 Task: Research a luxury camping in glamping Airbnb in Ontario, California, United States.
Action: Mouse moved to (452, 81)
Screenshot: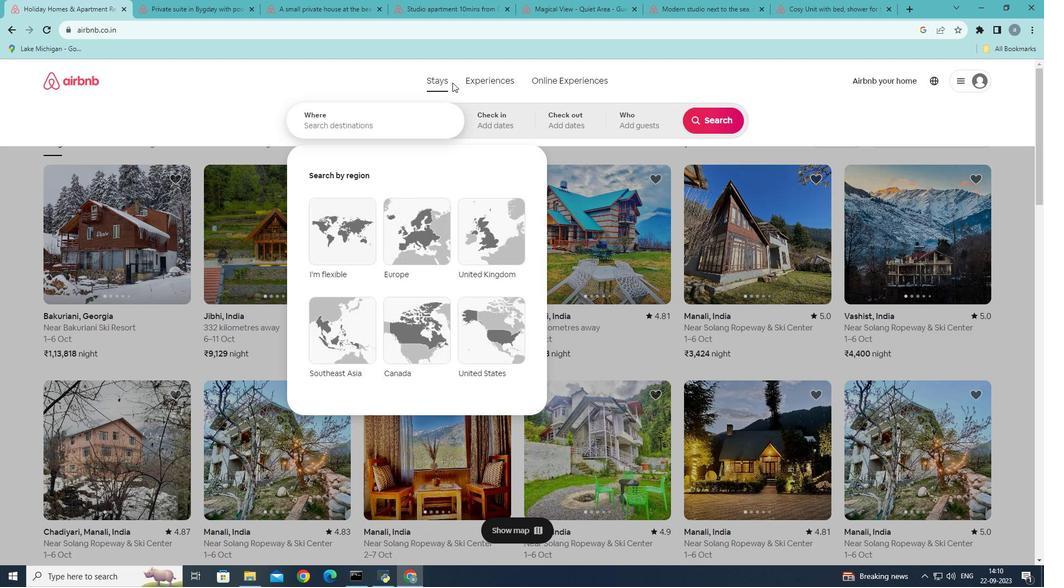 
Action: Mouse pressed left at (452, 81)
Screenshot: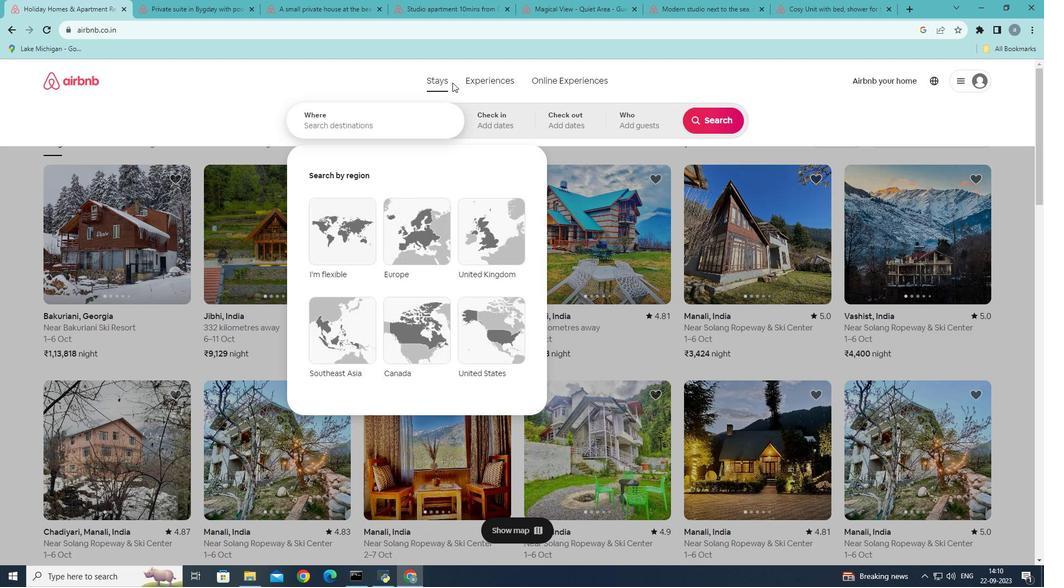 
Action: Mouse moved to (331, 126)
Screenshot: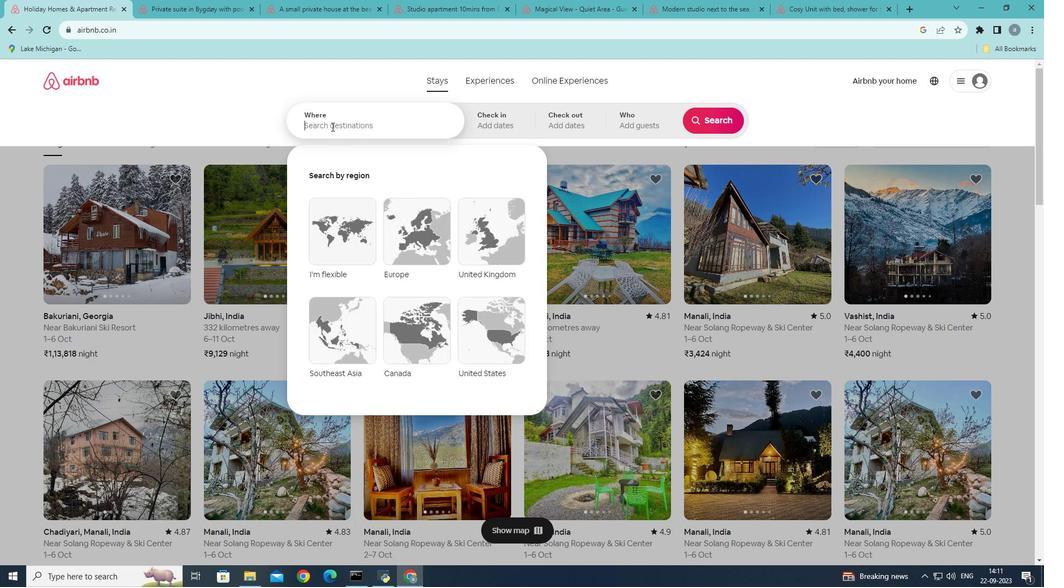 
Action: Mouse pressed left at (331, 126)
Screenshot: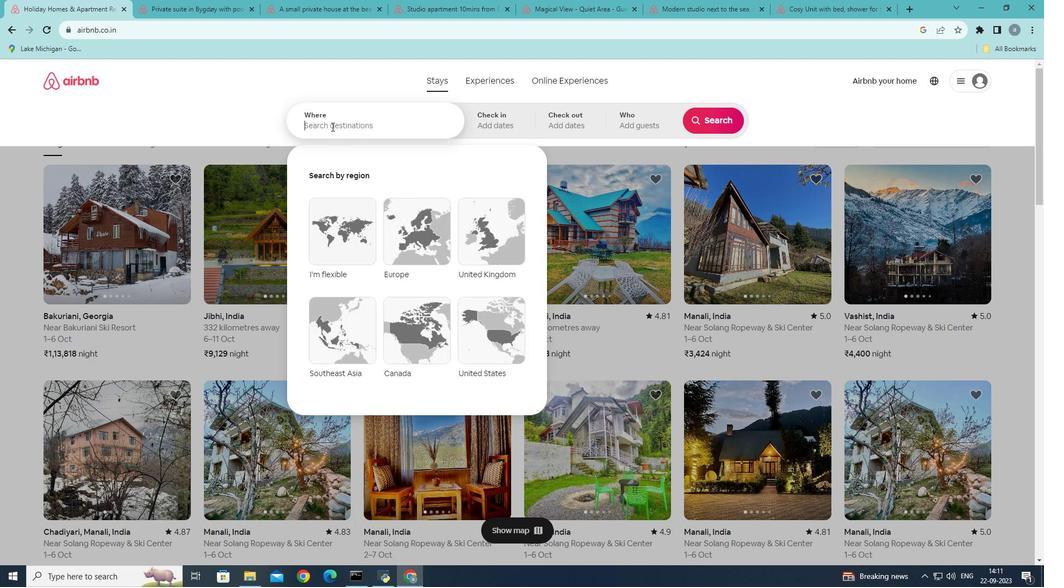 
Action: Key pressed on
Screenshot: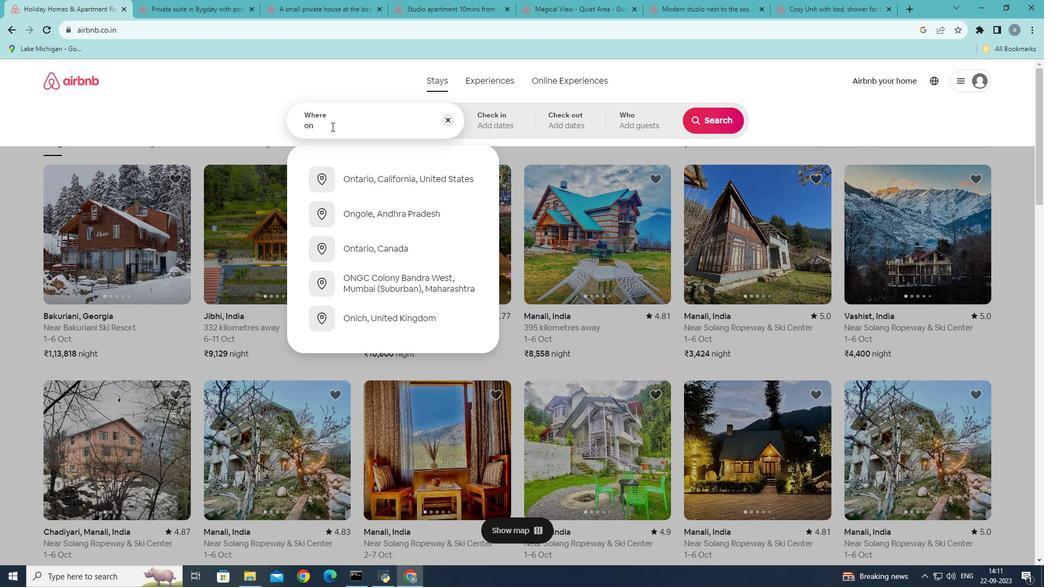
Action: Mouse moved to (406, 176)
Screenshot: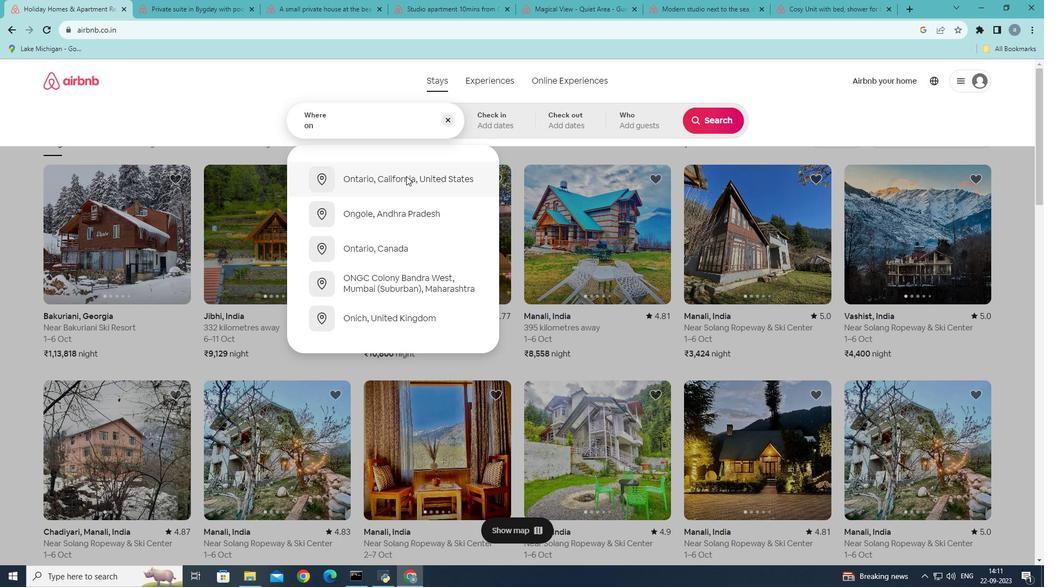 
Action: Mouse pressed left at (406, 176)
Screenshot: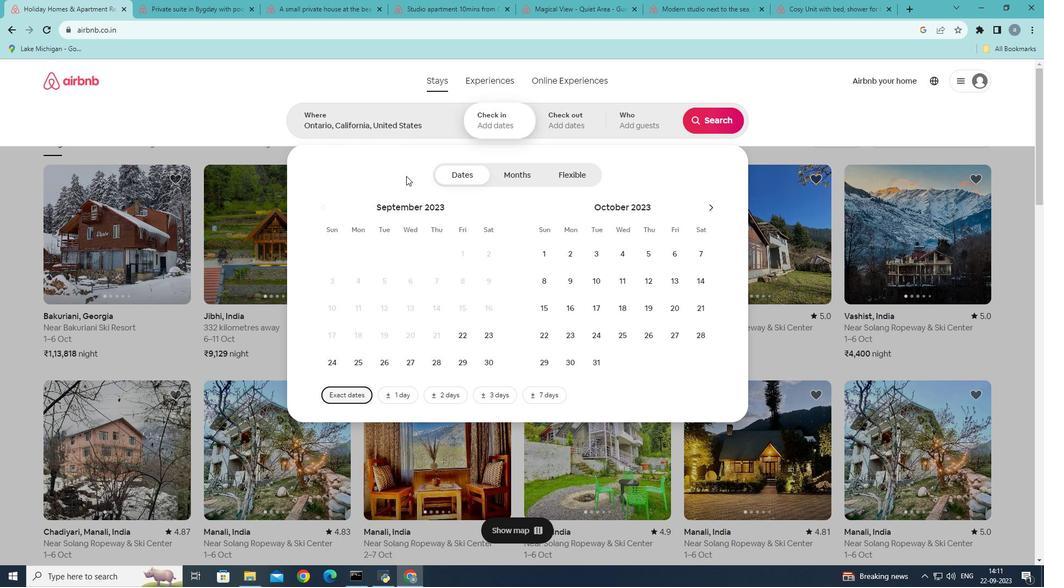 
Action: Mouse moved to (712, 115)
Screenshot: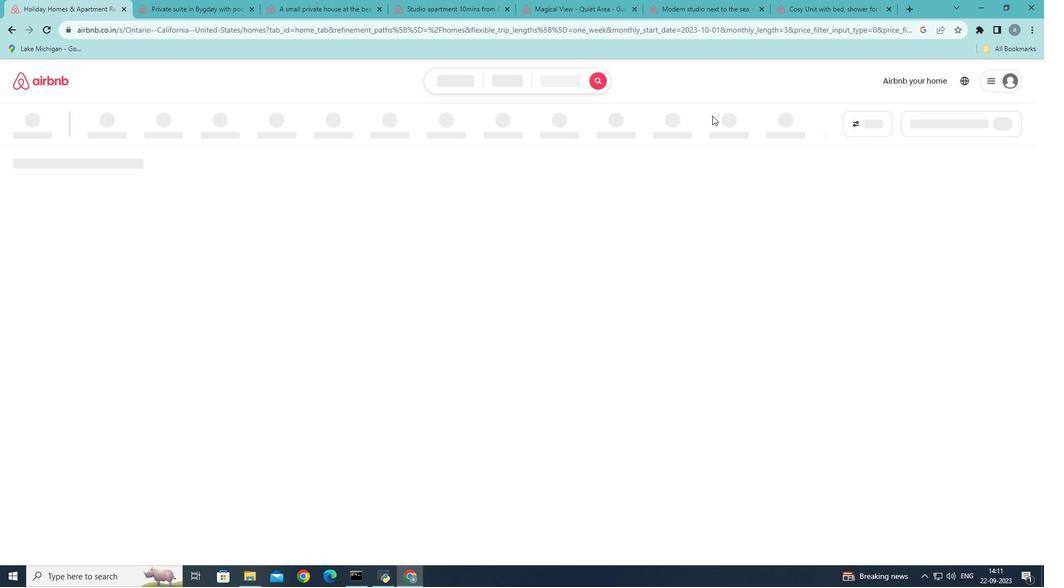 
Action: Mouse pressed left at (712, 115)
Screenshot: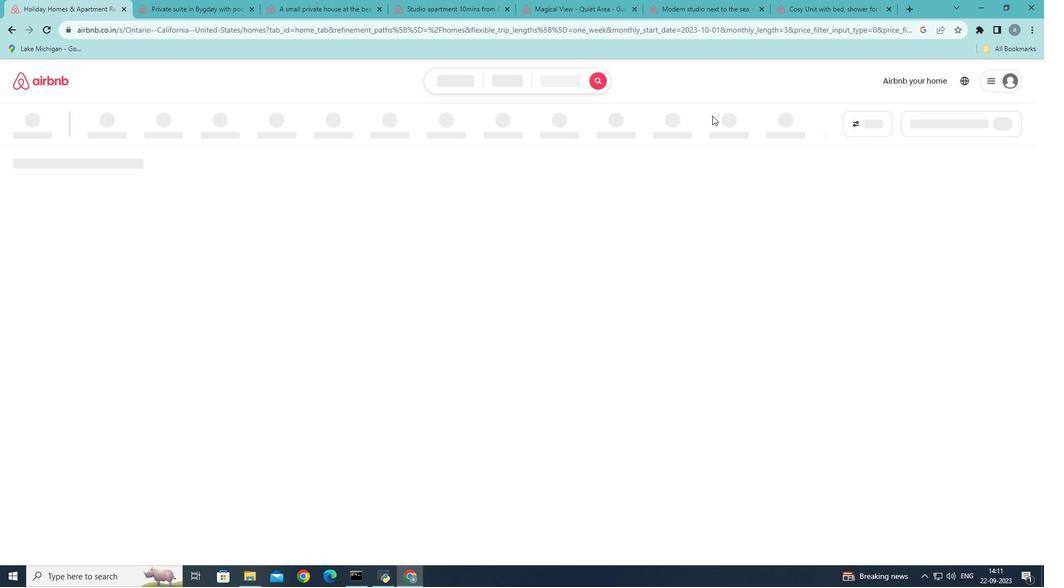 
Action: Mouse moved to (825, 122)
Screenshot: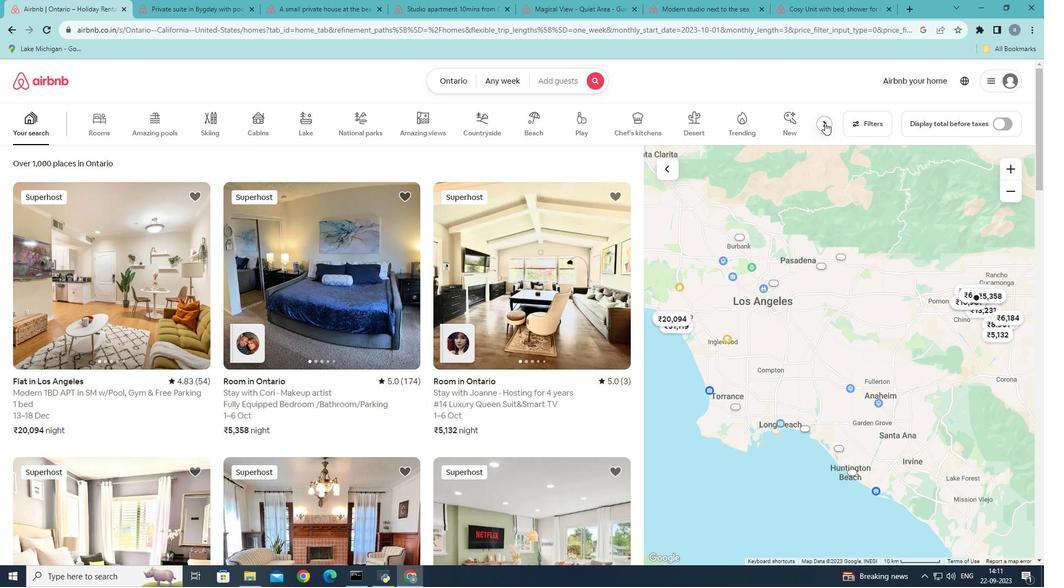 
Action: Mouse pressed left at (825, 122)
Screenshot: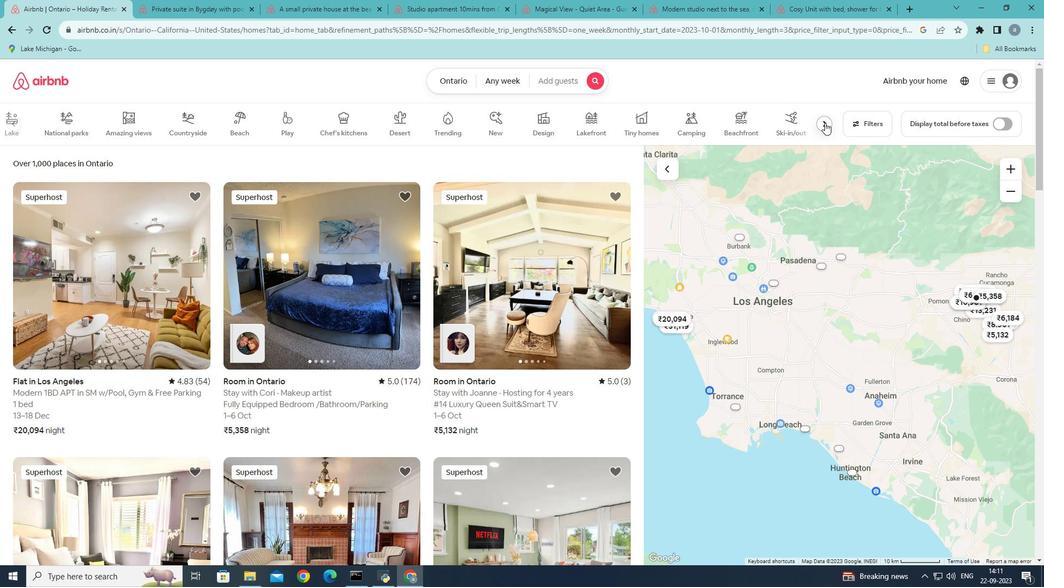 
Action: Mouse moved to (500, 126)
Screenshot: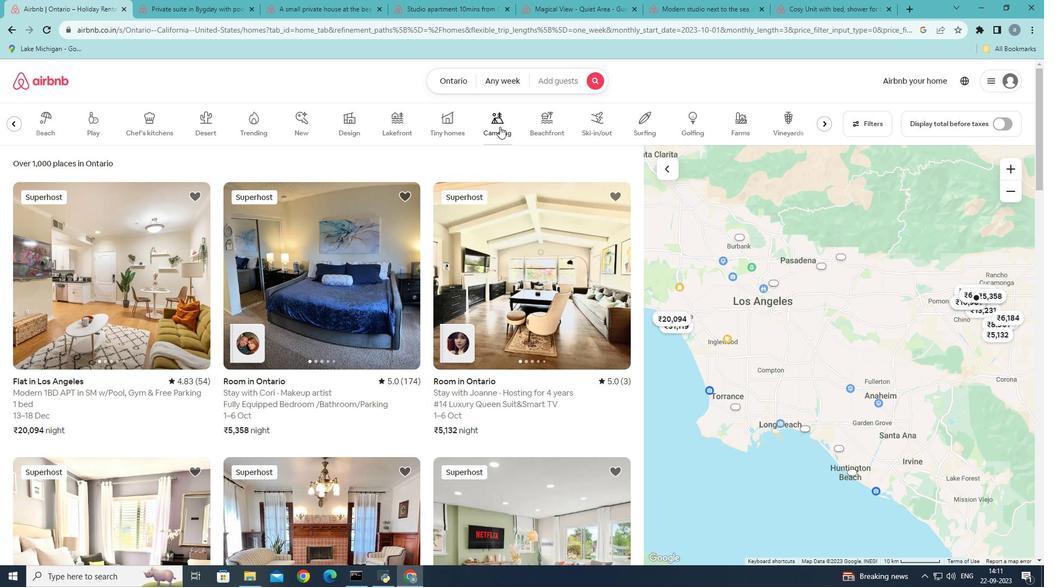 
Action: Mouse pressed left at (500, 126)
Screenshot: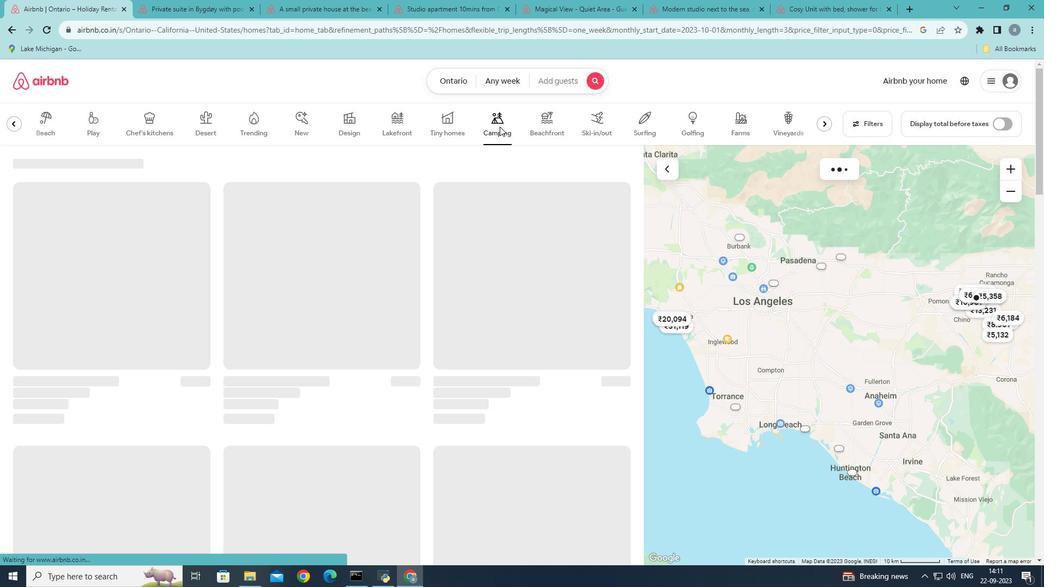 
Action: Mouse moved to (87, 260)
Screenshot: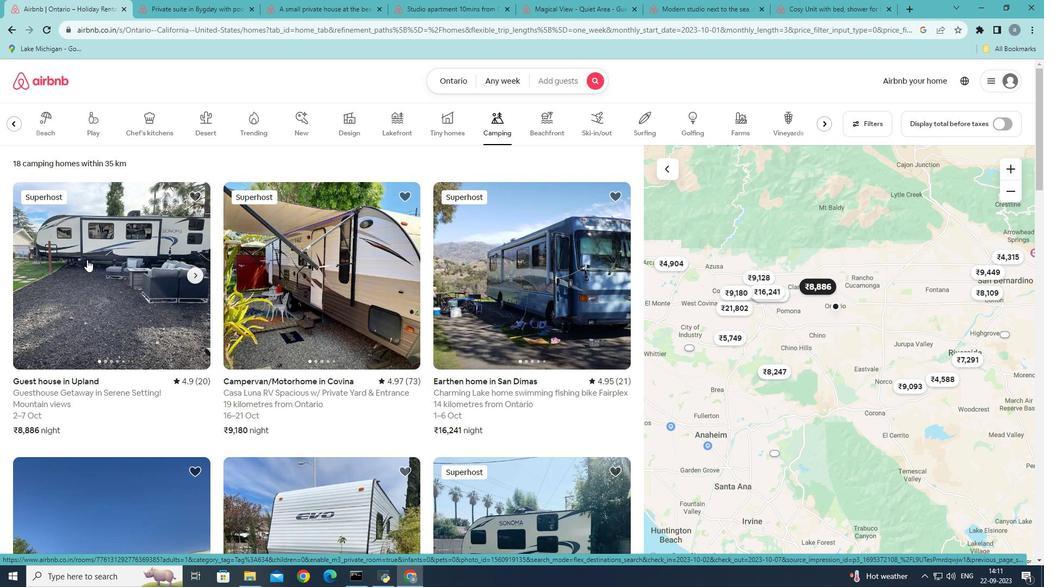 
Action: Mouse pressed left at (87, 260)
Screenshot: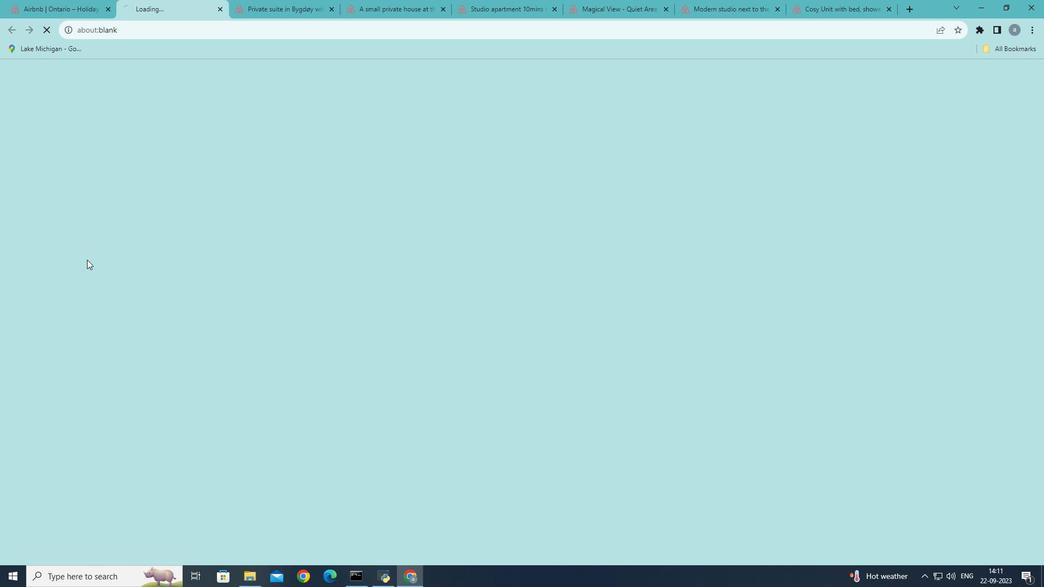 
Action: Mouse moved to (766, 390)
Screenshot: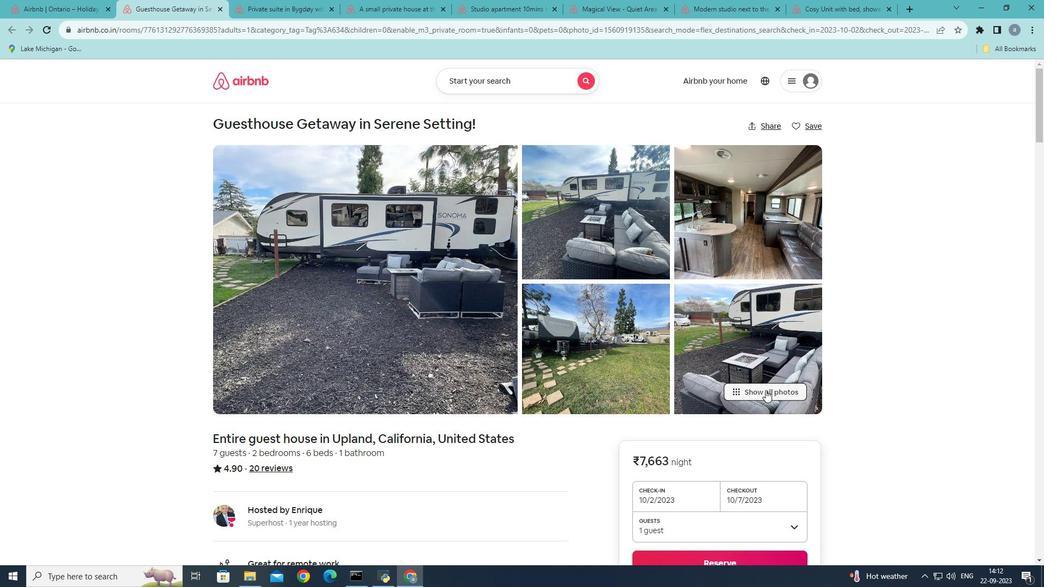 
Action: Mouse pressed left at (766, 390)
Screenshot: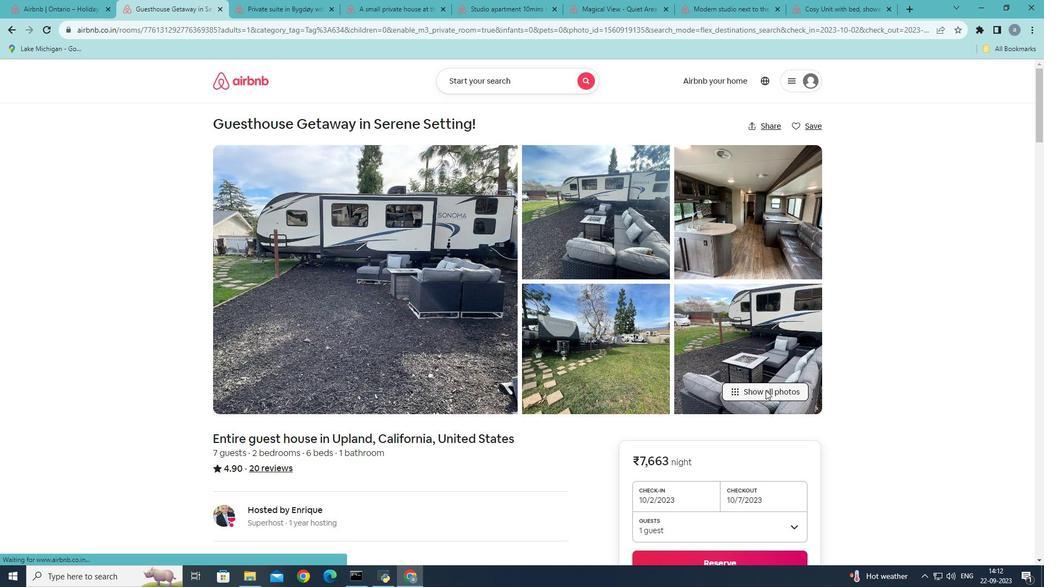 
Action: Mouse moved to (561, 363)
Screenshot: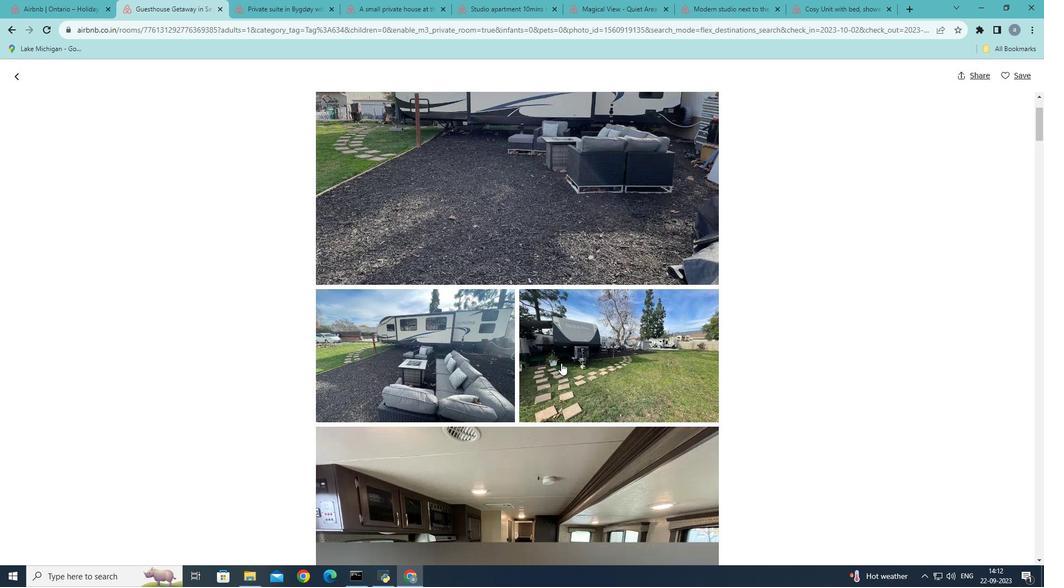 
Action: Mouse scrolled (561, 362) with delta (0, 0)
Screenshot: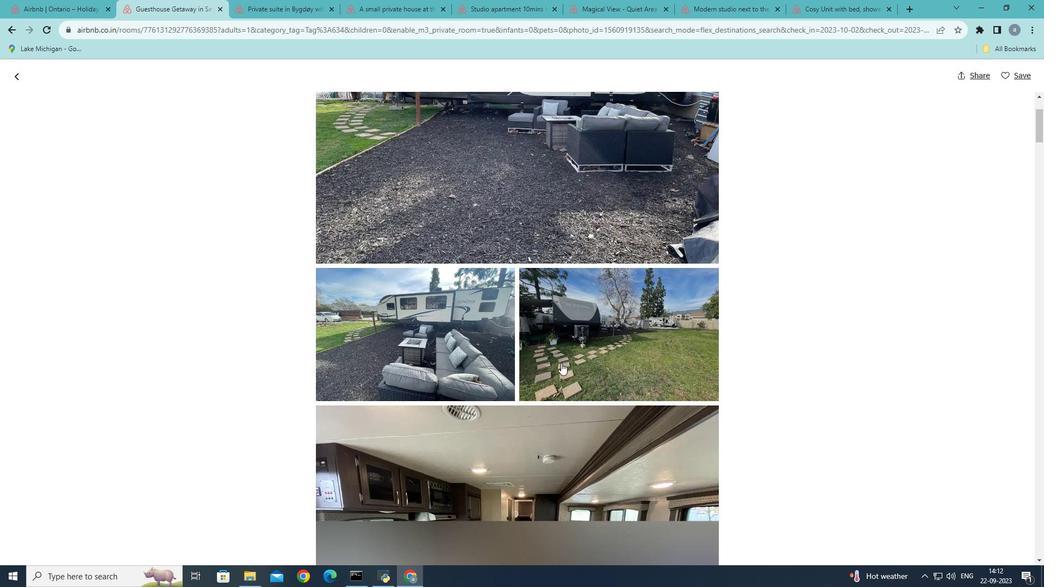 
Action: Mouse scrolled (561, 362) with delta (0, 0)
Screenshot: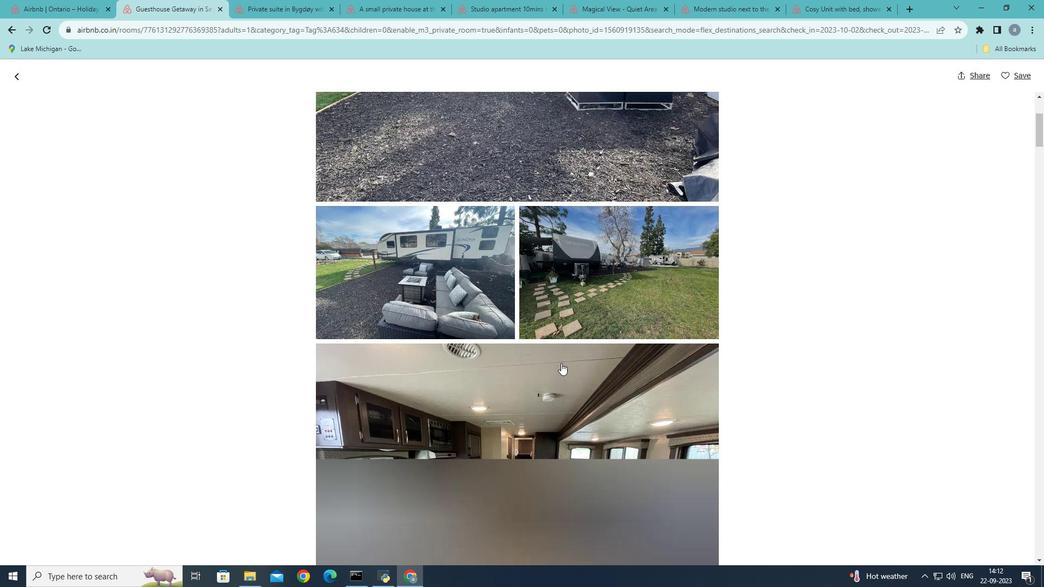 
Action: Mouse scrolled (561, 362) with delta (0, 0)
Screenshot: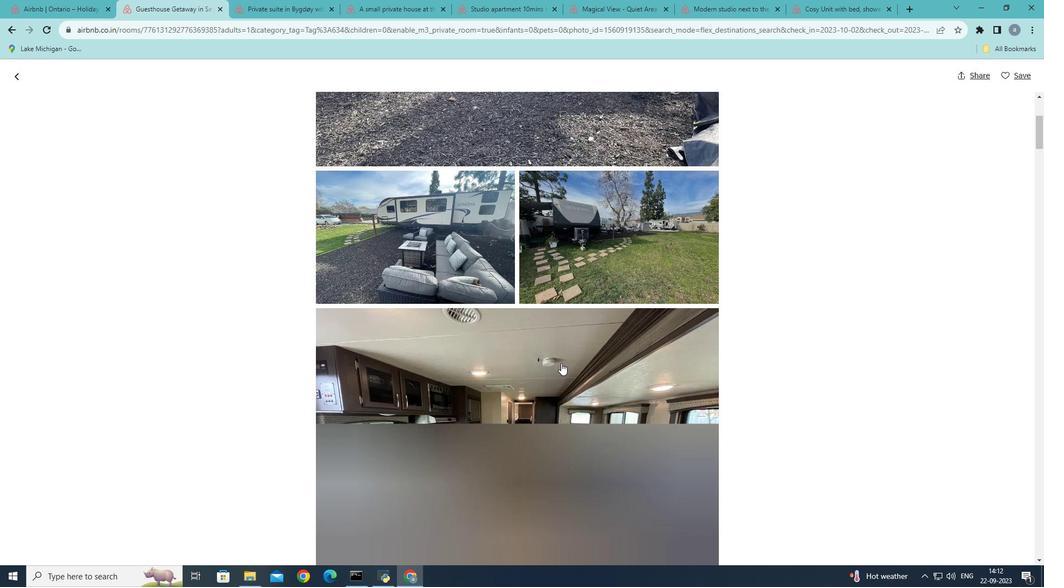 
Action: Mouse scrolled (561, 362) with delta (0, 0)
Screenshot: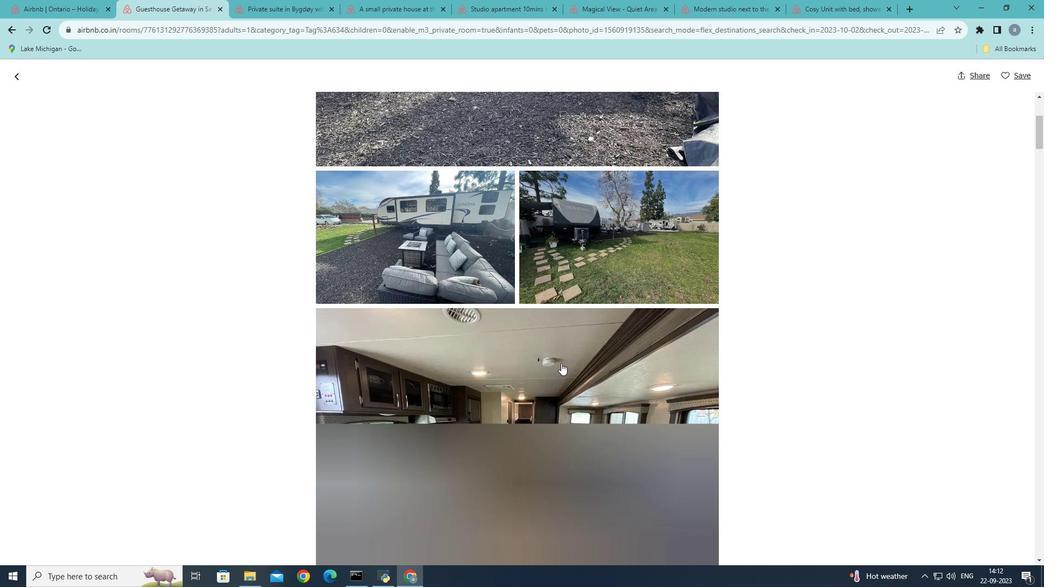 
Action: Mouse scrolled (561, 362) with delta (0, 0)
Screenshot: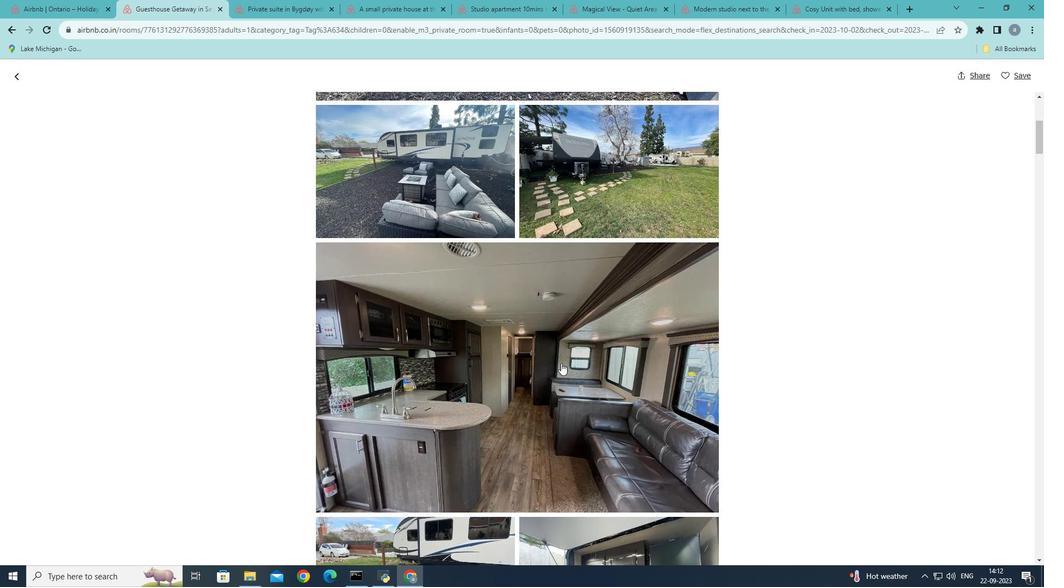 
Action: Mouse scrolled (561, 362) with delta (0, 0)
Screenshot: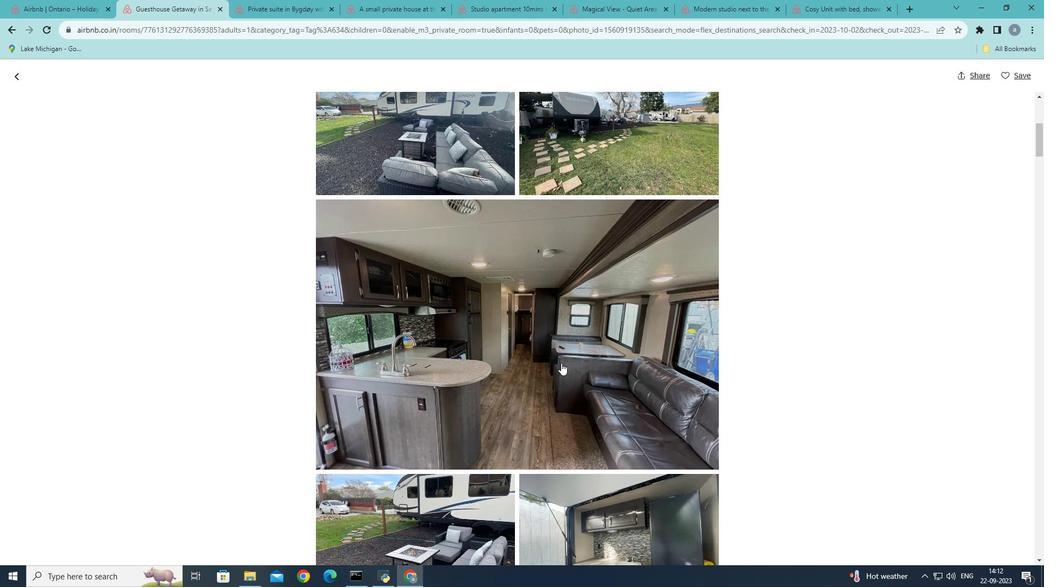 
Action: Mouse scrolled (561, 362) with delta (0, 0)
Screenshot: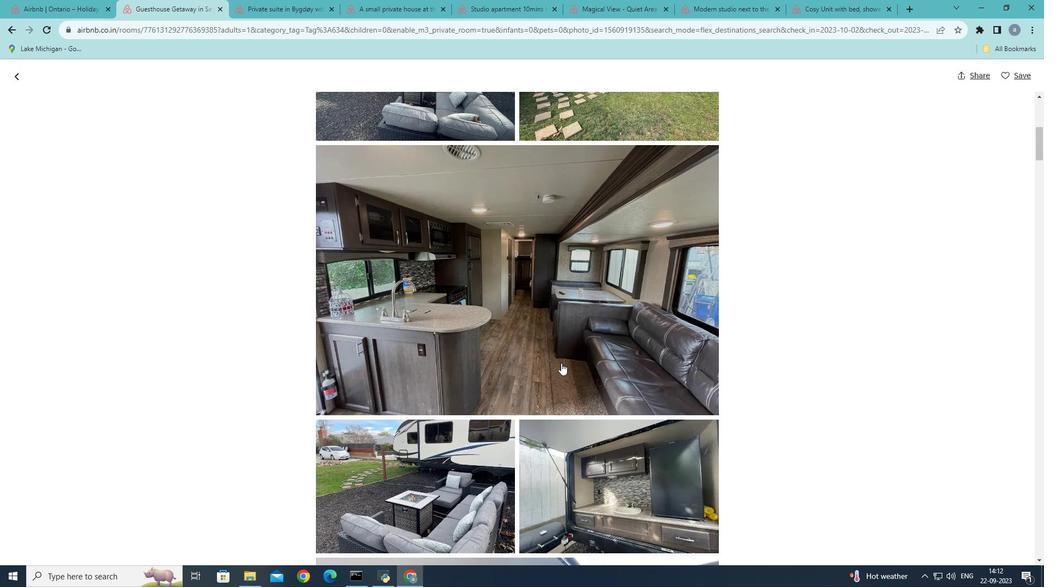 
Action: Mouse scrolled (561, 362) with delta (0, 0)
Screenshot: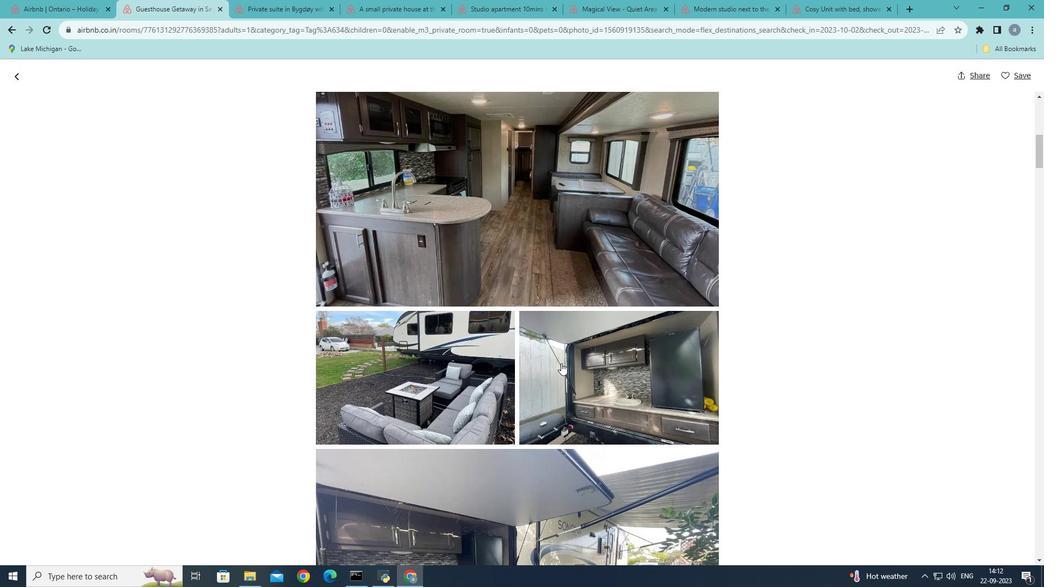 
Action: Mouse scrolled (561, 362) with delta (0, 0)
Screenshot: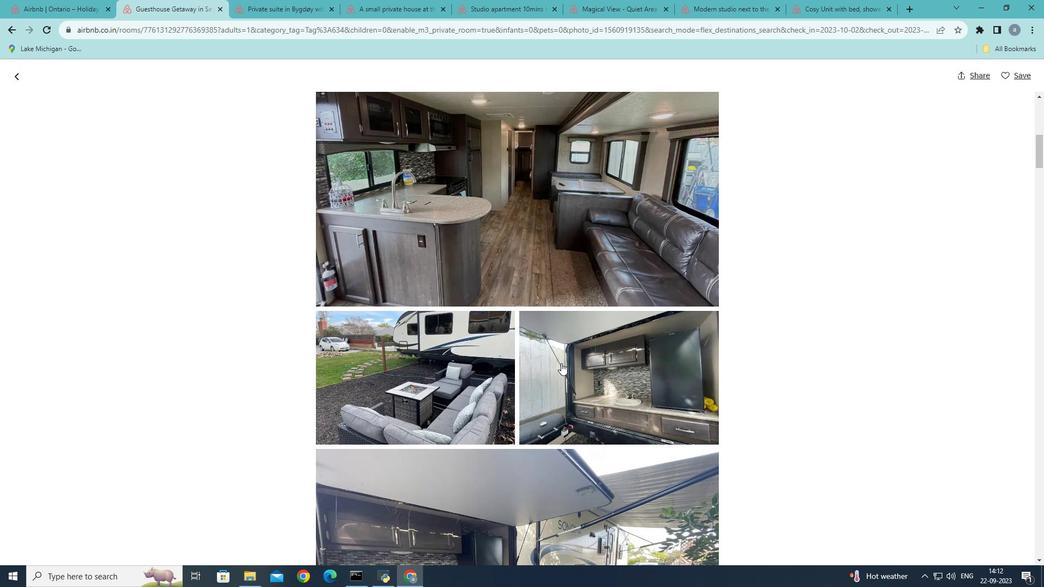 
Action: Mouse scrolled (561, 362) with delta (0, 0)
Screenshot: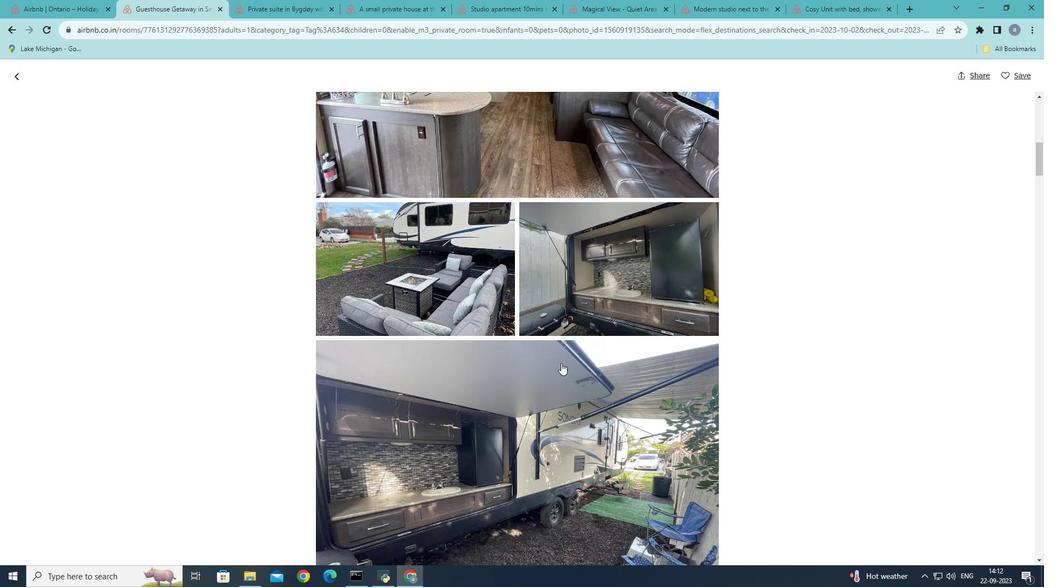 
Action: Mouse scrolled (561, 362) with delta (0, 0)
Screenshot: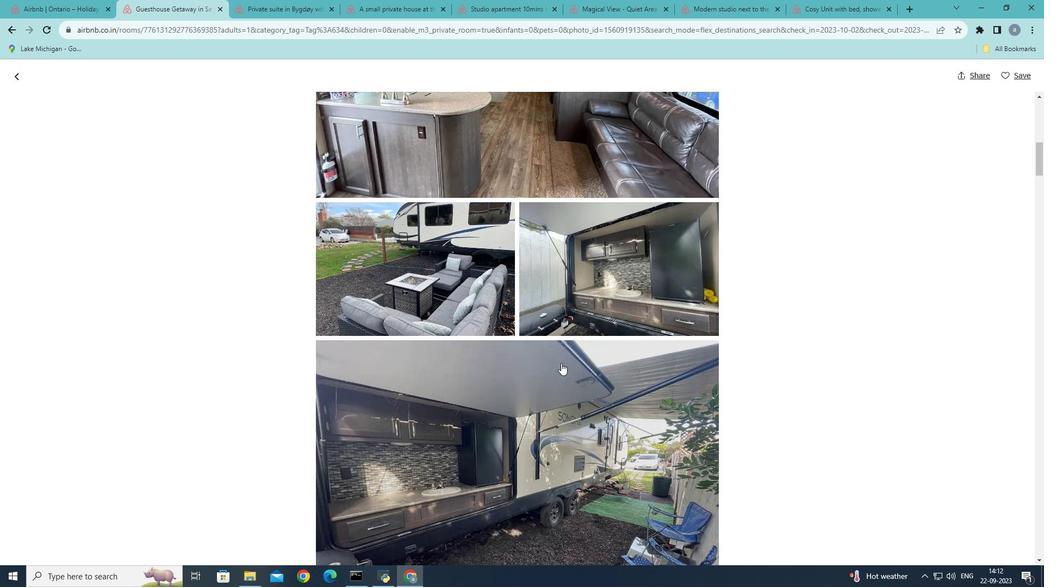 
Action: Mouse scrolled (561, 362) with delta (0, 0)
Screenshot: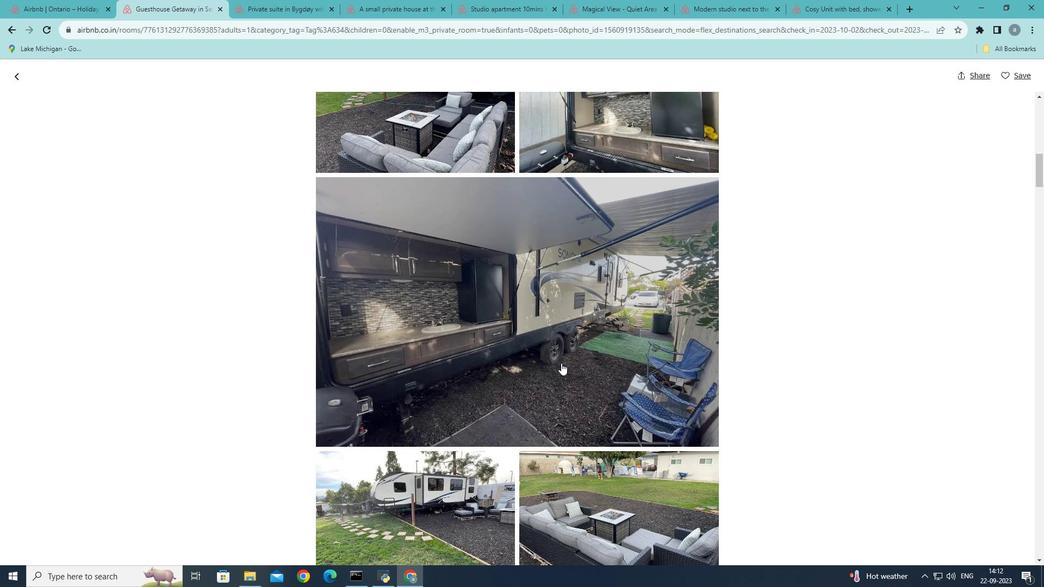 
Action: Mouse scrolled (561, 362) with delta (0, 0)
Screenshot: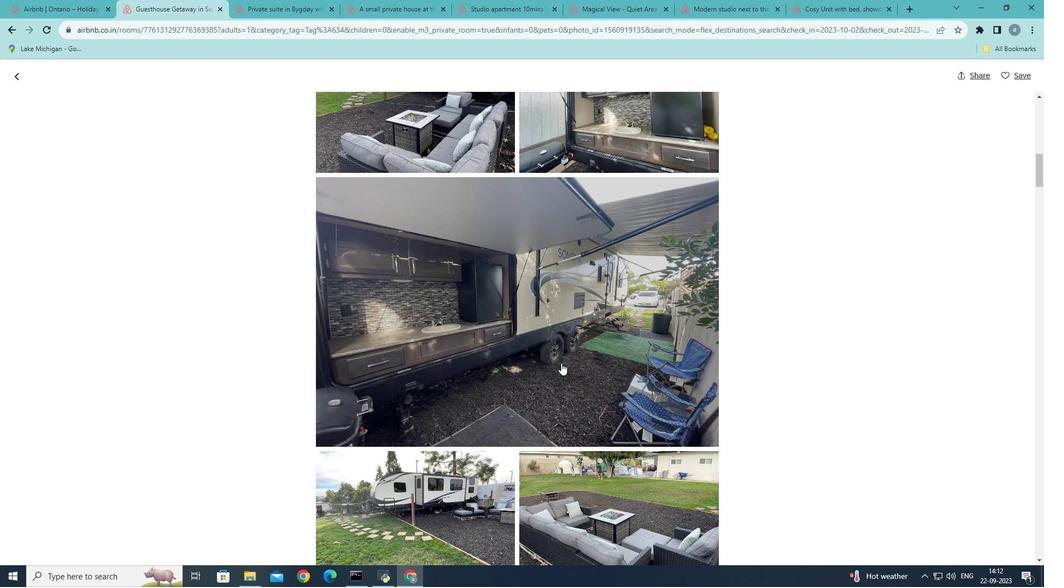 
Action: Mouse scrolled (561, 362) with delta (0, 0)
Screenshot: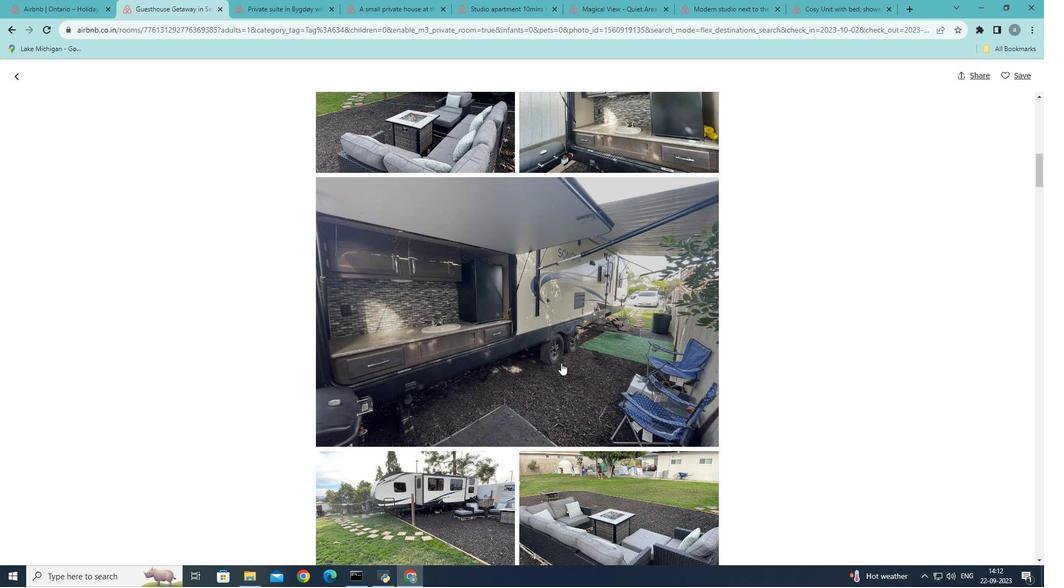 
Action: Mouse scrolled (561, 362) with delta (0, 0)
Screenshot: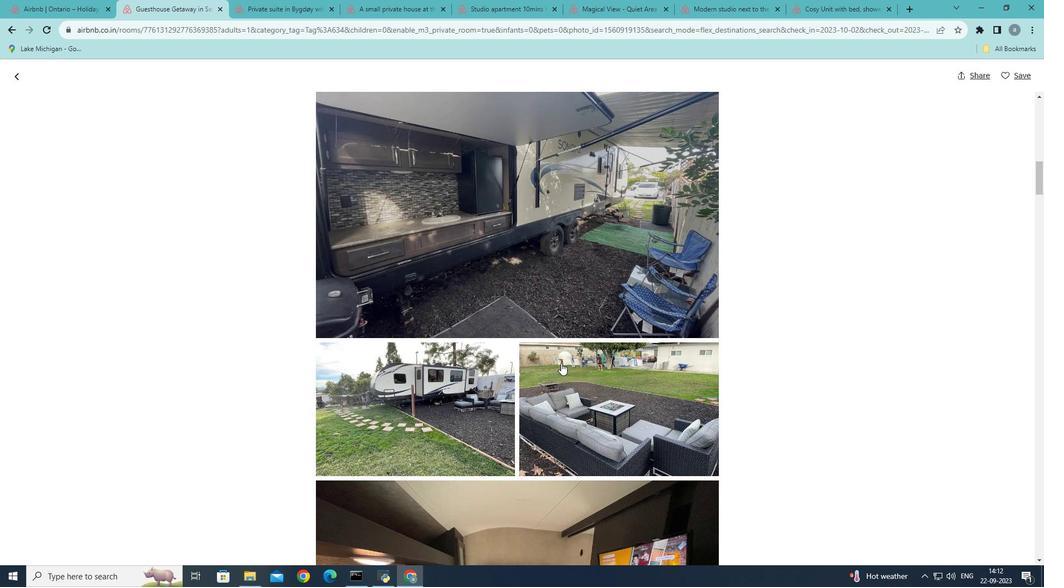 
Action: Mouse scrolled (561, 362) with delta (0, 0)
Screenshot: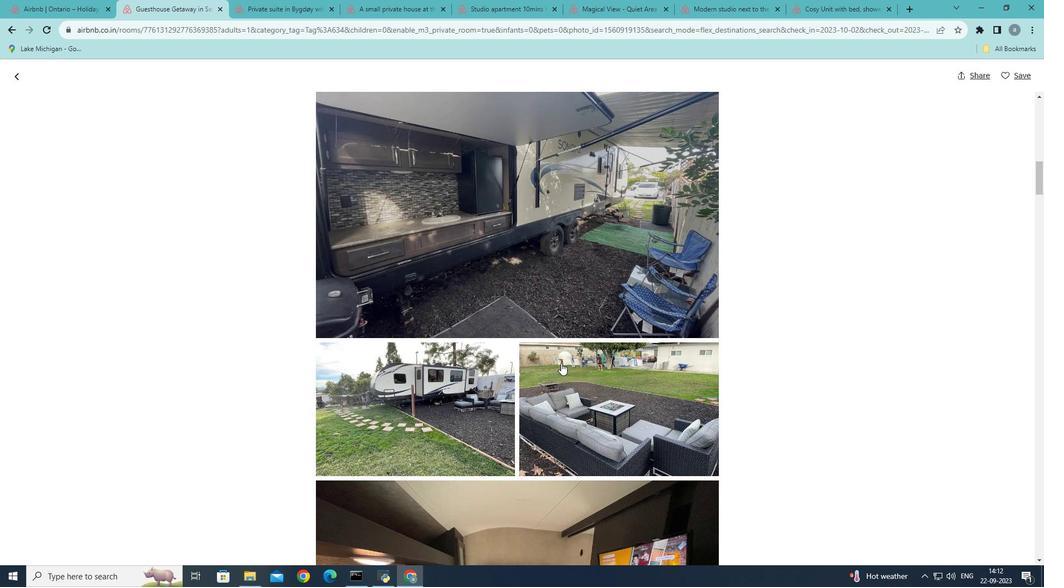 
Action: Mouse scrolled (561, 362) with delta (0, 0)
Screenshot: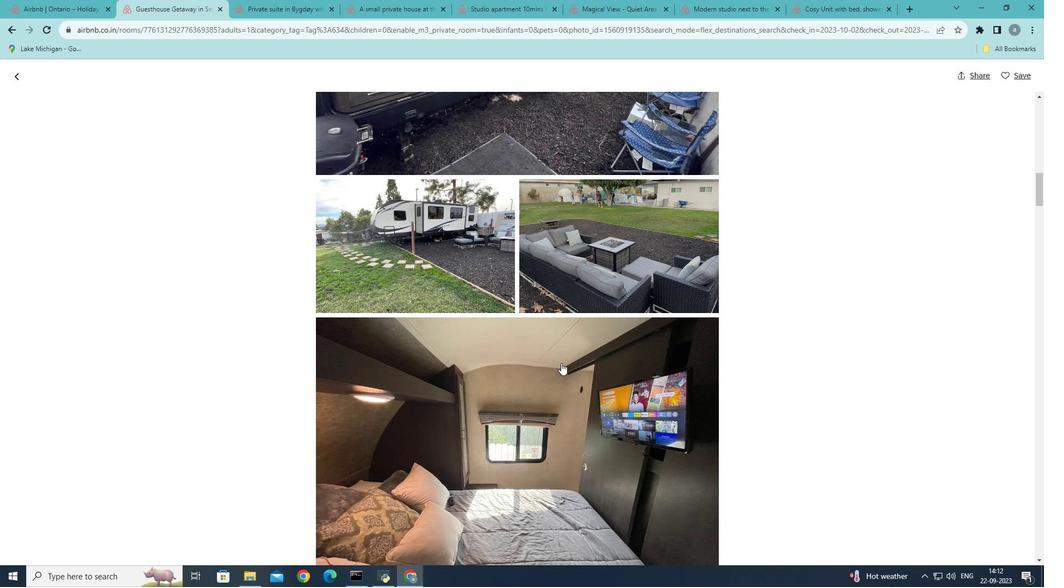 
Action: Mouse scrolled (561, 362) with delta (0, 0)
Screenshot: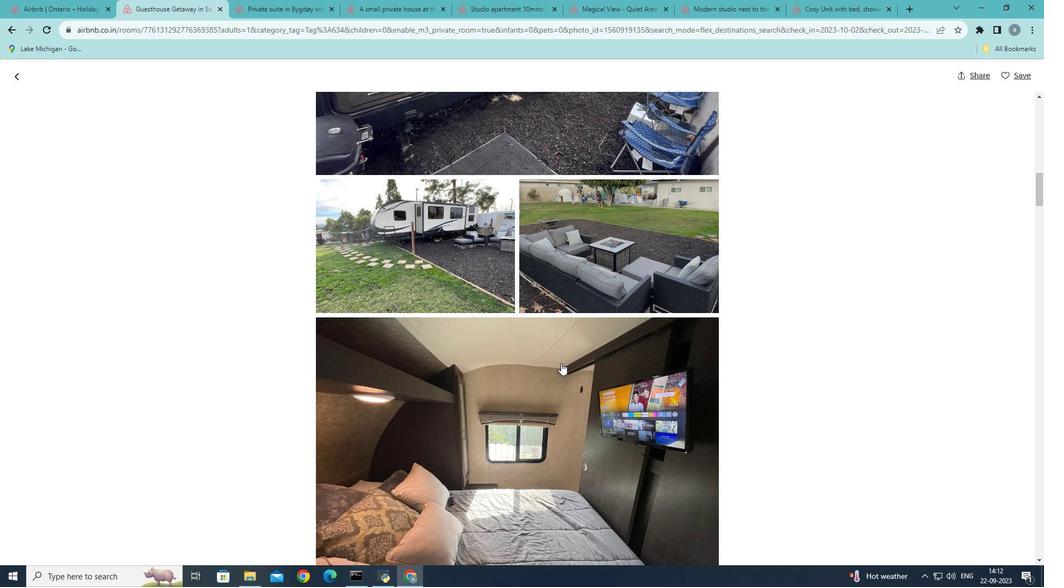 
Action: Mouse scrolled (561, 362) with delta (0, 0)
Screenshot: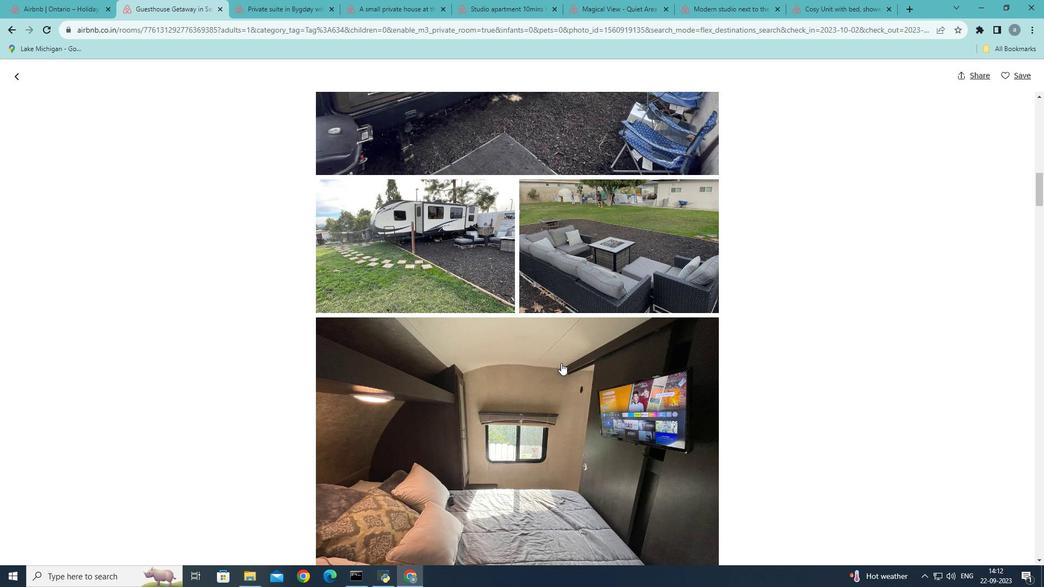 
Action: Mouse scrolled (561, 362) with delta (0, 0)
Screenshot: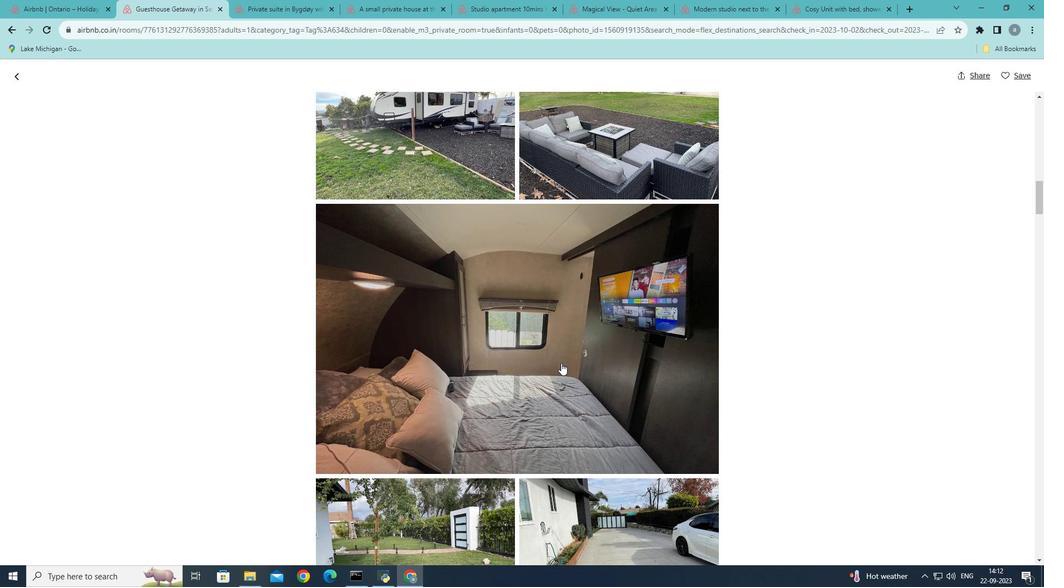 
Action: Mouse scrolled (561, 362) with delta (0, 0)
Screenshot: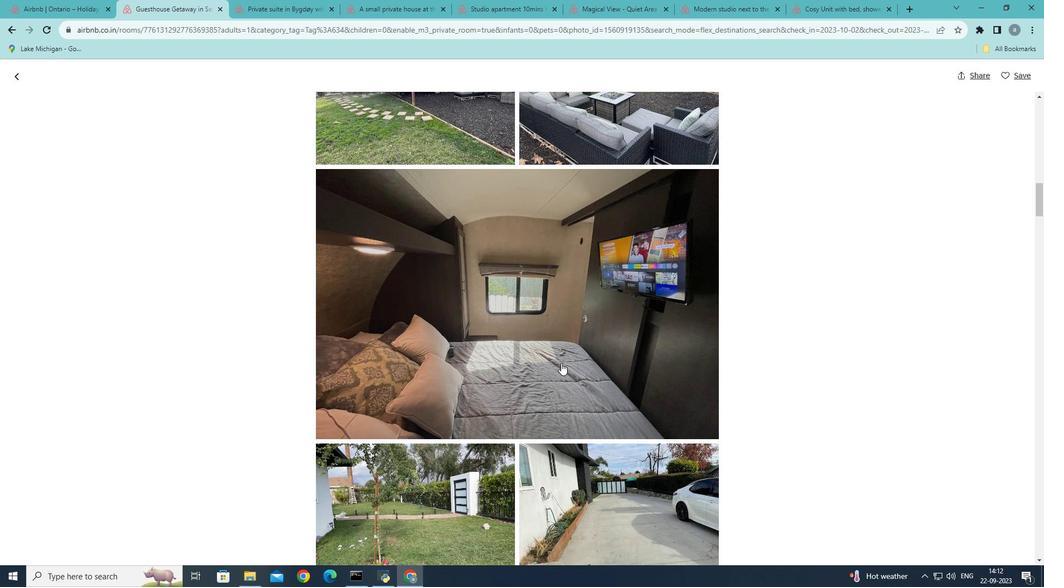 
Action: Mouse scrolled (561, 362) with delta (0, 0)
Screenshot: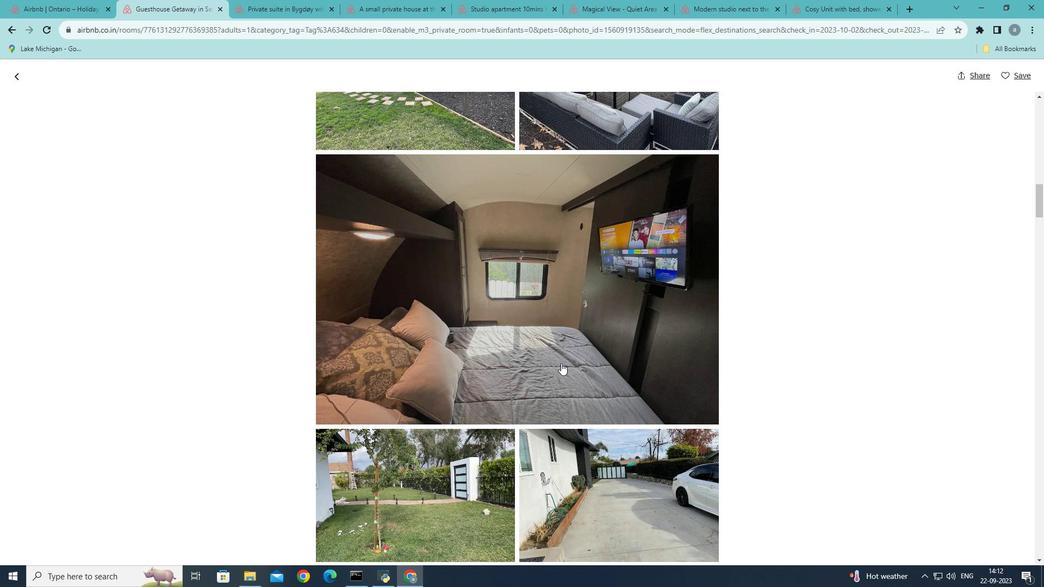 
Action: Mouse scrolled (561, 362) with delta (0, 0)
Screenshot: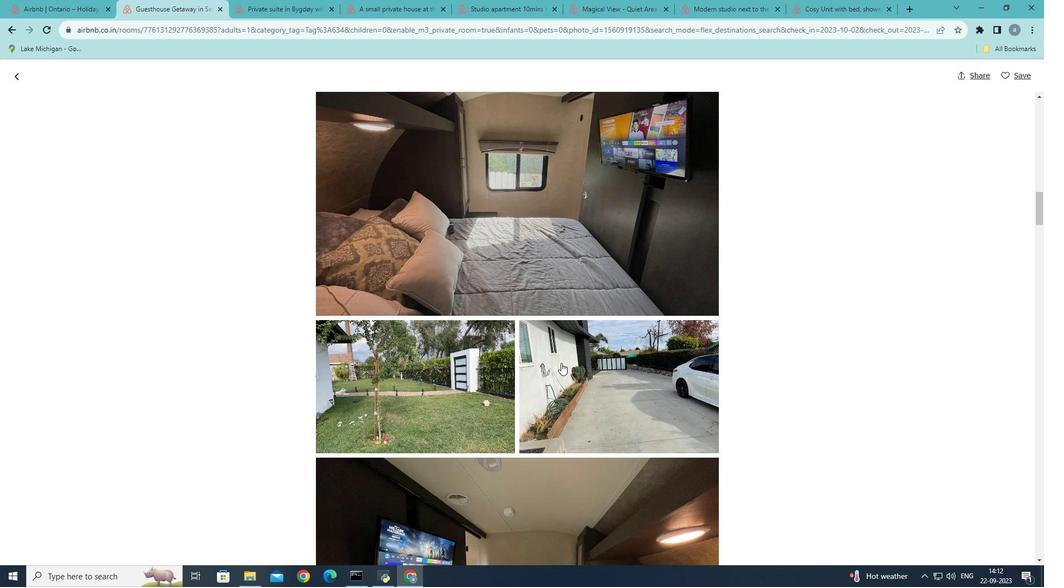 
Action: Mouse scrolled (561, 362) with delta (0, 0)
Screenshot: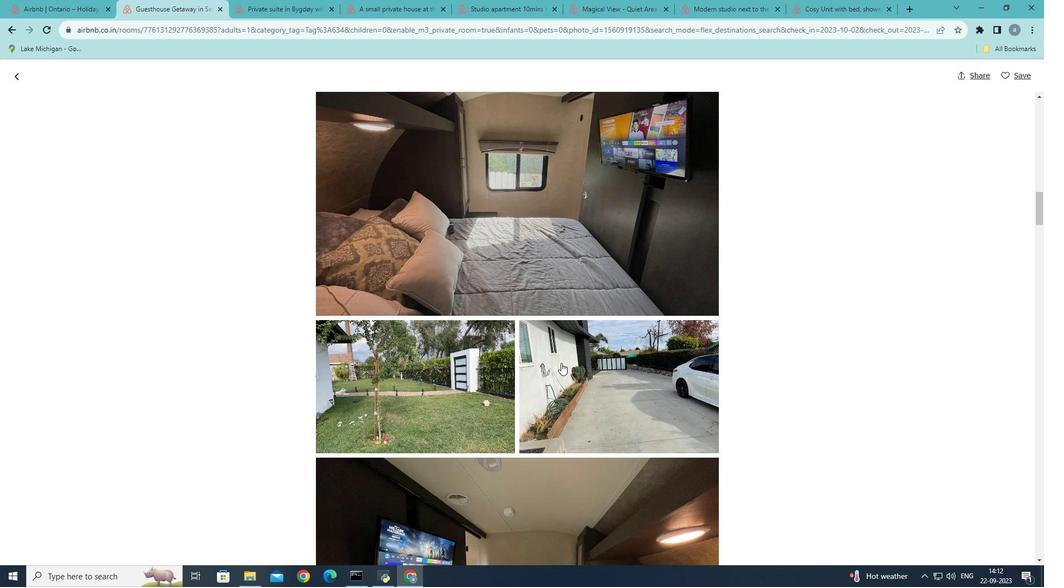 
Action: Mouse scrolled (561, 362) with delta (0, 0)
Screenshot: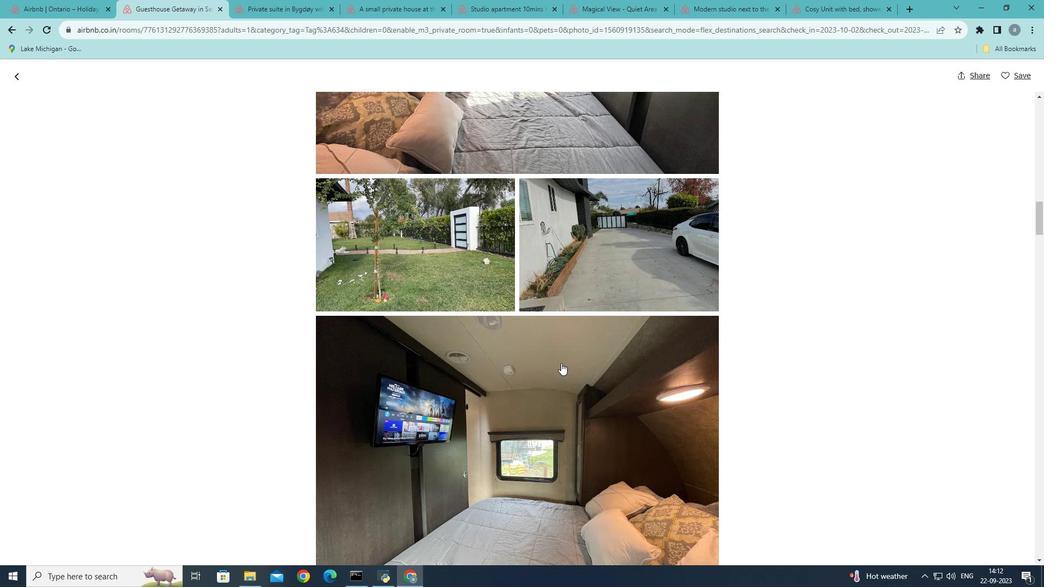 
Action: Mouse scrolled (561, 362) with delta (0, 0)
Screenshot: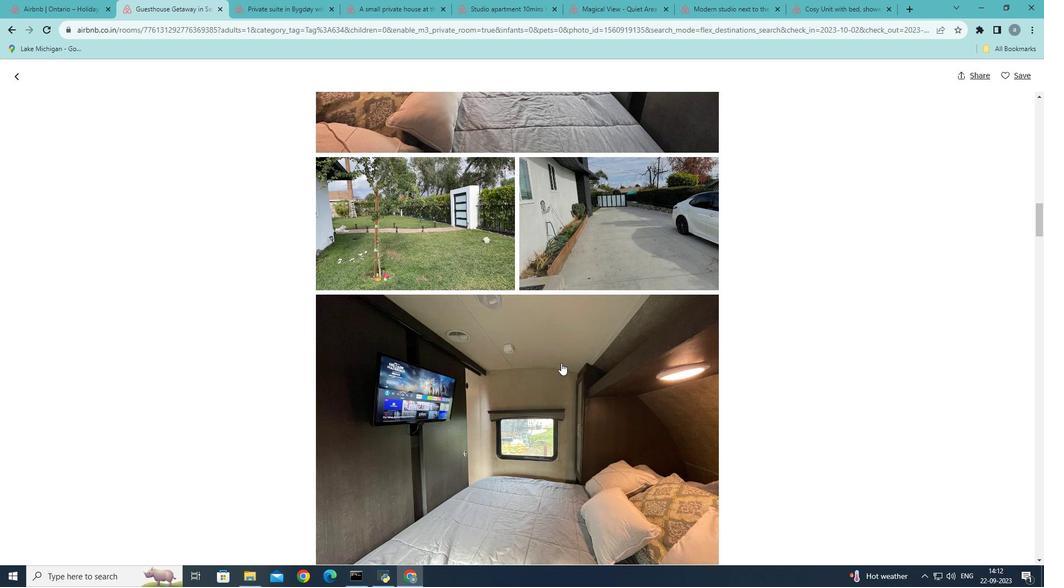 
Action: Mouse scrolled (561, 362) with delta (0, 0)
Screenshot: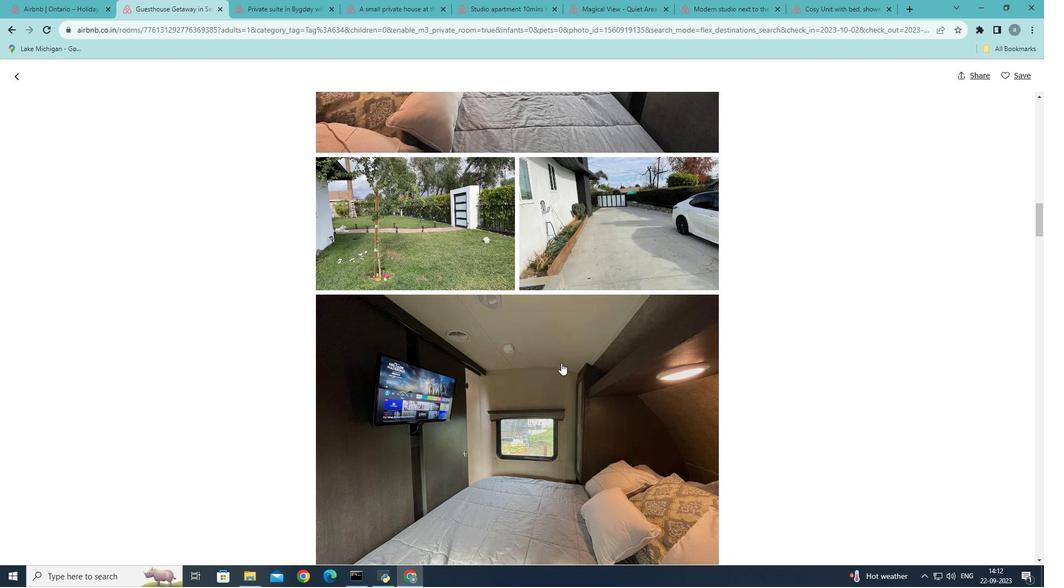 
Action: Mouse scrolled (561, 362) with delta (0, 0)
Screenshot: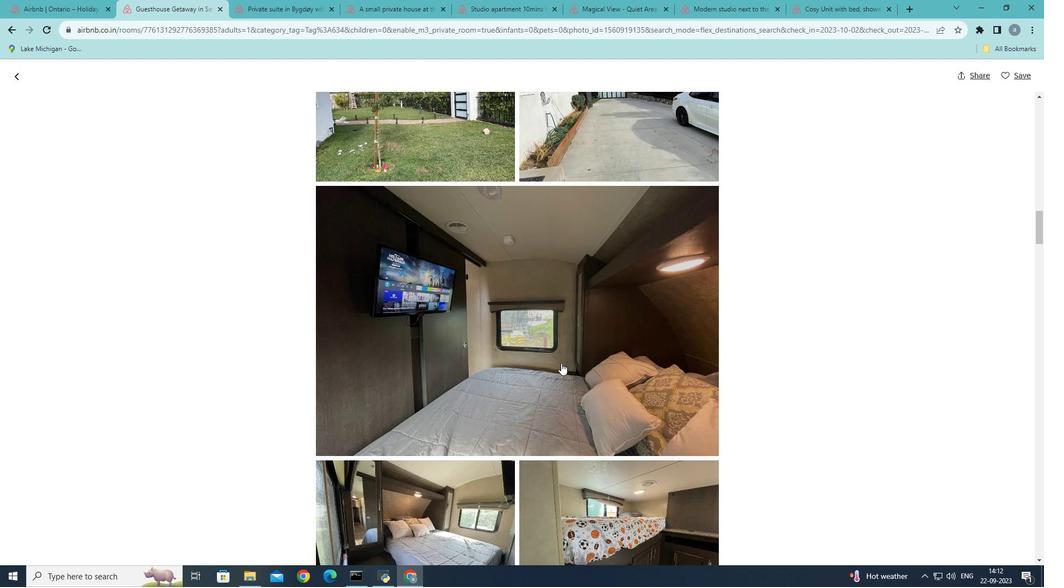 
Action: Mouse scrolled (561, 362) with delta (0, 0)
Screenshot: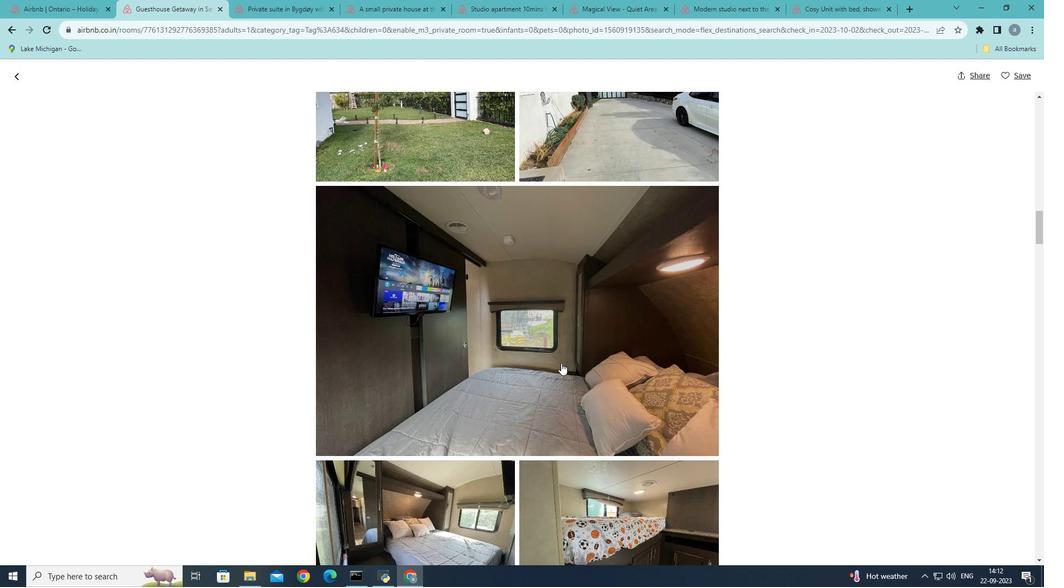 
Action: Mouse scrolled (561, 362) with delta (0, 0)
Screenshot: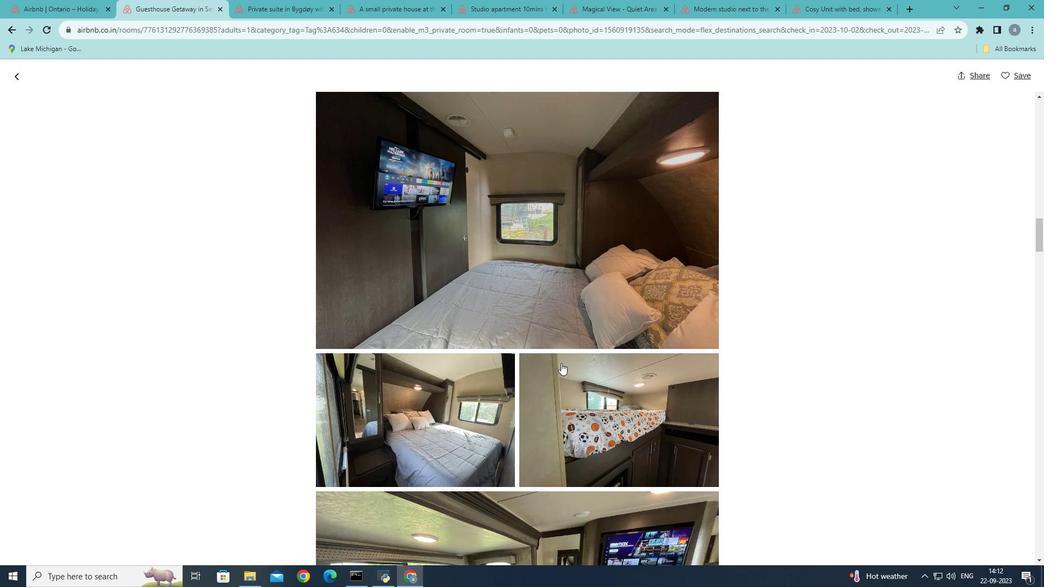
Action: Mouse scrolled (561, 362) with delta (0, 0)
Screenshot: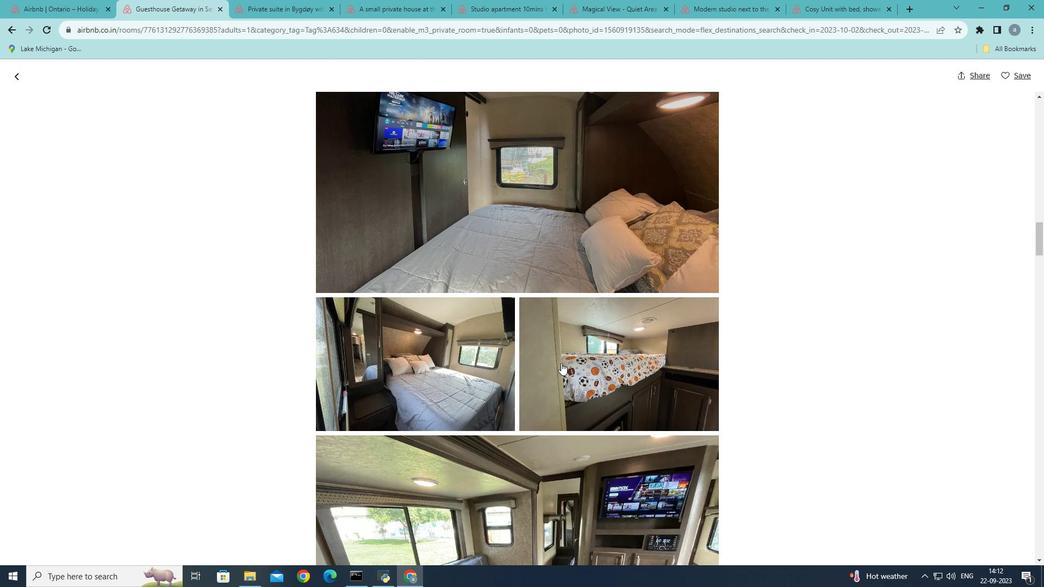 
Action: Mouse scrolled (561, 362) with delta (0, 0)
Screenshot: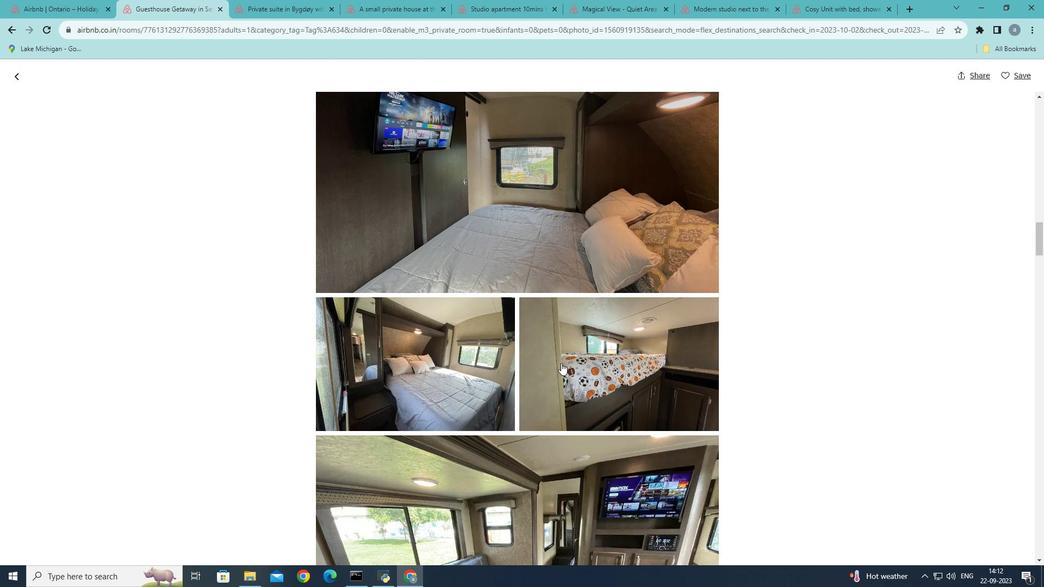 
Action: Mouse scrolled (561, 362) with delta (0, 0)
Screenshot: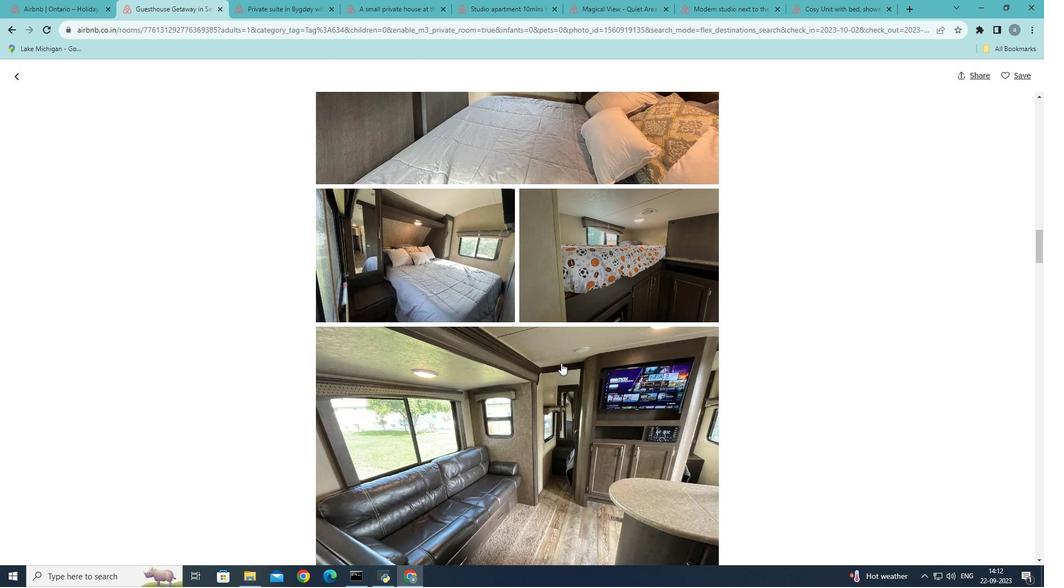 
Action: Mouse scrolled (561, 362) with delta (0, 0)
Screenshot: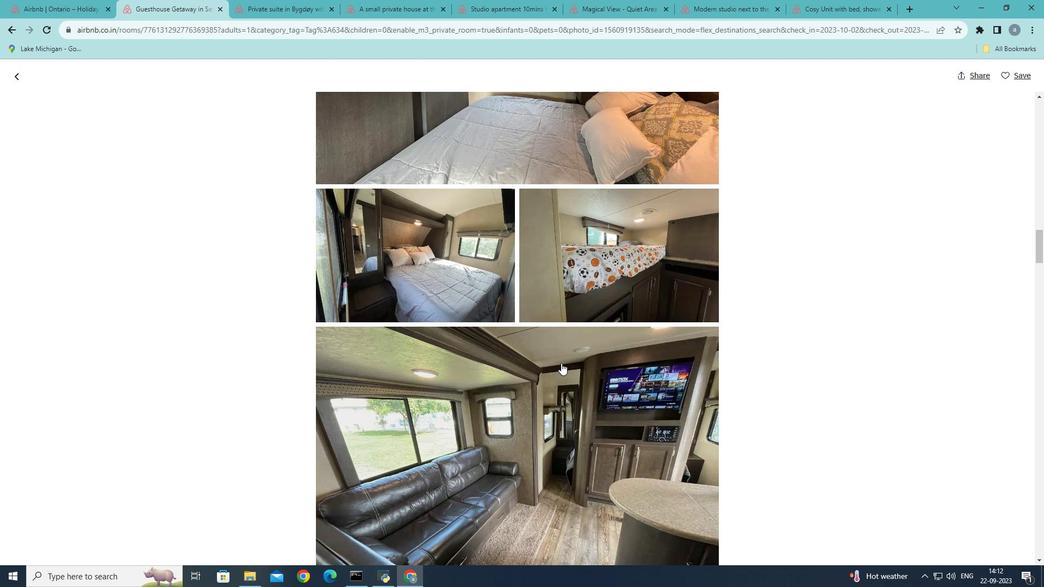 
Action: Mouse scrolled (561, 362) with delta (0, 0)
Screenshot: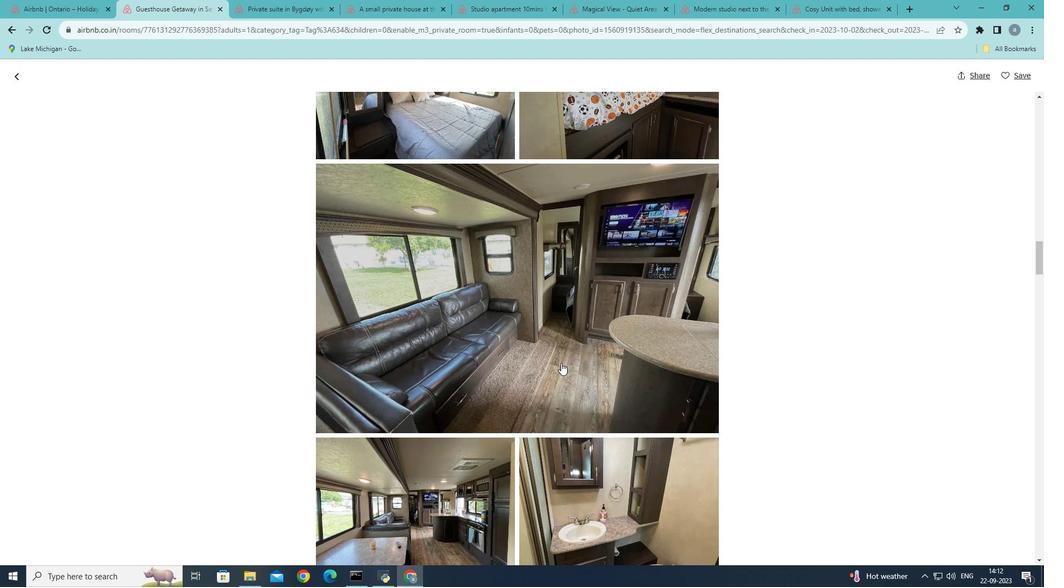 
Action: Mouse scrolled (561, 362) with delta (0, 0)
Screenshot: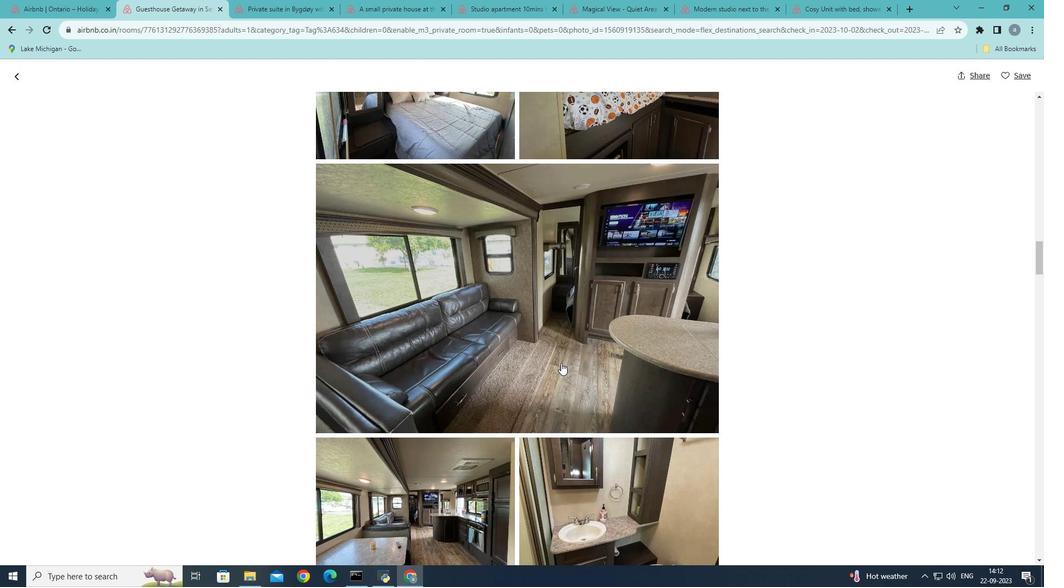 
Action: Mouse scrolled (561, 362) with delta (0, 0)
Screenshot: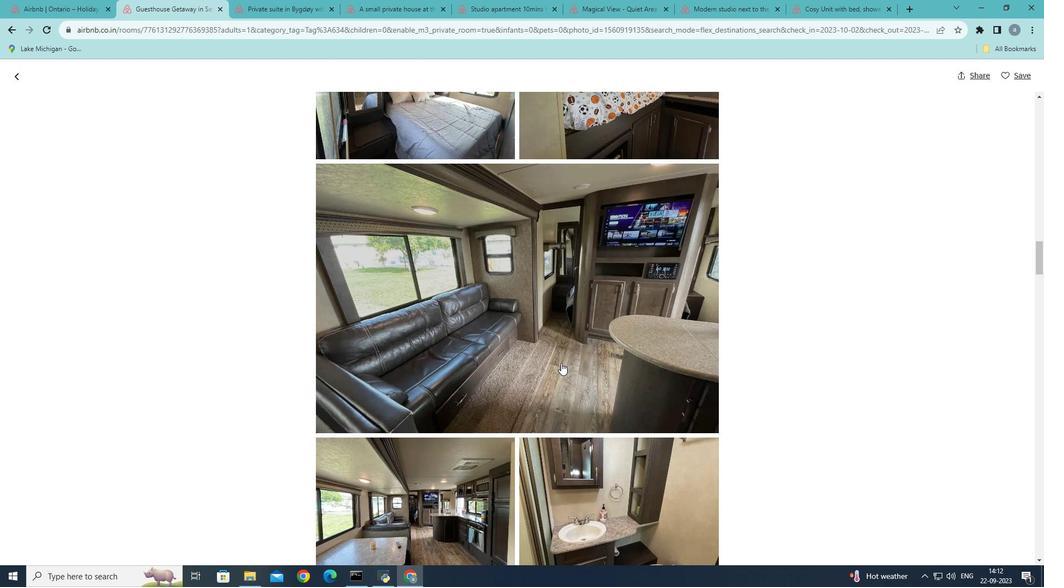 
Action: Mouse scrolled (561, 362) with delta (0, 0)
Screenshot: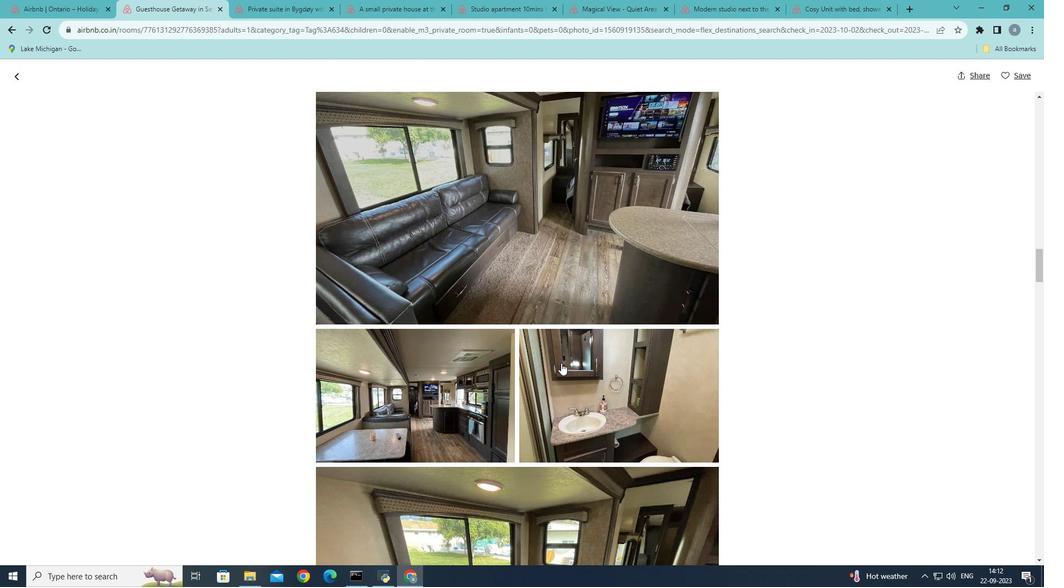 
Action: Mouse scrolled (561, 362) with delta (0, 0)
Screenshot: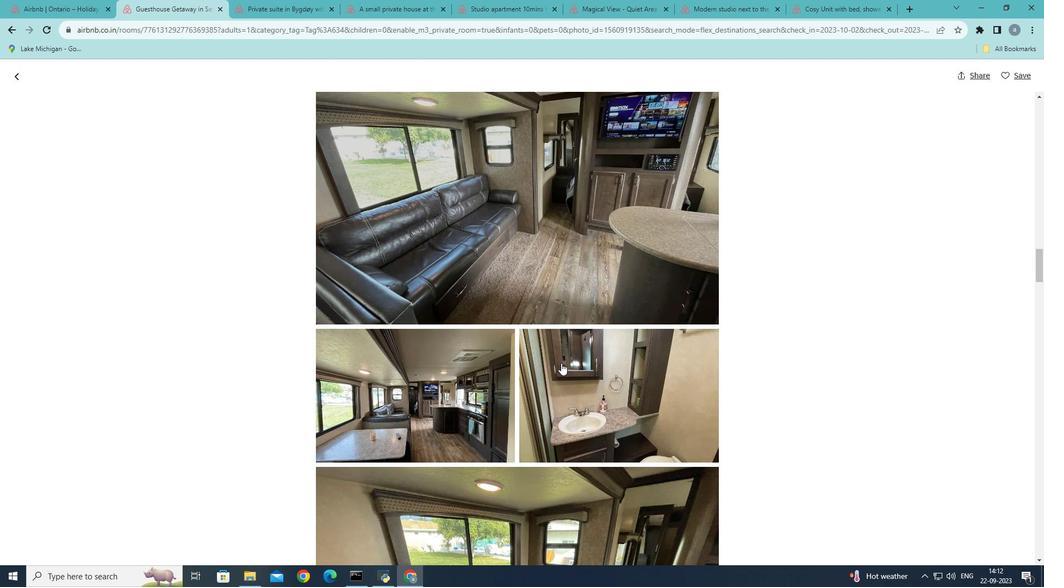 
Action: Mouse scrolled (561, 362) with delta (0, 0)
Screenshot: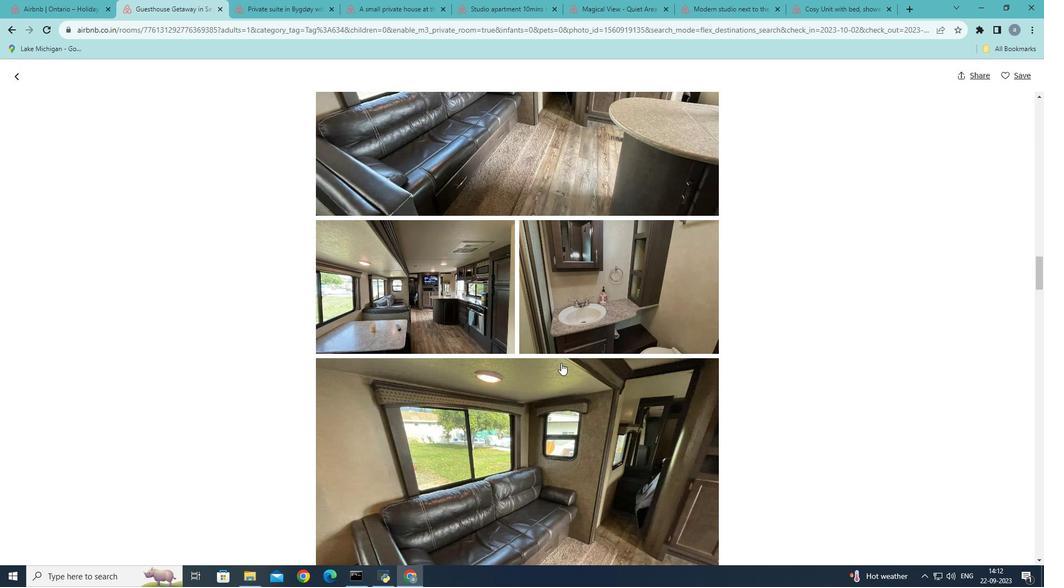 
Action: Mouse scrolled (561, 362) with delta (0, 0)
Screenshot: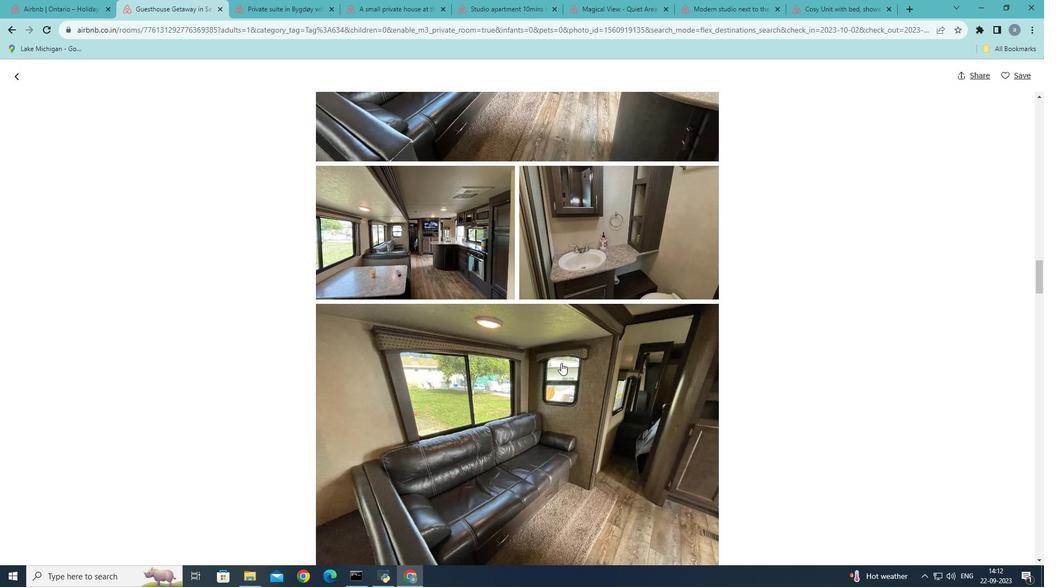 
Action: Mouse scrolled (561, 362) with delta (0, 0)
Screenshot: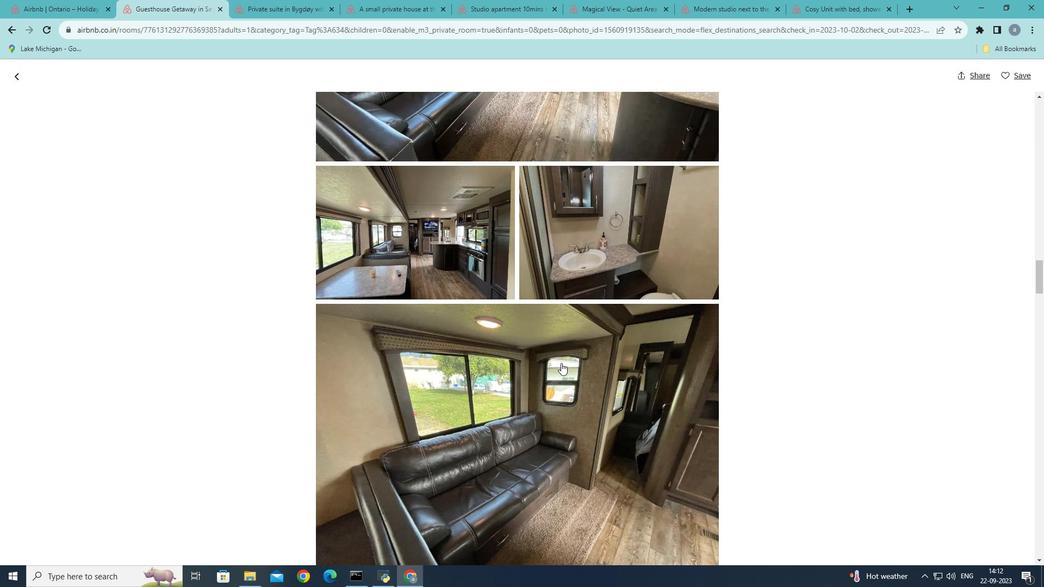 
Action: Mouse scrolled (561, 362) with delta (0, 0)
Screenshot: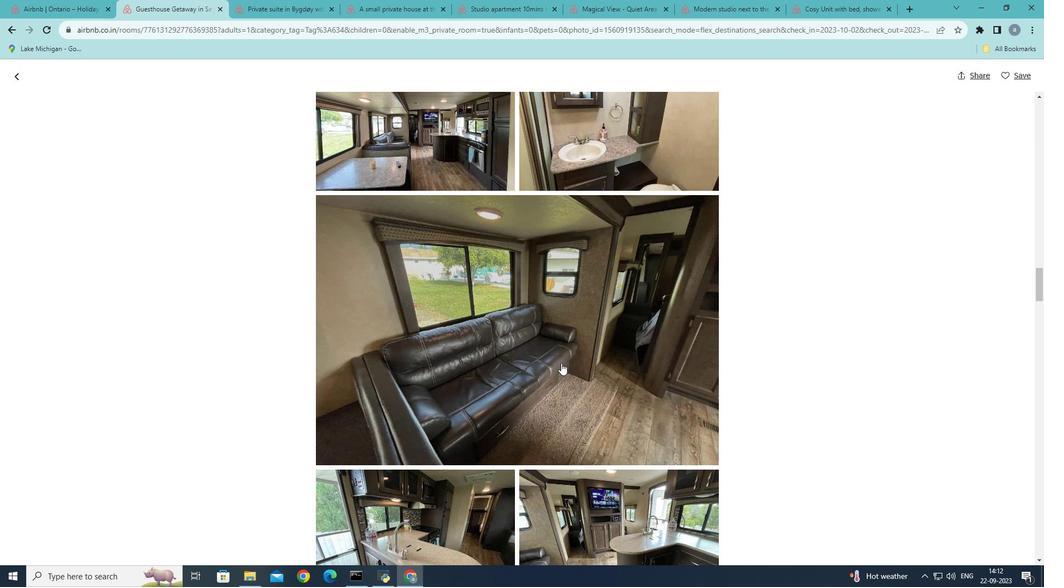 
Action: Mouse scrolled (561, 362) with delta (0, 0)
Screenshot: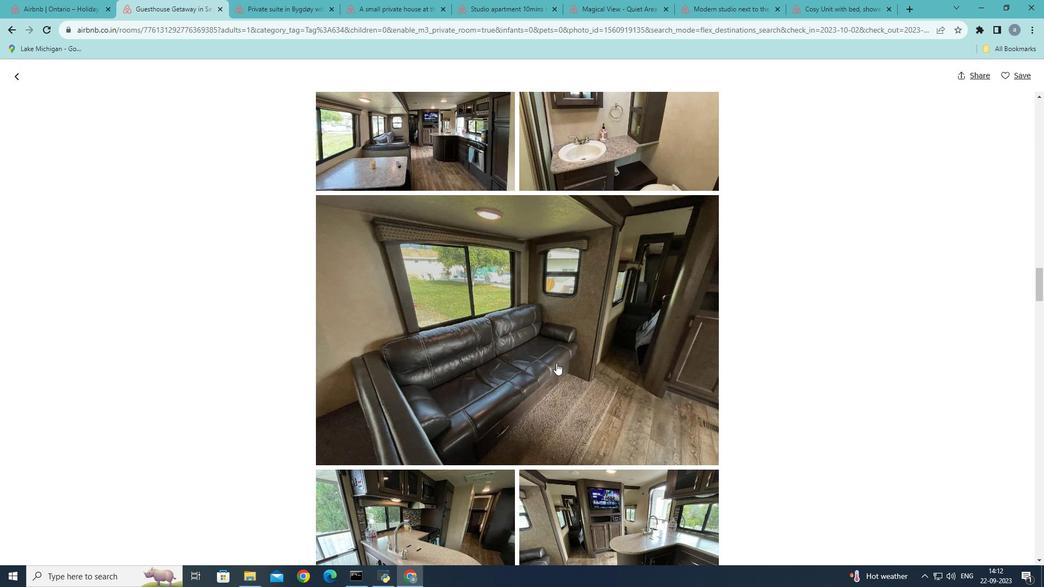 
Action: Mouse moved to (555, 363)
Screenshot: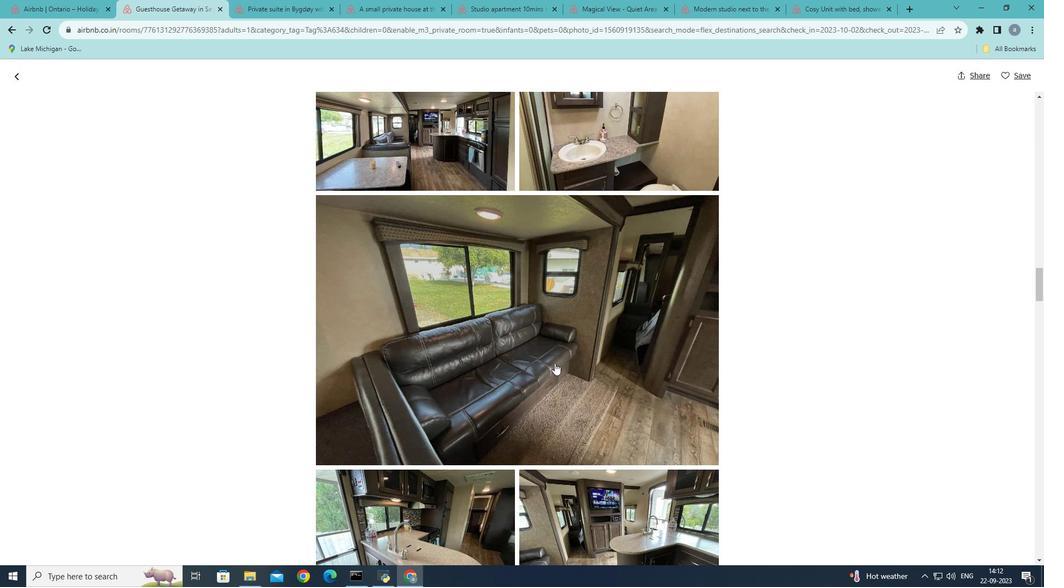 
Action: Mouse scrolled (555, 362) with delta (0, 0)
Screenshot: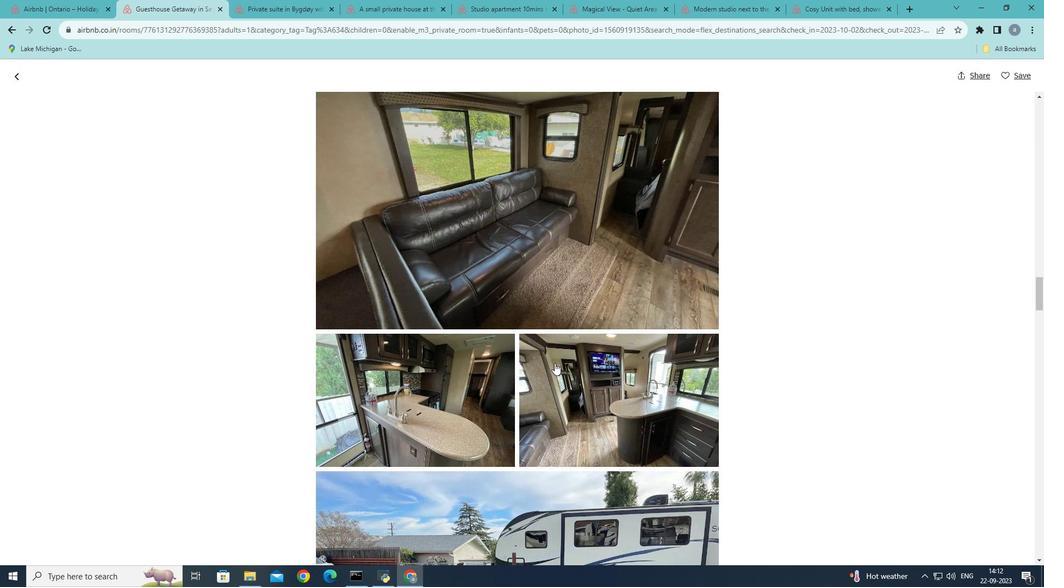 
Action: Mouse scrolled (555, 362) with delta (0, 0)
Screenshot: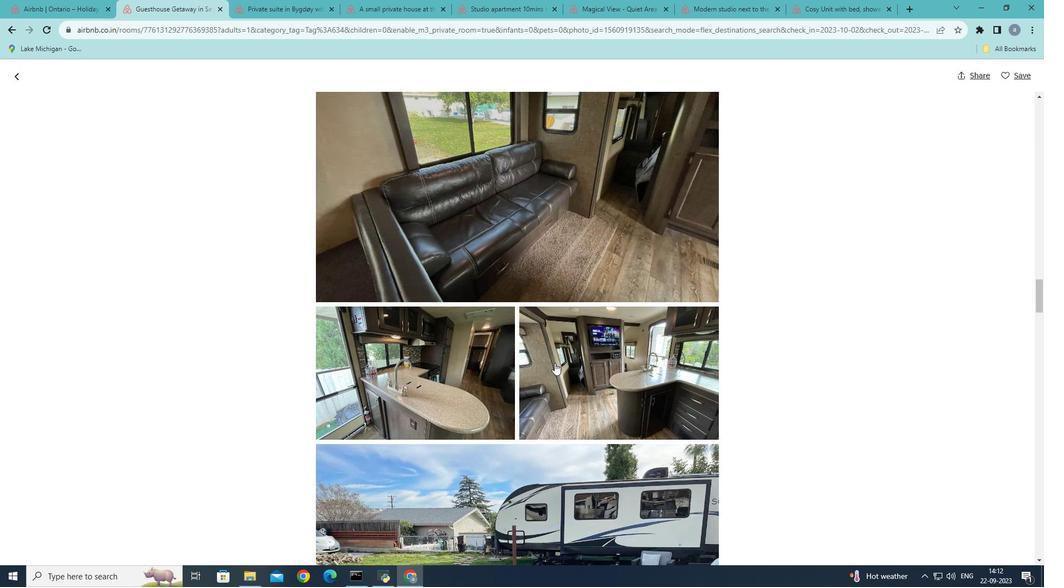 
Action: Mouse scrolled (555, 362) with delta (0, 0)
Screenshot: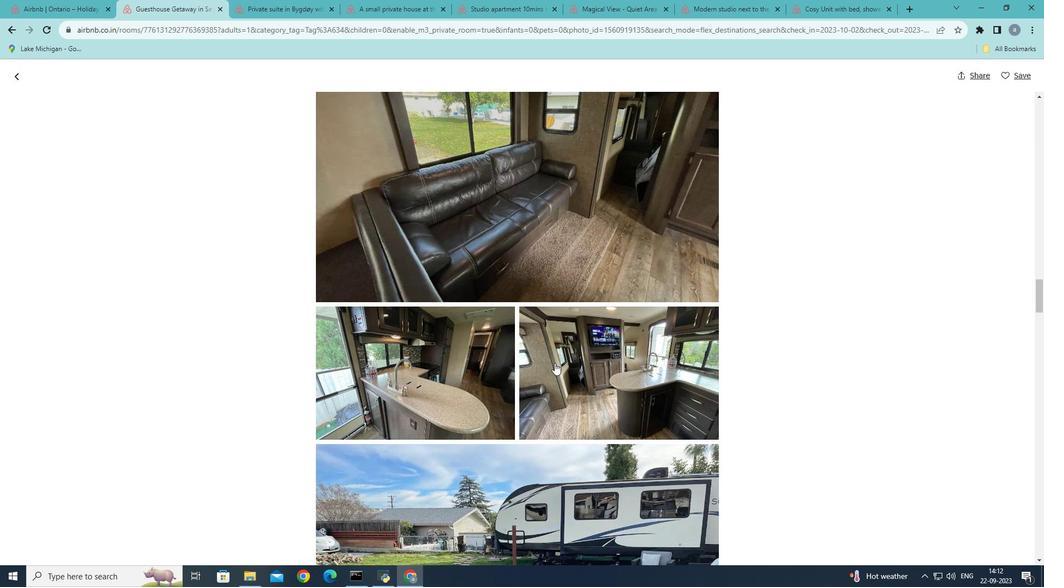 
Action: Mouse scrolled (555, 362) with delta (0, 0)
Screenshot: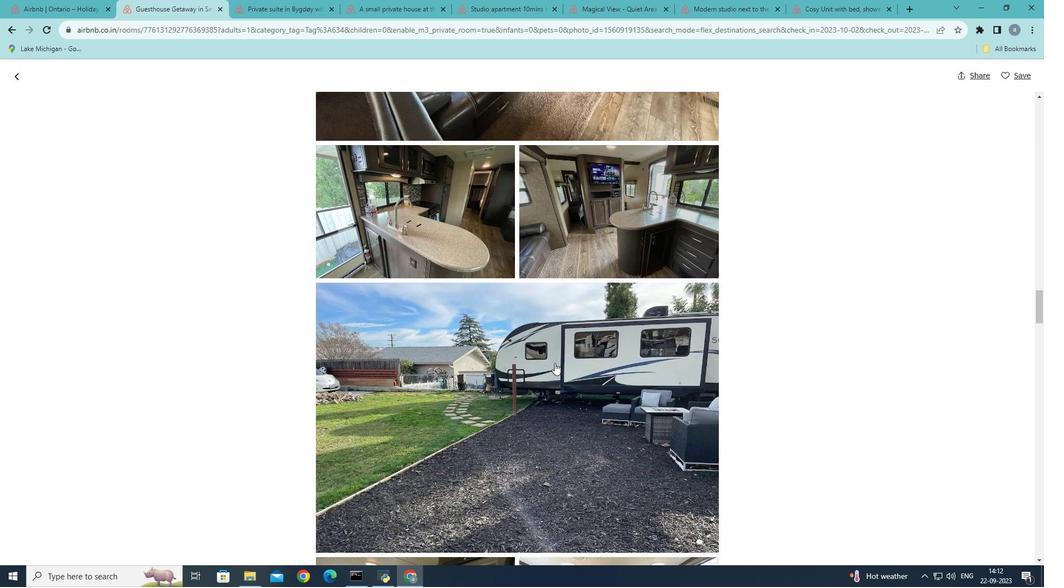 
Action: Mouse scrolled (555, 362) with delta (0, 0)
Screenshot: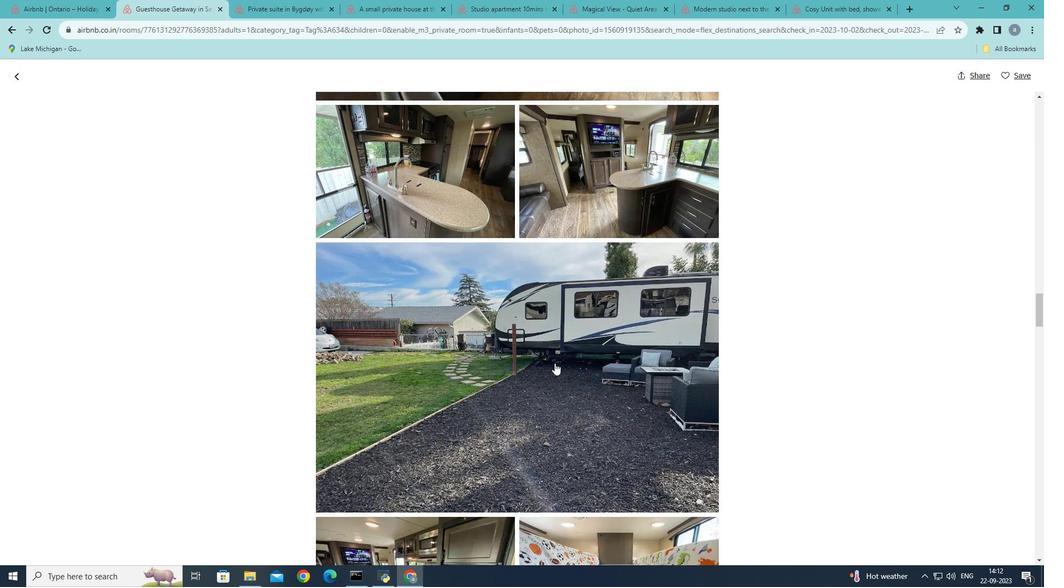 
Action: Mouse scrolled (555, 362) with delta (0, 0)
Screenshot: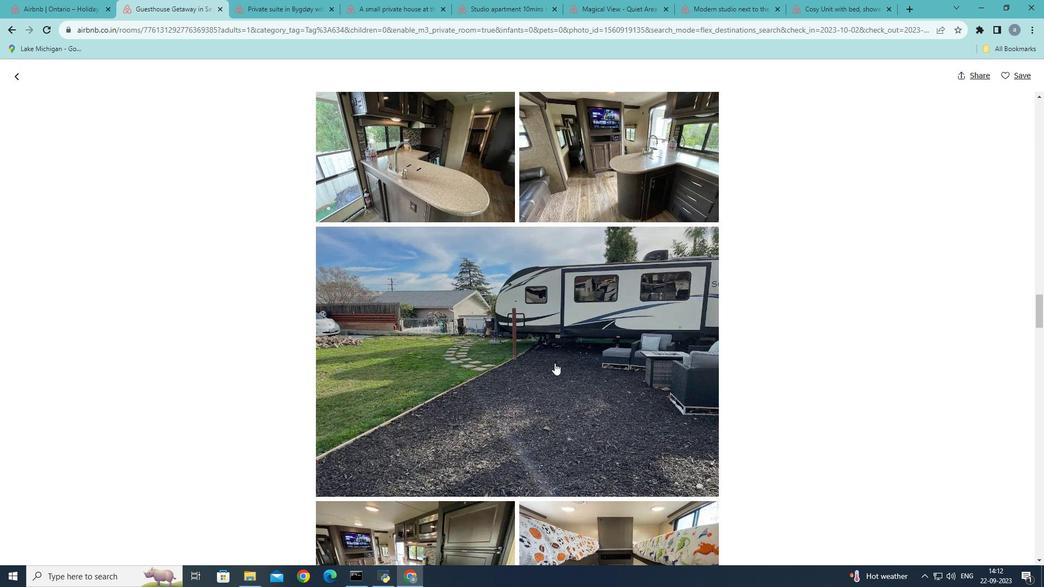 
Action: Mouse scrolled (555, 362) with delta (0, 0)
Screenshot: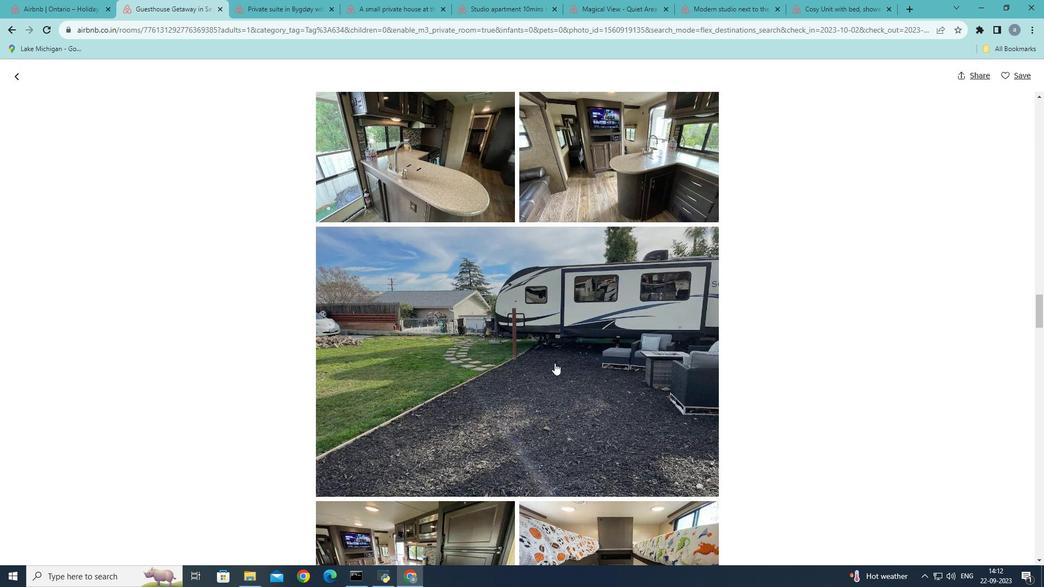 
Action: Mouse scrolled (555, 362) with delta (0, 0)
Screenshot: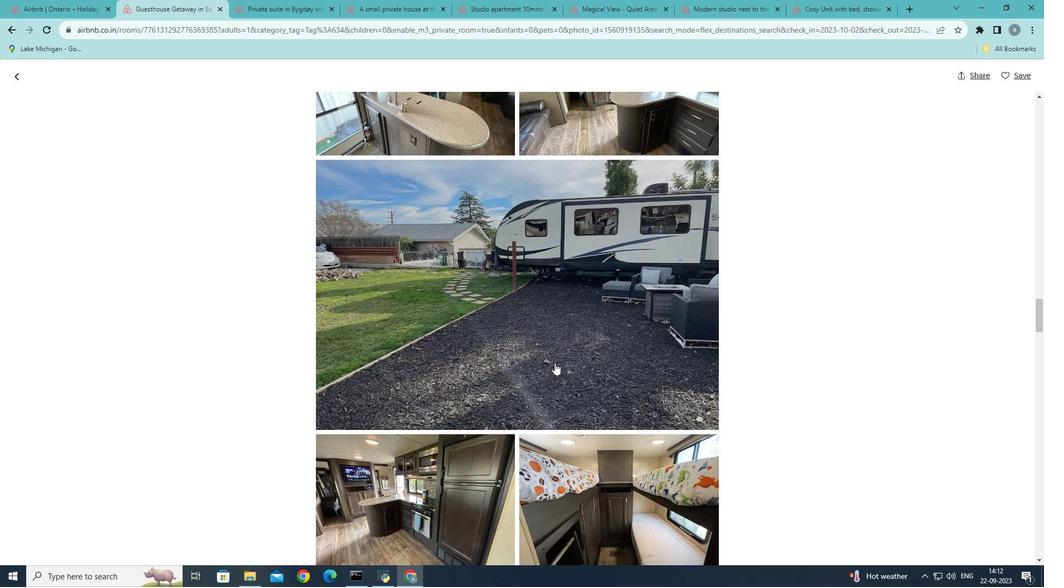 
Action: Mouse scrolled (555, 362) with delta (0, 0)
Screenshot: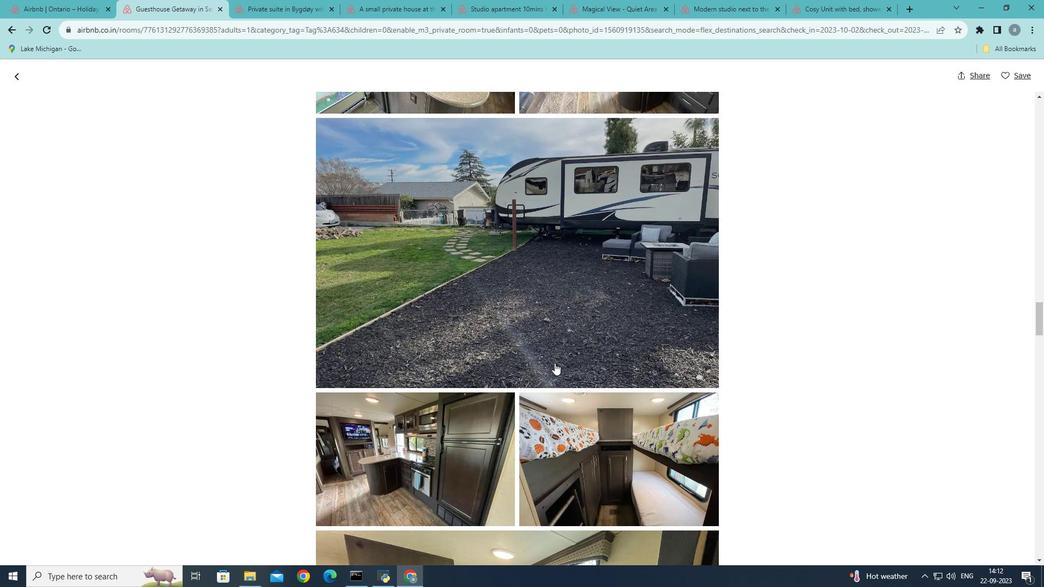 
Action: Mouse scrolled (555, 362) with delta (0, 0)
Screenshot: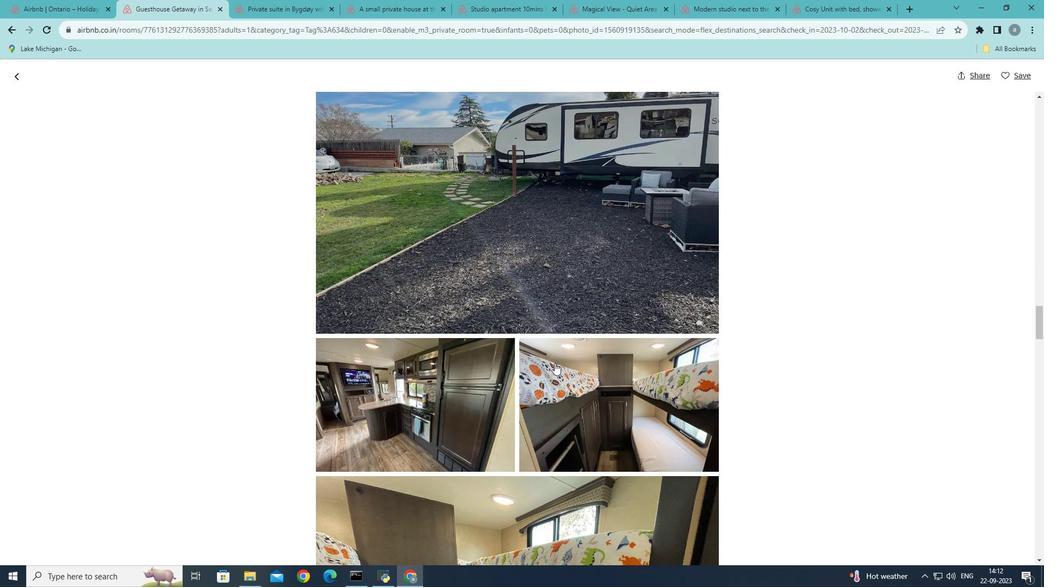 
Action: Mouse scrolled (555, 362) with delta (0, 0)
Screenshot: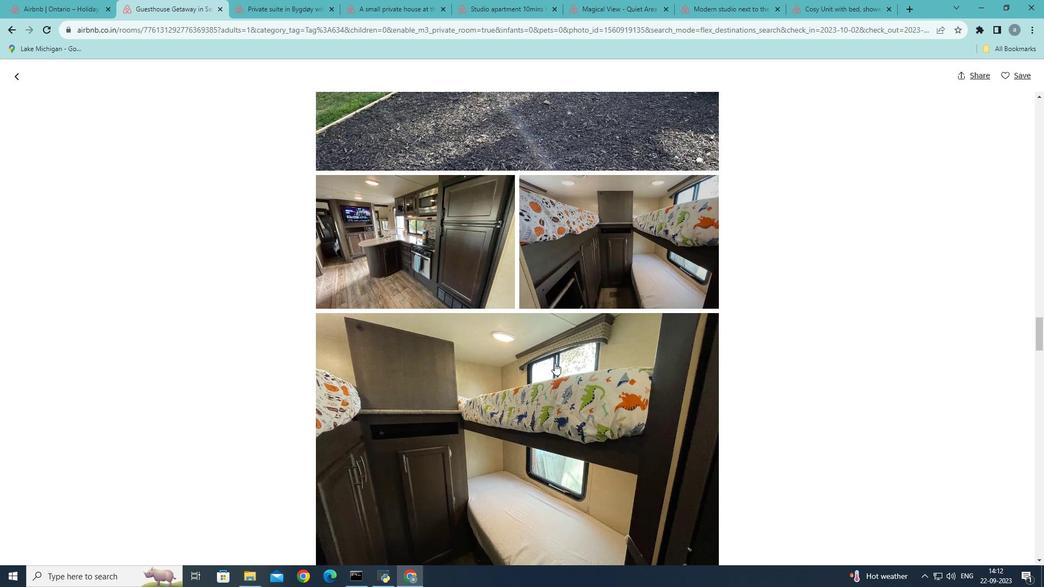 
Action: Mouse scrolled (555, 362) with delta (0, 0)
Screenshot: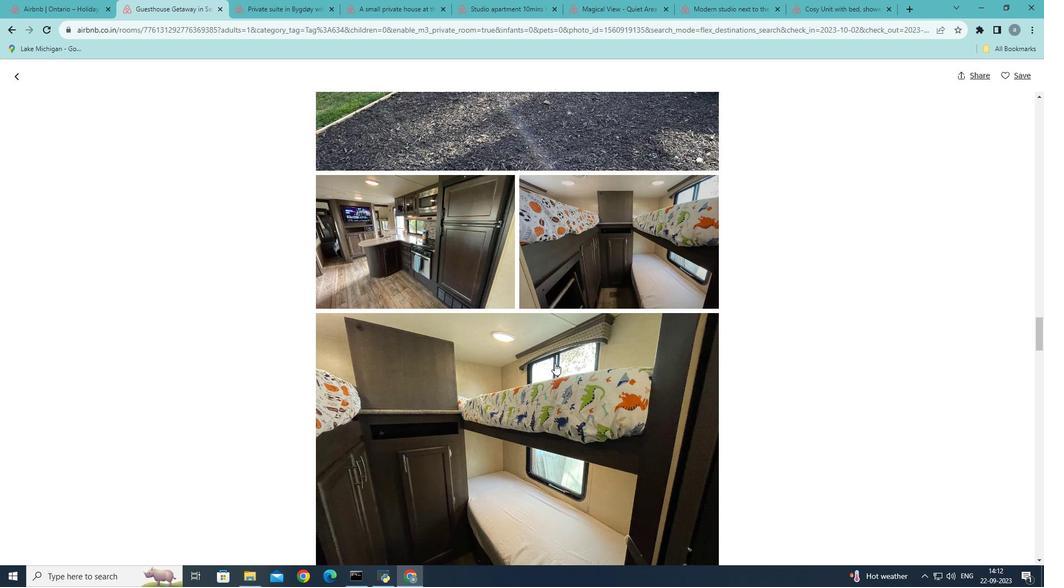 
Action: Mouse scrolled (555, 362) with delta (0, 0)
Screenshot: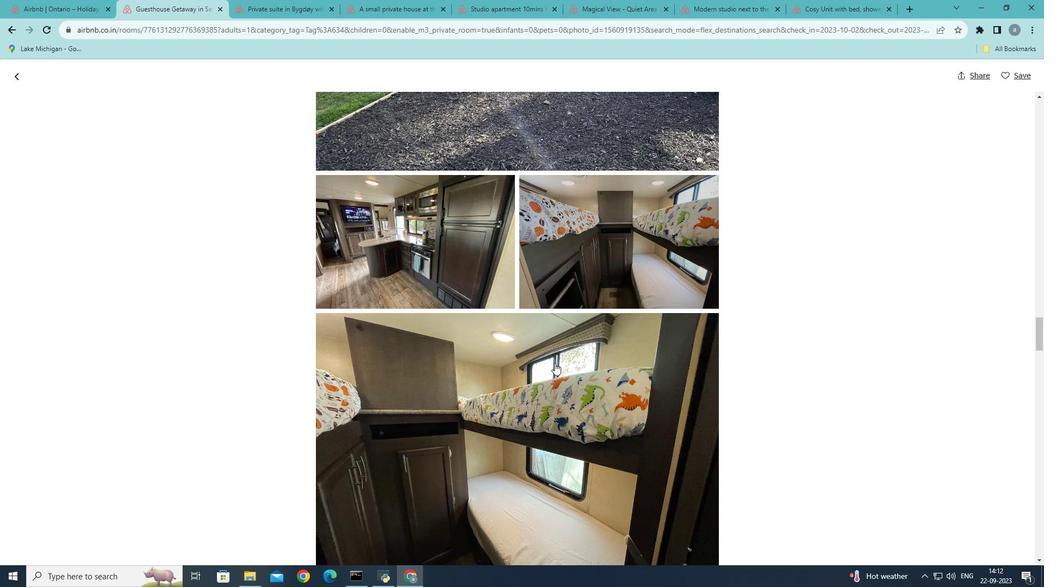 
Action: Mouse scrolled (555, 362) with delta (0, 0)
Screenshot: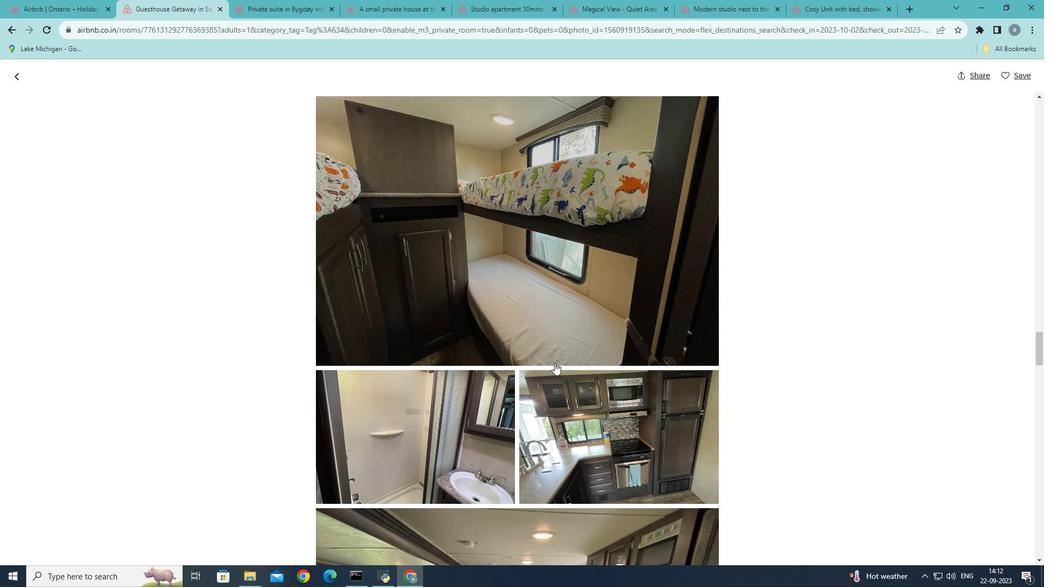 
Action: Mouse scrolled (555, 362) with delta (0, 0)
Screenshot: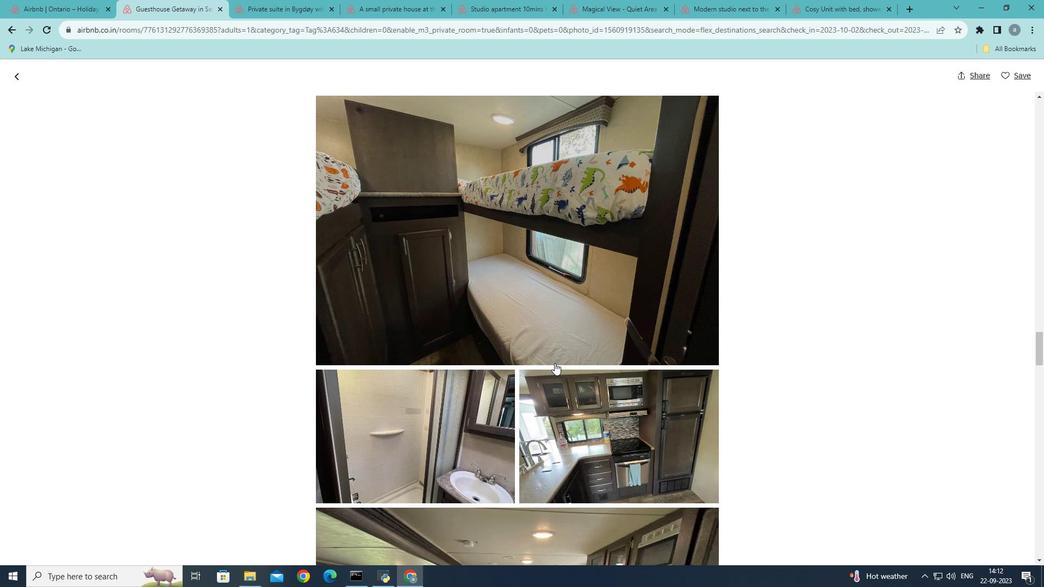 
Action: Mouse scrolled (555, 362) with delta (0, 0)
Screenshot: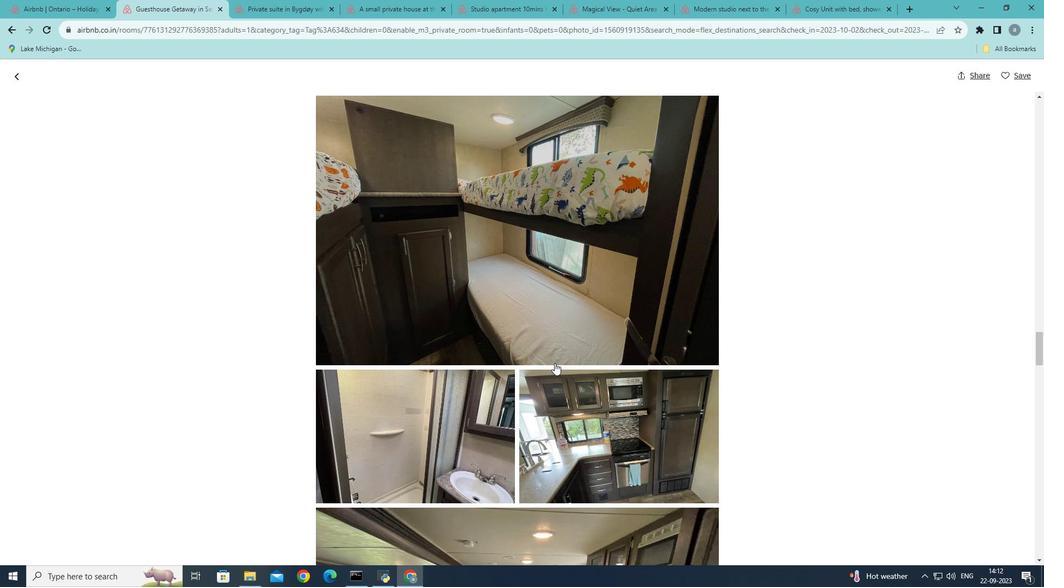
Action: Mouse scrolled (555, 362) with delta (0, 0)
Screenshot: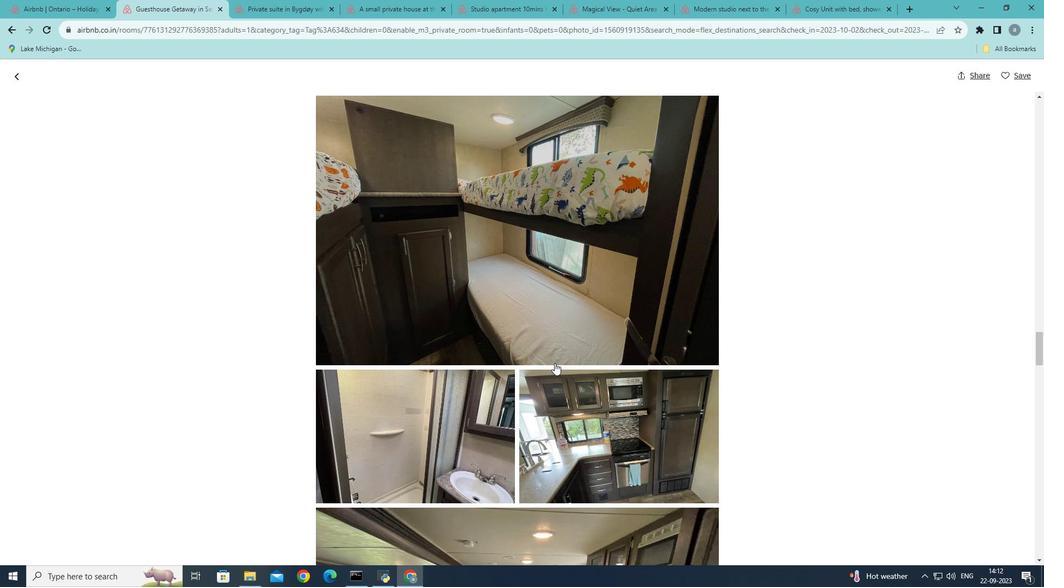 
Action: Mouse scrolled (555, 362) with delta (0, 0)
Screenshot: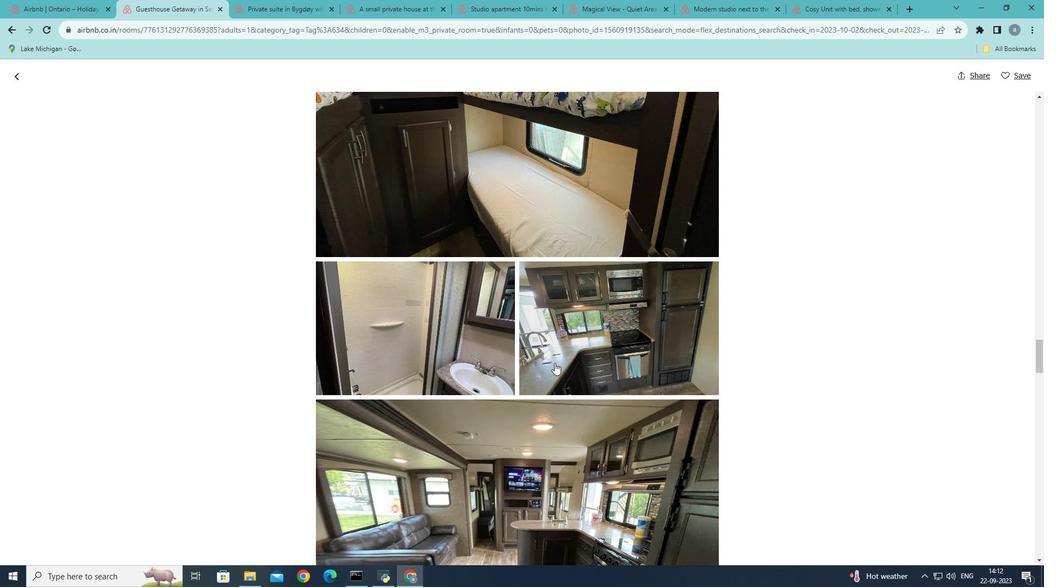 
Action: Mouse scrolled (555, 362) with delta (0, 0)
Screenshot: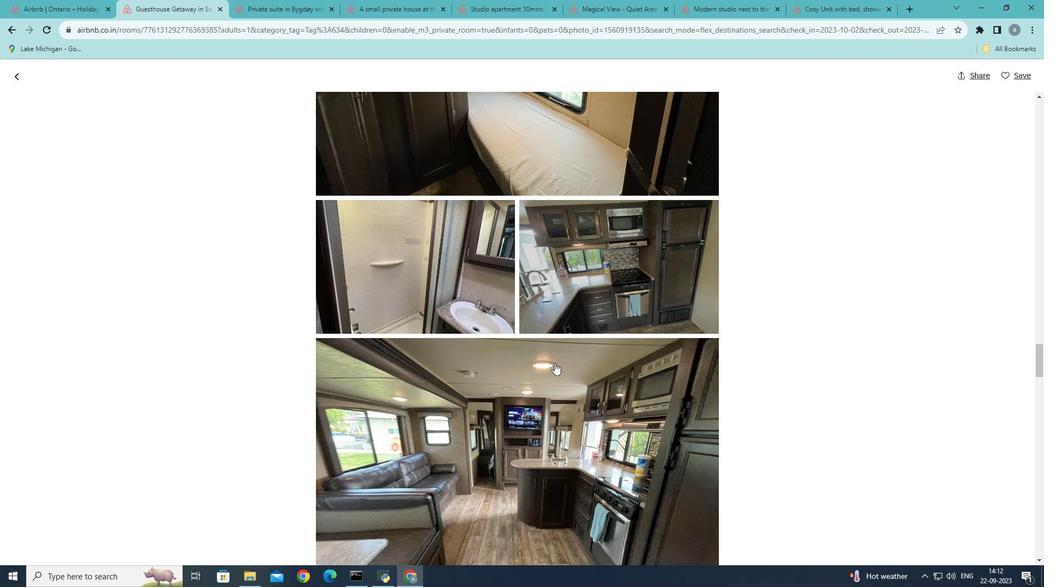 
Action: Mouse scrolled (555, 362) with delta (0, 0)
Screenshot: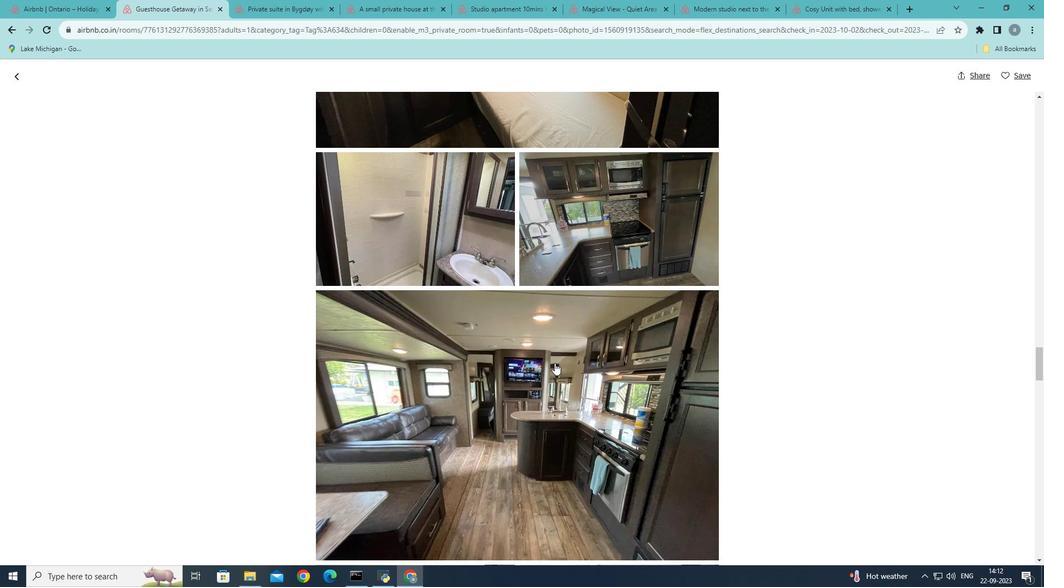 
Action: Mouse scrolled (555, 362) with delta (0, 0)
Screenshot: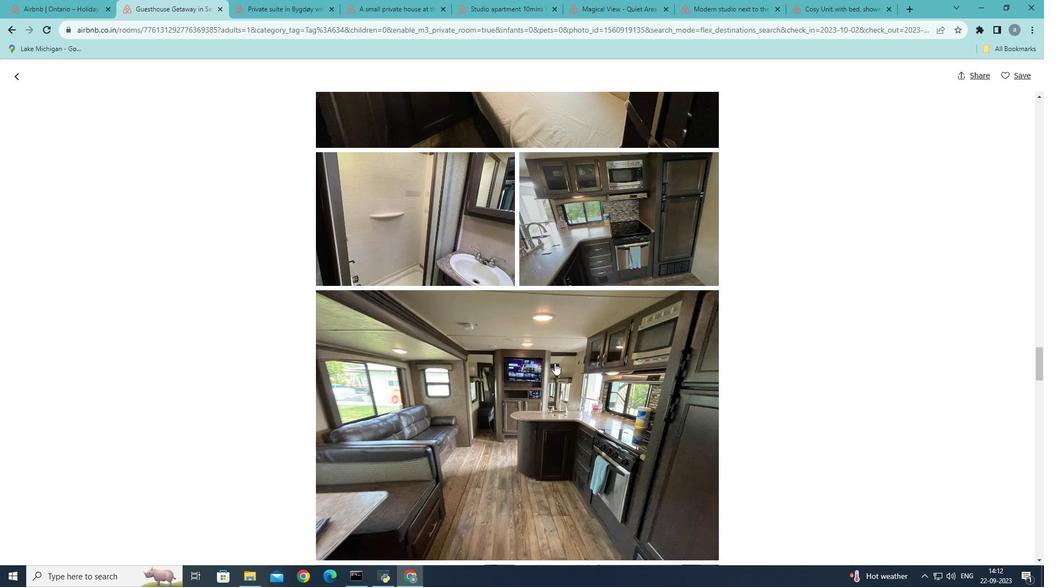 
Action: Mouse scrolled (555, 362) with delta (0, 0)
Screenshot: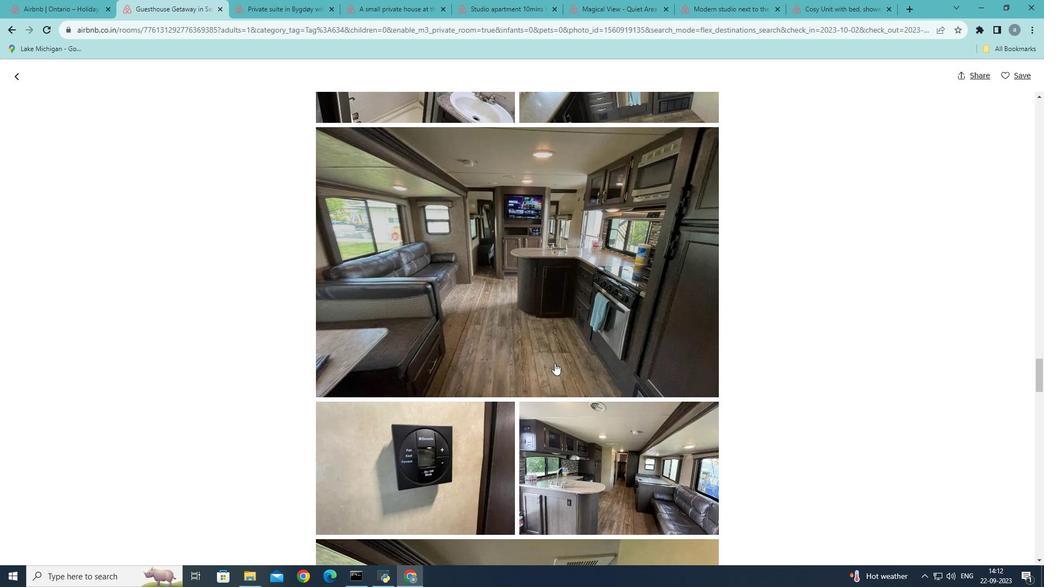 
Action: Mouse scrolled (555, 362) with delta (0, 0)
Screenshot: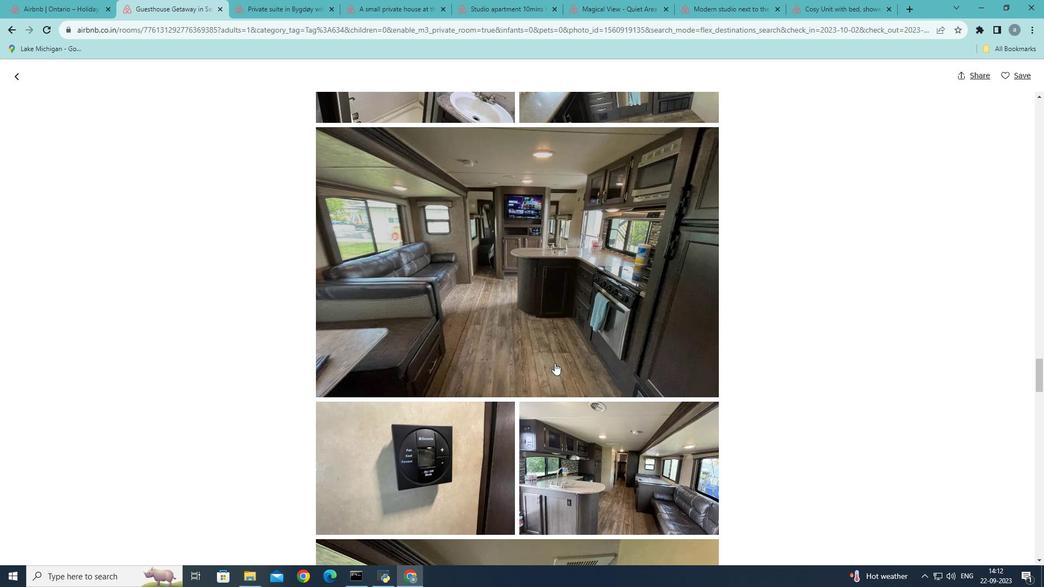 
Action: Mouse scrolled (555, 362) with delta (0, 0)
Screenshot: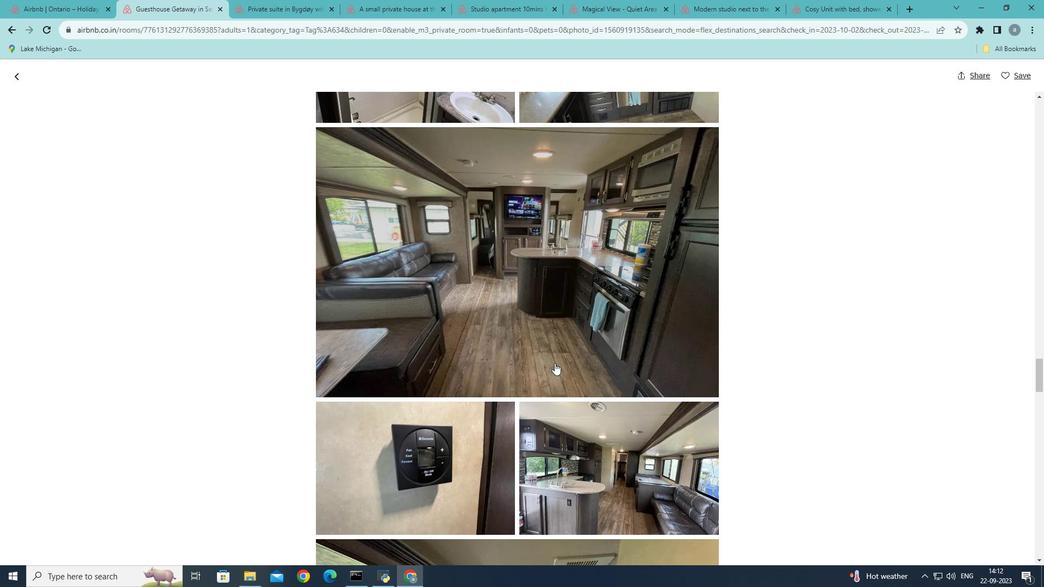 
Action: Mouse scrolled (555, 362) with delta (0, 0)
Screenshot: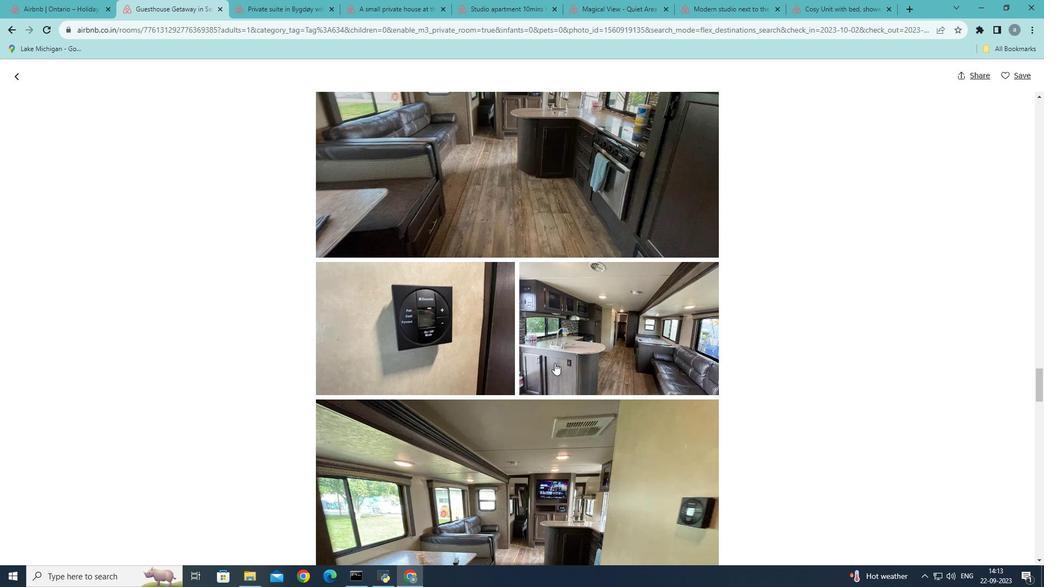 
Action: Mouse scrolled (555, 362) with delta (0, 0)
Screenshot: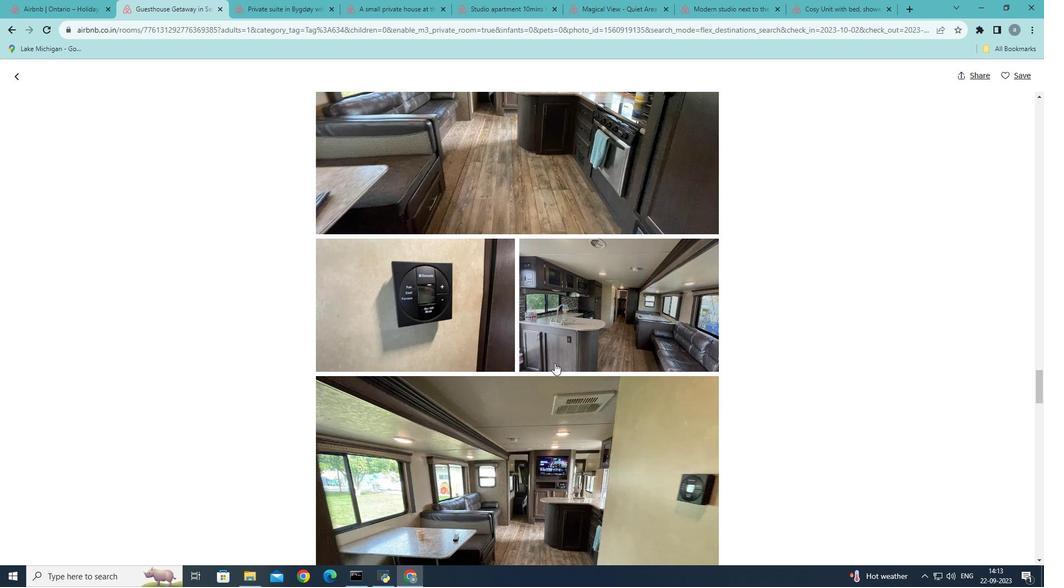 
Action: Mouse scrolled (555, 362) with delta (0, 0)
Screenshot: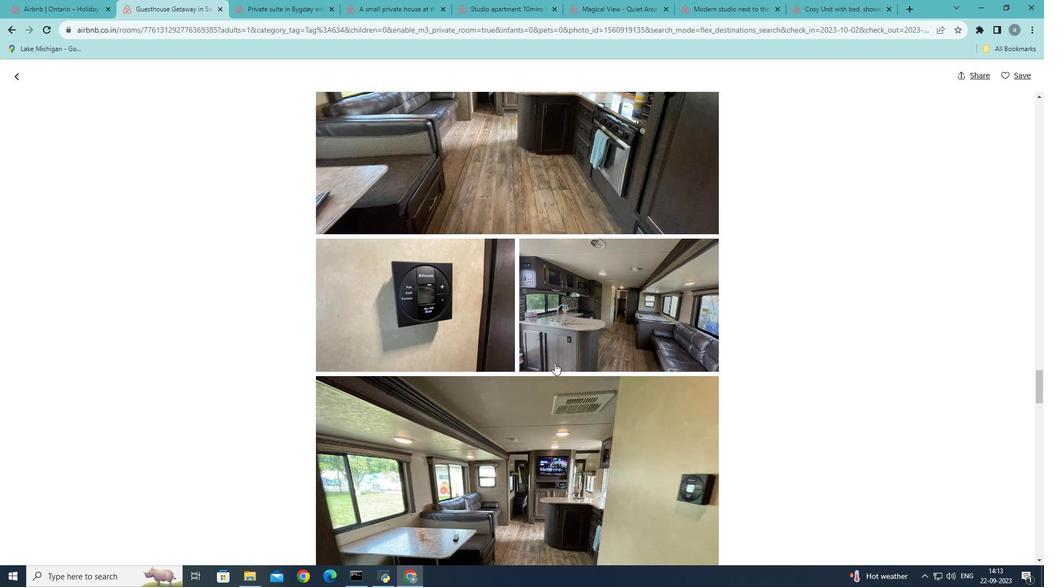 
Action: Mouse scrolled (555, 362) with delta (0, 0)
Screenshot: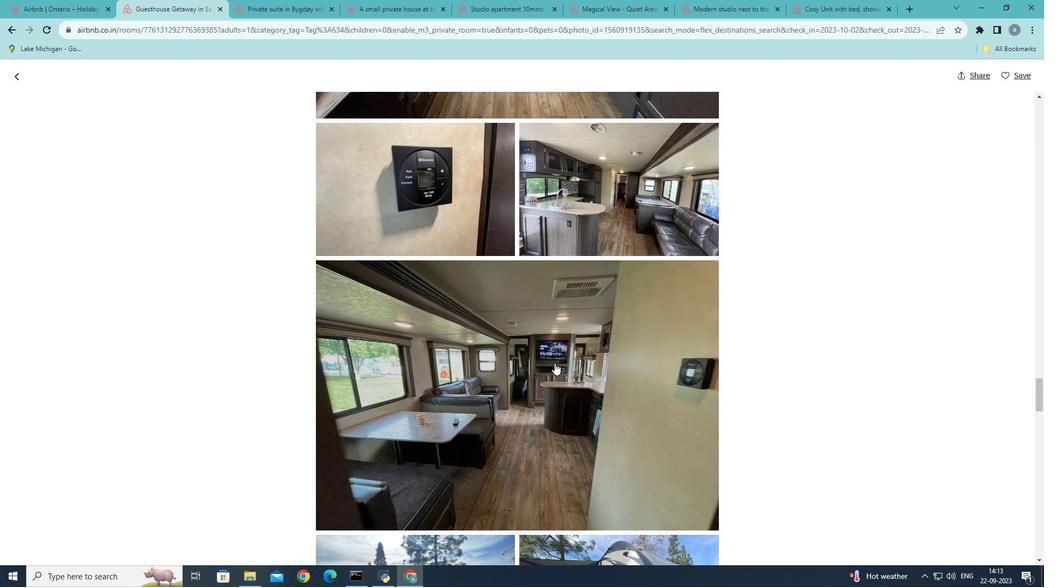 
Action: Mouse scrolled (555, 362) with delta (0, 0)
Screenshot: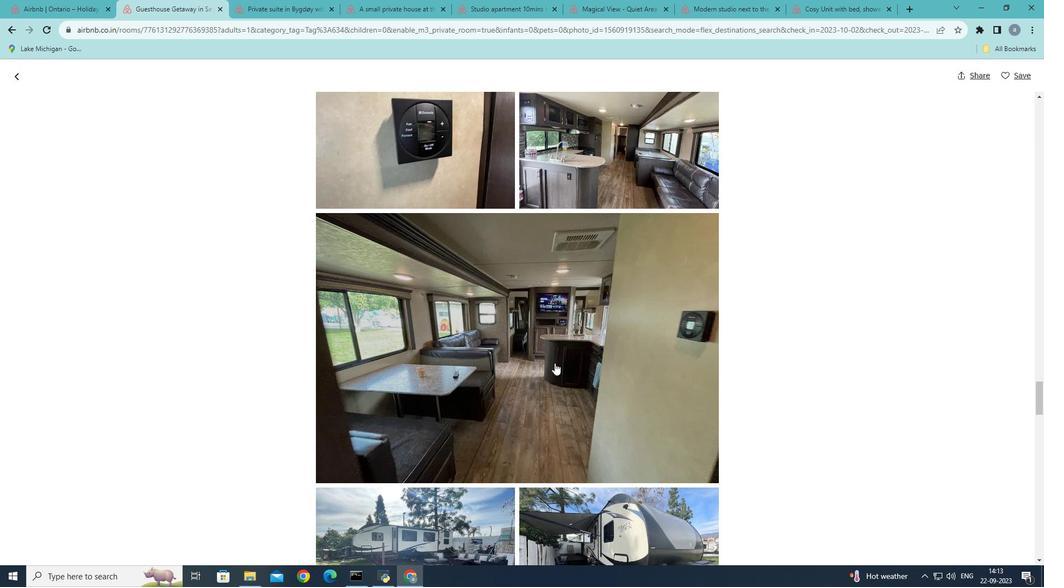 
Action: Mouse scrolled (555, 362) with delta (0, 0)
Screenshot: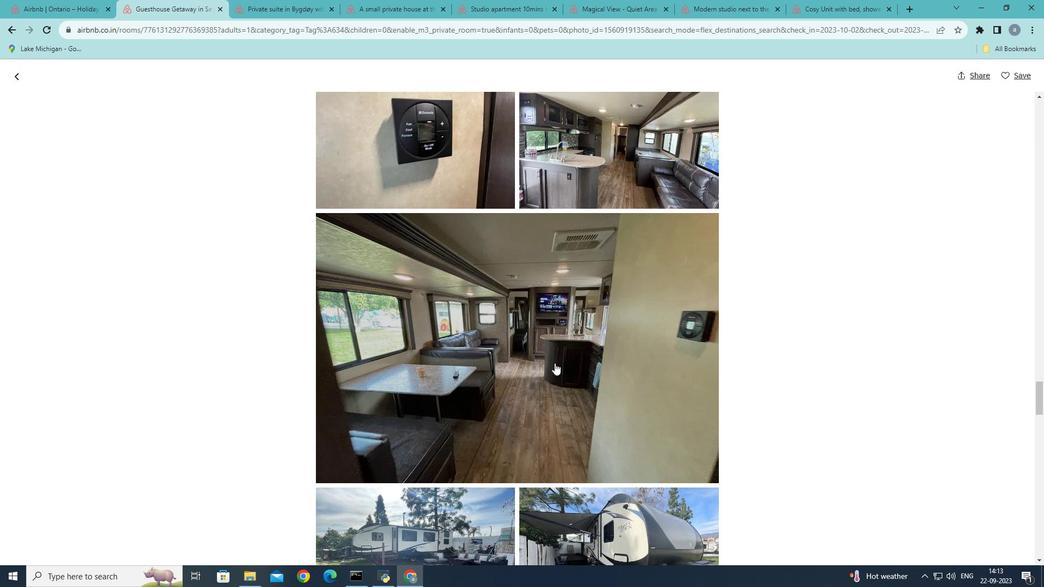 
Action: Mouse scrolled (555, 362) with delta (0, 0)
Screenshot: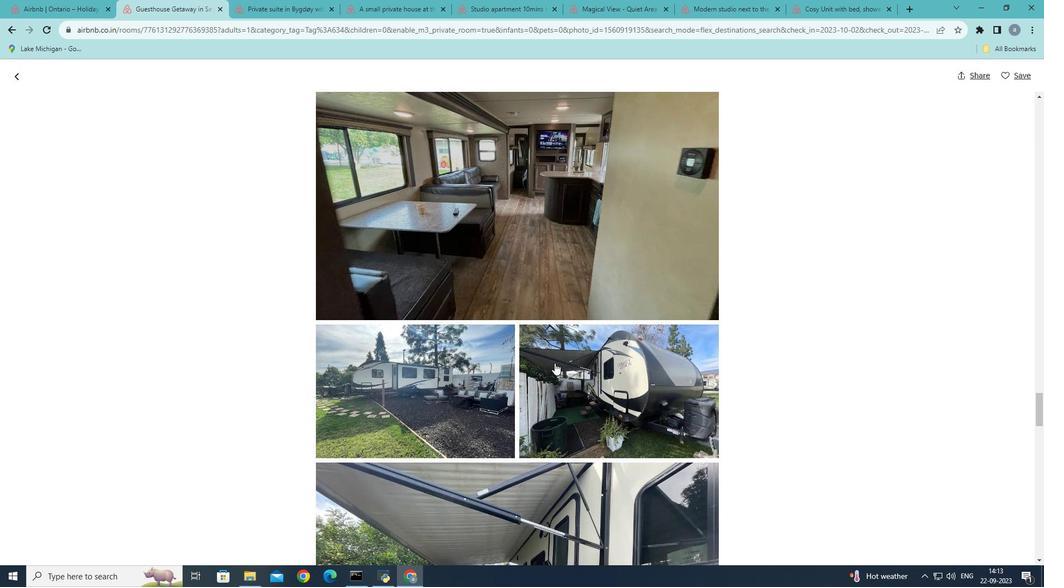 
Action: Mouse scrolled (555, 362) with delta (0, 0)
Screenshot: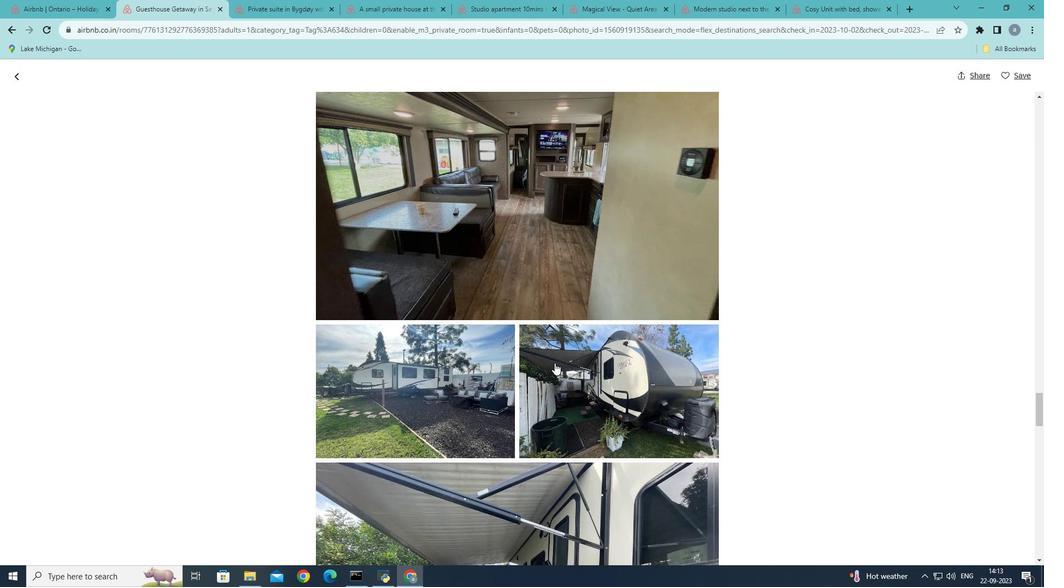 
Action: Mouse scrolled (555, 362) with delta (0, 0)
Screenshot: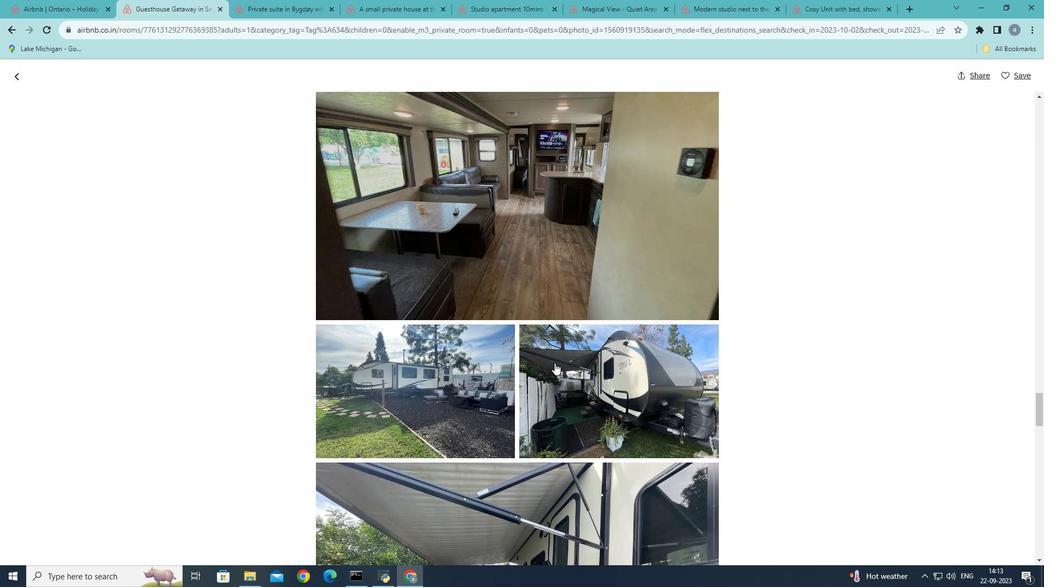 
Action: Mouse scrolled (555, 362) with delta (0, 0)
Screenshot: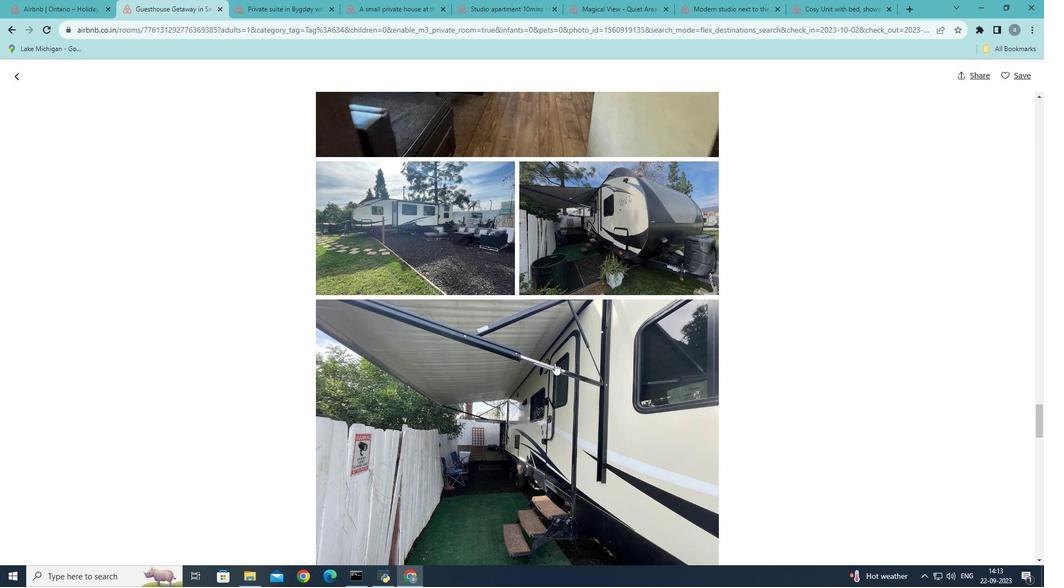
Action: Mouse scrolled (555, 362) with delta (0, 0)
Screenshot: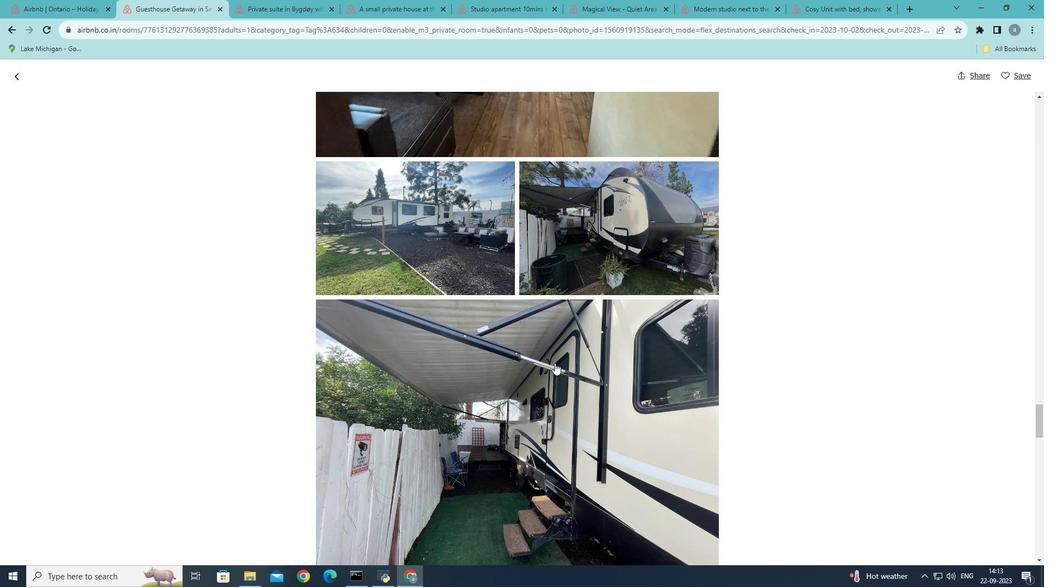 
Action: Mouse scrolled (555, 362) with delta (0, 0)
Screenshot: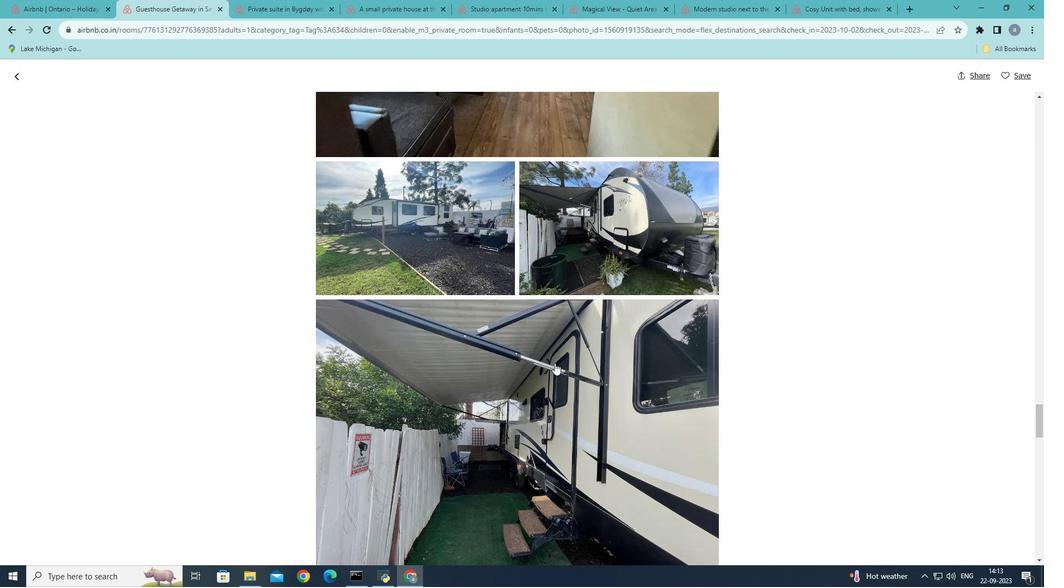 
Action: Mouse scrolled (555, 362) with delta (0, 0)
Screenshot: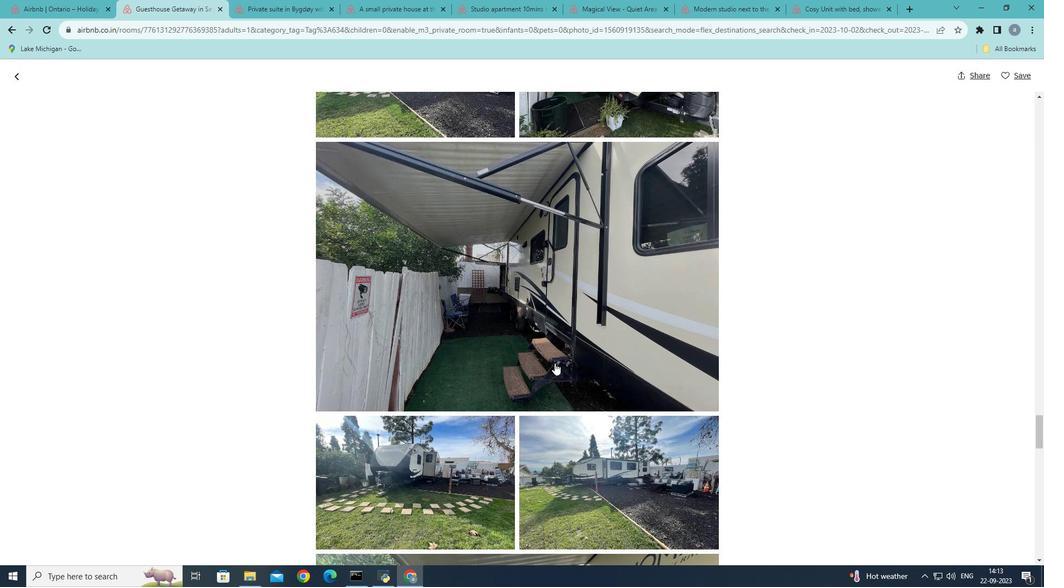 
Action: Mouse scrolled (555, 362) with delta (0, 0)
Screenshot: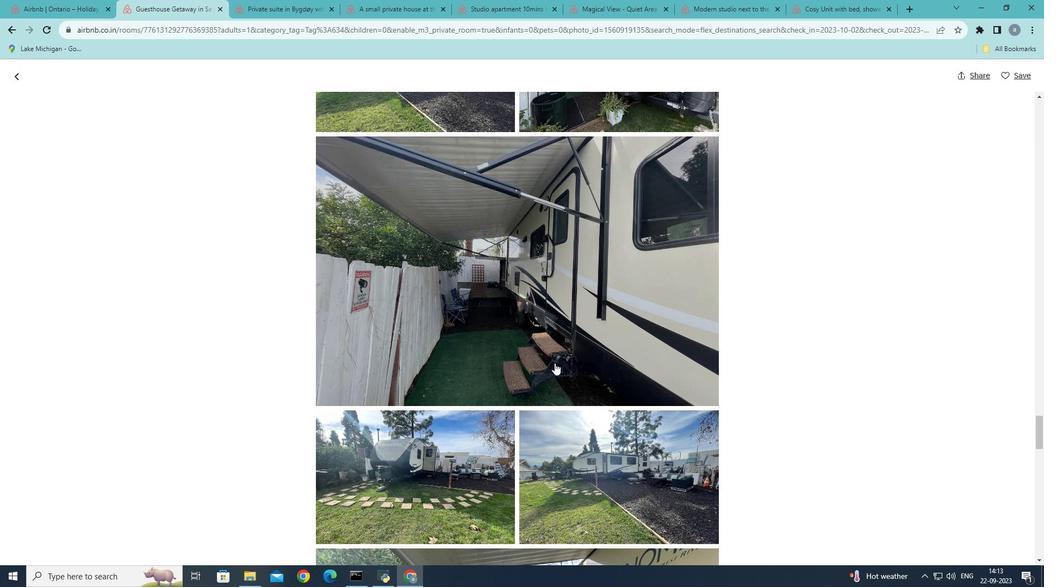 
Action: Mouse scrolled (555, 362) with delta (0, 0)
Screenshot: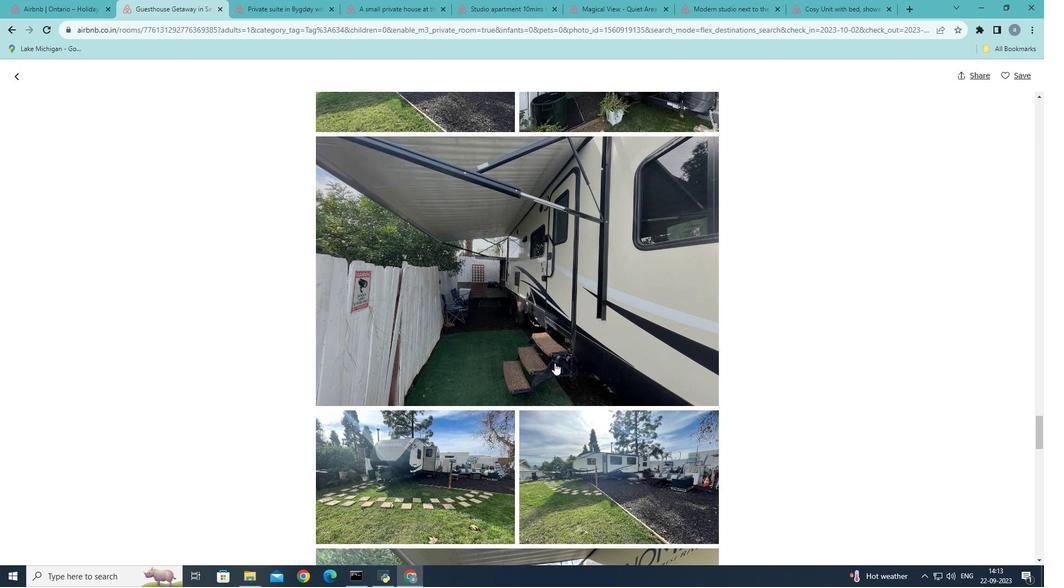 
Action: Mouse scrolled (555, 362) with delta (0, 0)
Screenshot: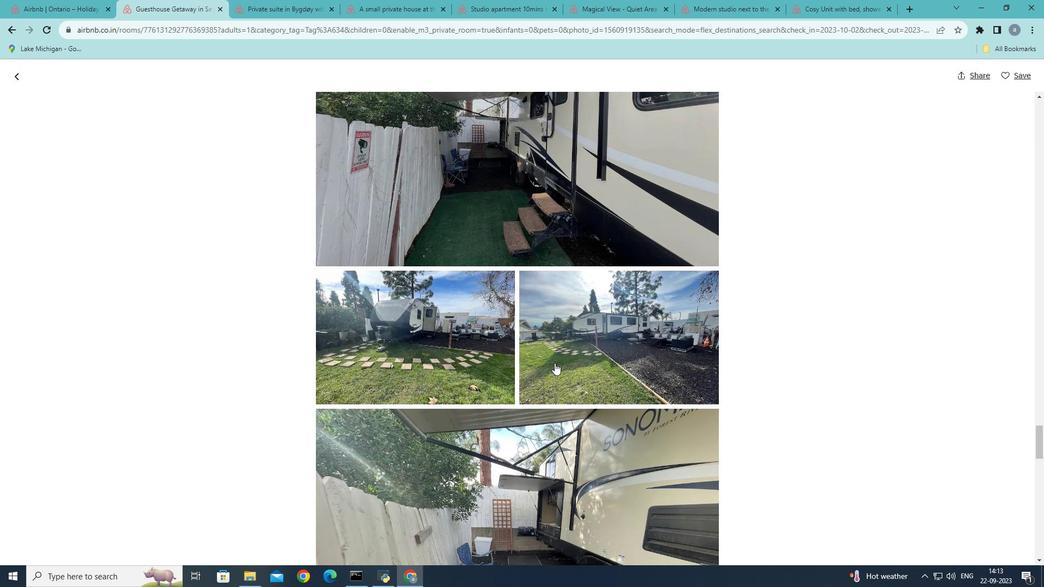 
Action: Mouse scrolled (555, 362) with delta (0, 0)
Screenshot: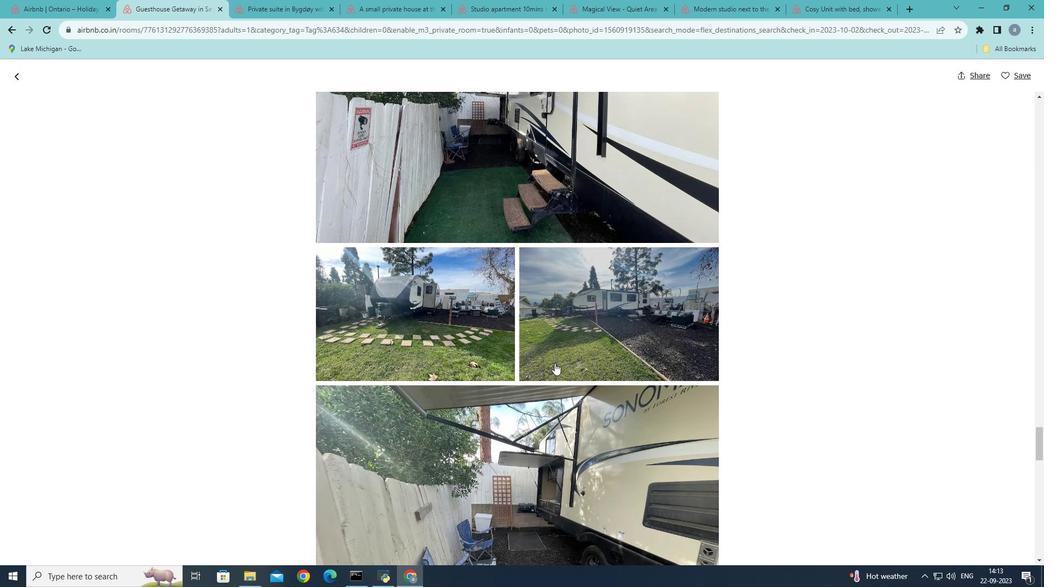 
Action: Mouse scrolled (555, 362) with delta (0, 0)
Screenshot: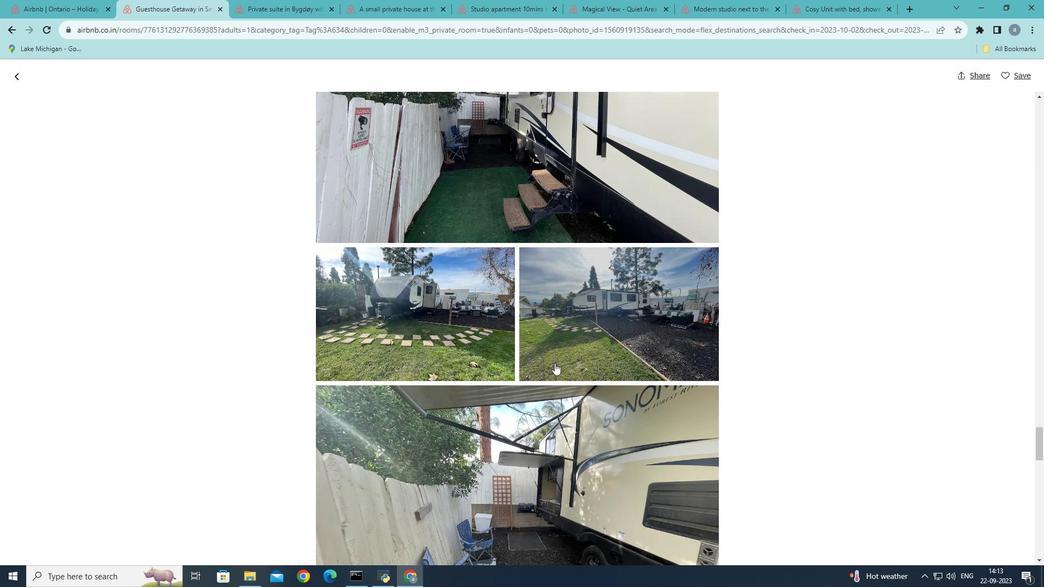 
Action: Mouse scrolled (555, 362) with delta (0, 0)
Screenshot: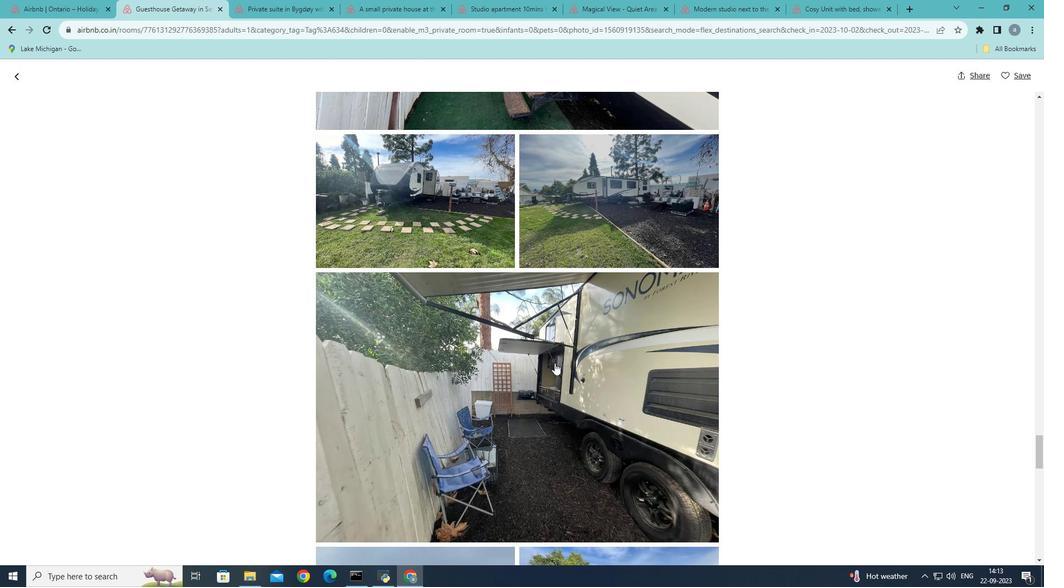 
Action: Mouse scrolled (555, 362) with delta (0, 0)
Screenshot: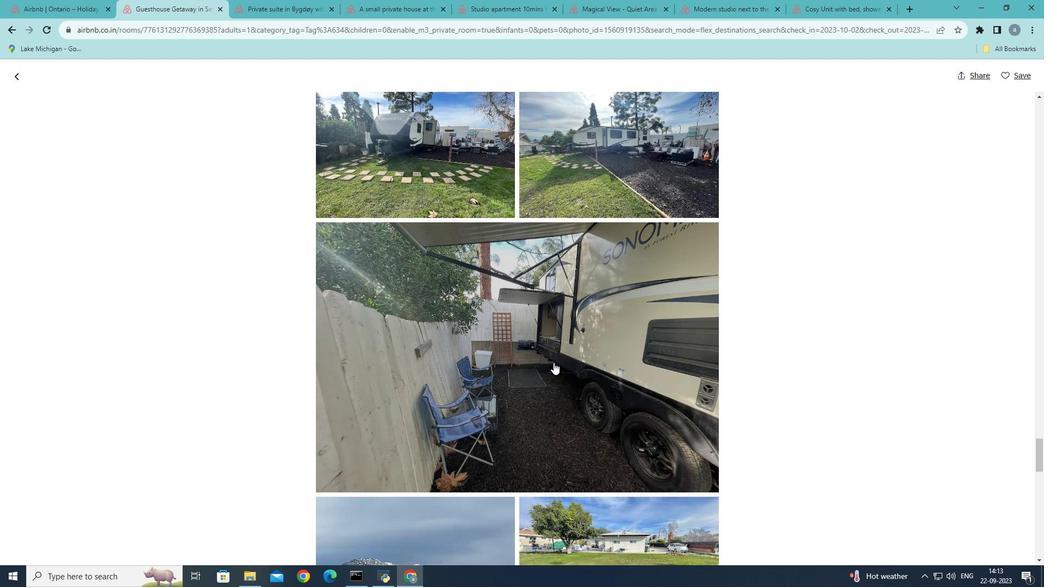 
Action: Mouse scrolled (555, 362) with delta (0, 0)
Screenshot: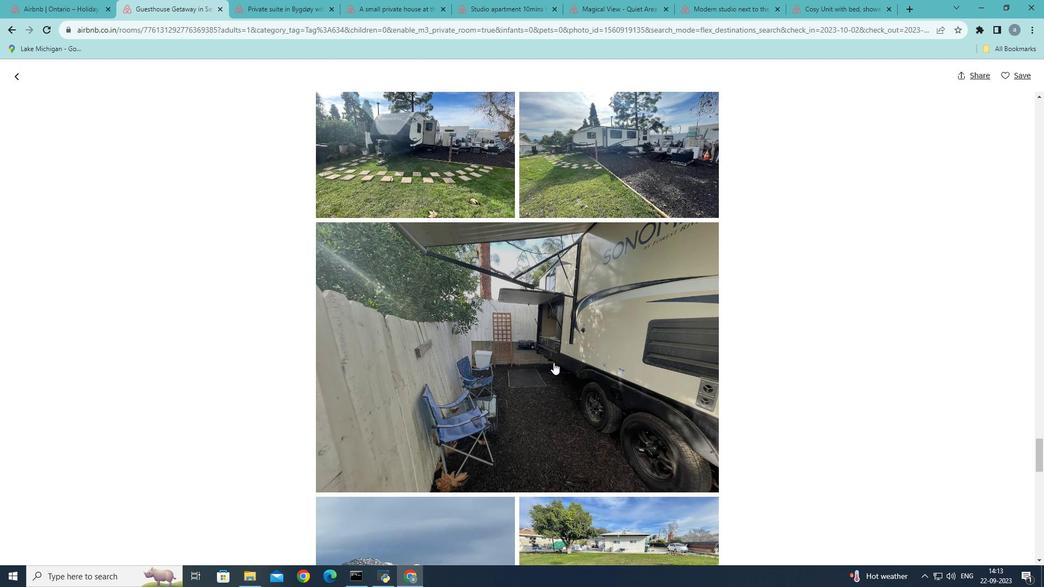 
Action: Mouse moved to (554, 362)
Screenshot: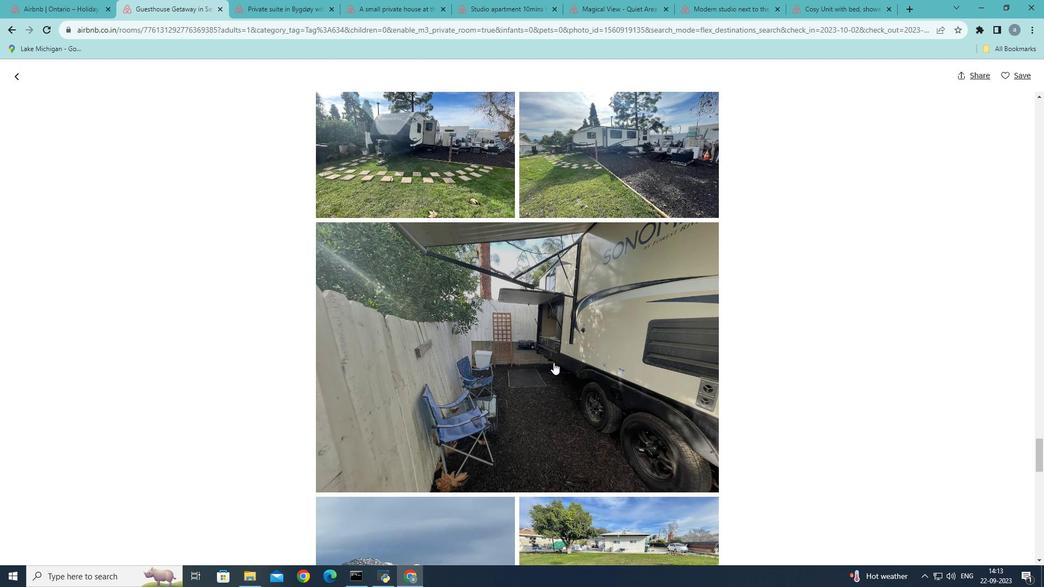 
Action: Mouse scrolled (554, 362) with delta (0, 0)
Screenshot: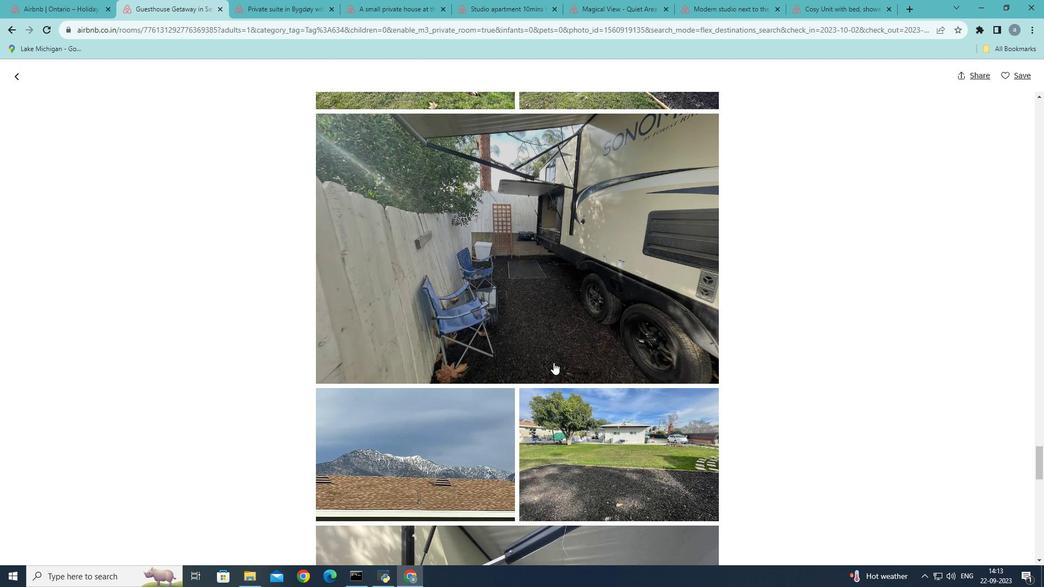 
Action: Mouse scrolled (554, 362) with delta (0, 0)
Screenshot: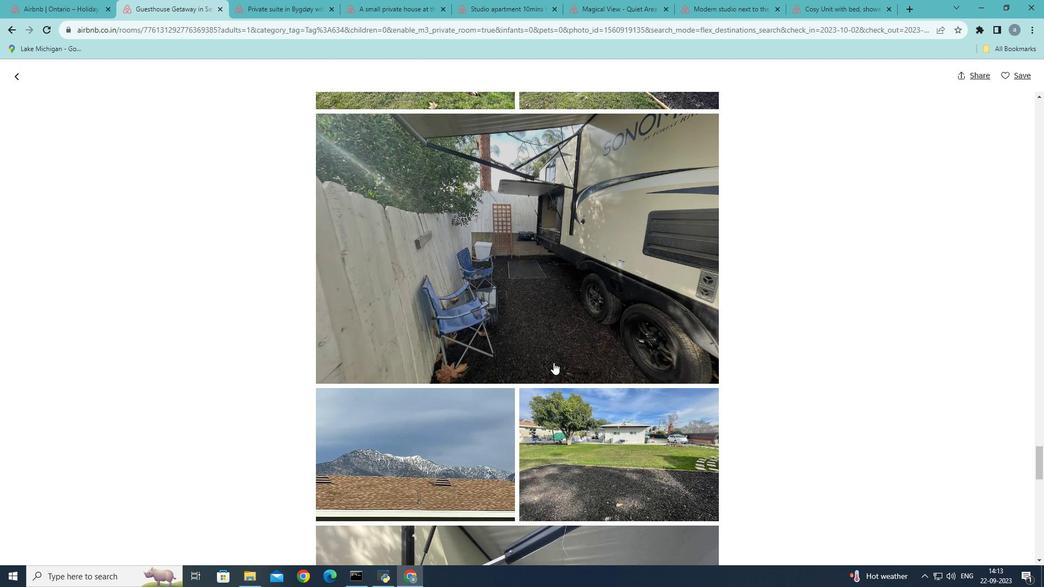 
Action: Mouse scrolled (554, 362) with delta (0, 0)
Screenshot: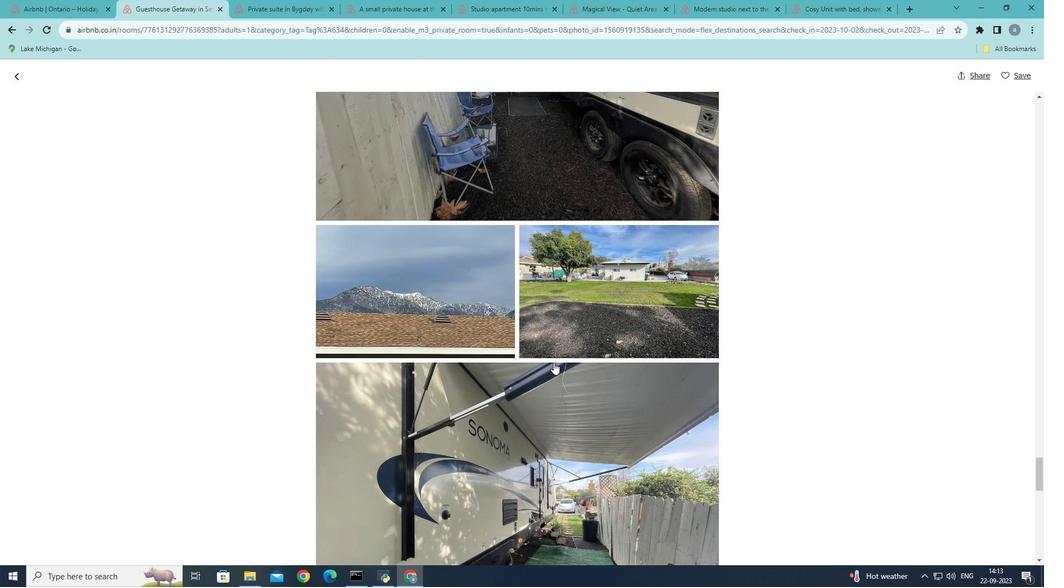 
Action: Mouse scrolled (554, 362) with delta (0, 0)
Screenshot: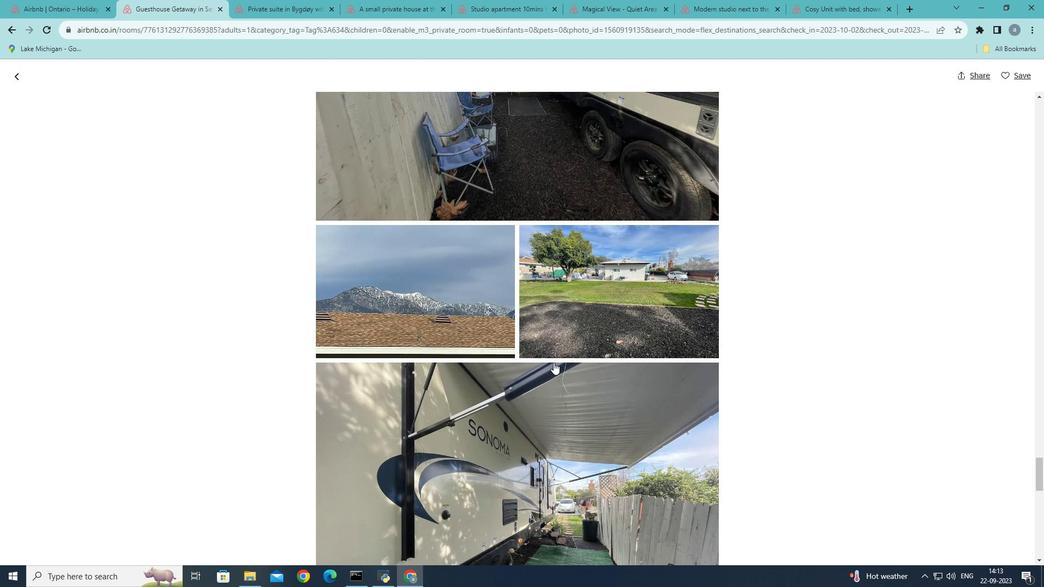 
Action: Mouse scrolled (554, 362) with delta (0, 0)
Screenshot: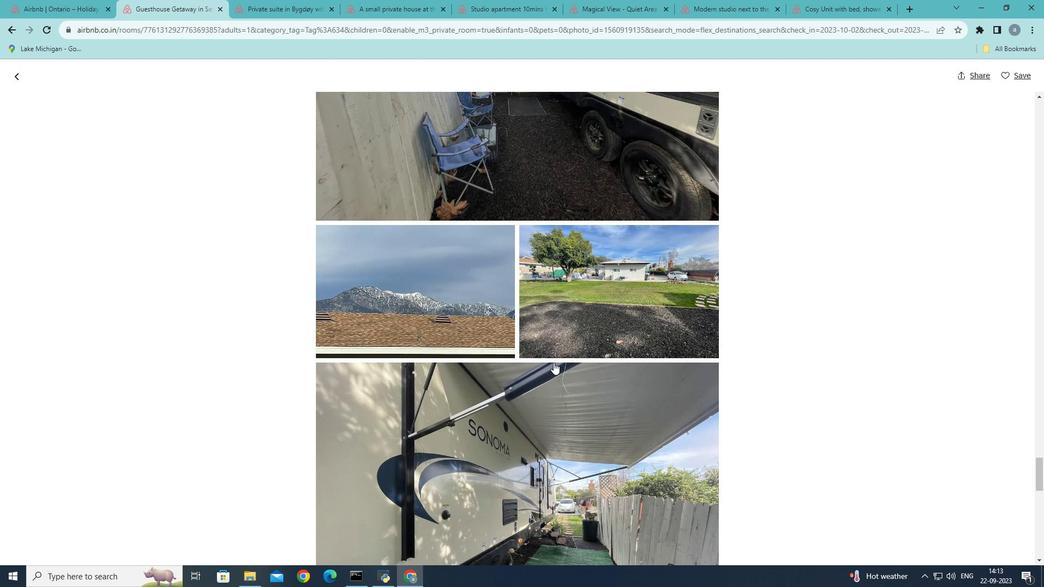 
Action: Mouse moved to (551, 361)
Screenshot: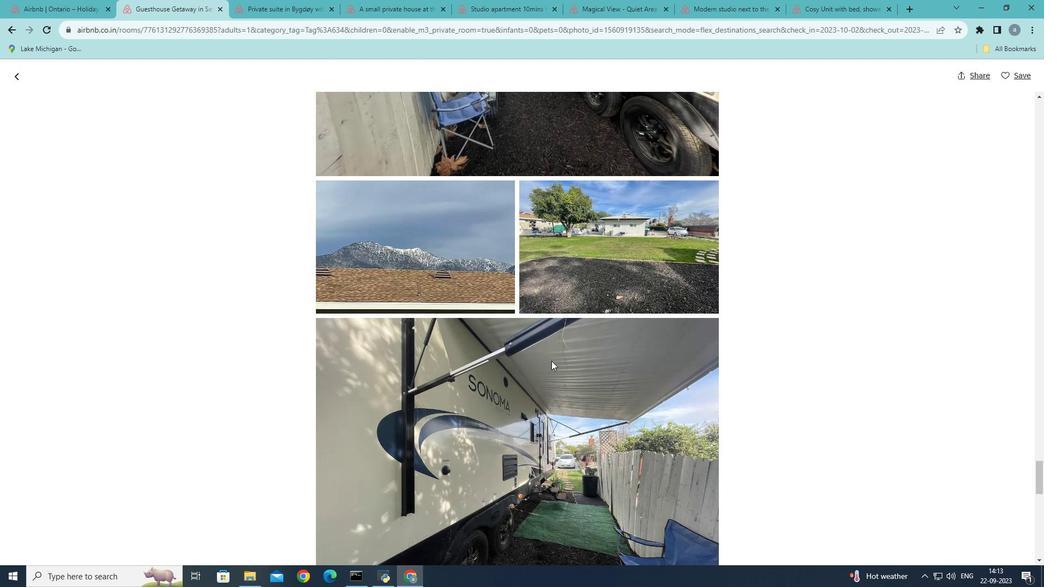 
Action: Mouse scrolled (551, 360) with delta (0, 0)
Screenshot: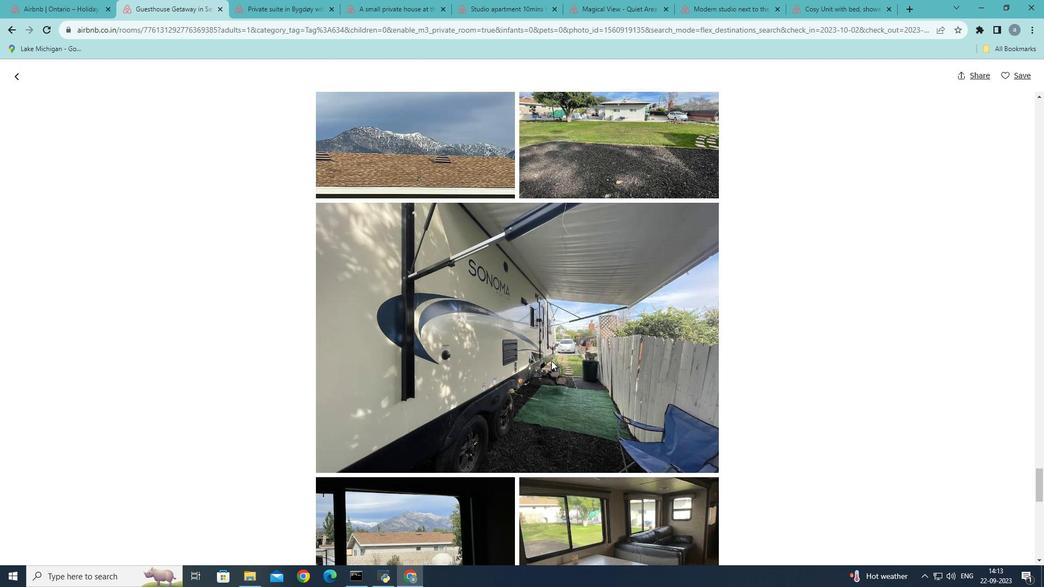 
Action: Mouse scrolled (551, 360) with delta (0, 0)
Screenshot: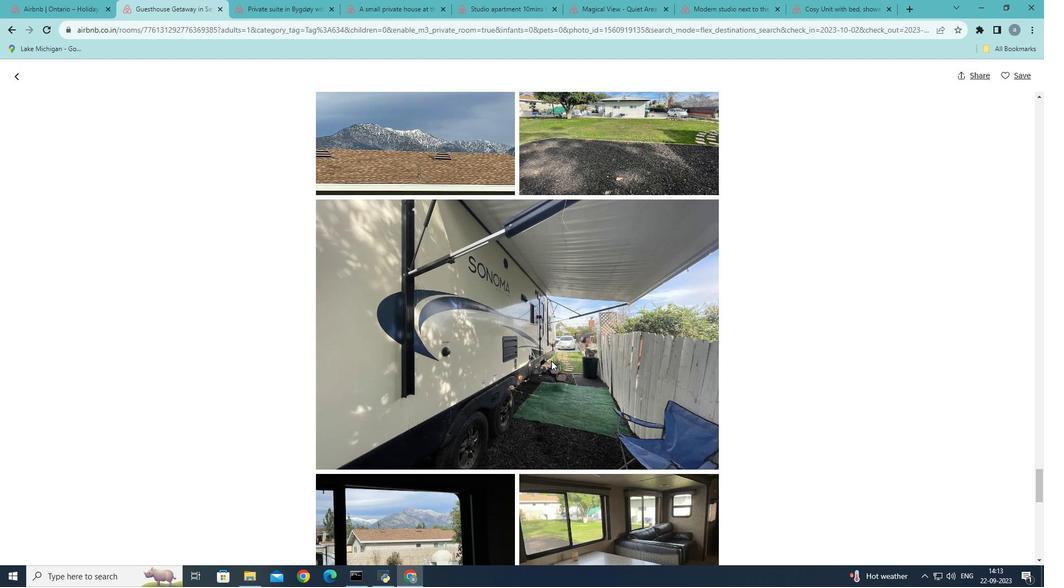 
Action: Mouse scrolled (551, 360) with delta (0, 0)
Screenshot: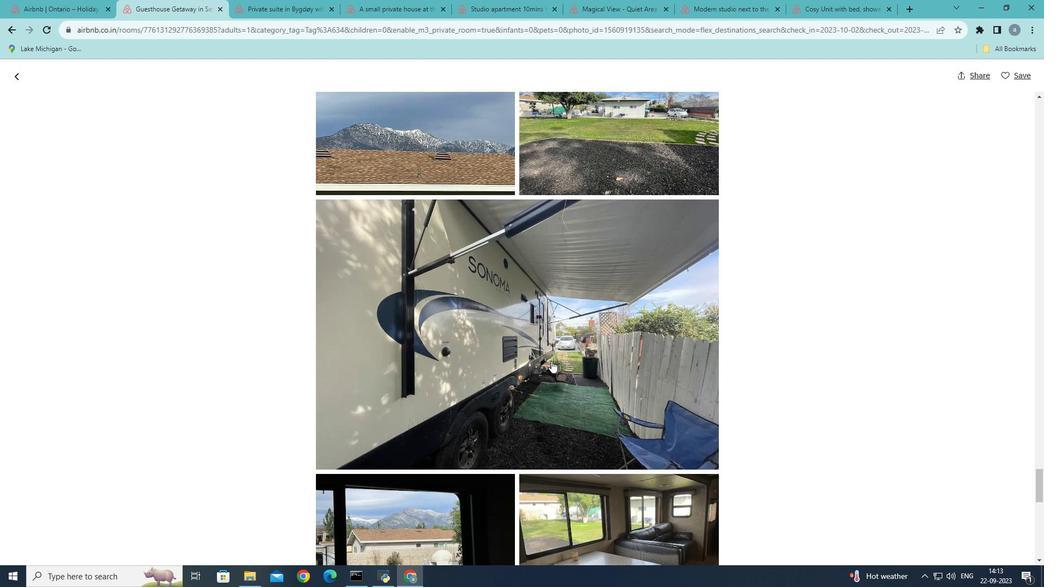 
Action: Mouse scrolled (551, 360) with delta (0, 0)
Screenshot: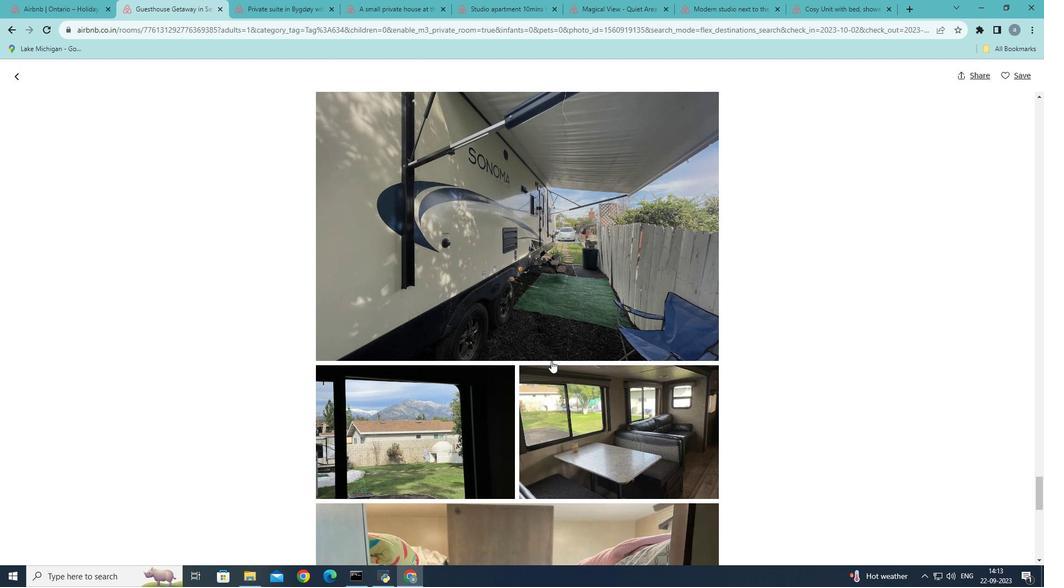 
Action: Mouse scrolled (551, 360) with delta (0, 0)
Screenshot: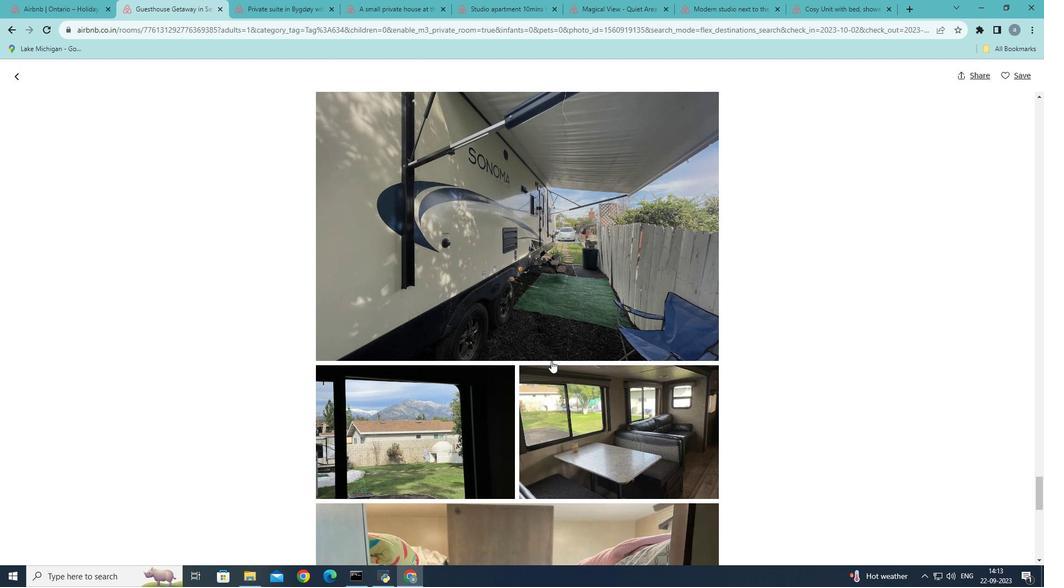 
Action: Mouse scrolled (551, 360) with delta (0, 0)
Screenshot: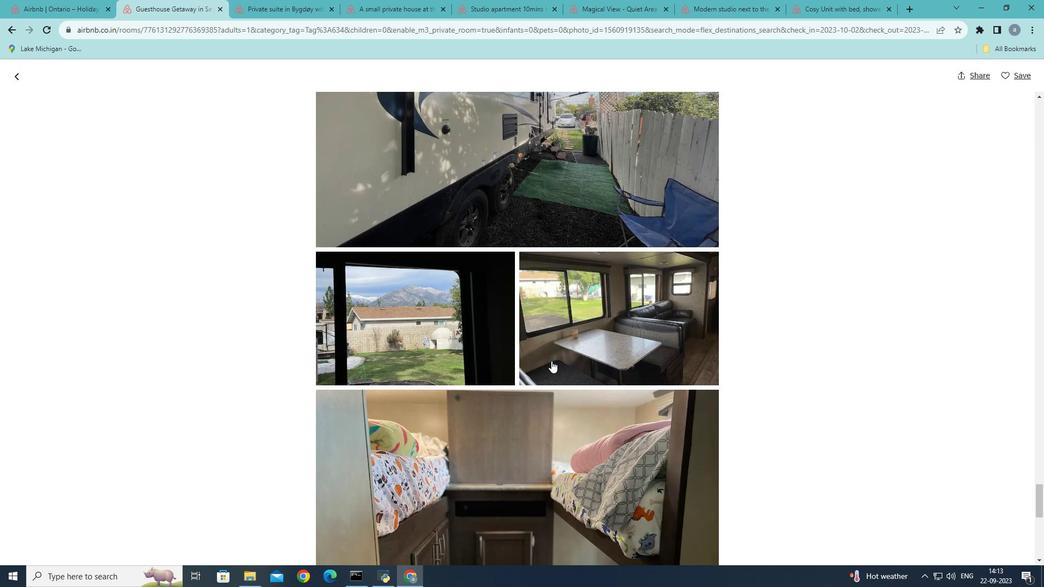 
Action: Mouse scrolled (551, 360) with delta (0, 0)
Screenshot: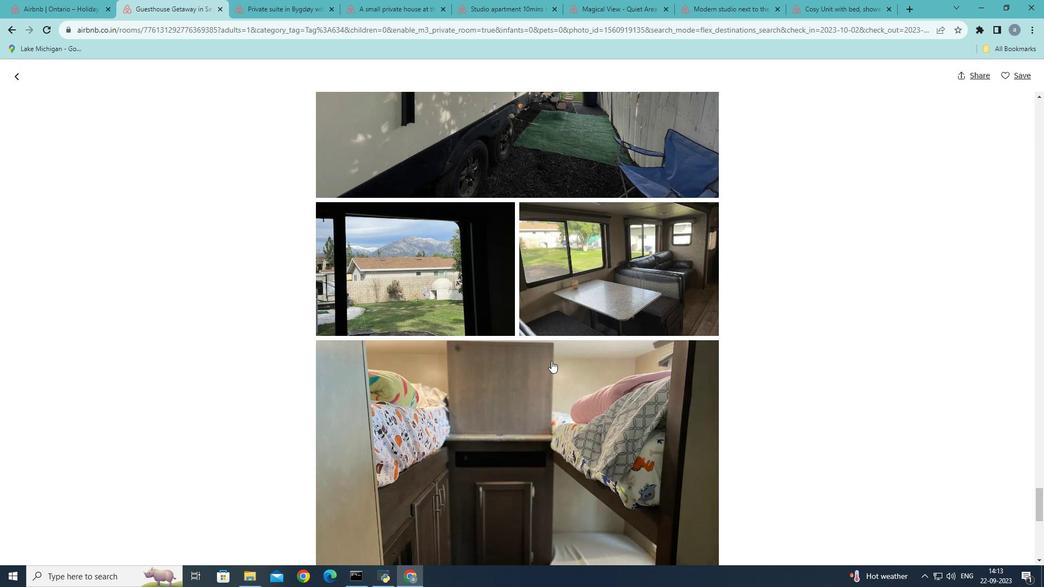
Action: Mouse scrolled (551, 360) with delta (0, 0)
Screenshot: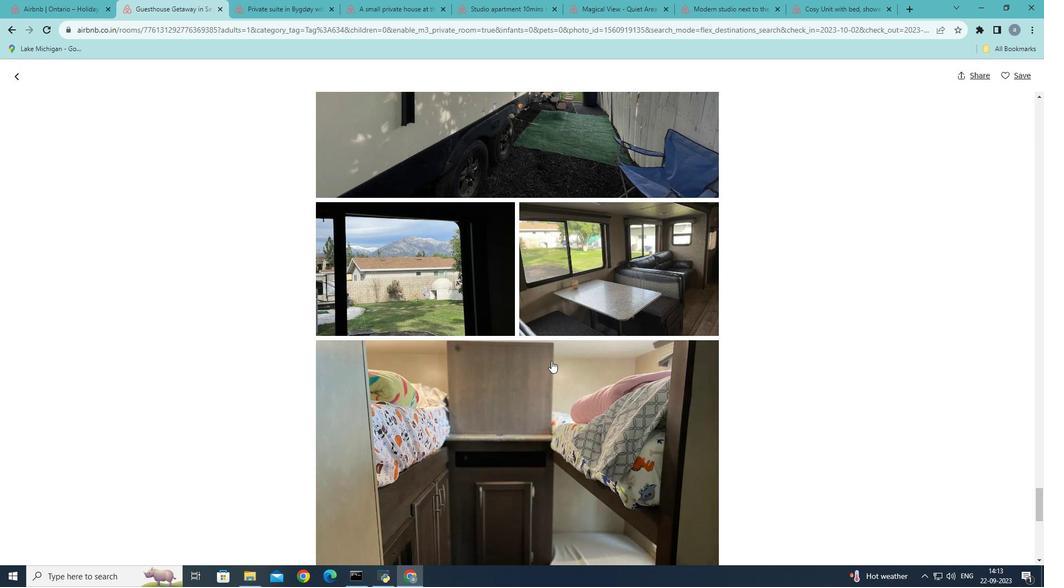 
Action: Mouse scrolled (551, 360) with delta (0, 0)
Screenshot: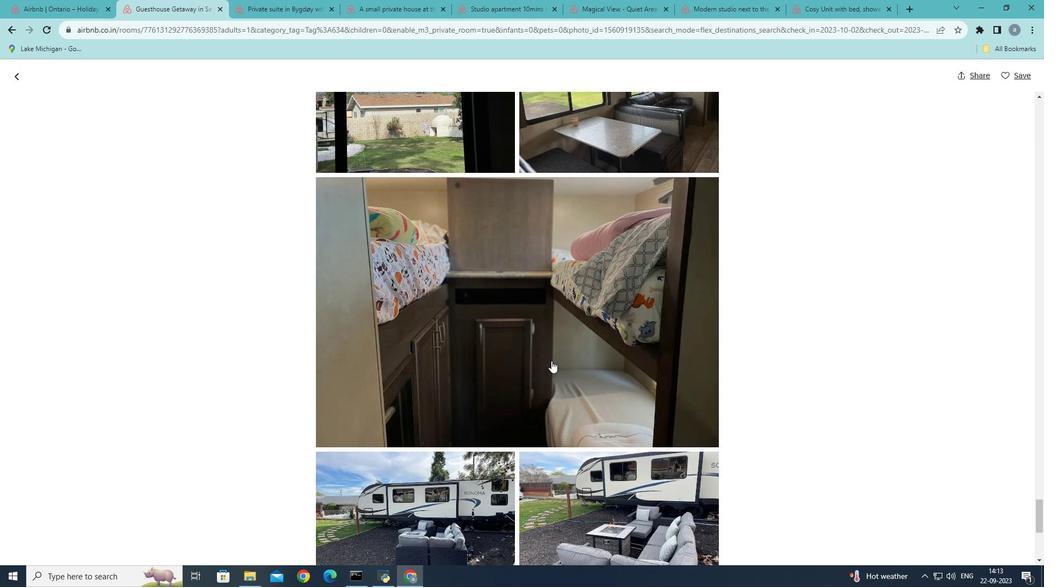 
Action: Mouse scrolled (551, 360) with delta (0, 0)
Screenshot: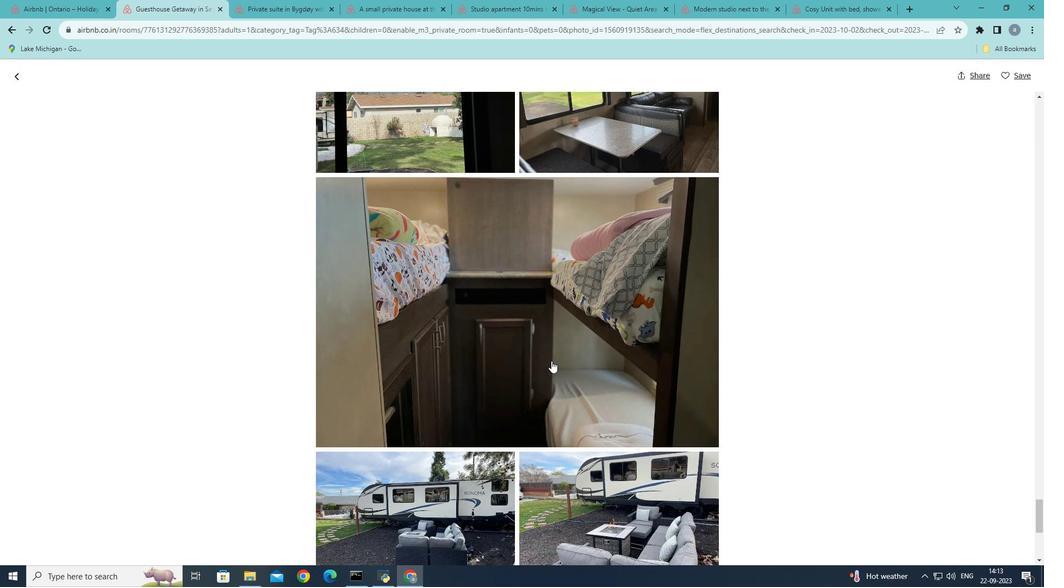 
Action: Mouse scrolled (551, 360) with delta (0, 0)
Screenshot: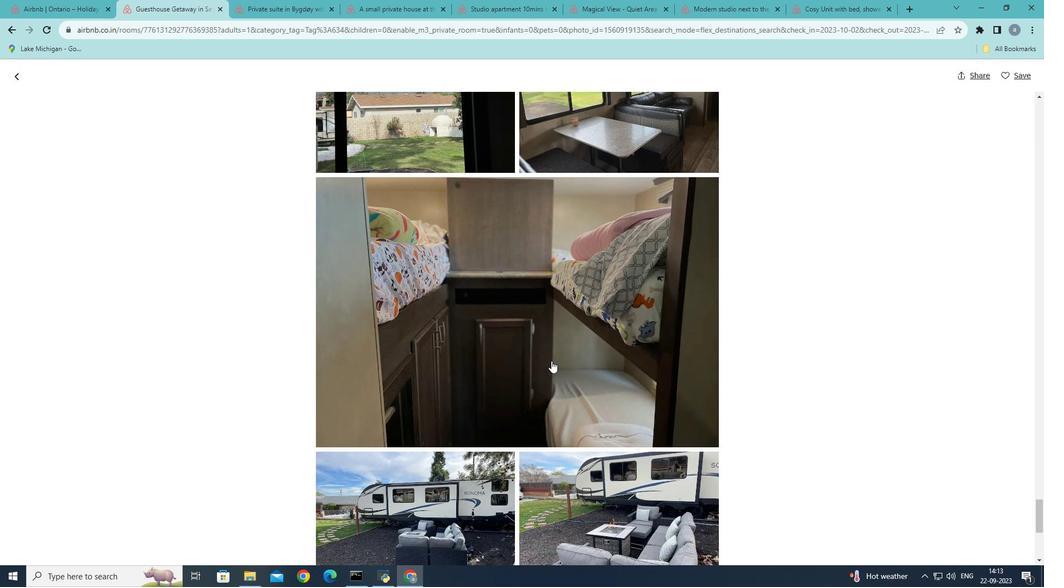 
Action: Mouse scrolled (551, 360) with delta (0, 0)
Screenshot: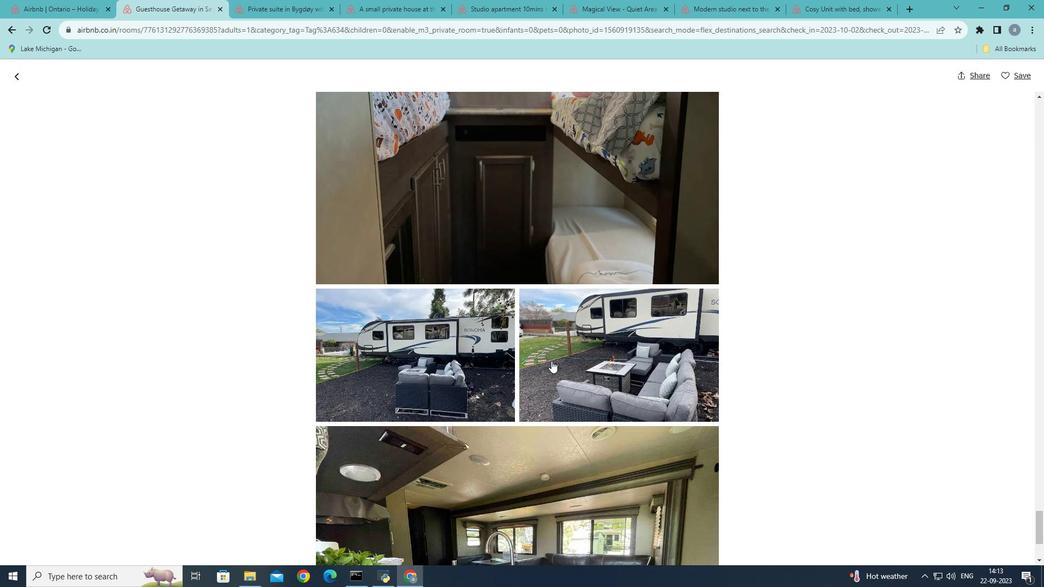 
Action: Mouse scrolled (551, 360) with delta (0, 0)
Screenshot: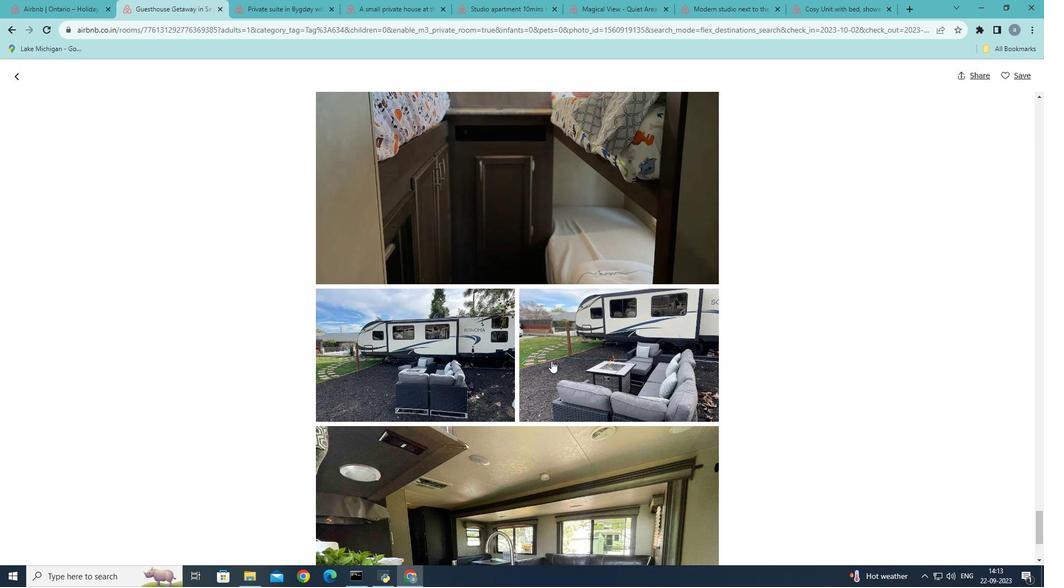 
Action: Mouse scrolled (551, 360) with delta (0, 0)
Screenshot: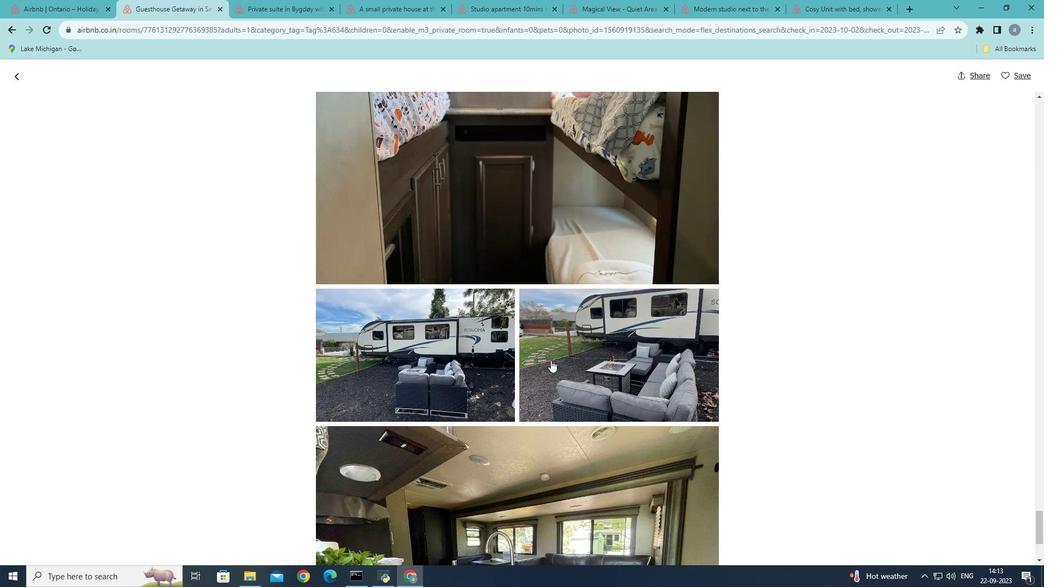 
Action: Mouse moved to (537, 349)
Screenshot: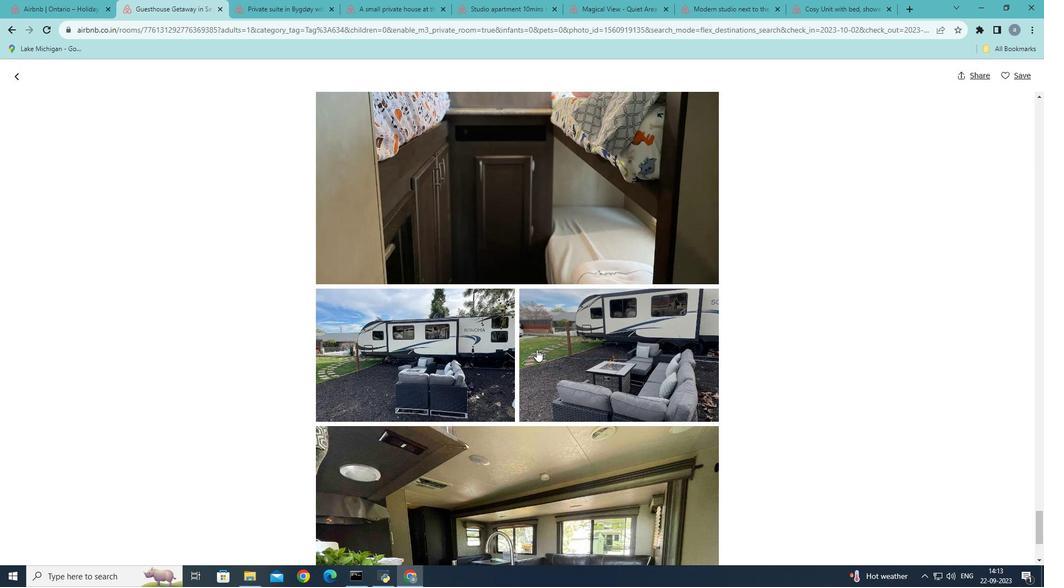
Action: Mouse scrolled (537, 349) with delta (0, 0)
Screenshot: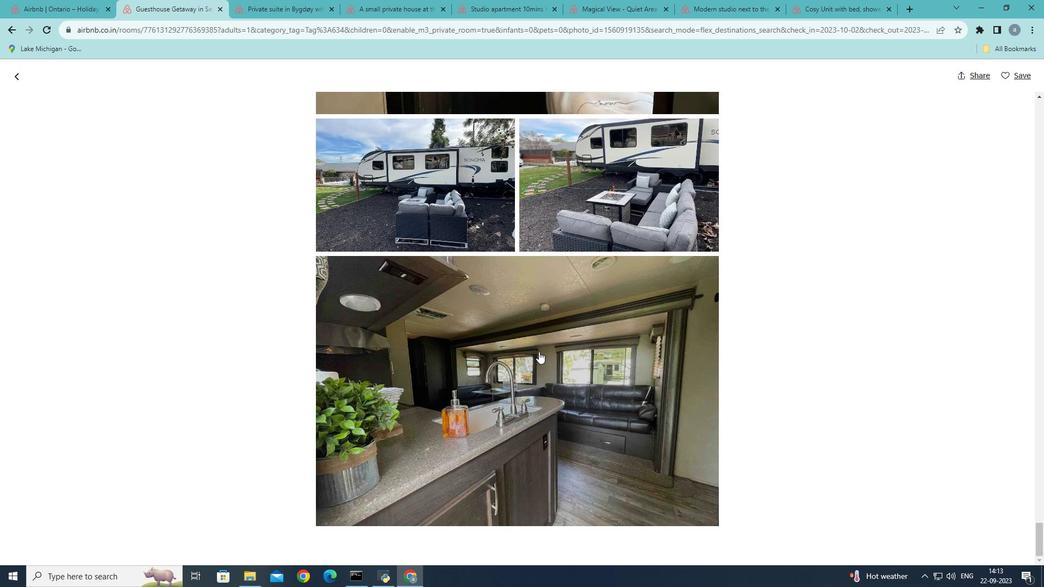 
Action: Mouse scrolled (537, 349) with delta (0, 0)
Screenshot: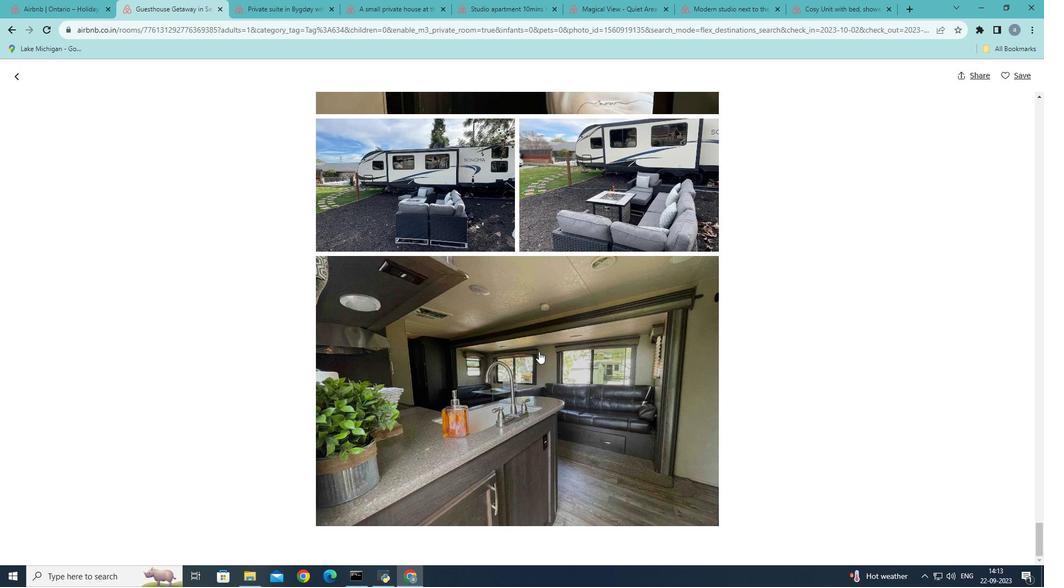 
Action: Mouse moved to (537, 349)
Screenshot: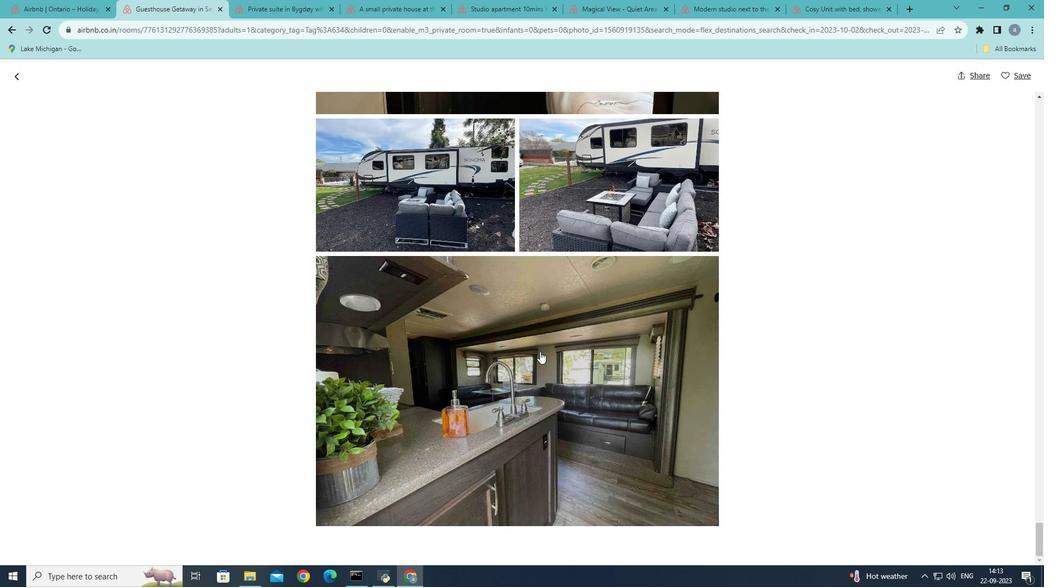 
Action: Mouse scrolled (537, 349) with delta (0, 0)
Screenshot: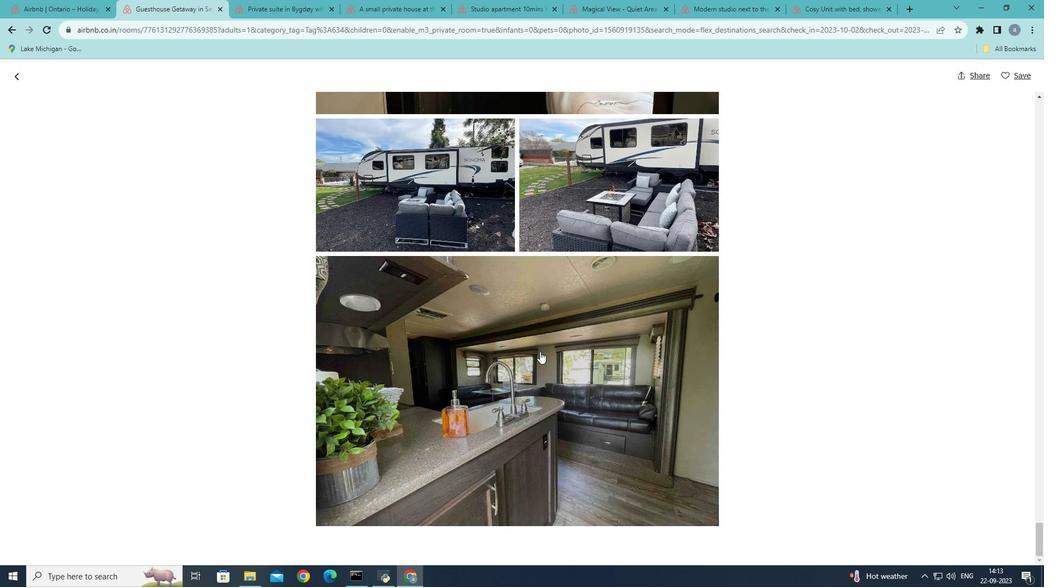 
Action: Mouse moved to (537, 350)
Screenshot: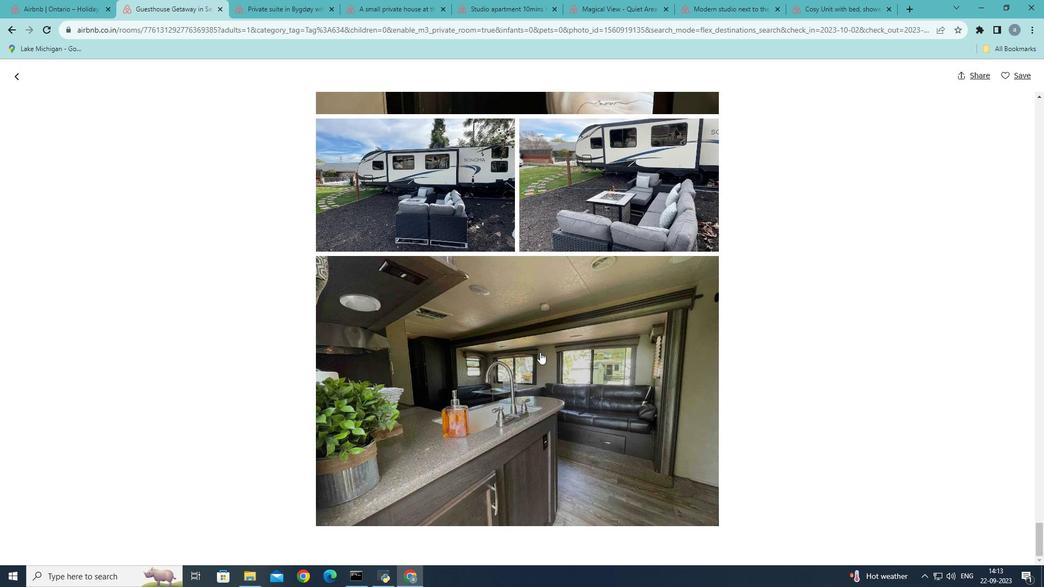 
Action: Mouse scrolled (537, 349) with delta (0, 0)
Screenshot: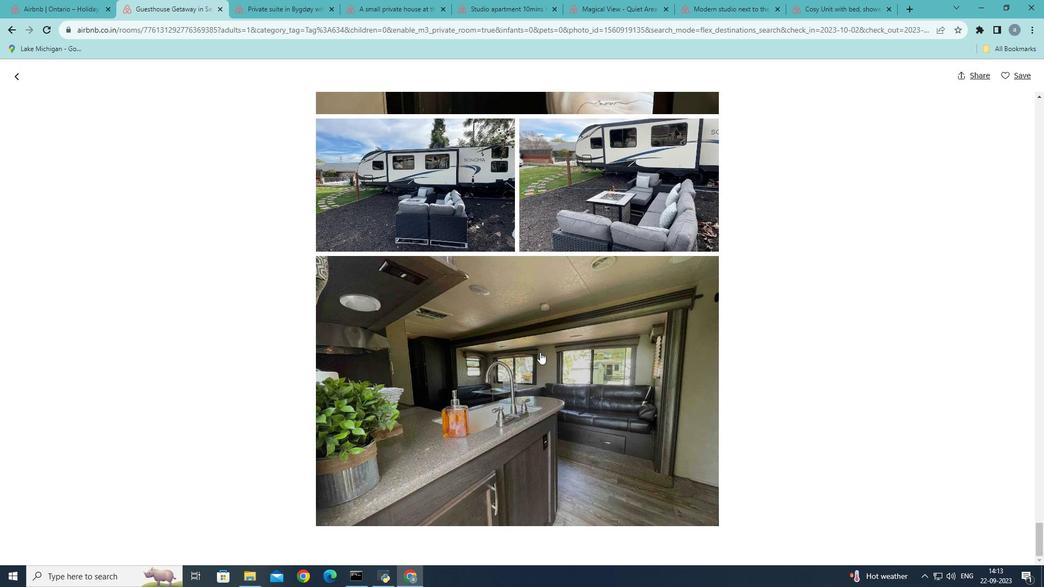
Action: Mouse moved to (540, 352)
Screenshot: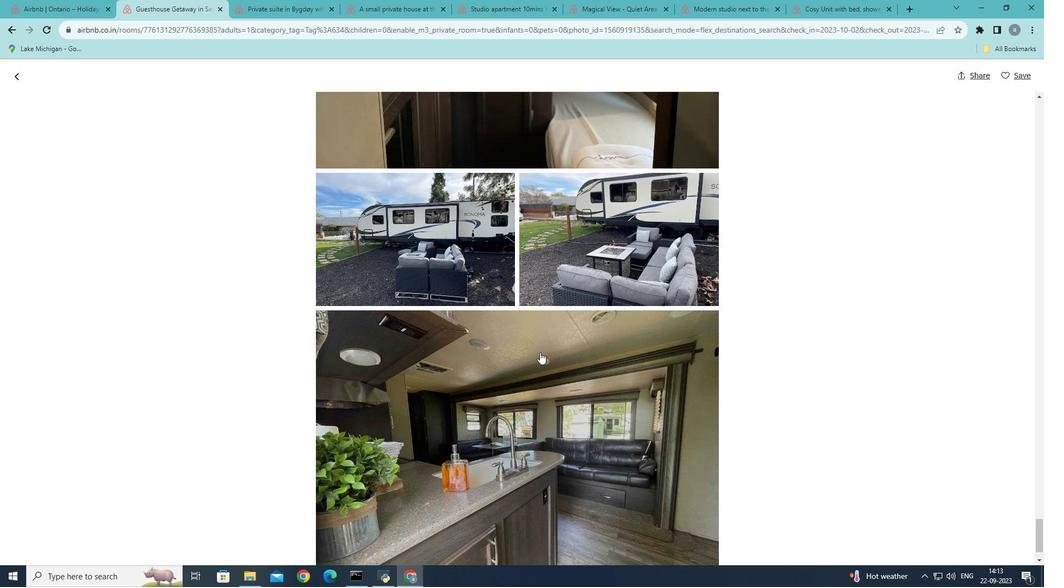 
Action: Mouse scrolled (540, 353) with delta (0, 0)
Screenshot: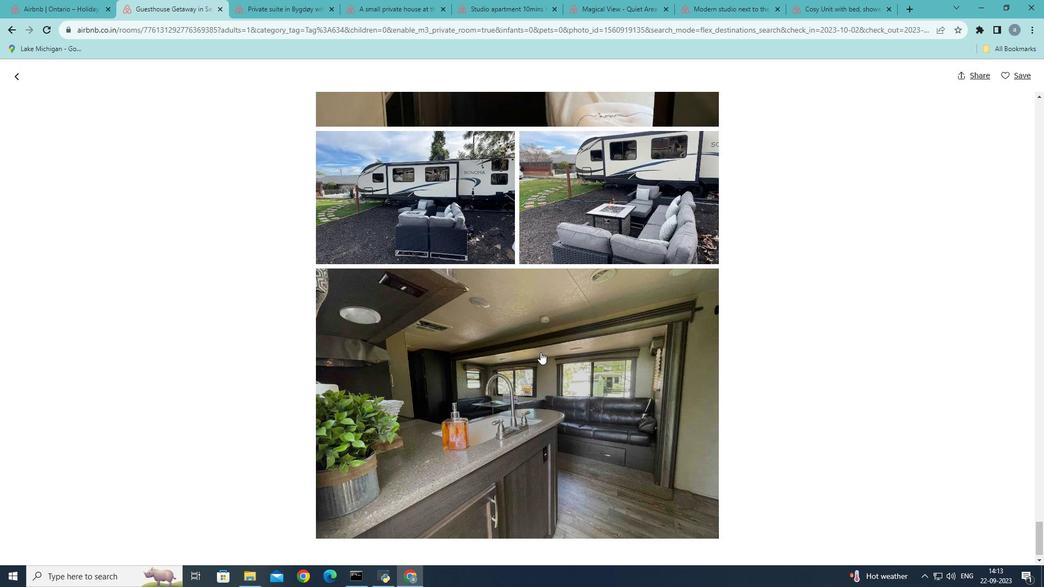 
Action: Mouse scrolled (540, 352) with delta (0, 0)
Screenshot: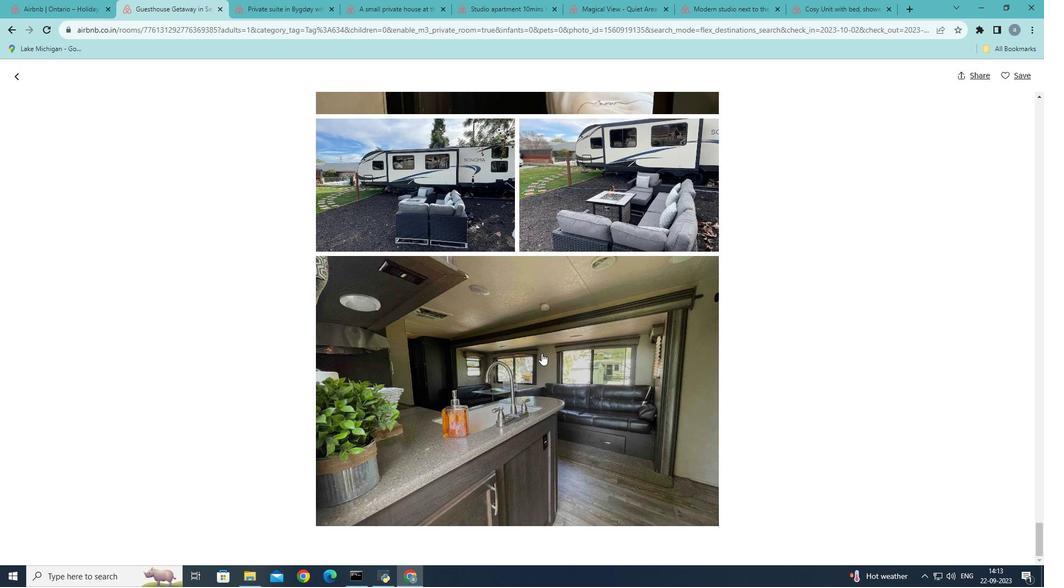 
Action: Mouse scrolled (540, 352) with delta (0, 0)
Screenshot: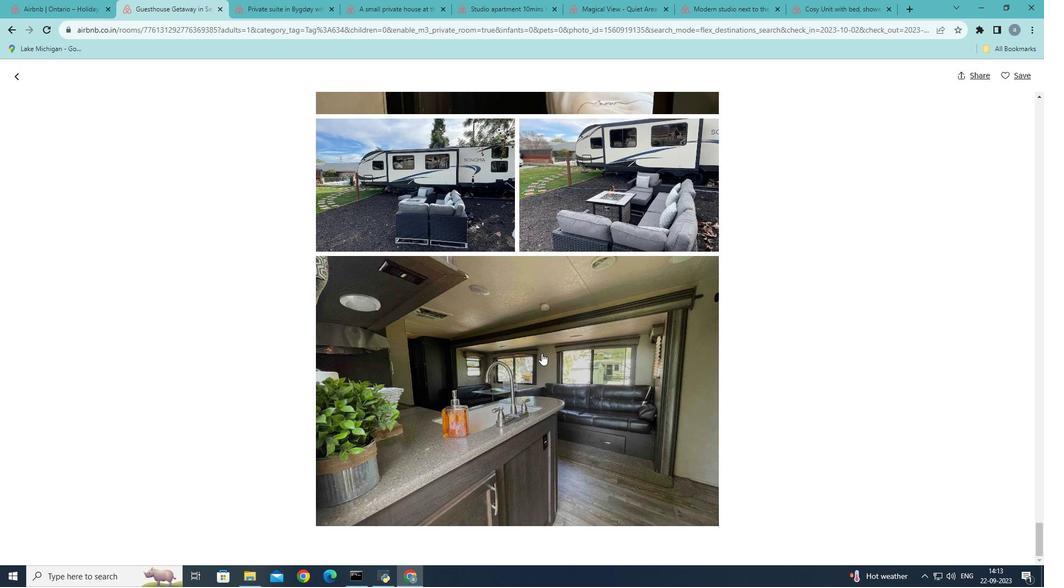 
Action: Mouse moved to (543, 355)
Screenshot: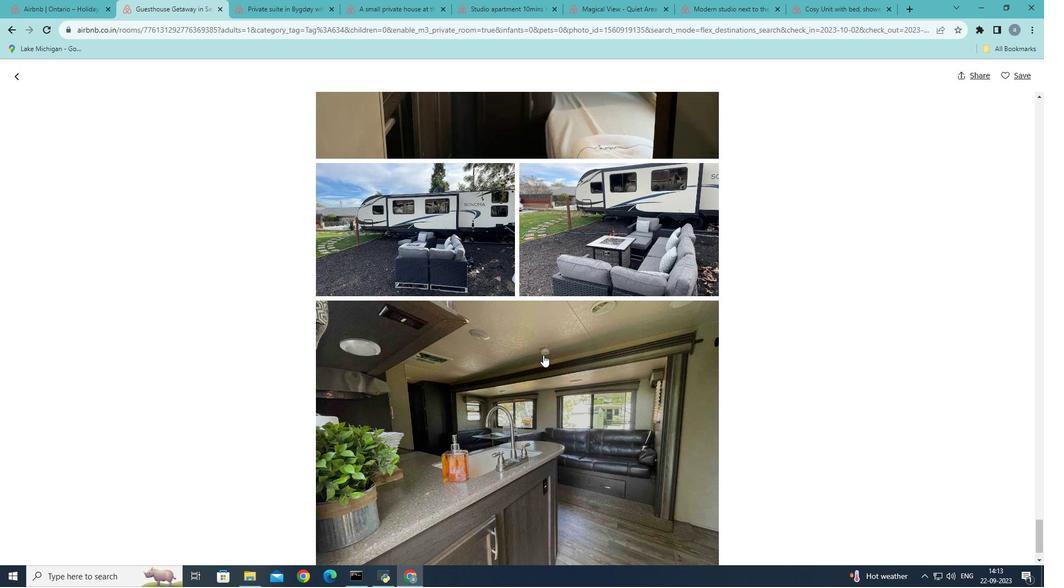 
Action: Mouse scrolled (543, 355) with delta (0, 0)
Screenshot: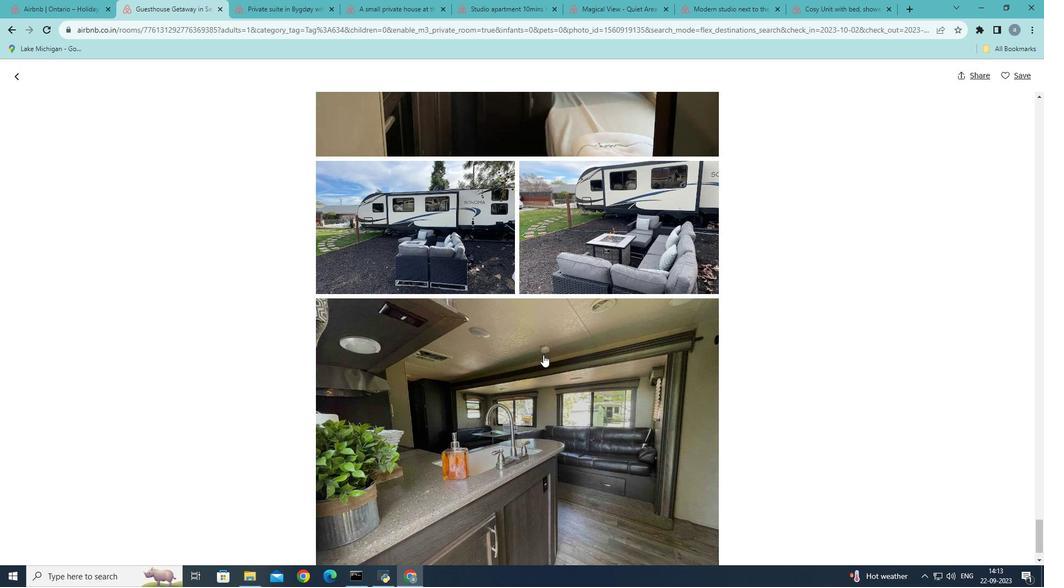
Action: Mouse scrolled (543, 354) with delta (0, 0)
Screenshot: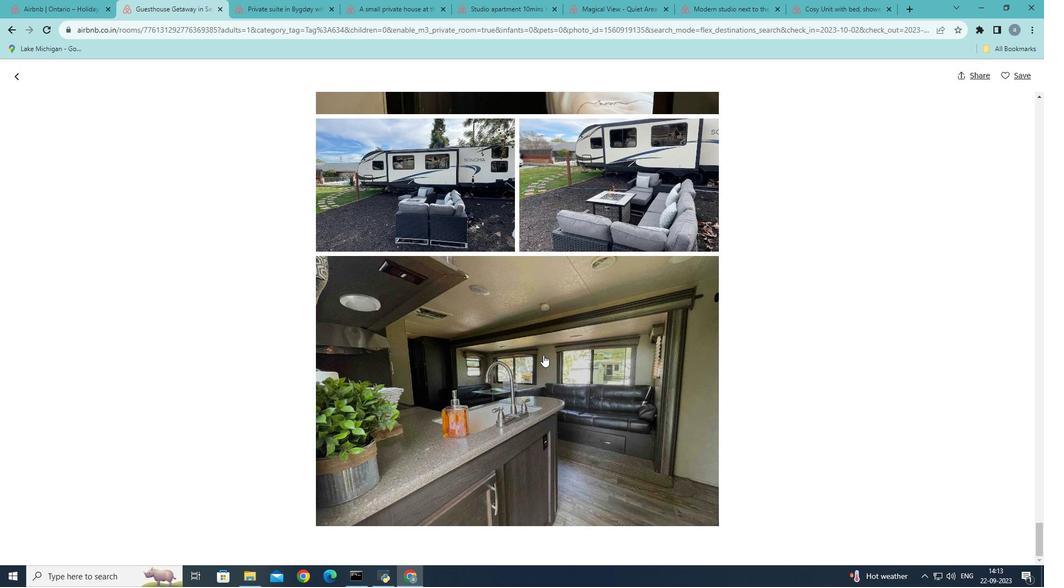 
Action: Mouse scrolled (543, 354) with delta (0, 0)
Screenshot: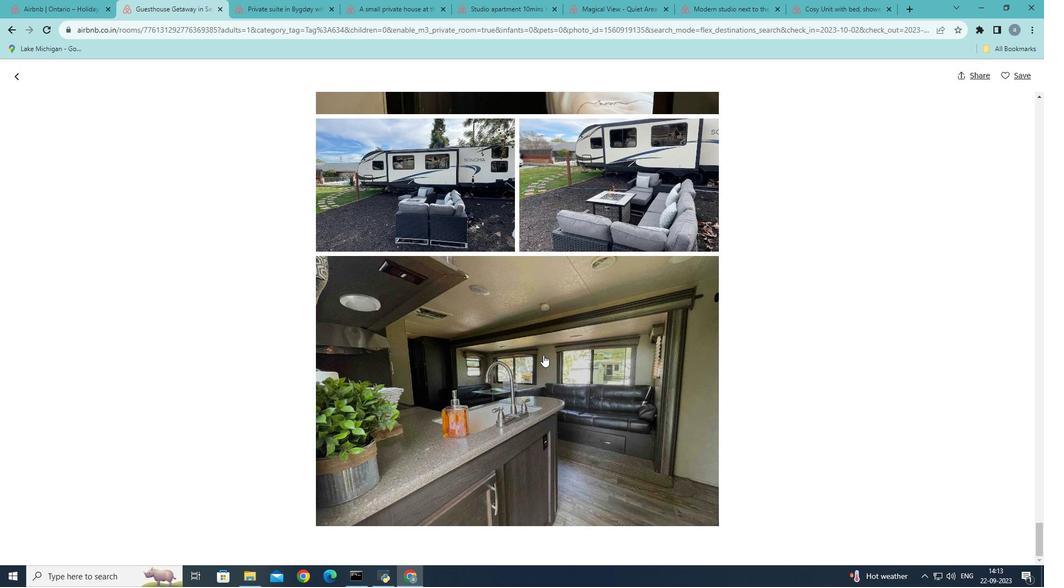 
Action: Mouse scrolled (543, 354) with delta (0, 0)
Screenshot: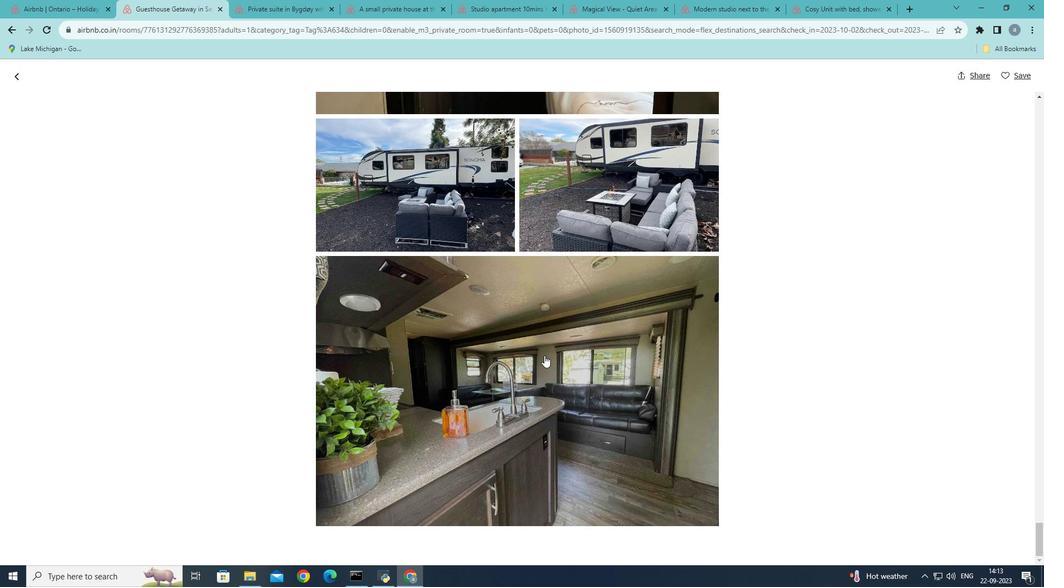 
Action: Mouse scrolled (543, 354) with delta (0, 0)
Screenshot: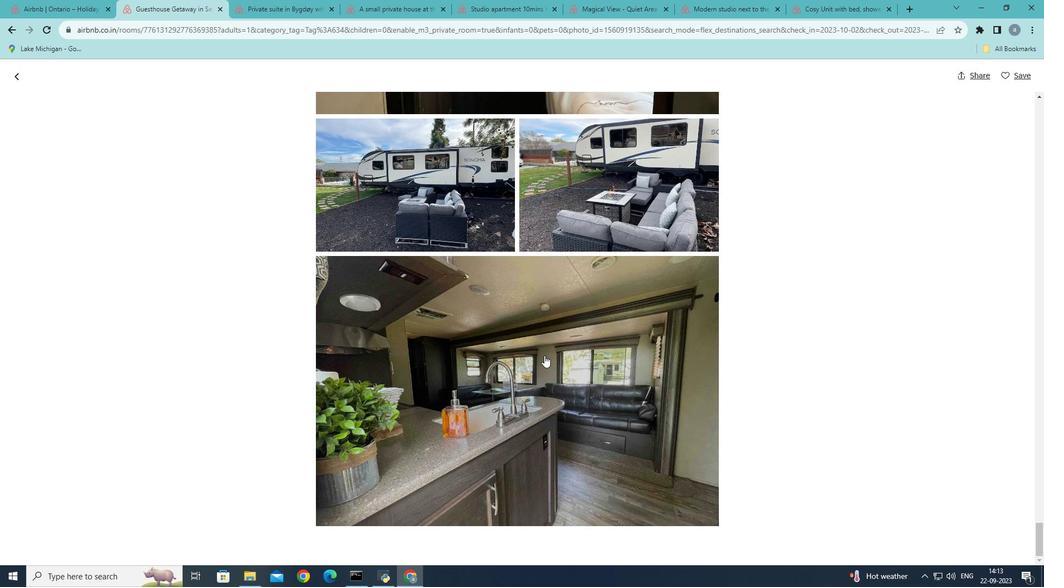 
Action: Mouse scrolled (543, 354) with delta (0, 0)
Screenshot: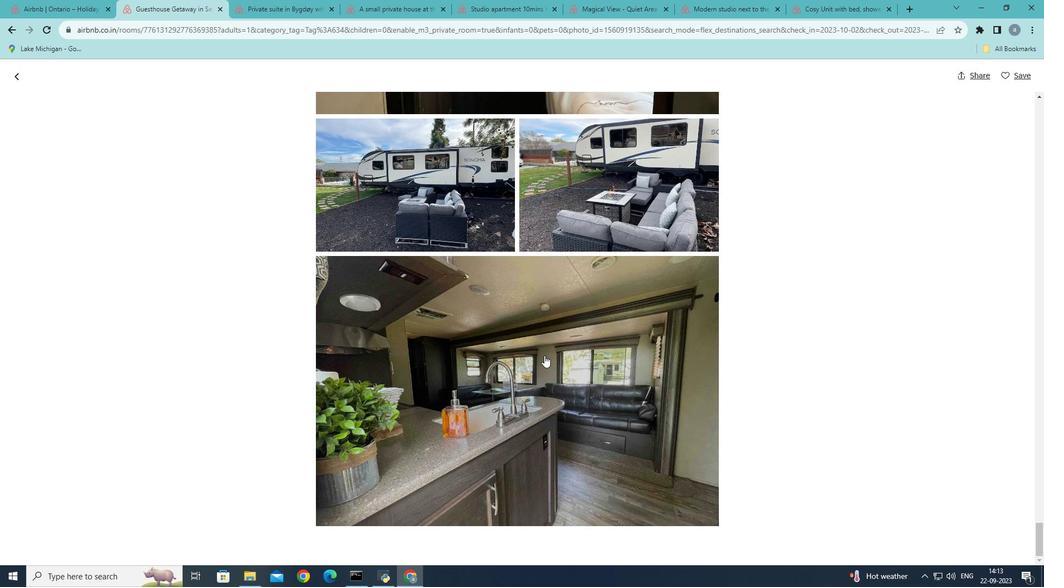 
Action: Mouse moved to (544, 355)
Screenshot: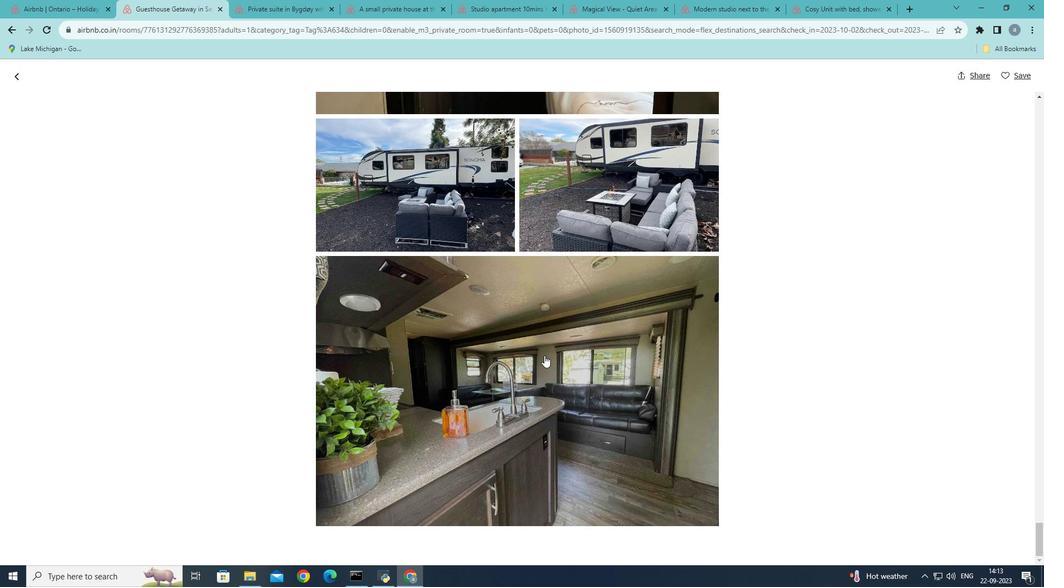 
Action: Mouse scrolled (544, 354) with delta (0, 0)
Screenshot: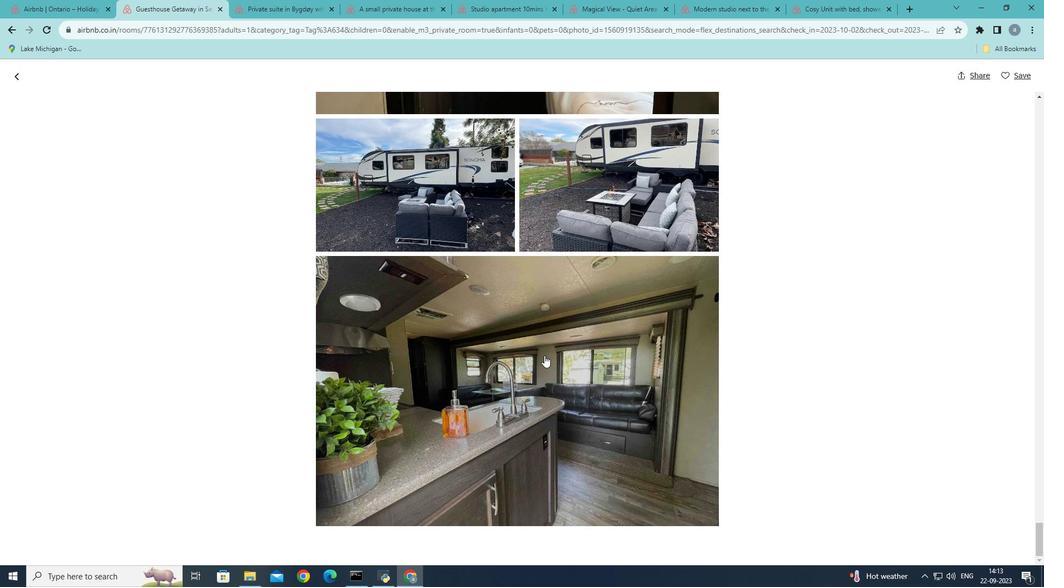 
Action: Mouse moved to (544, 355)
Screenshot: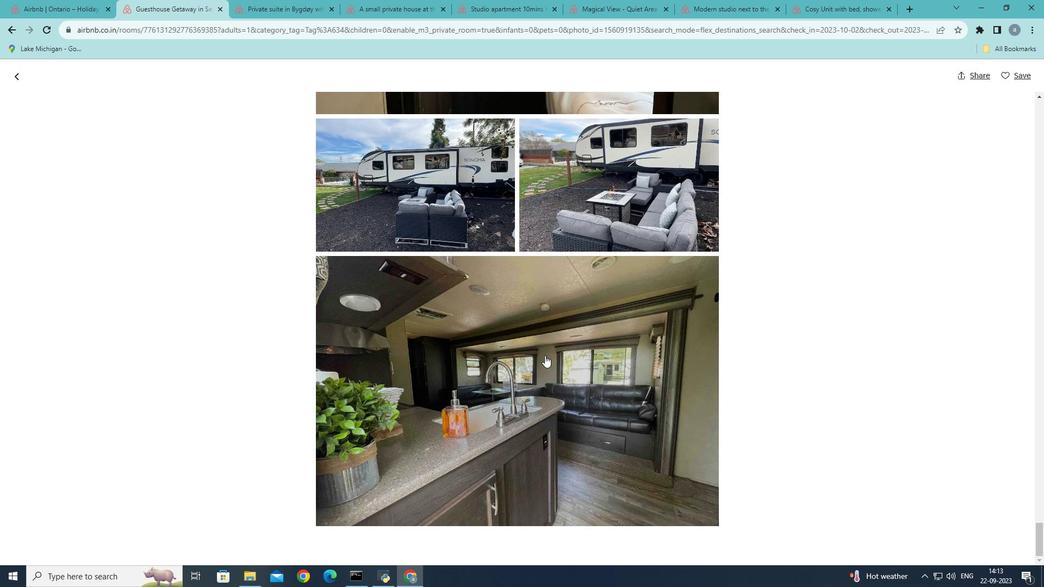 
Action: Mouse scrolled (544, 355) with delta (0, 0)
Screenshot: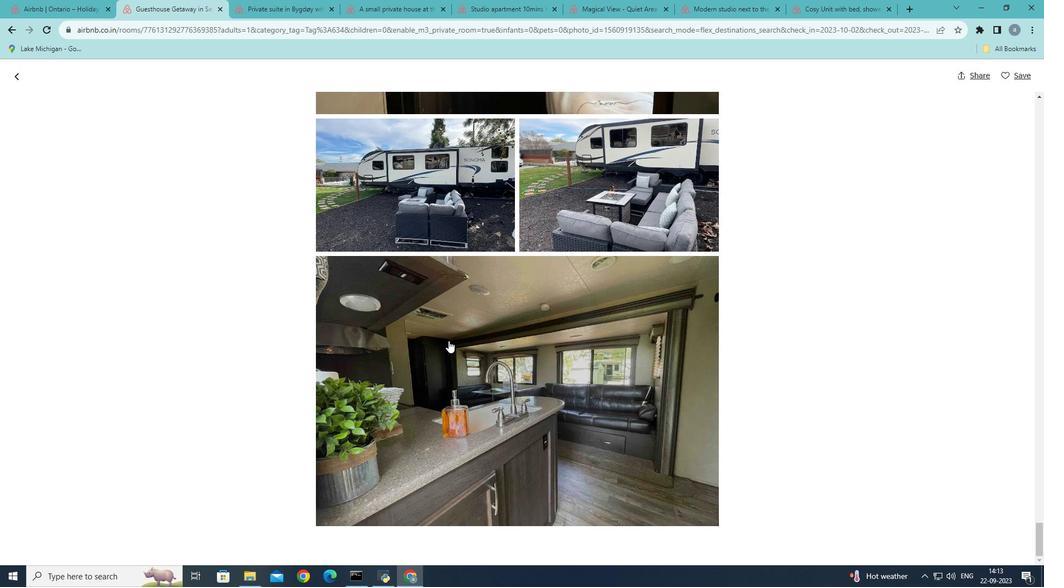 
Action: Mouse moved to (545, 355)
Screenshot: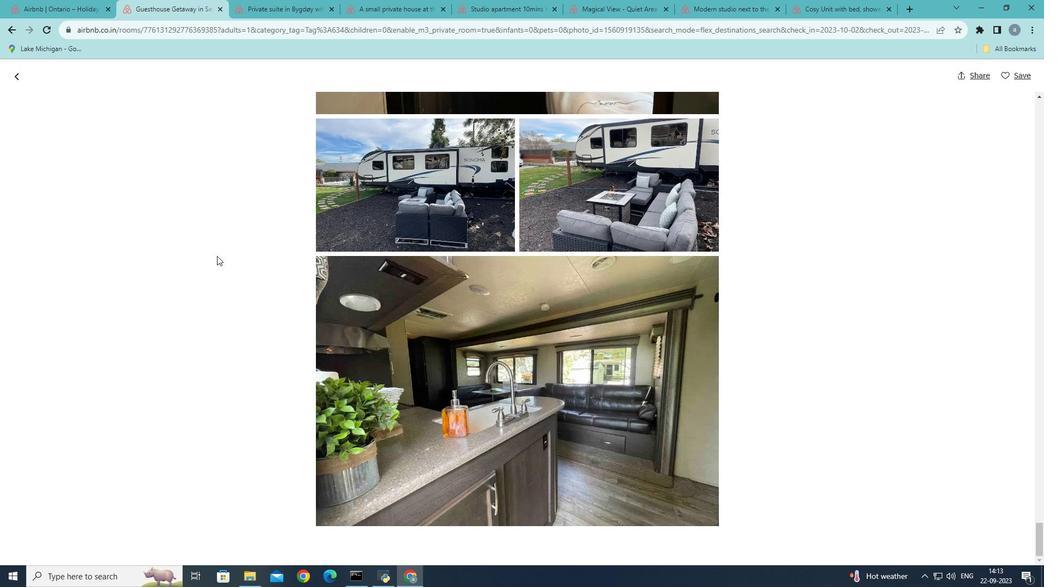 
Action: Mouse scrolled (545, 355) with delta (0, 0)
Screenshot: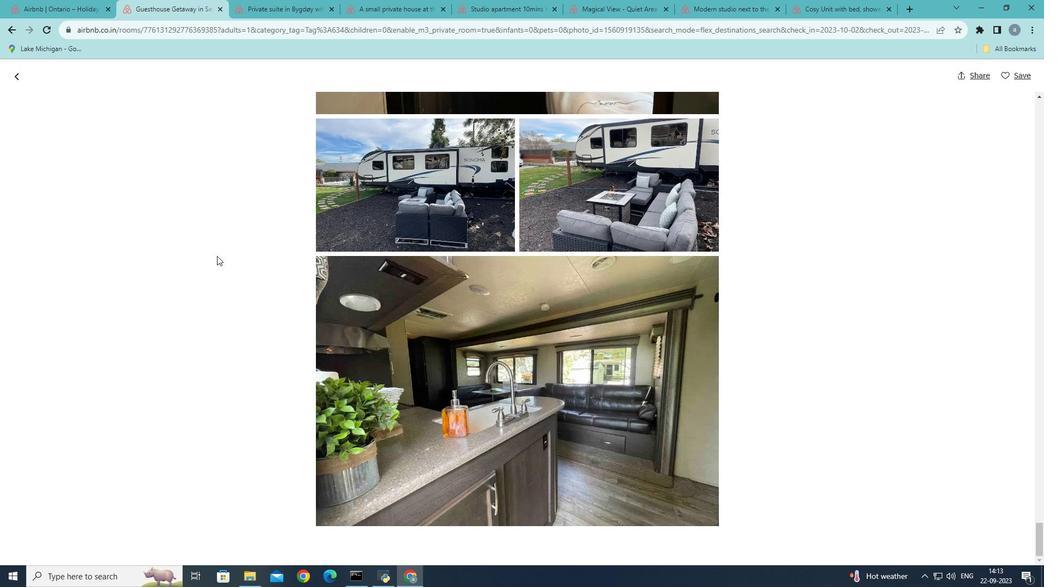 
Action: Mouse moved to (545, 356)
Screenshot: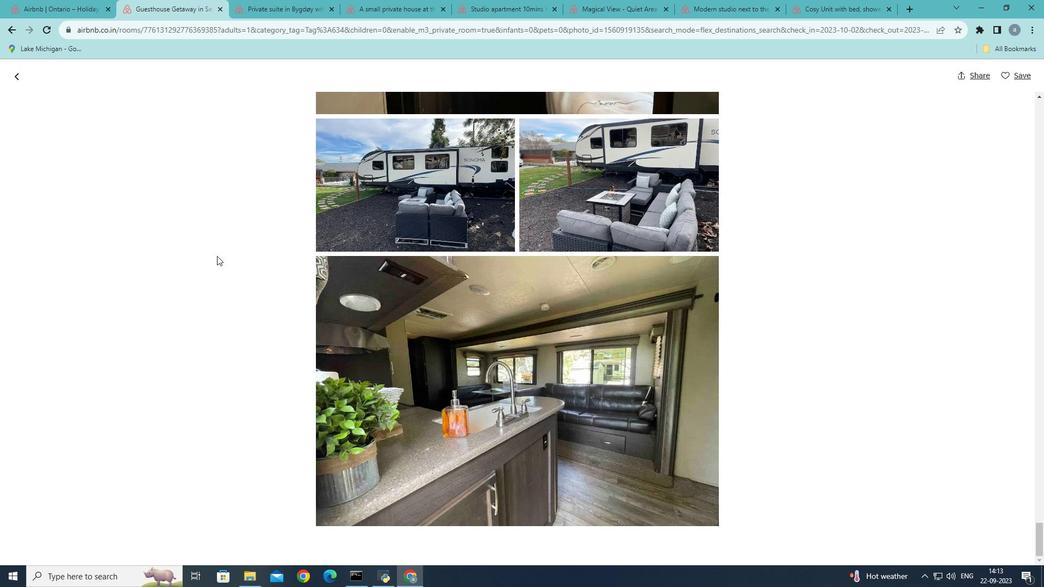 
Action: Mouse scrolled (545, 355) with delta (0, 0)
Screenshot: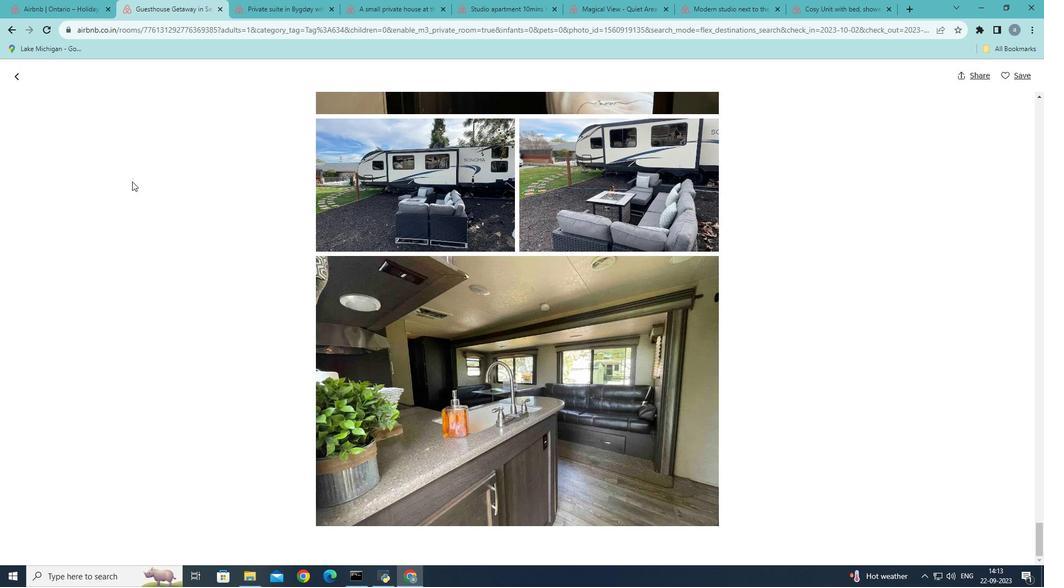 
Action: Mouse scrolled (545, 355) with delta (0, 0)
Screenshot: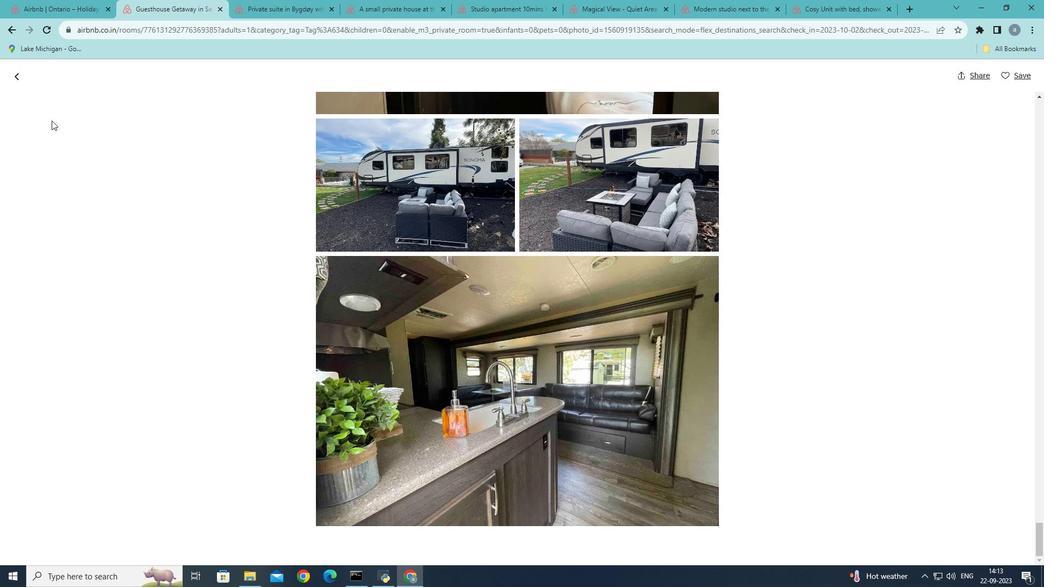 
Action: Mouse moved to (19, 76)
Screenshot: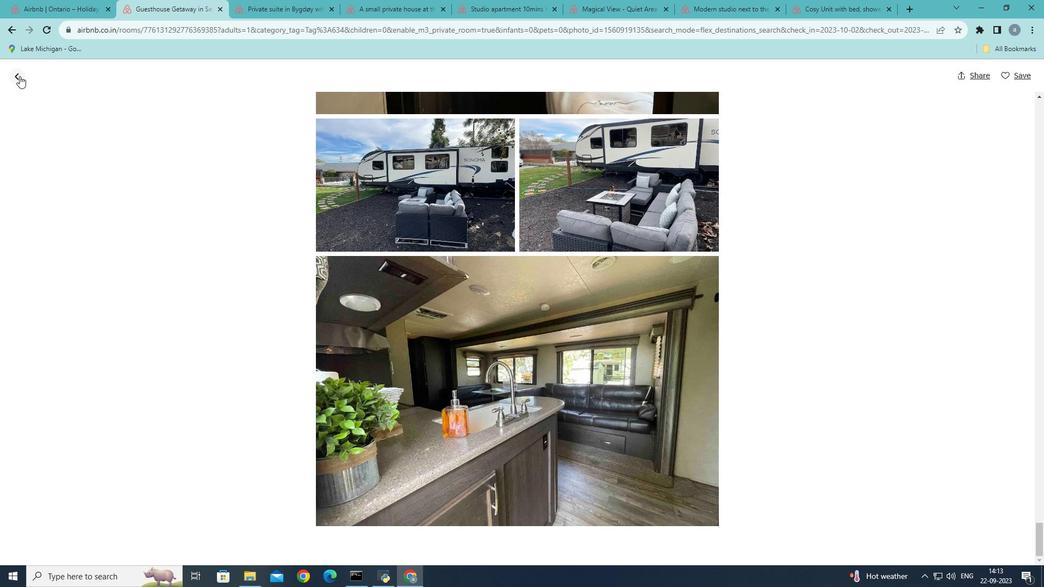 
Action: Mouse pressed left at (19, 76)
Screenshot: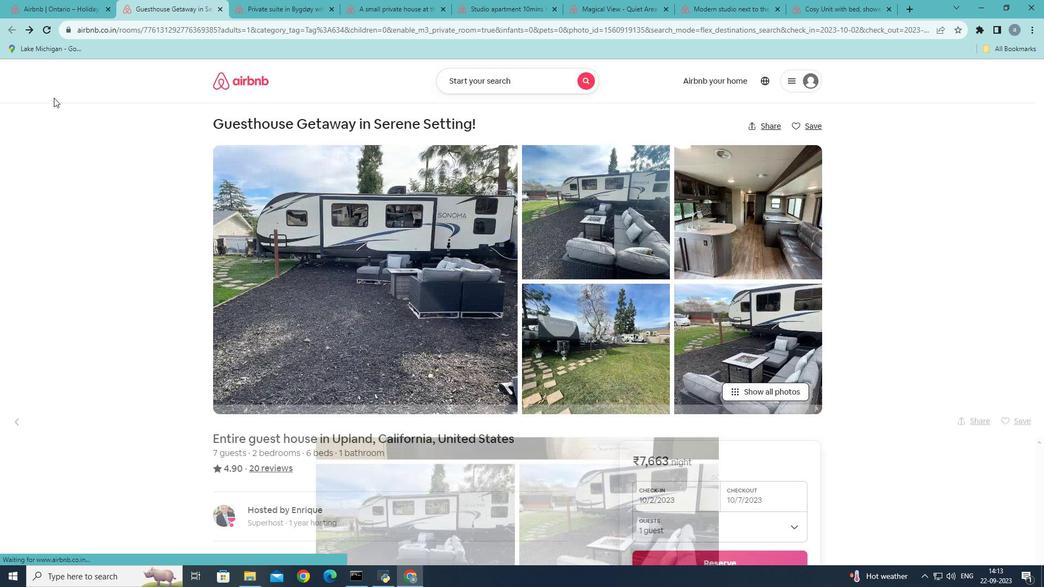 
Action: Mouse moved to (409, 214)
Screenshot: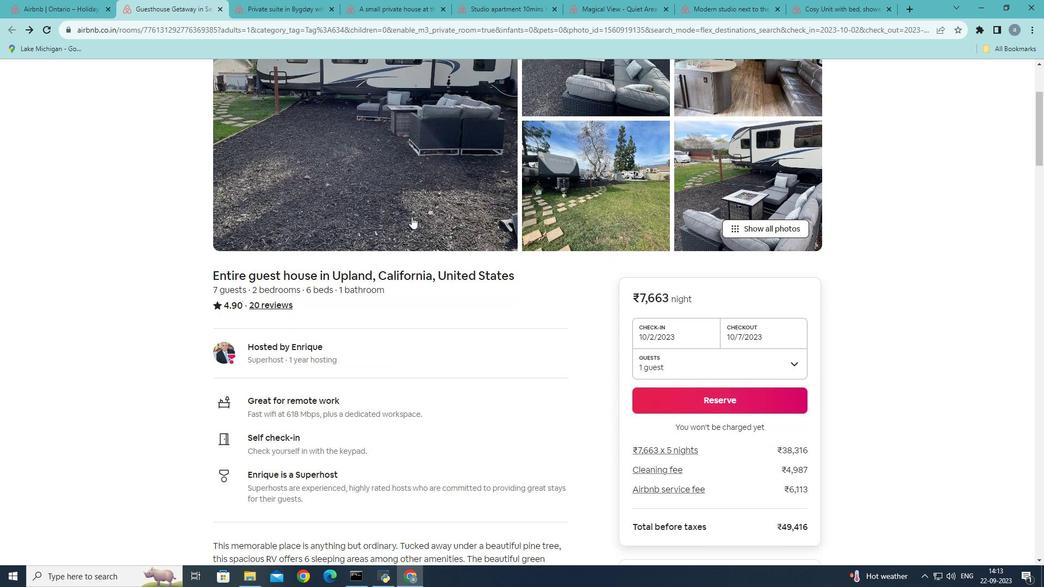 
Action: Mouse scrolled (409, 213) with delta (0, 0)
Screenshot: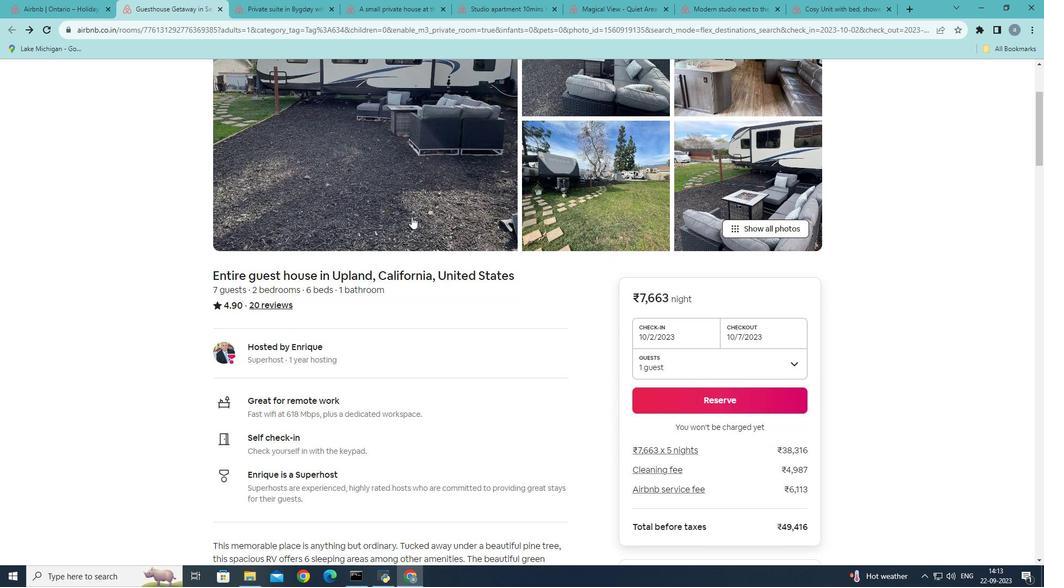 
Action: Mouse moved to (409, 214)
Screenshot: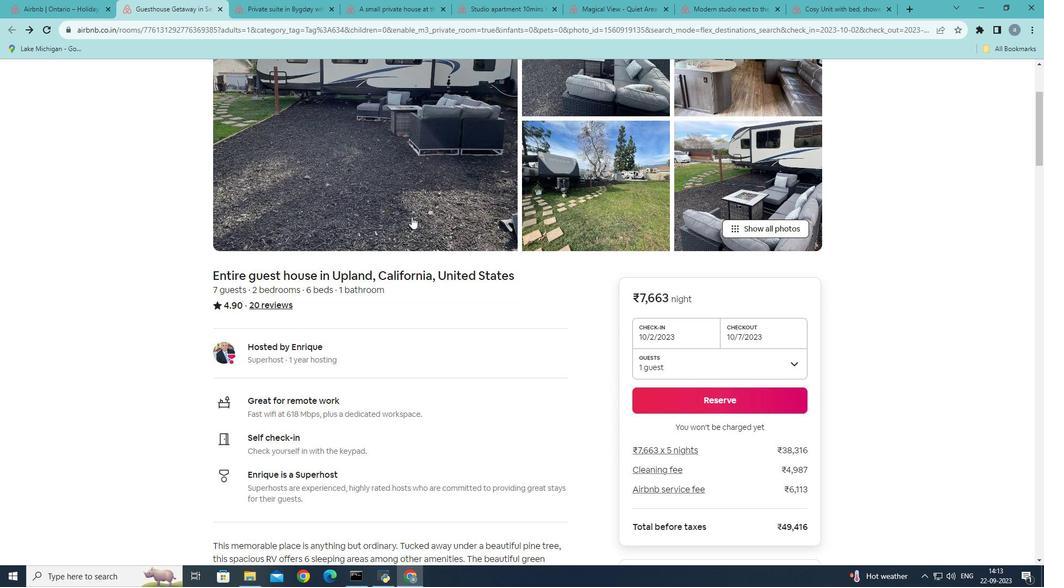 
Action: Mouse scrolled (409, 213) with delta (0, 0)
Screenshot: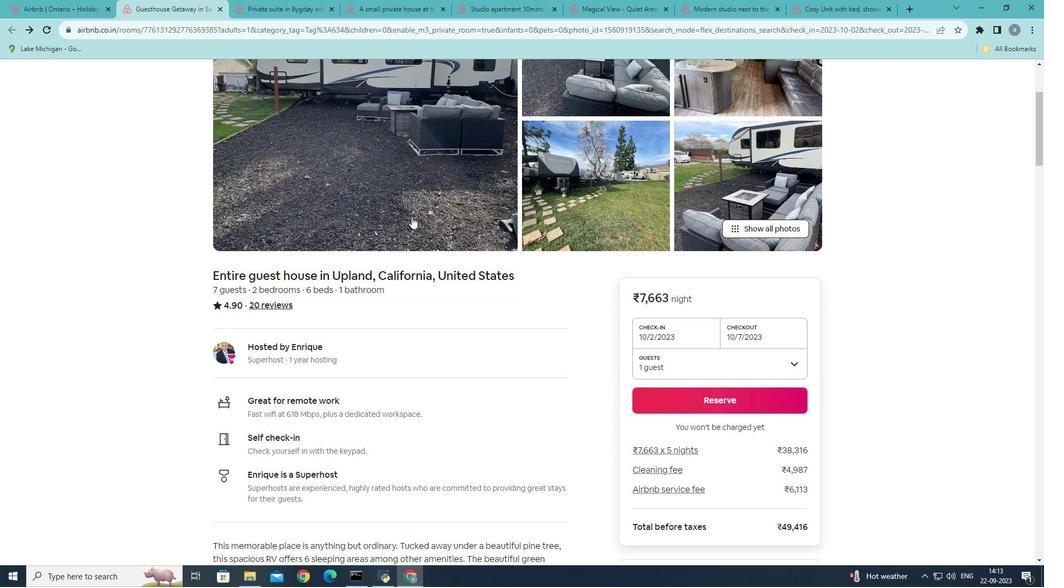 
Action: Mouse moved to (410, 216)
Screenshot: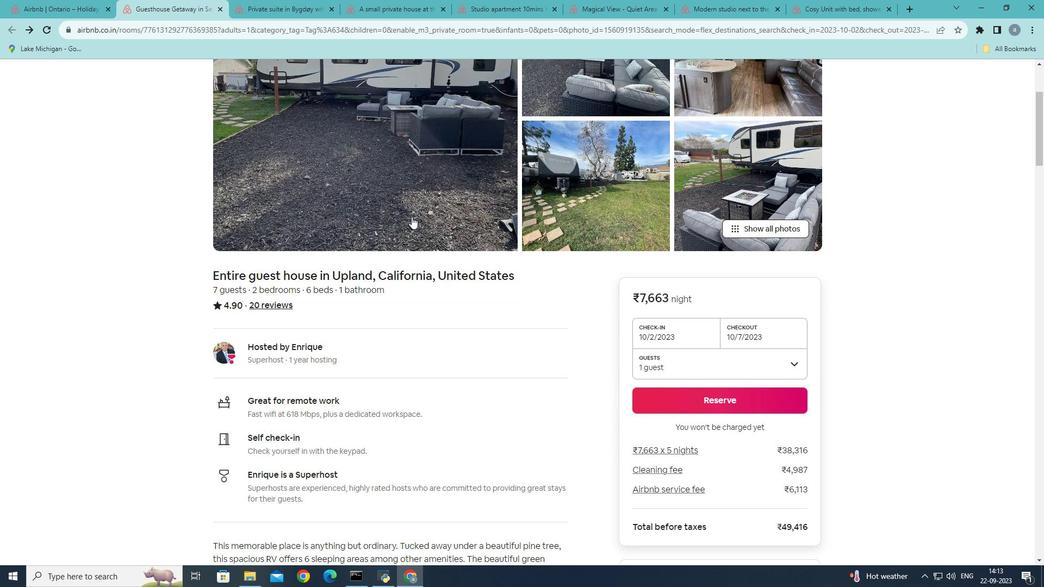 
Action: Mouse scrolled (410, 215) with delta (0, 0)
Screenshot: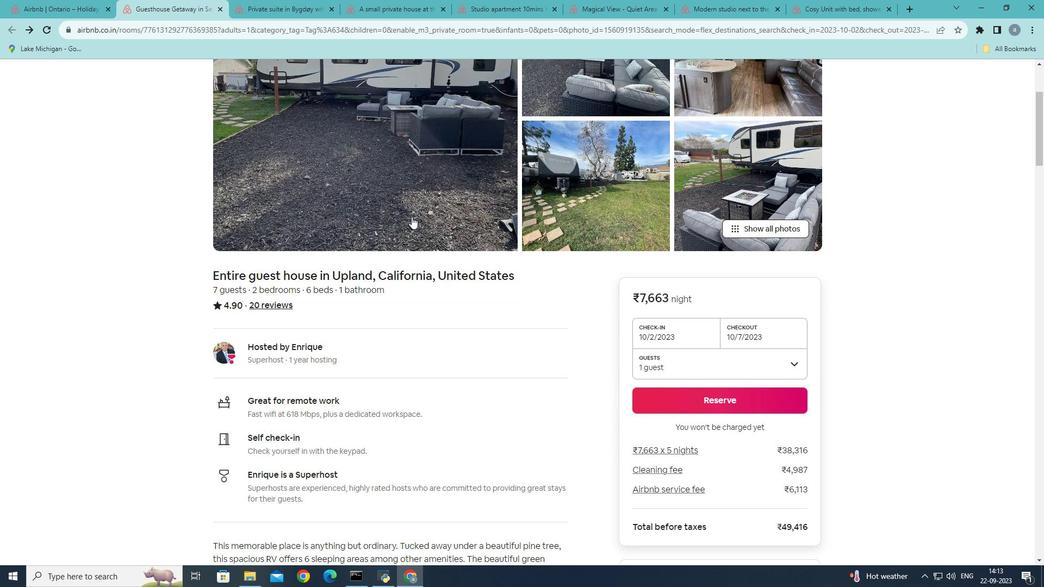 
Action: Mouse moved to (411, 217)
Screenshot: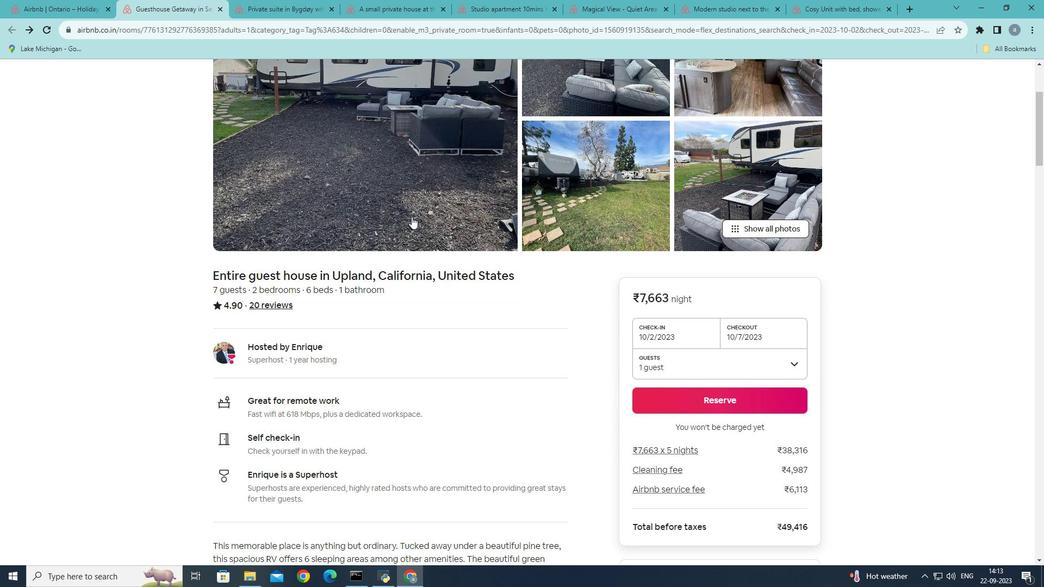 
Action: Mouse scrolled (411, 216) with delta (0, 0)
Screenshot: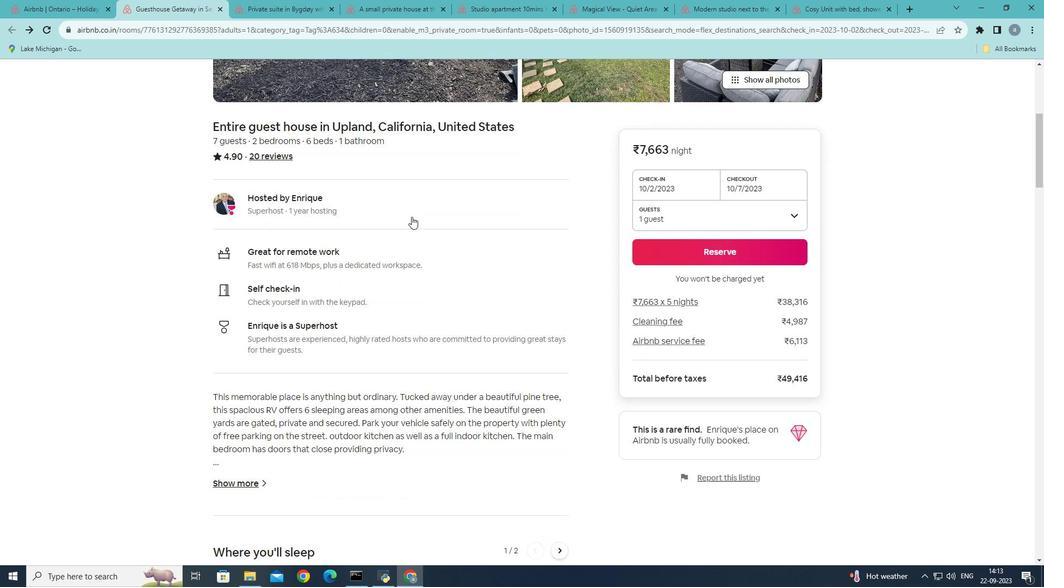 
Action: Mouse scrolled (411, 216) with delta (0, 0)
Screenshot: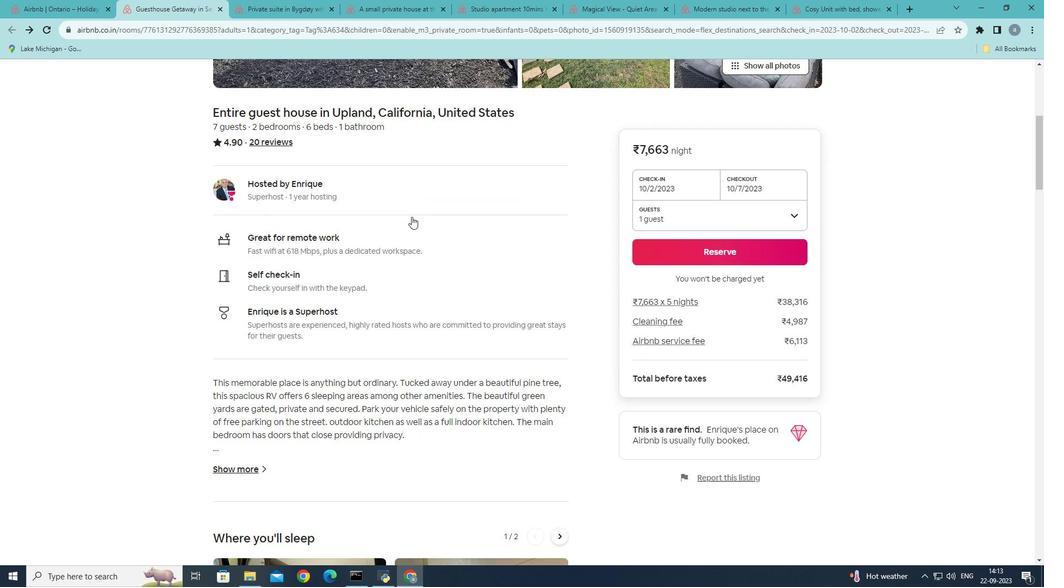 
Action: Mouse scrolled (411, 216) with delta (0, 0)
Screenshot: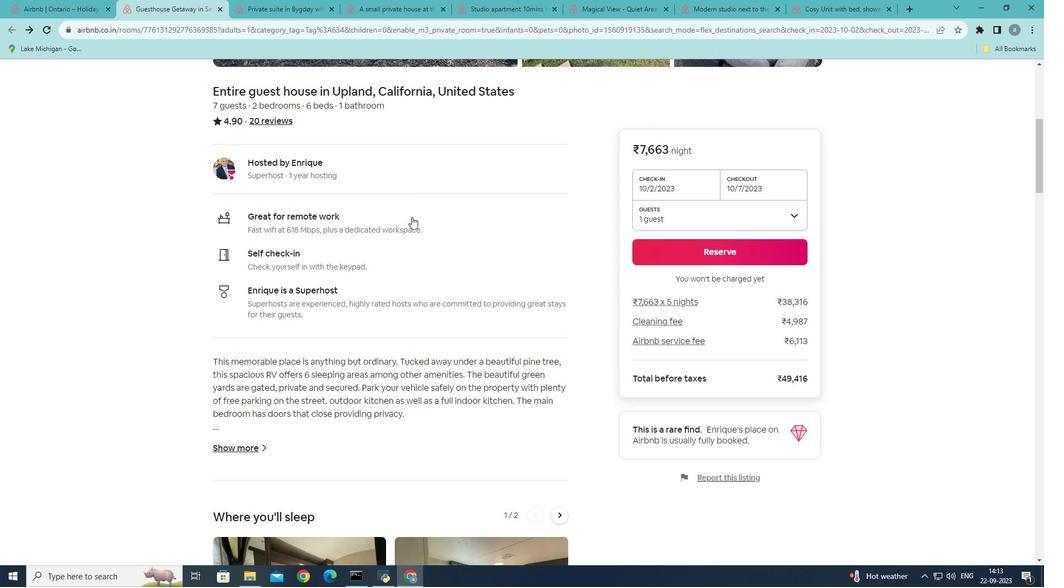 
Action: Mouse scrolled (411, 216) with delta (0, 0)
Screenshot: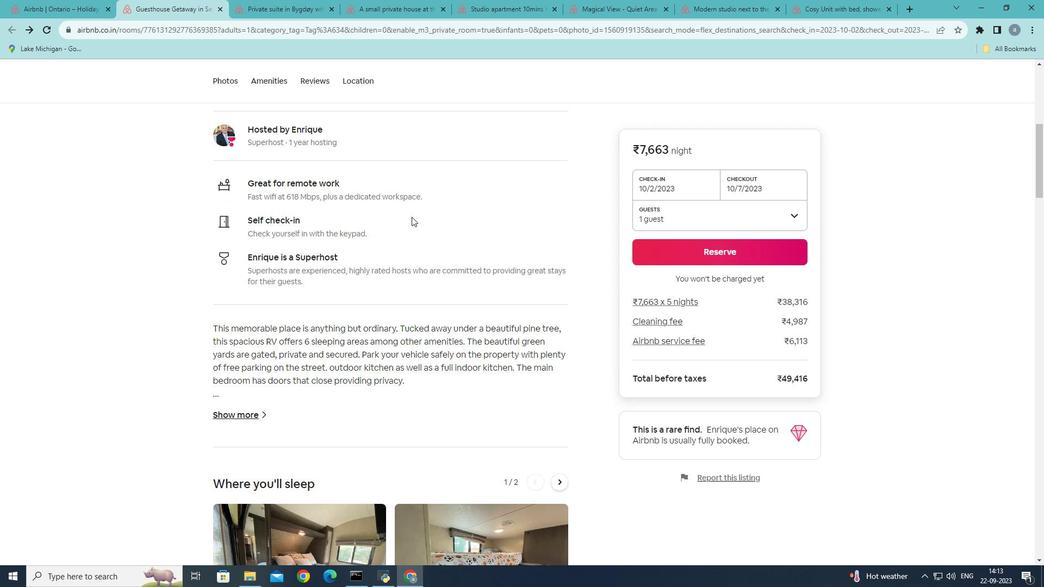 
Action: Mouse moved to (411, 217)
Screenshot: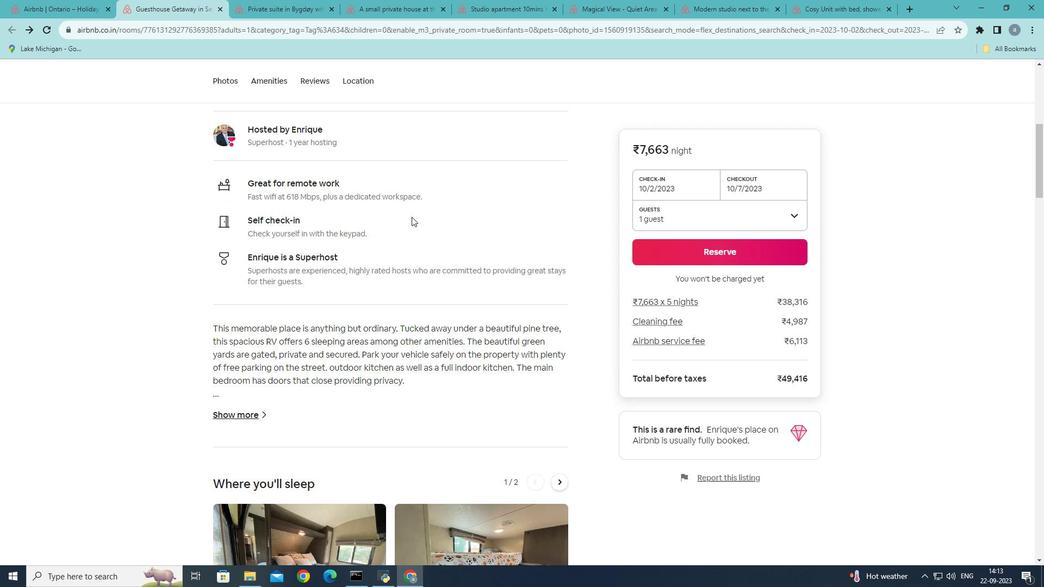 
Action: Mouse scrolled (411, 216) with delta (0, 0)
Screenshot: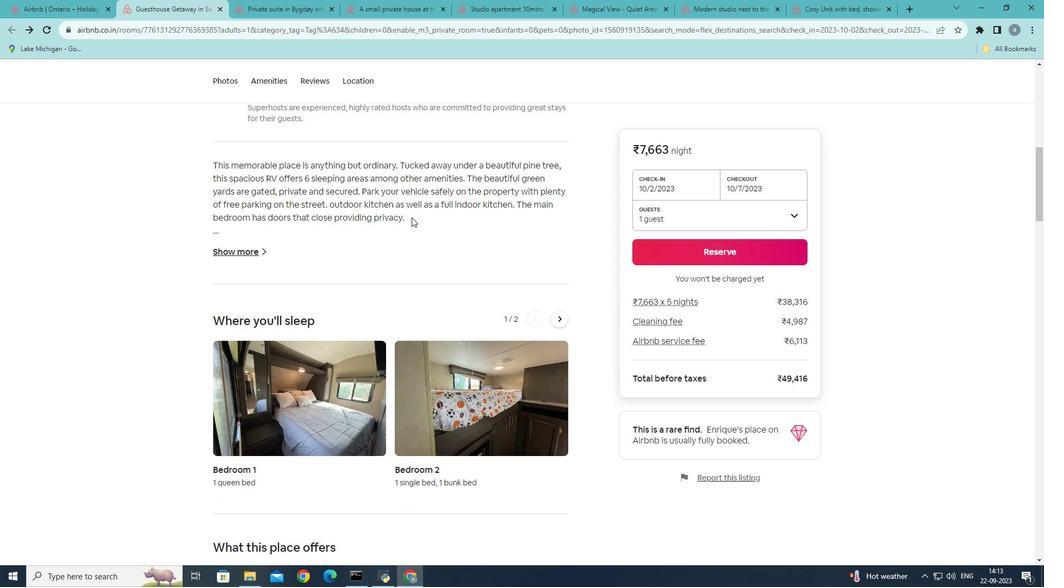 
Action: Mouse scrolled (411, 216) with delta (0, 0)
Screenshot: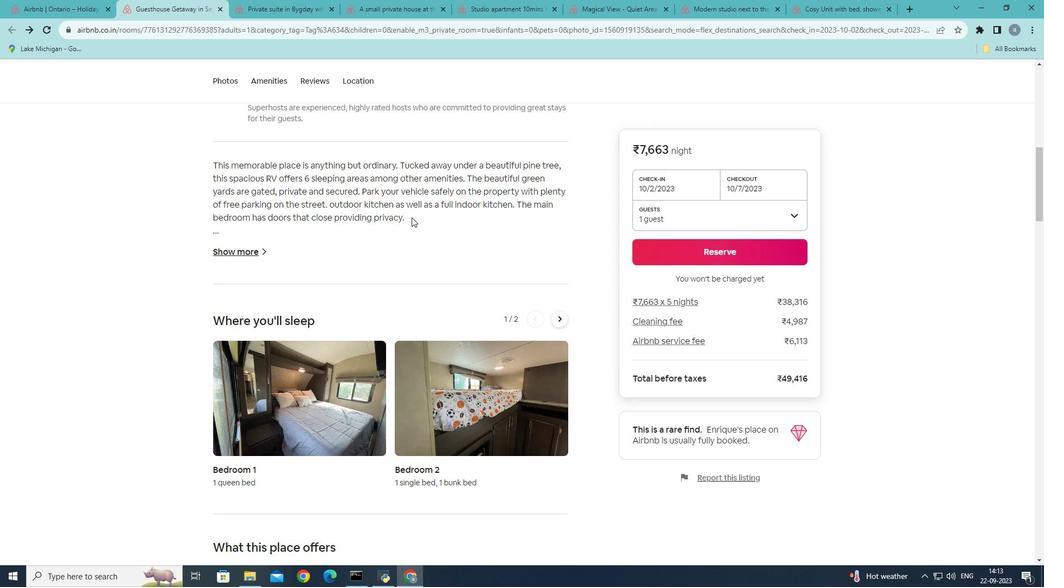 
Action: Mouse moved to (411, 217)
Screenshot: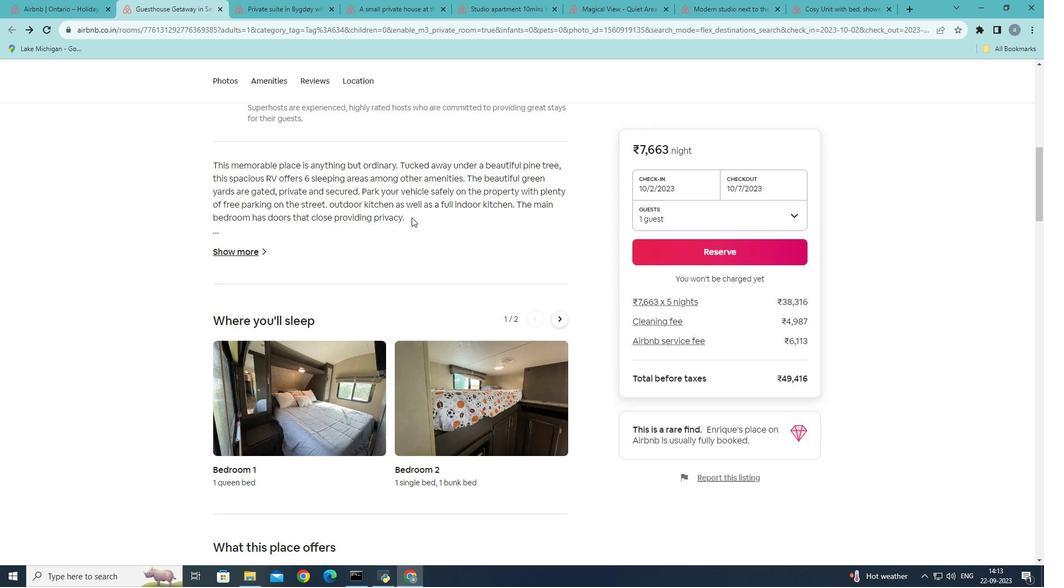 
Action: Mouse scrolled (411, 217) with delta (0, 0)
Screenshot: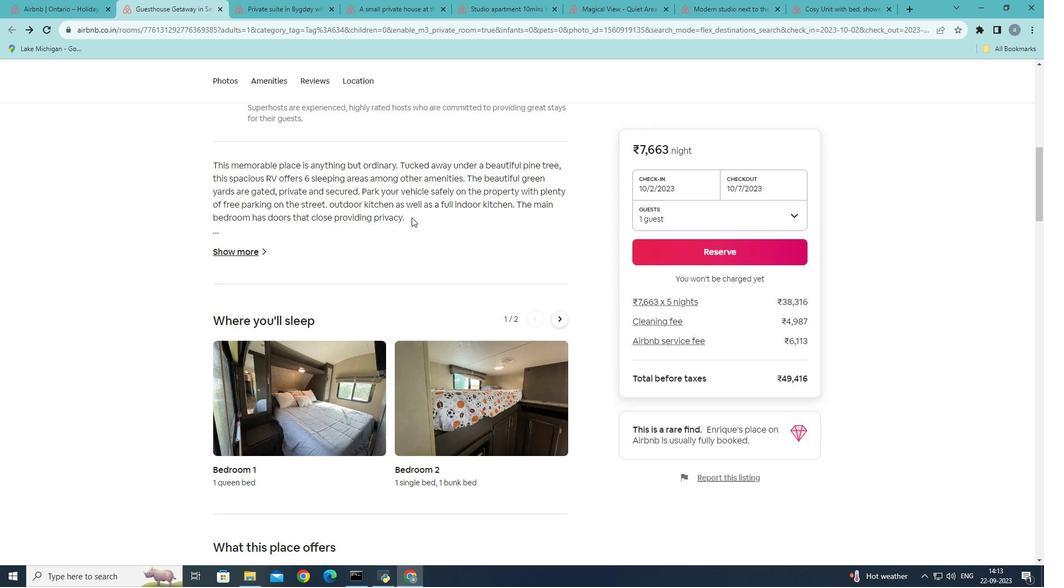 
Action: Mouse scrolled (411, 217) with delta (0, 0)
Screenshot: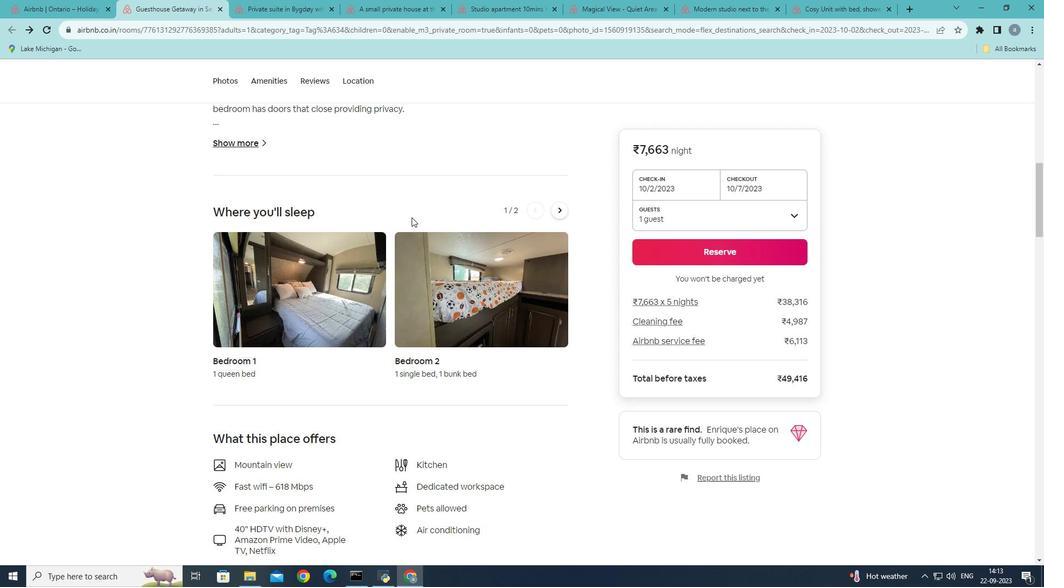
Action: Mouse scrolled (411, 217) with delta (0, 0)
Screenshot: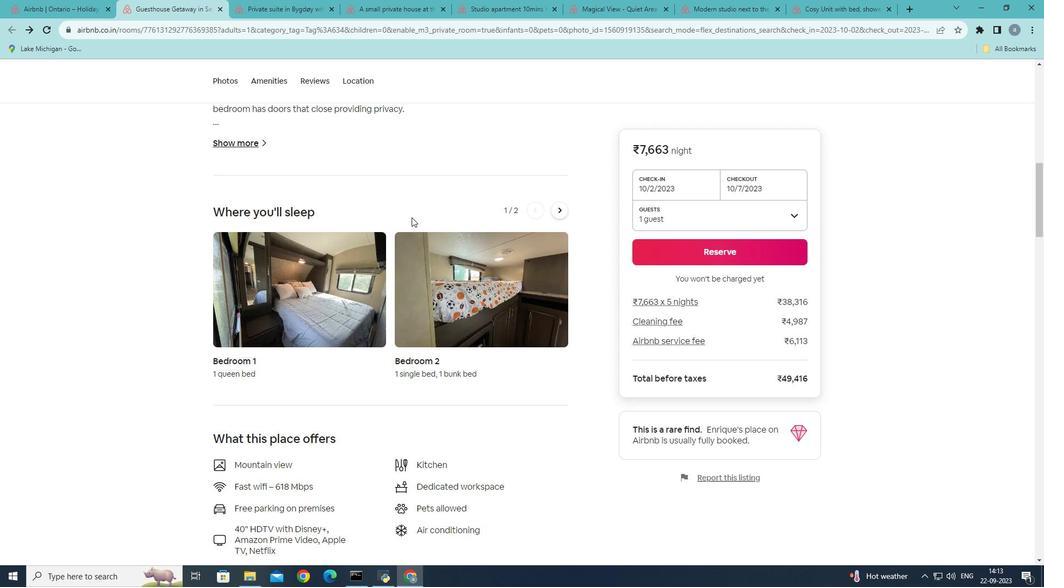
Action: Mouse scrolled (411, 217) with delta (0, 0)
Screenshot: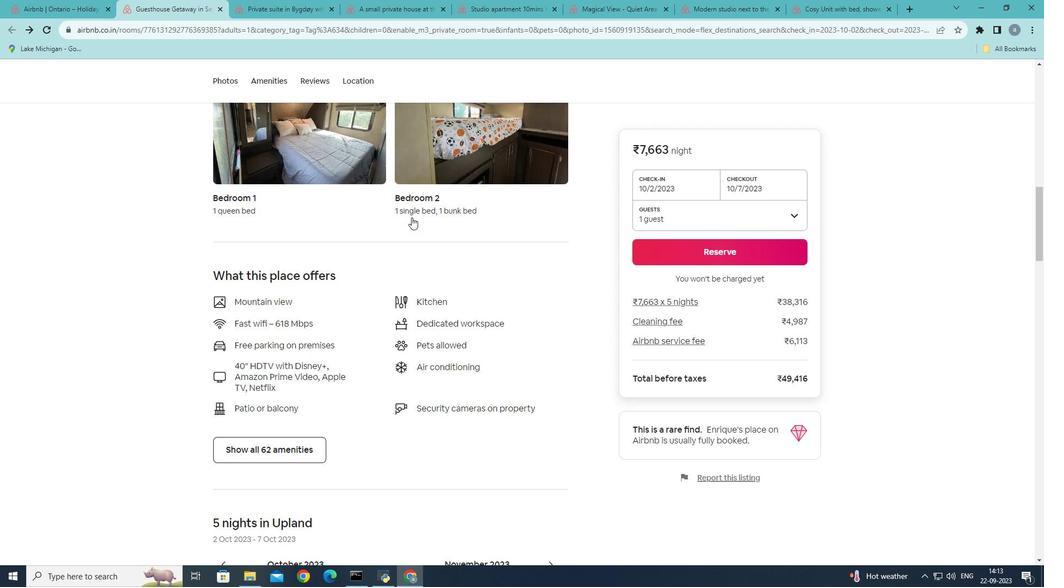 
Action: Mouse scrolled (411, 217) with delta (0, 0)
Screenshot: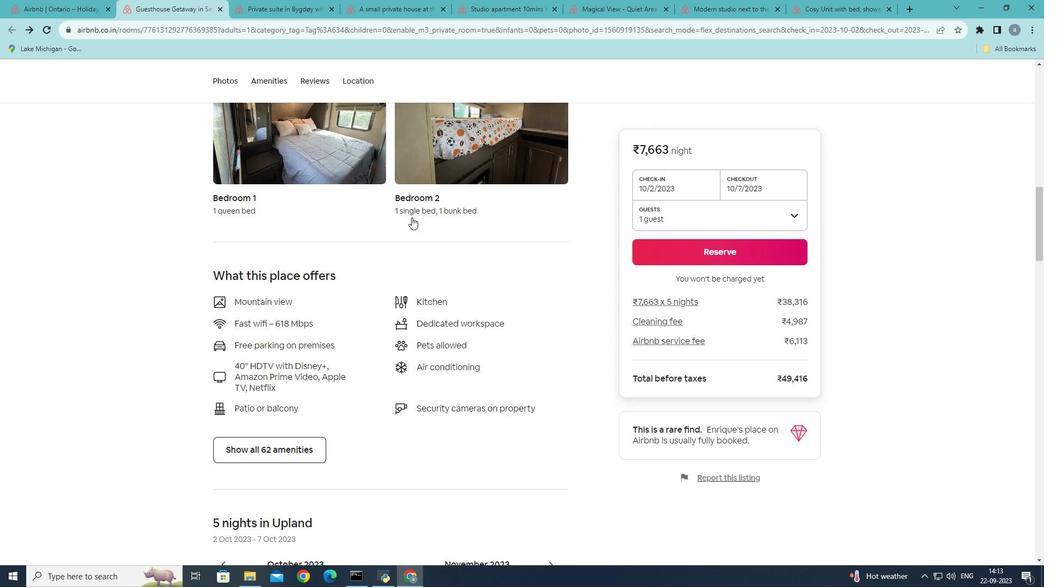
Action: Mouse scrolled (411, 217) with delta (0, 0)
Screenshot: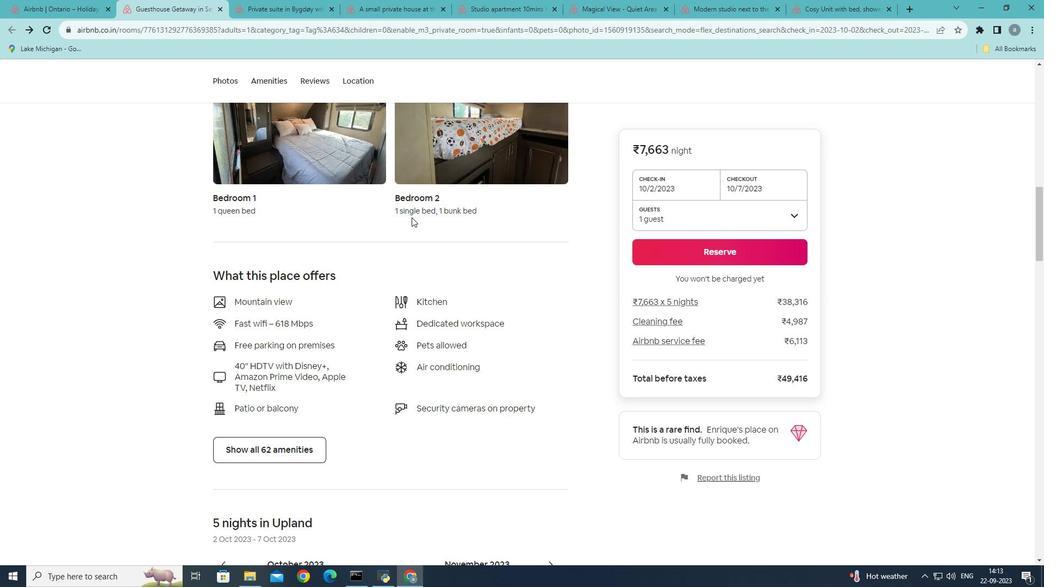 
Action: Mouse scrolled (411, 217) with delta (0, 0)
Screenshot: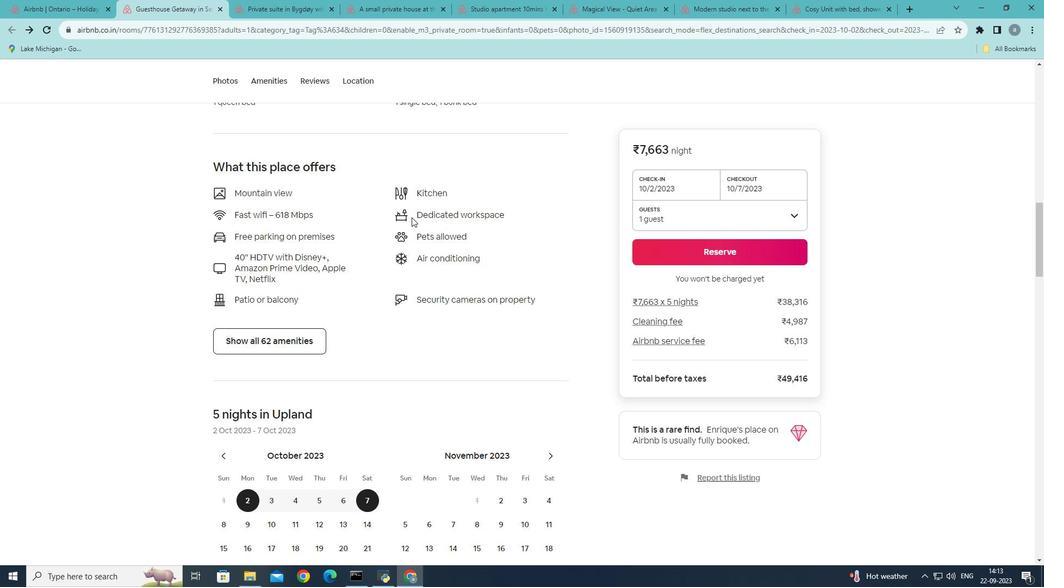 
Action: Mouse scrolled (411, 217) with delta (0, 0)
Screenshot: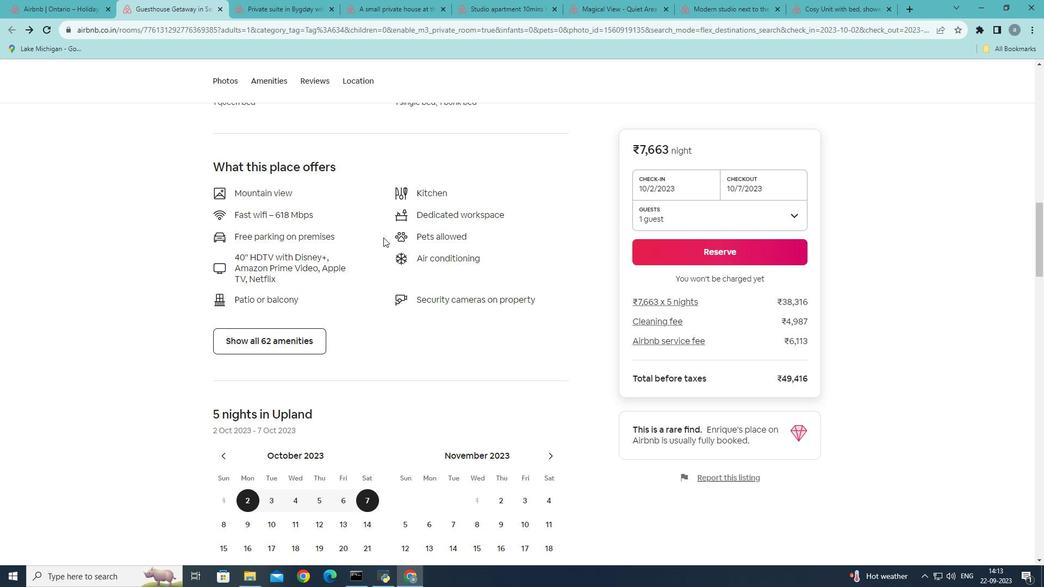 
Action: Mouse moved to (345, 287)
Screenshot: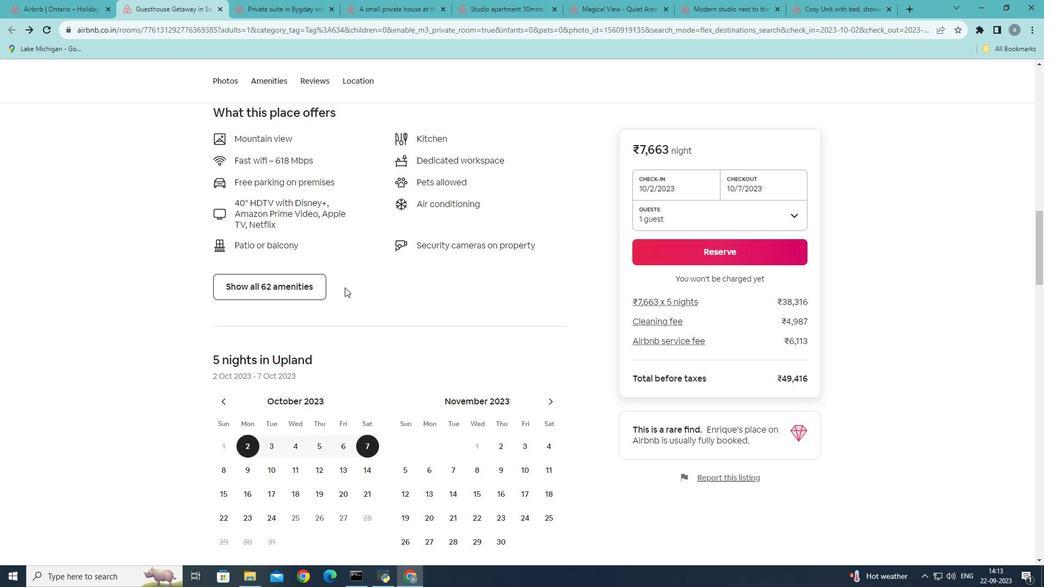 
Action: Mouse scrolled (345, 287) with delta (0, 0)
Screenshot: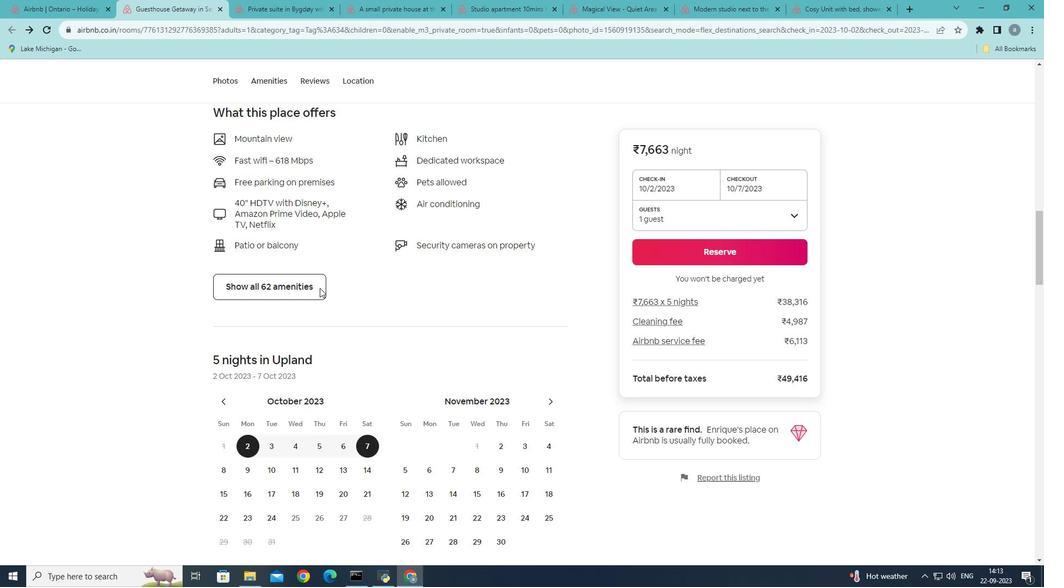 
Action: Mouse moved to (263, 284)
Screenshot: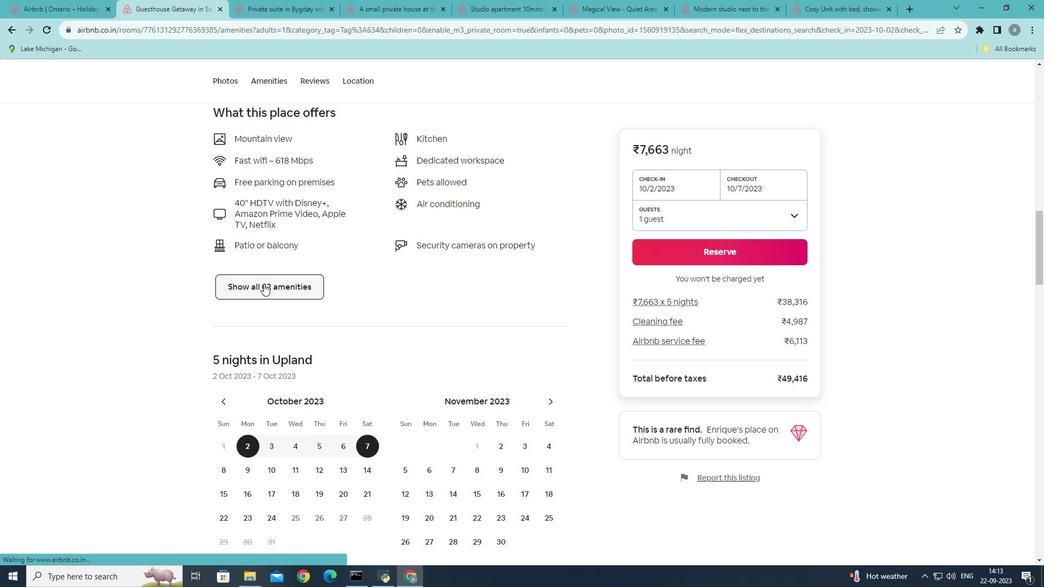 
Action: Mouse pressed left at (263, 284)
Screenshot: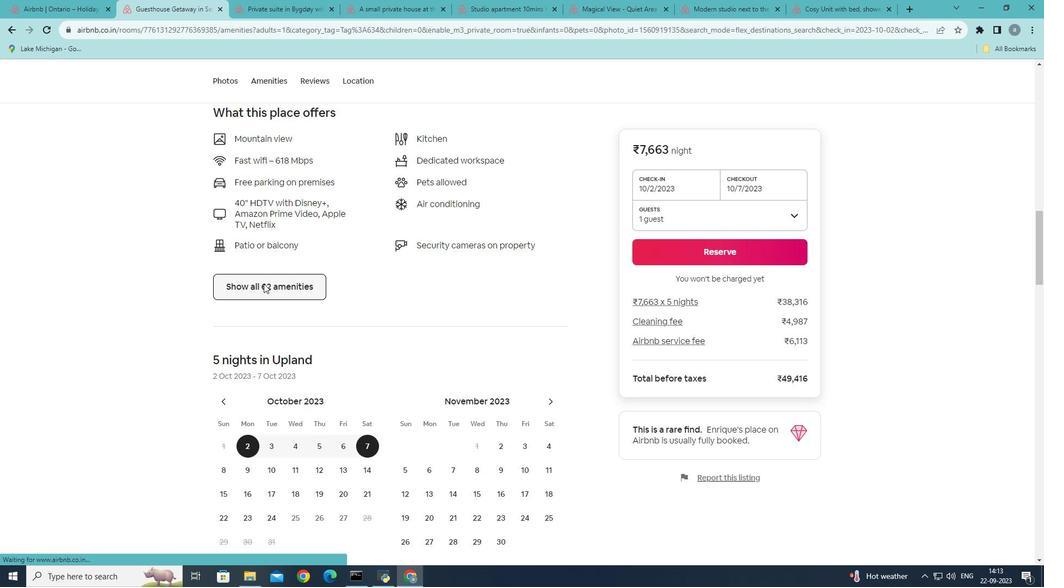 
Action: Mouse moved to (488, 176)
Screenshot: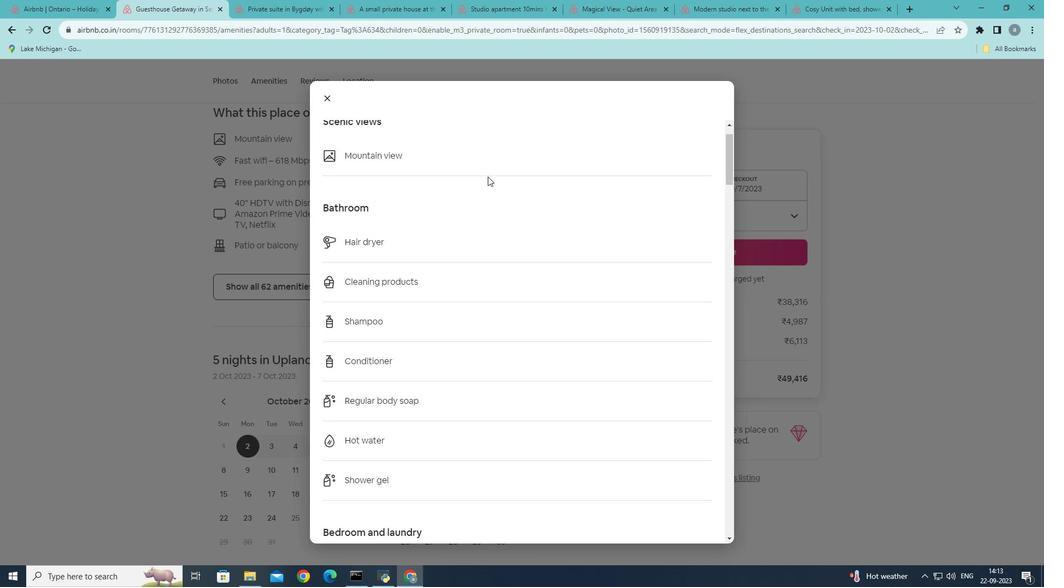 
Action: Mouse scrolled (488, 176) with delta (0, 0)
Screenshot: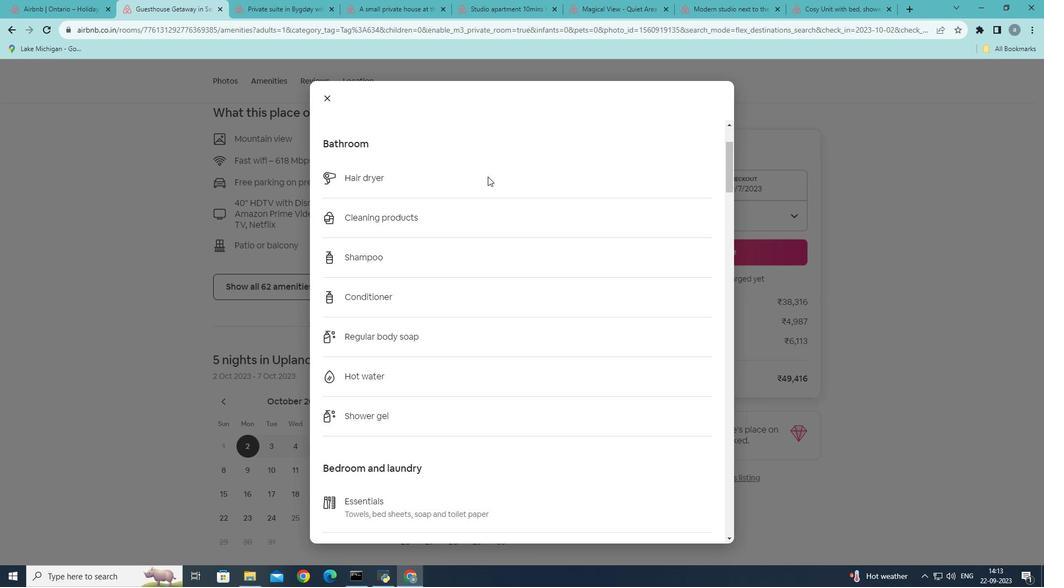 
Action: Mouse scrolled (488, 176) with delta (0, 0)
Screenshot: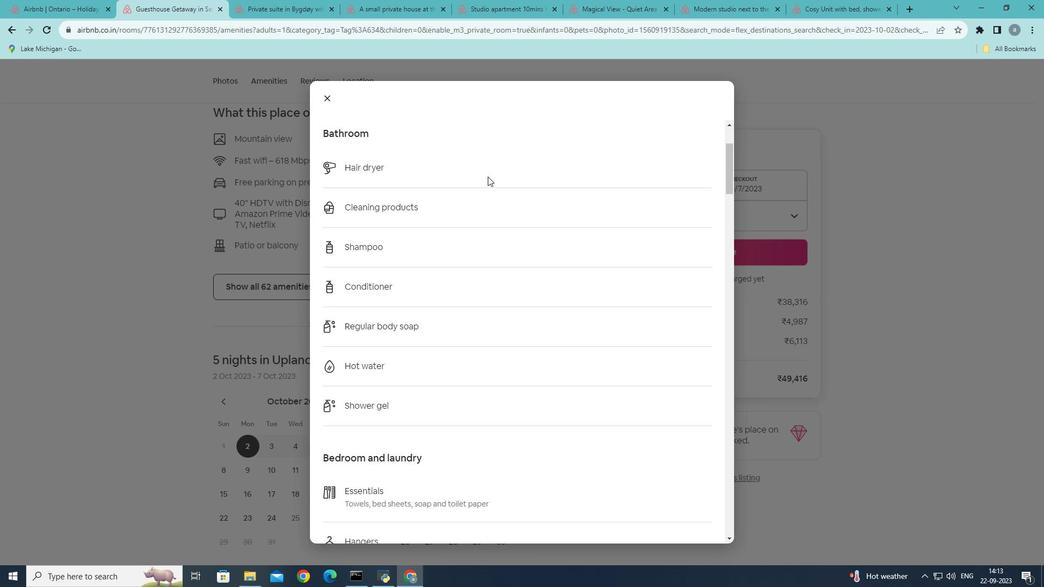 
Action: Mouse scrolled (488, 176) with delta (0, 0)
Screenshot: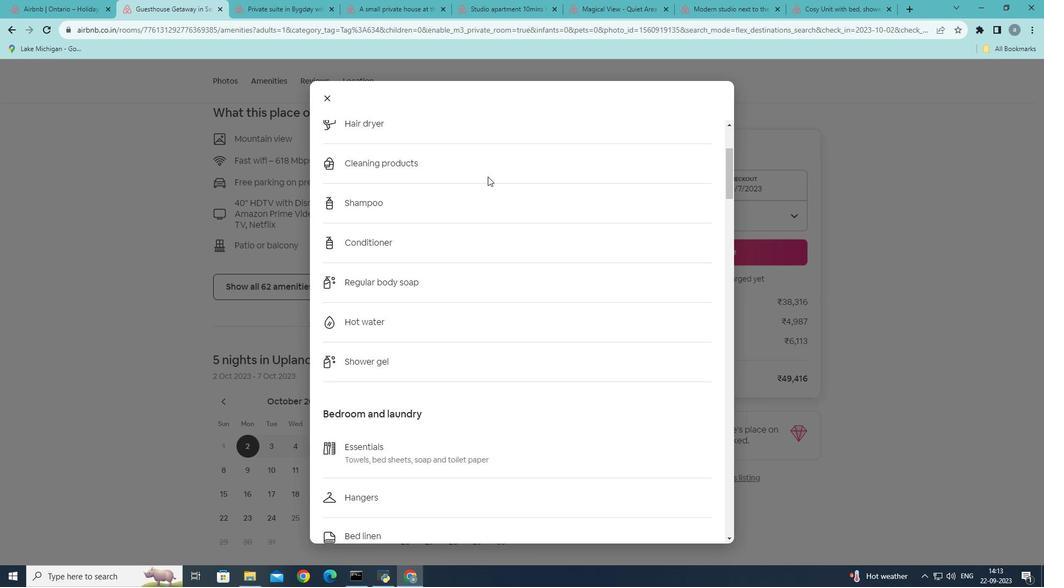 
Action: Mouse scrolled (488, 176) with delta (0, 0)
Screenshot: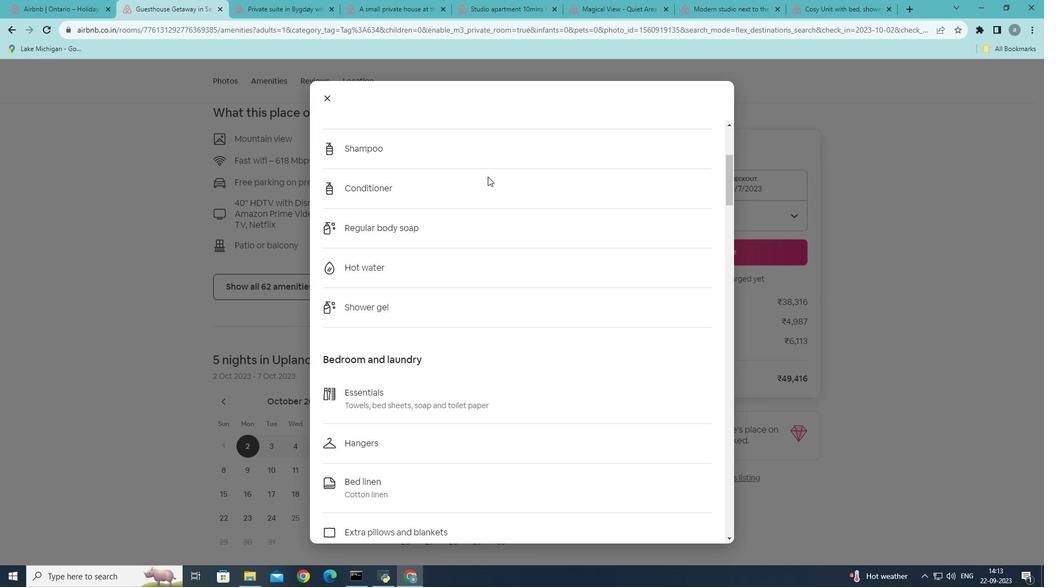 
Action: Mouse scrolled (488, 176) with delta (0, 0)
Screenshot: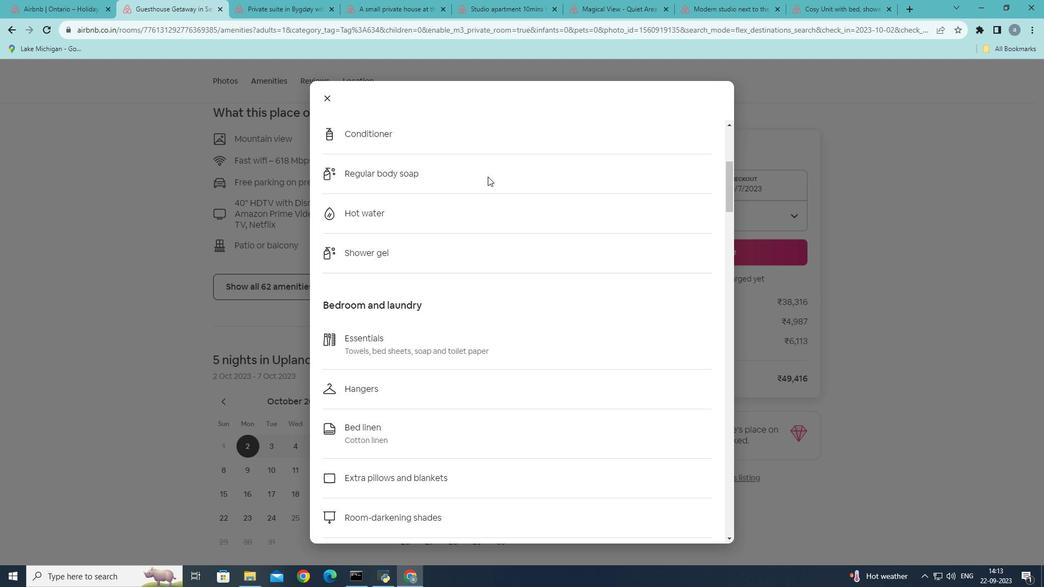 
Action: Mouse scrolled (488, 176) with delta (0, 0)
Screenshot: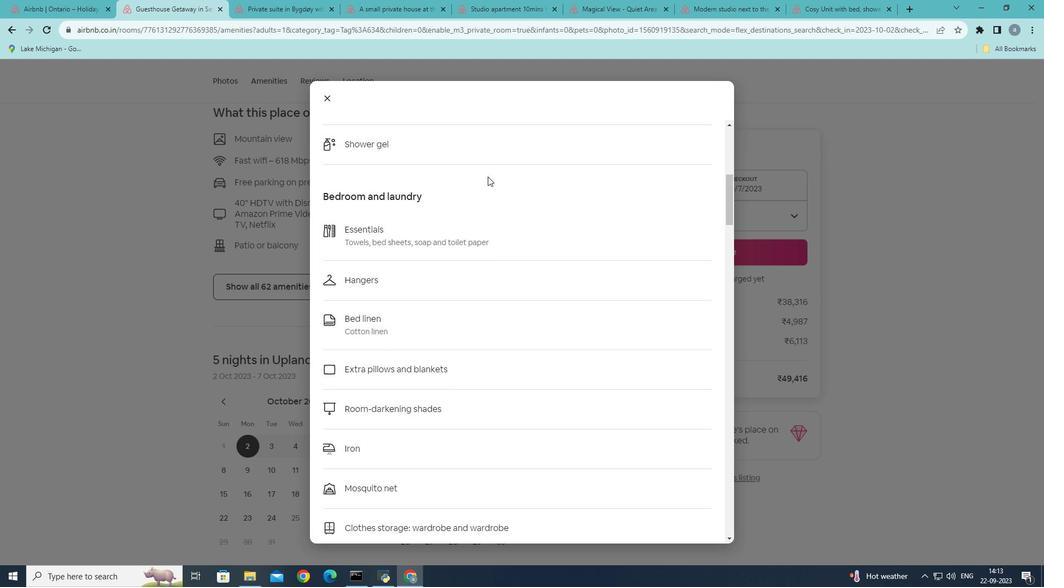 
Action: Mouse scrolled (488, 176) with delta (0, 0)
Screenshot: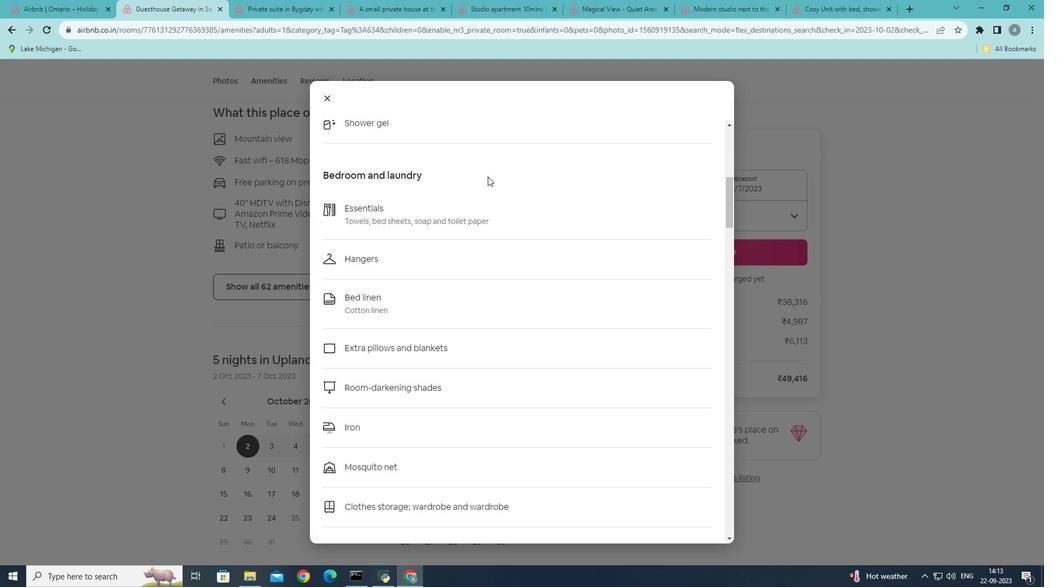 
Action: Mouse scrolled (488, 176) with delta (0, 0)
Screenshot: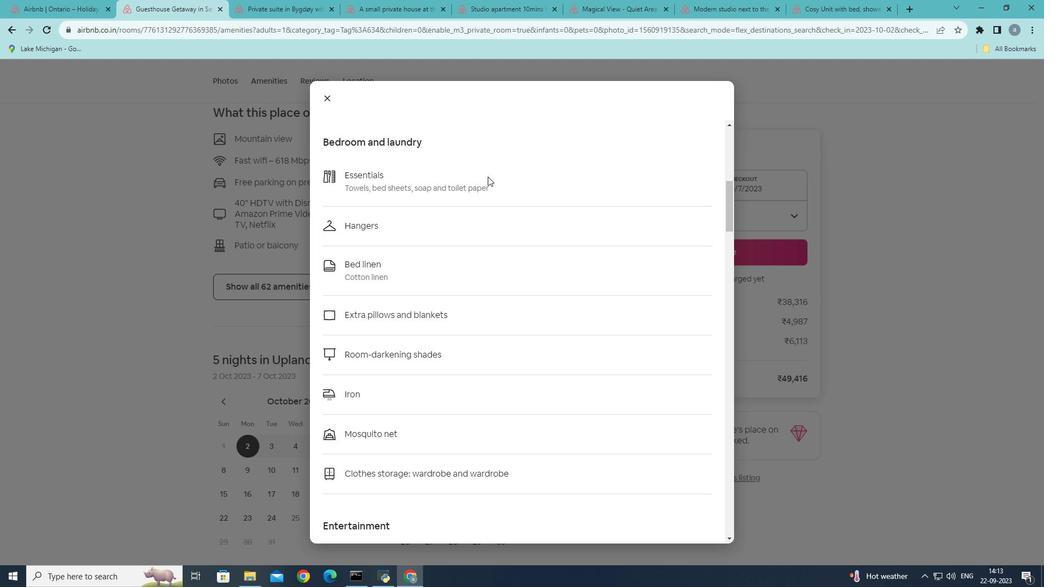 
Action: Mouse scrolled (488, 176) with delta (0, 0)
Screenshot: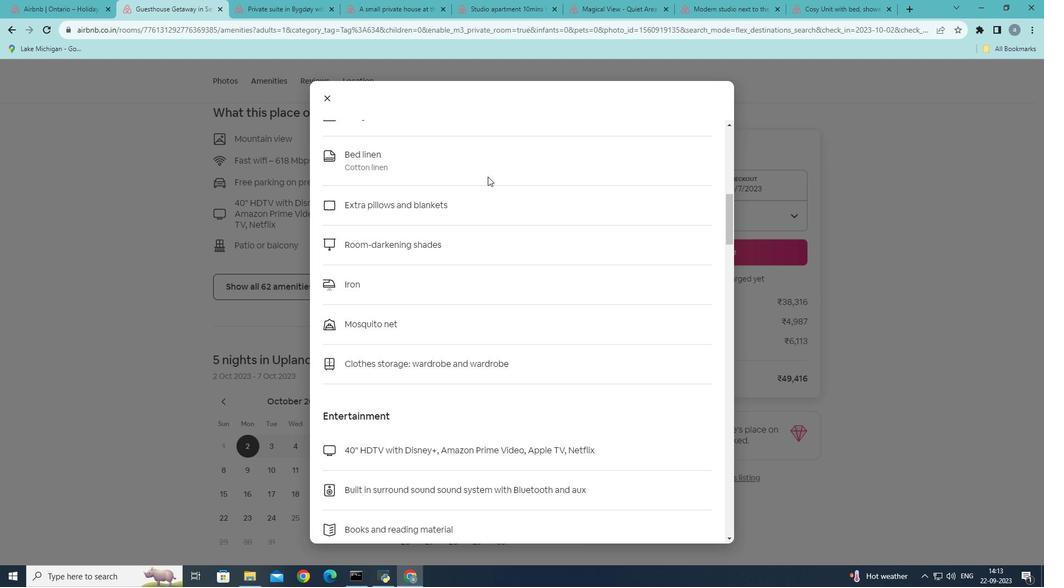 
Action: Mouse scrolled (488, 176) with delta (0, 0)
Screenshot: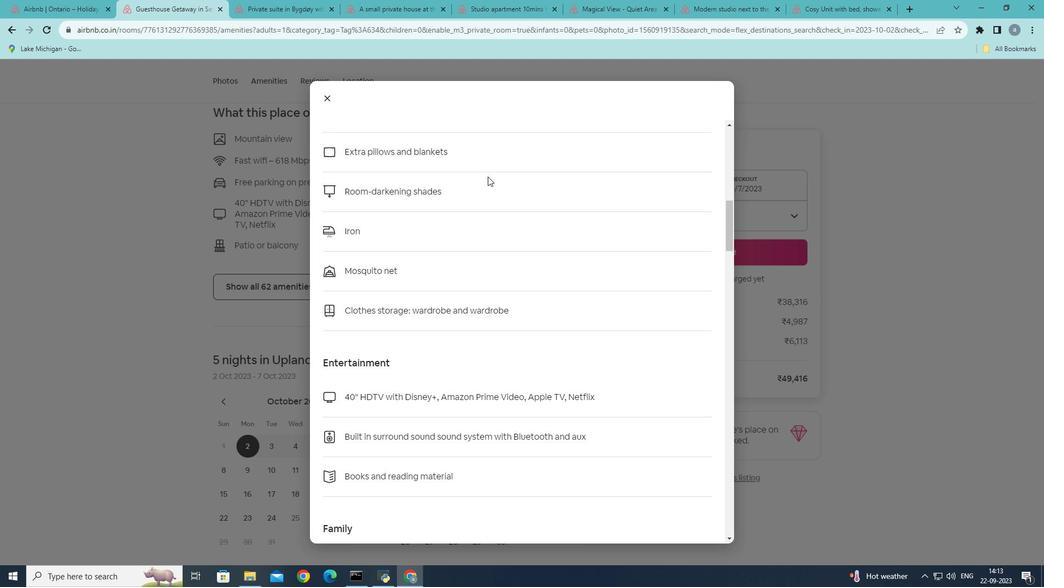 
Action: Mouse scrolled (488, 176) with delta (0, 0)
Screenshot: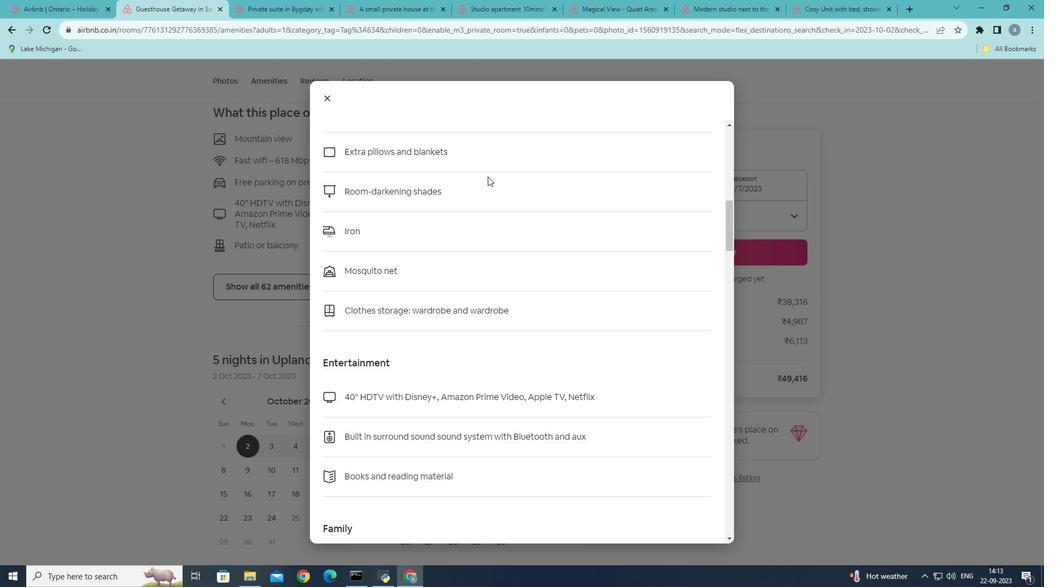 
Action: Mouse scrolled (488, 176) with delta (0, 0)
Screenshot: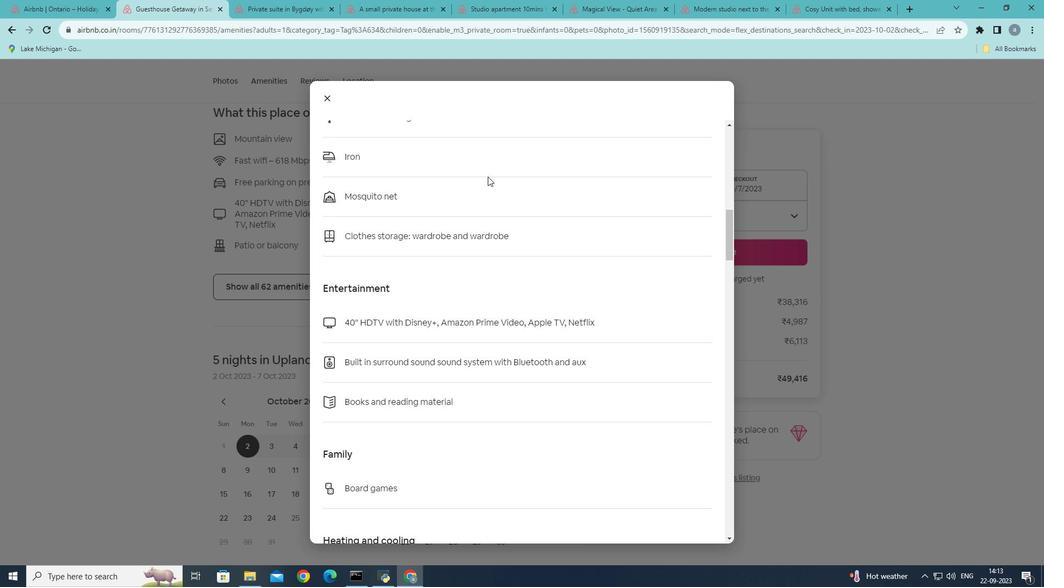
Action: Mouse scrolled (488, 176) with delta (0, 0)
Screenshot: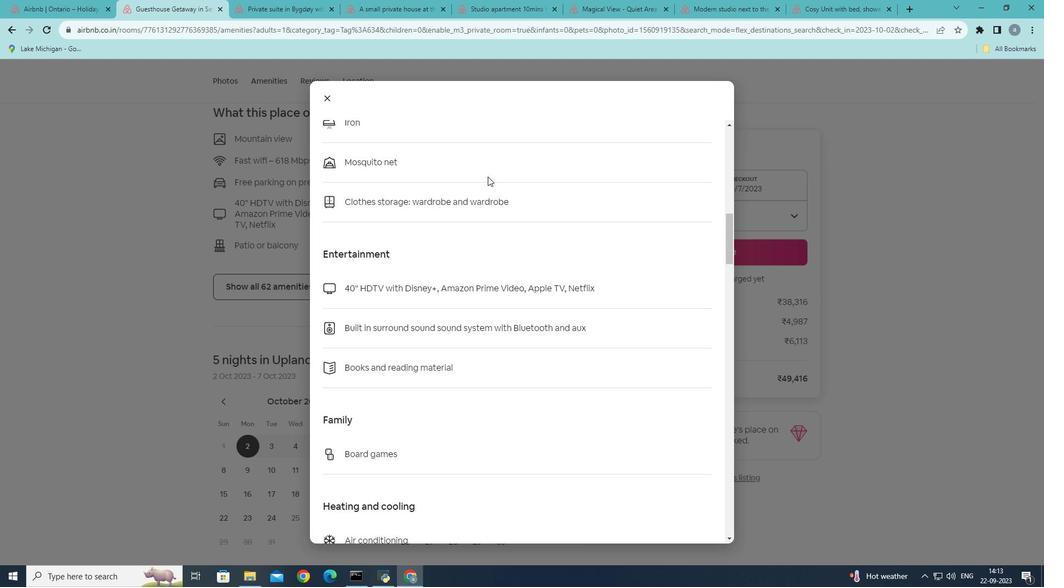 
Action: Mouse scrolled (488, 176) with delta (0, 0)
Screenshot: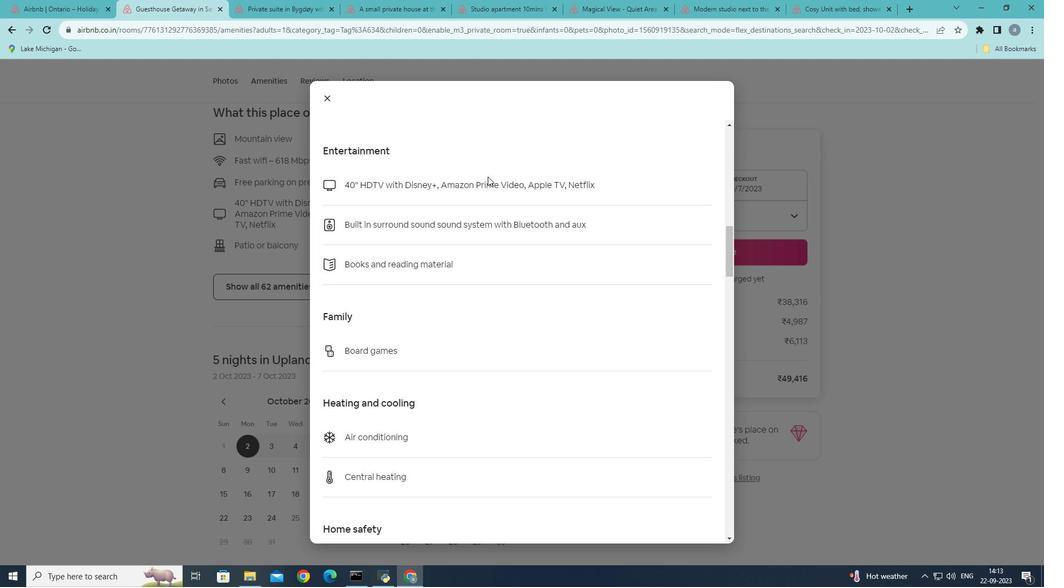 
Action: Mouse scrolled (488, 176) with delta (0, 0)
Screenshot: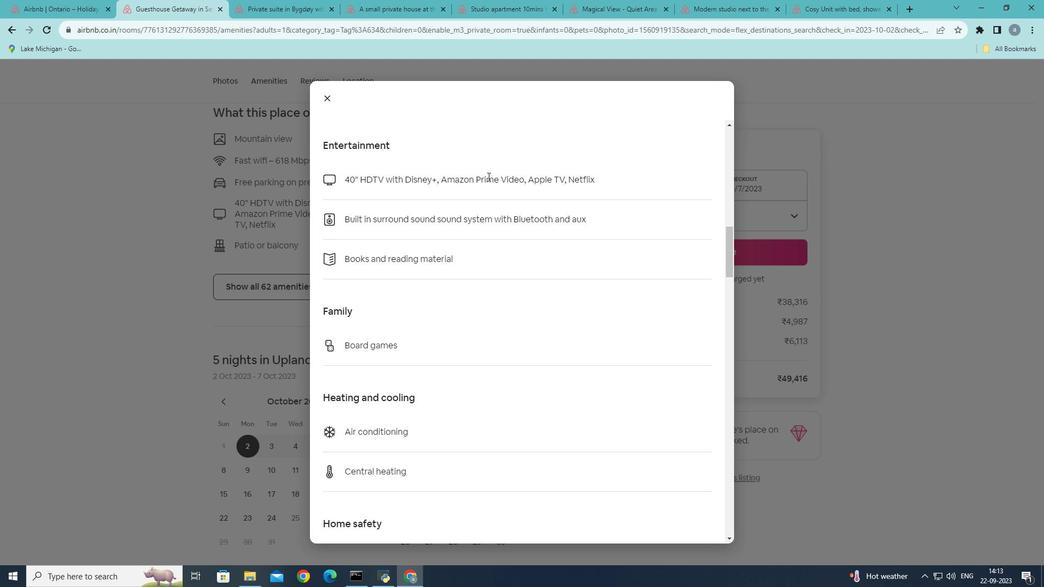 
Action: Mouse scrolled (488, 176) with delta (0, 0)
Screenshot: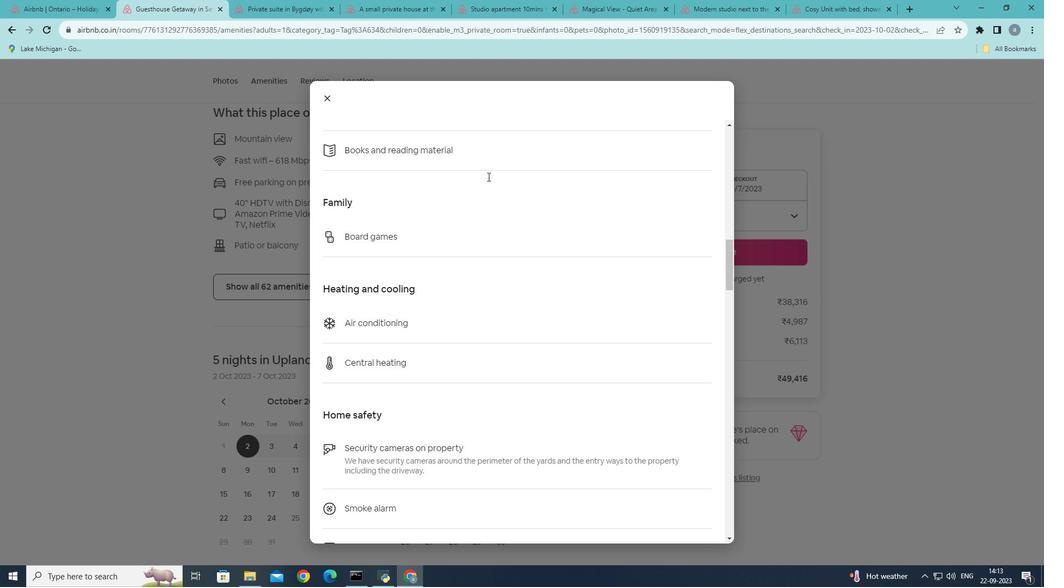 
Action: Mouse scrolled (488, 176) with delta (0, 0)
Screenshot: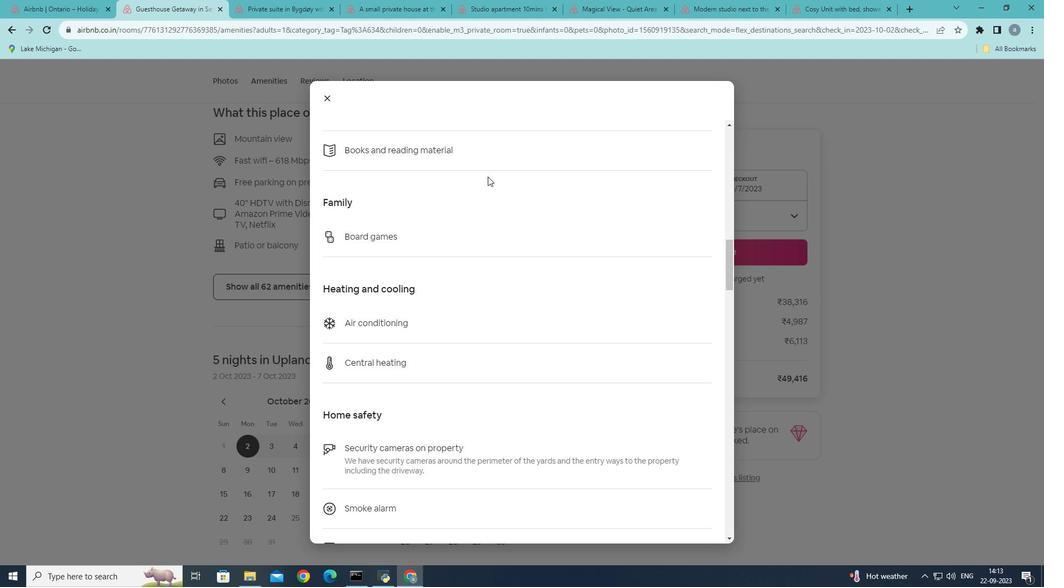
Action: Mouse scrolled (488, 176) with delta (0, 0)
Screenshot: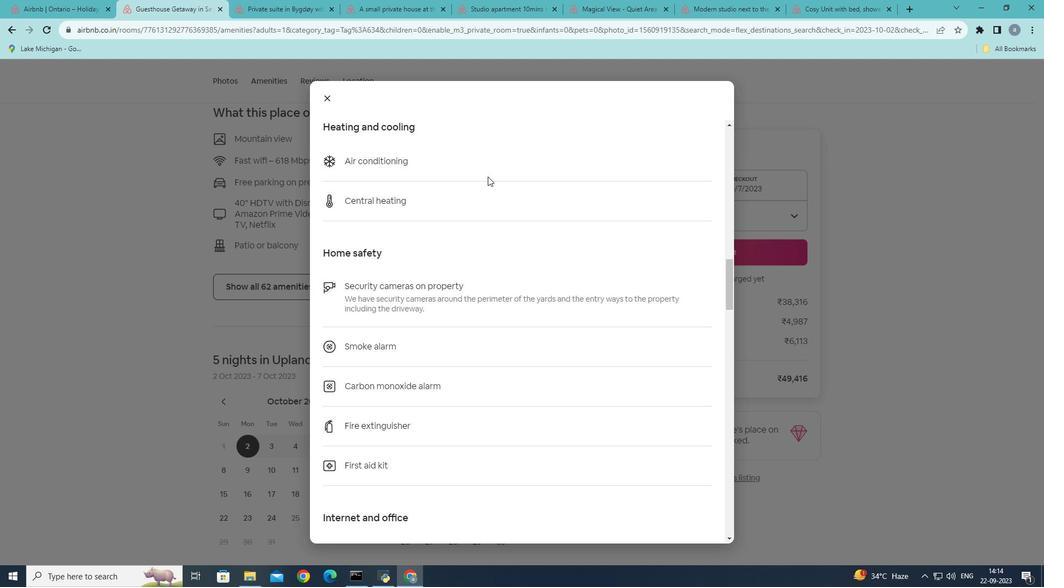 
Action: Mouse scrolled (488, 176) with delta (0, 0)
Screenshot: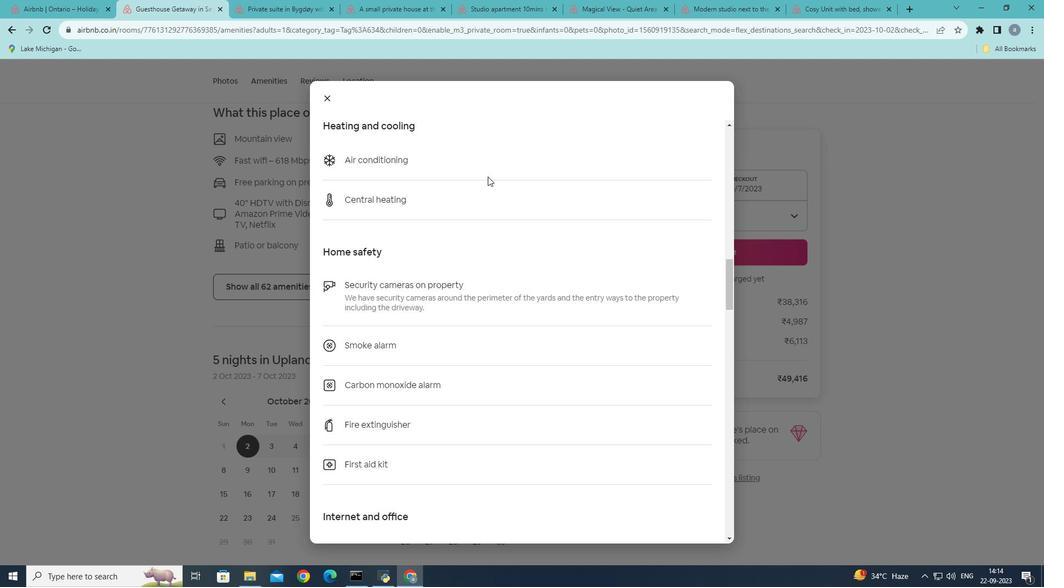 
Action: Mouse scrolled (488, 176) with delta (0, 0)
Screenshot: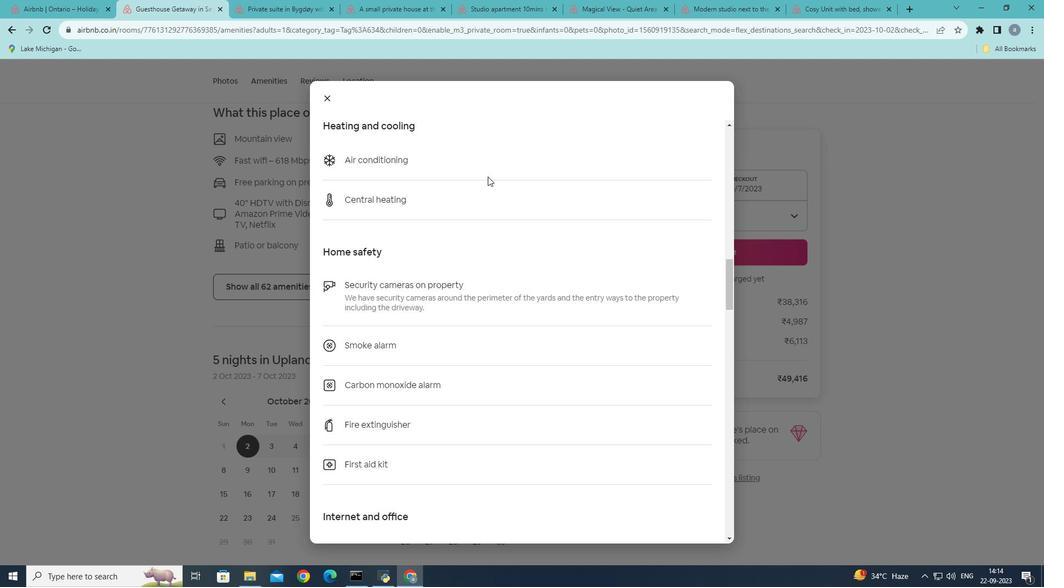 
Action: Mouse scrolled (488, 176) with delta (0, 0)
Screenshot: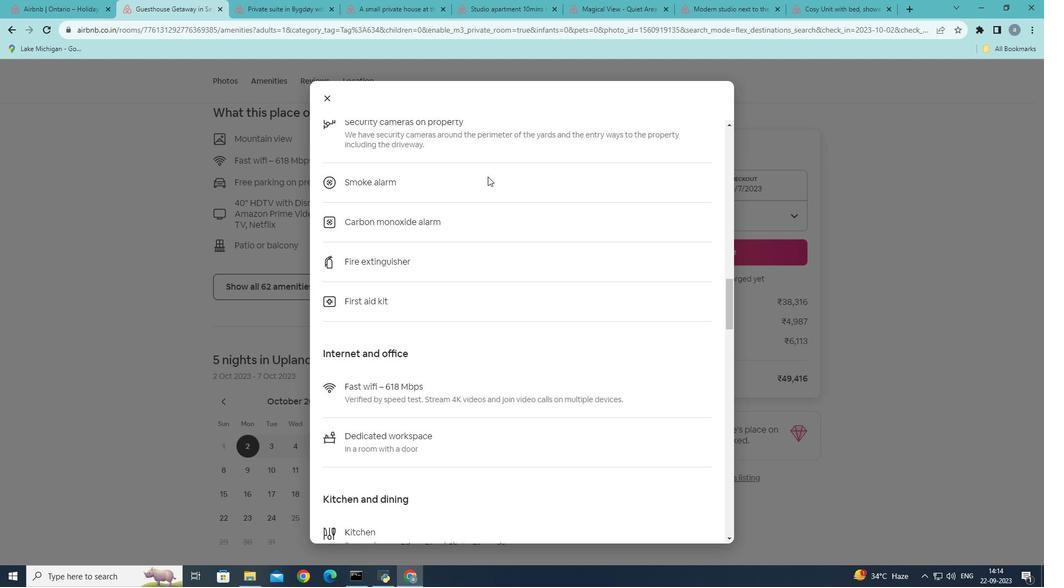 
Action: Mouse scrolled (488, 176) with delta (0, 0)
Screenshot: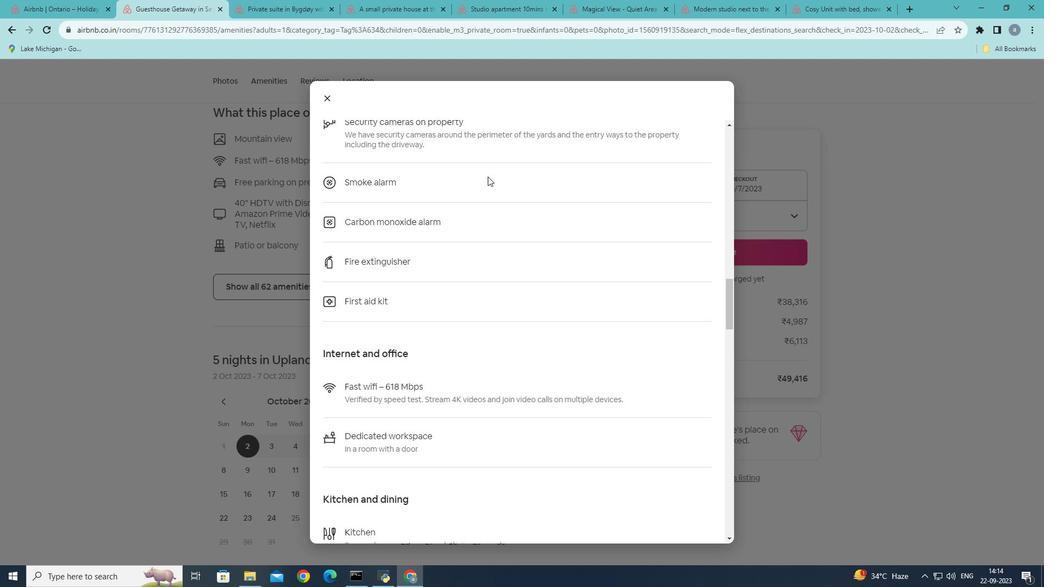 
Action: Mouse scrolled (488, 176) with delta (0, 0)
Screenshot: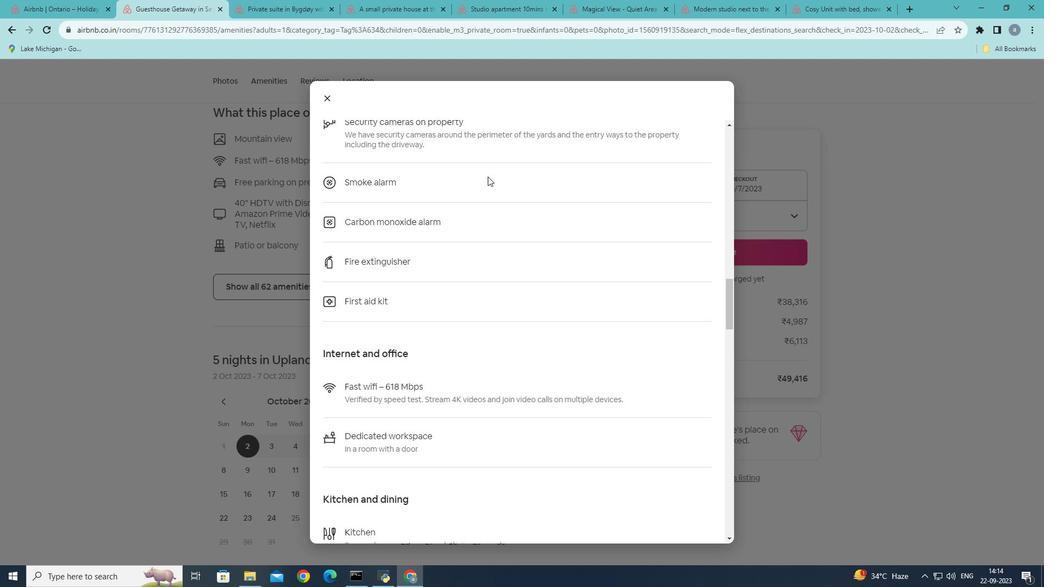 
Action: Mouse scrolled (488, 176) with delta (0, 0)
Screenshot: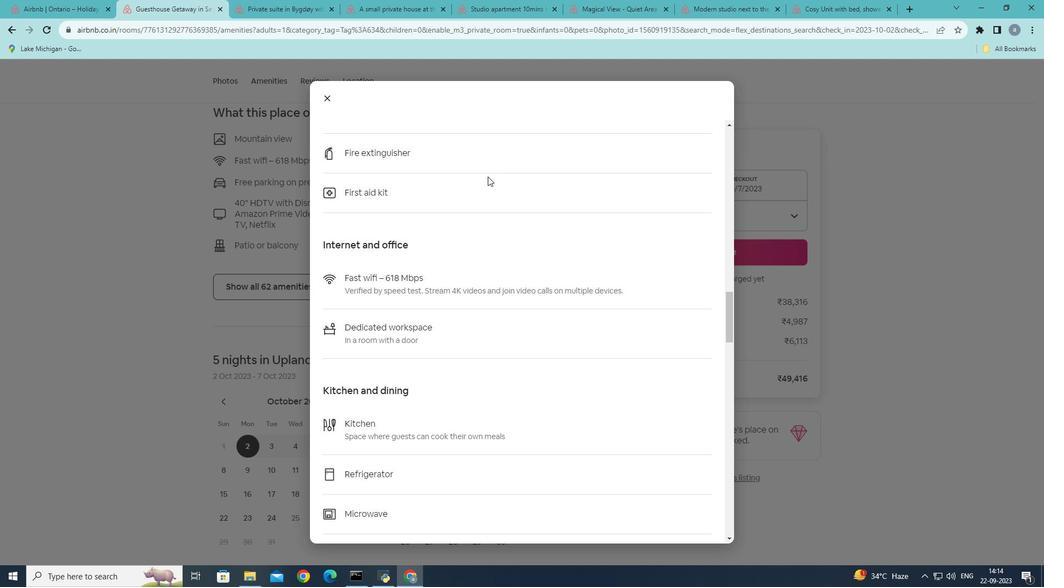 
Action: Mouse scrolled (488, 176) with delta (0, 0)
Screenshot: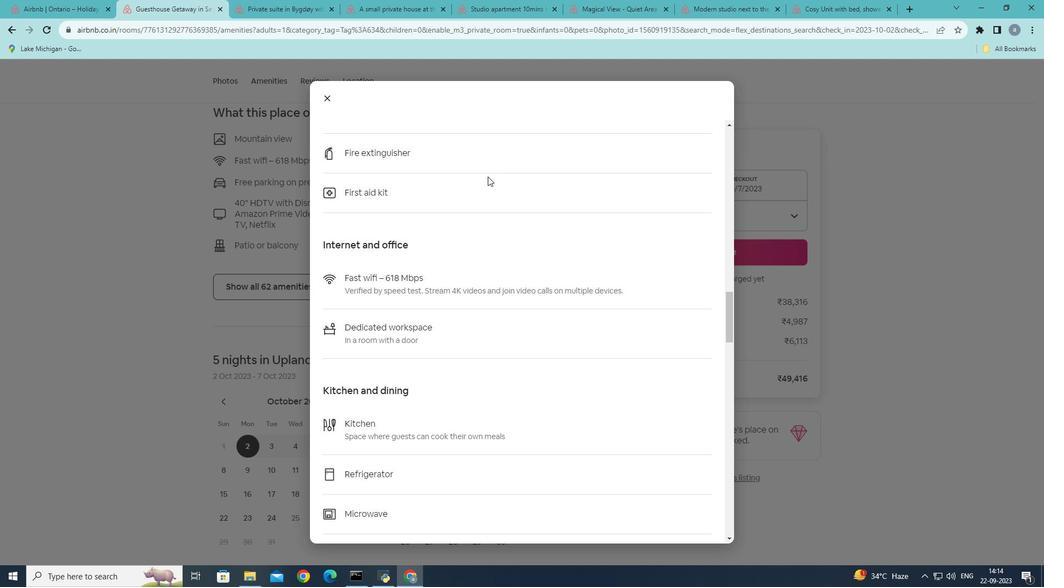 
Action: Mouse scrolled (488, 176) with delta (0, 0)
Screenshot: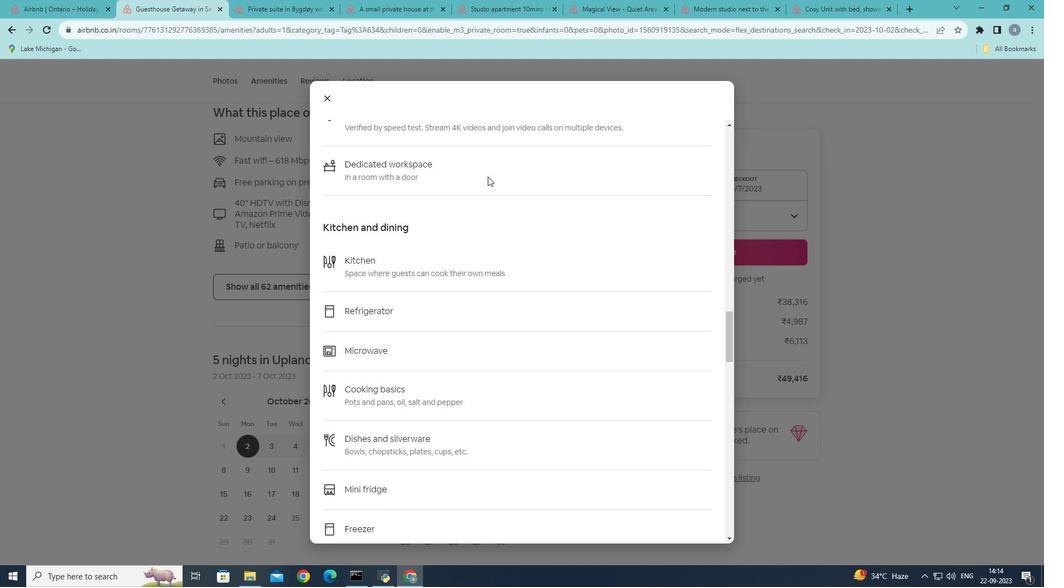 
Action: Mouse scrolled (488, 176) with delta (0, 0)
Screenshot: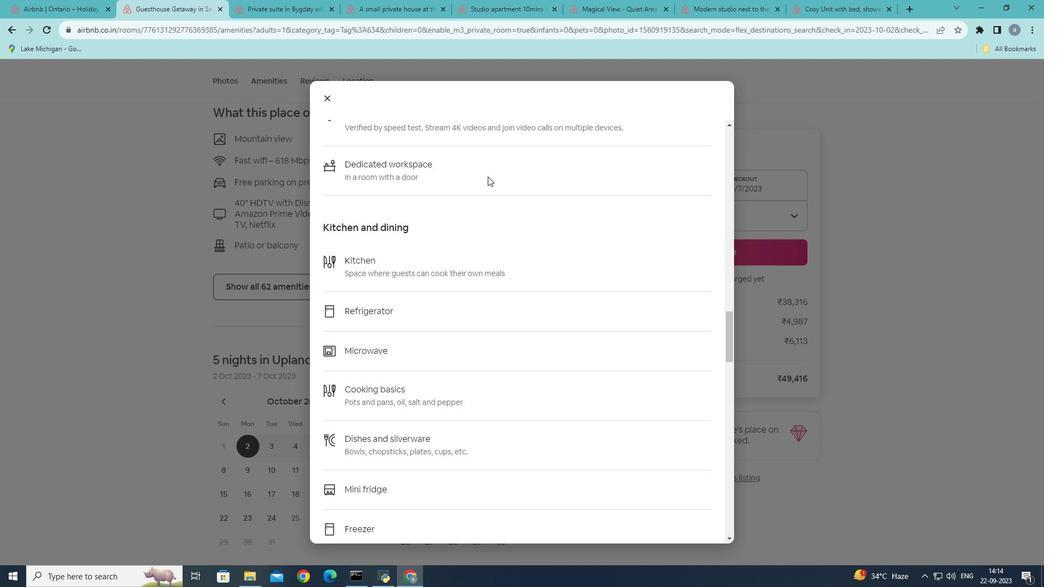 
Action: Mouse scrolled (488, 176) with delta (0, 0)
Screenshot: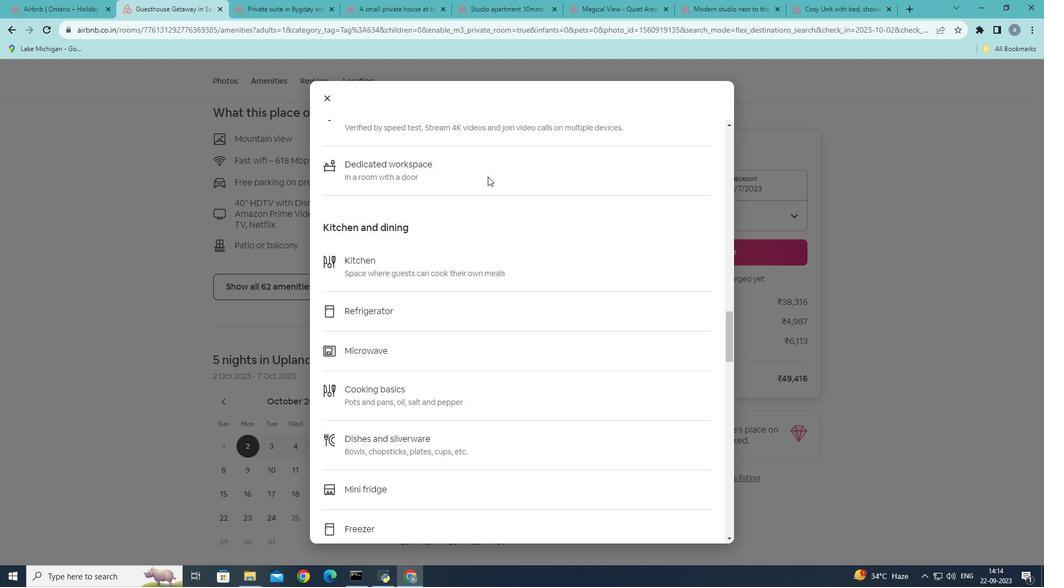 
Action: Mouse scrolled (488, 176) with delta (0, 0)
Screenshot: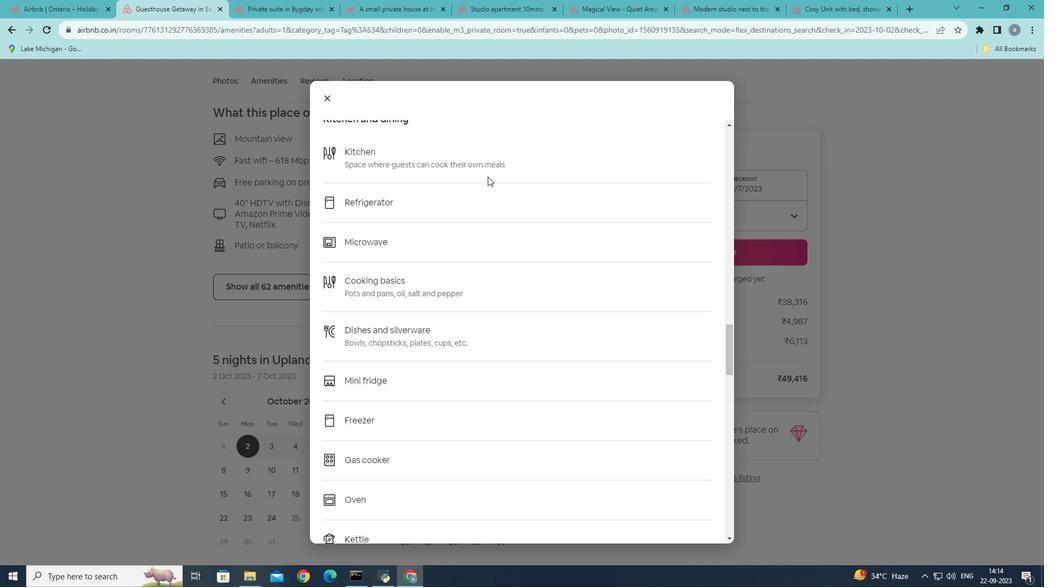 
Action: Mouse scrolled (488, 176) with delta (0, 0)
Screenshot: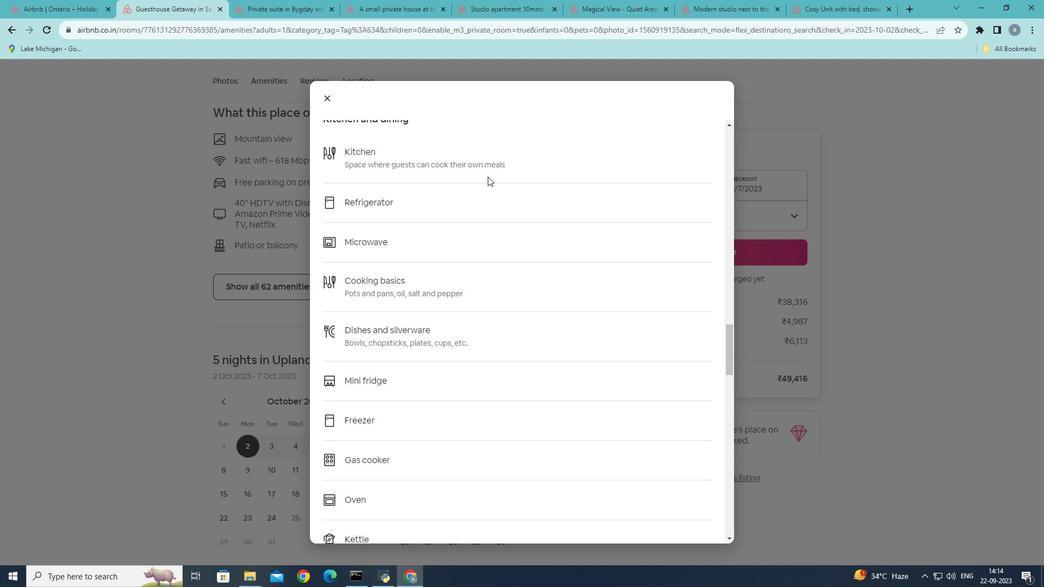 
Action: Mouse scrolled (488, 176) with delta (0, 0)
Screenshot: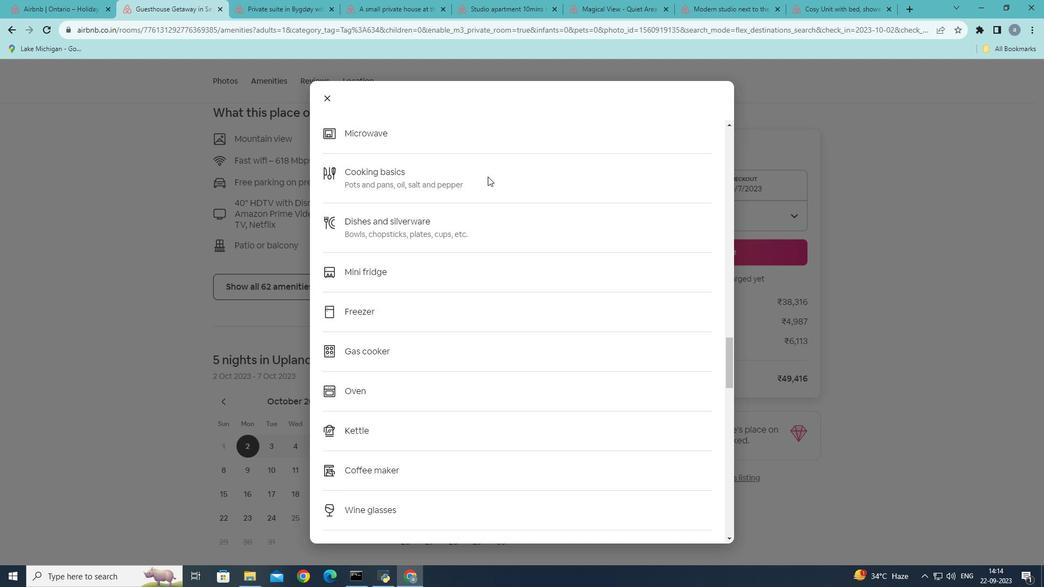 
Action: Mouse scrolled (488, 176) with delta (0, 0)
Screenshot: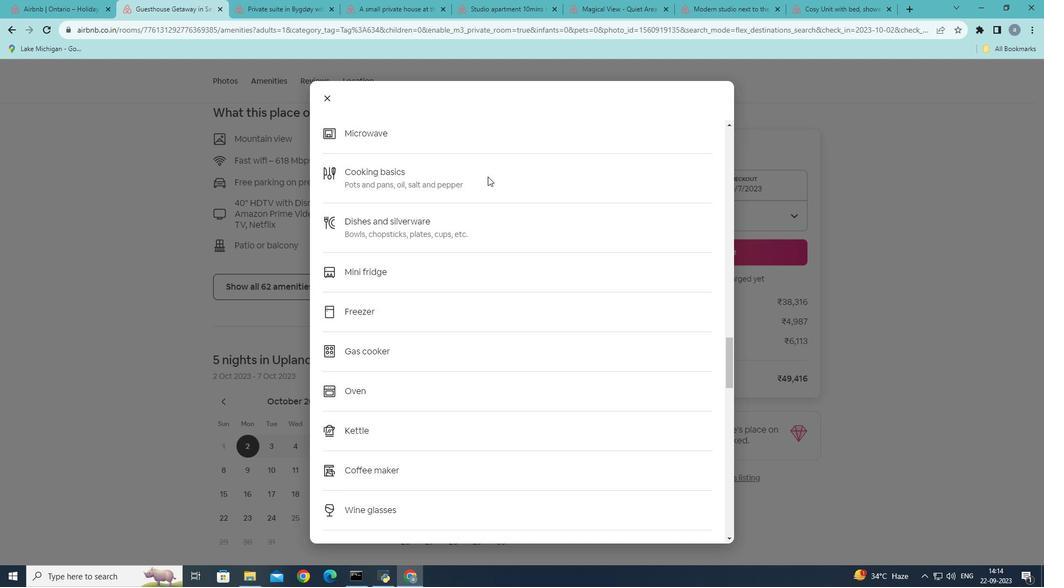 
Action: Mouse scrolled (488, 176) with delta (0, 0)
Screenshot: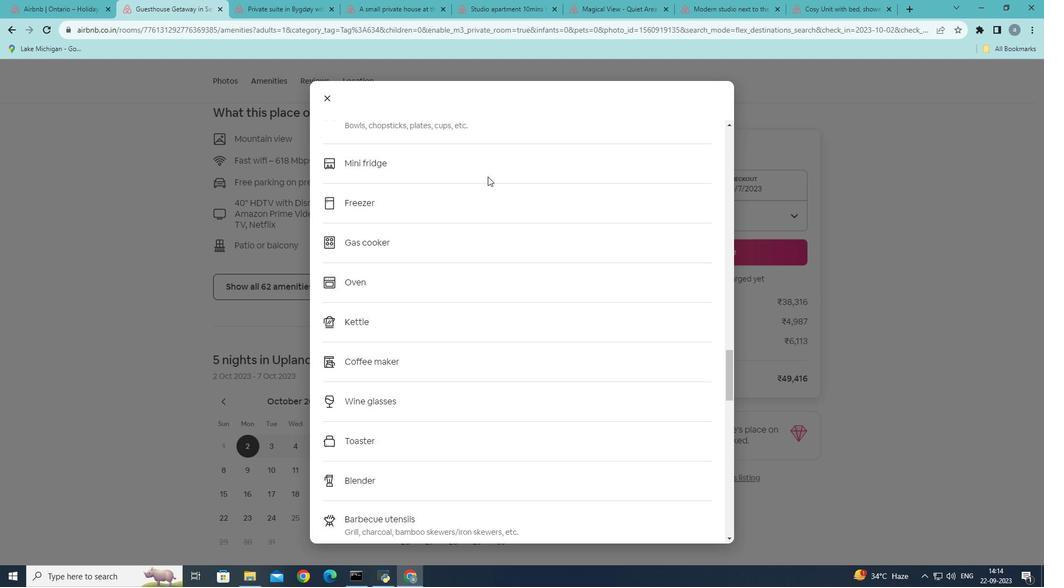 
Action: Mouse scrolled (488, 176) with delta (0, 0)
Screenshot: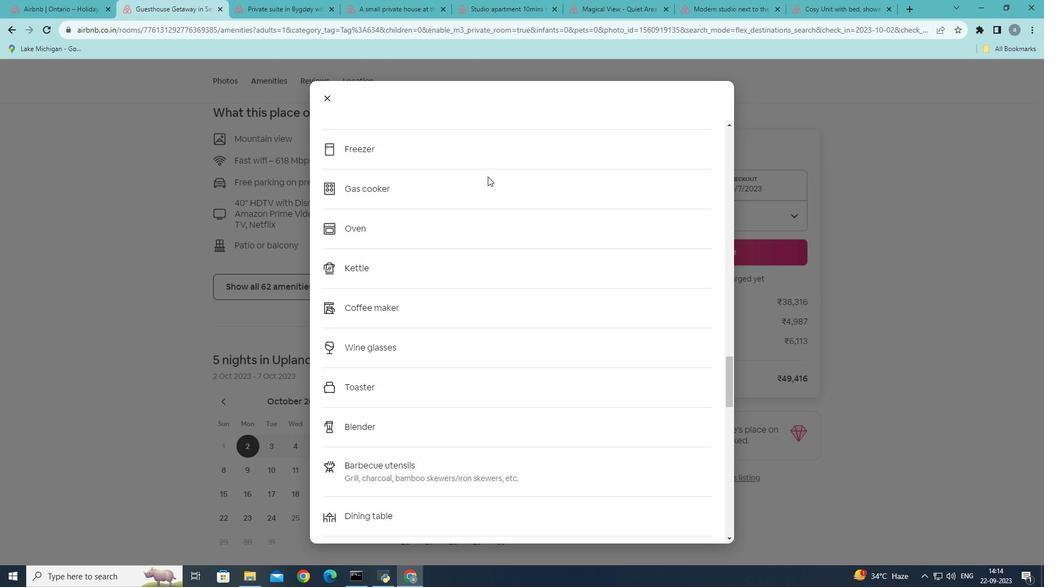 
Action: Mouse scrolled (488, 176) with delta (0, 0)
Screenshot: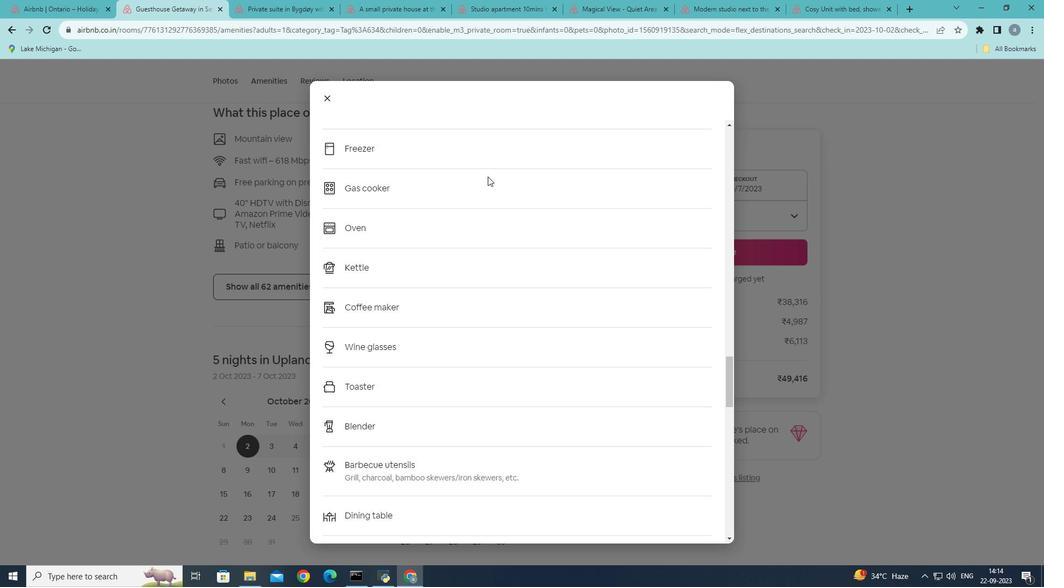
Action: Mouse scrolled (488, 176) with delta (0, 0)
Screenshot: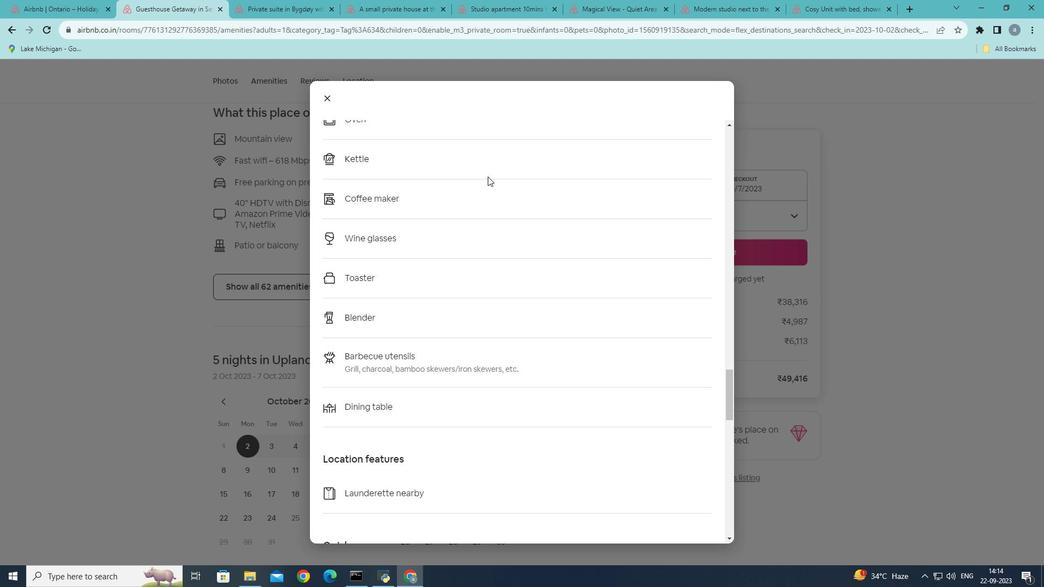 
Action: Mouse scrolled (488, 176) with delta (0, 0)
Screenshot: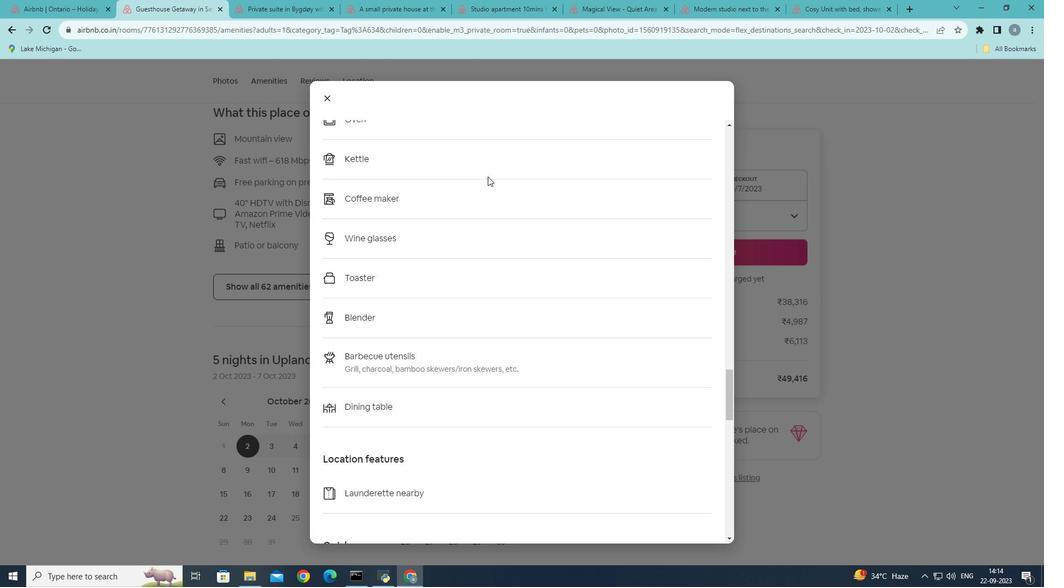 
Action: Mouse scrolled (488, 176) with delta (0, 0)
Screenshot: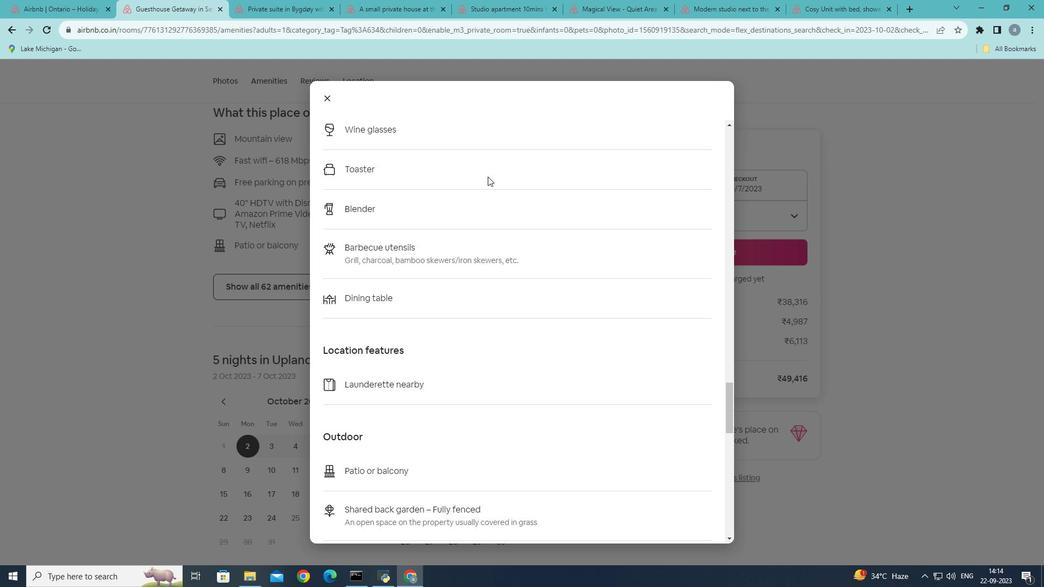 
Action: Mouse scrolled (488, 176) with delta (0, 0)
Screenshot: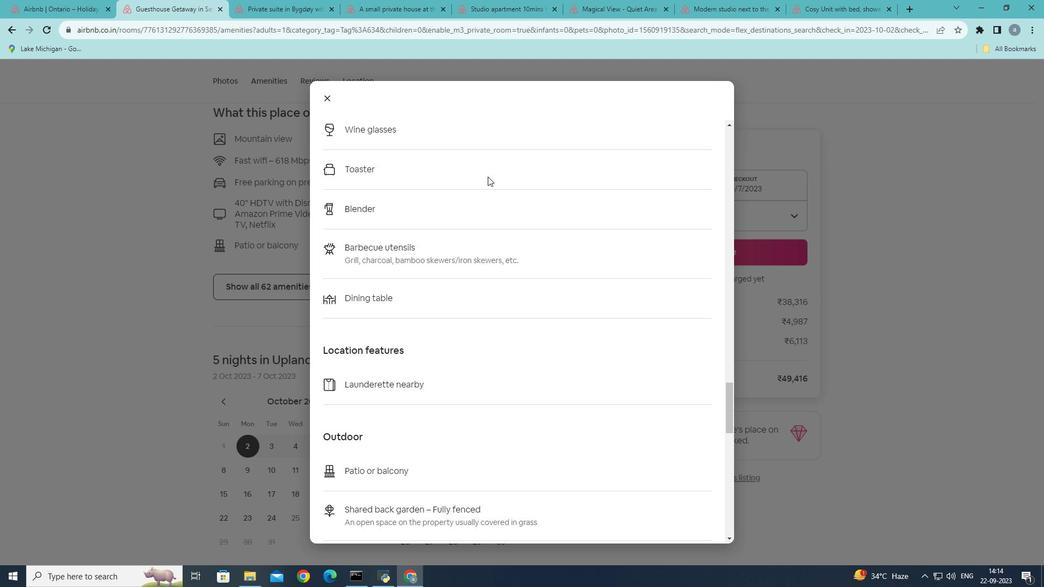 
Action: Mouse scrolled (488, 176) with delta (0, 0)
Screenshot: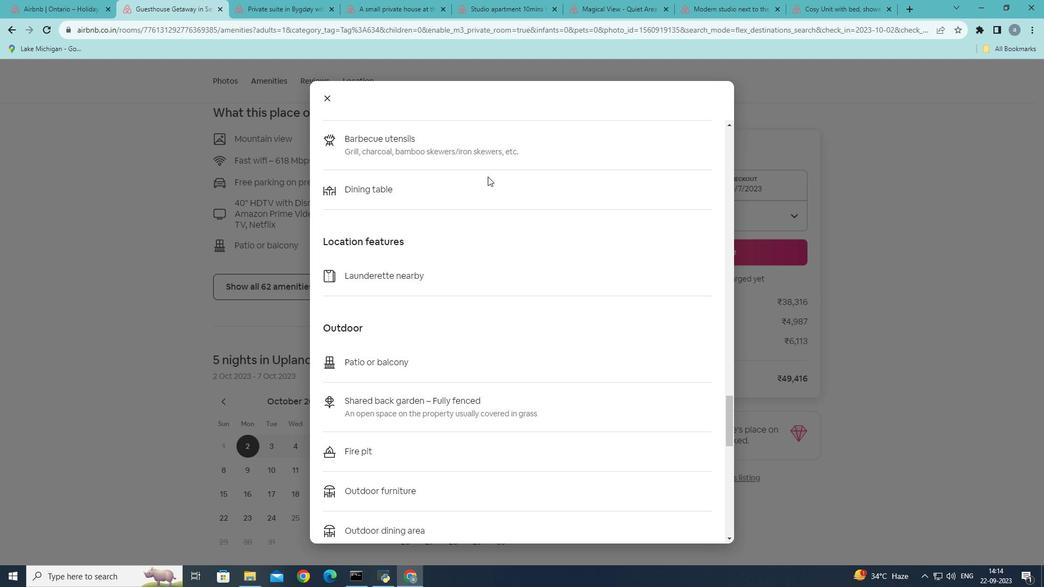 
Action: Mouse scrolled (488, 176) with delta (0, 0)
Screenshot: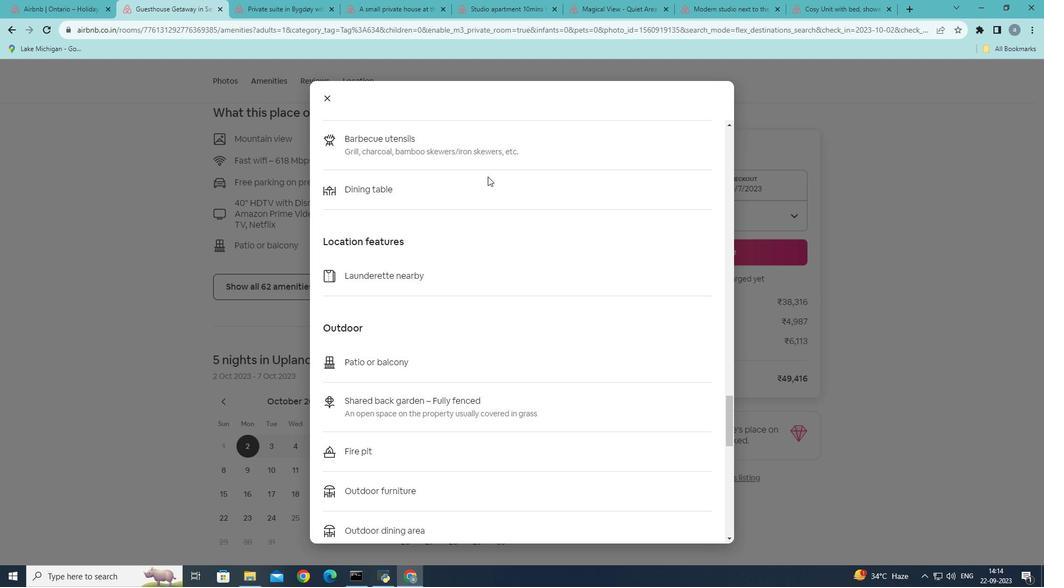 
Action: Mouse scrolled (488, 176) with delta (0, 0)
Screenshot: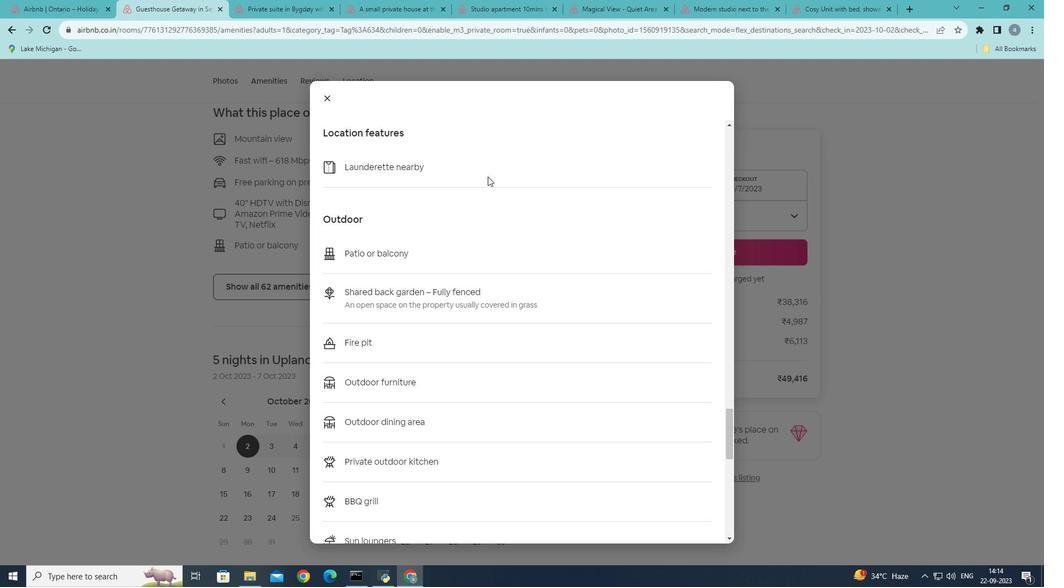 
Action: Mouse scrolled (488, 176) with delta (0, 0)
Screenshot: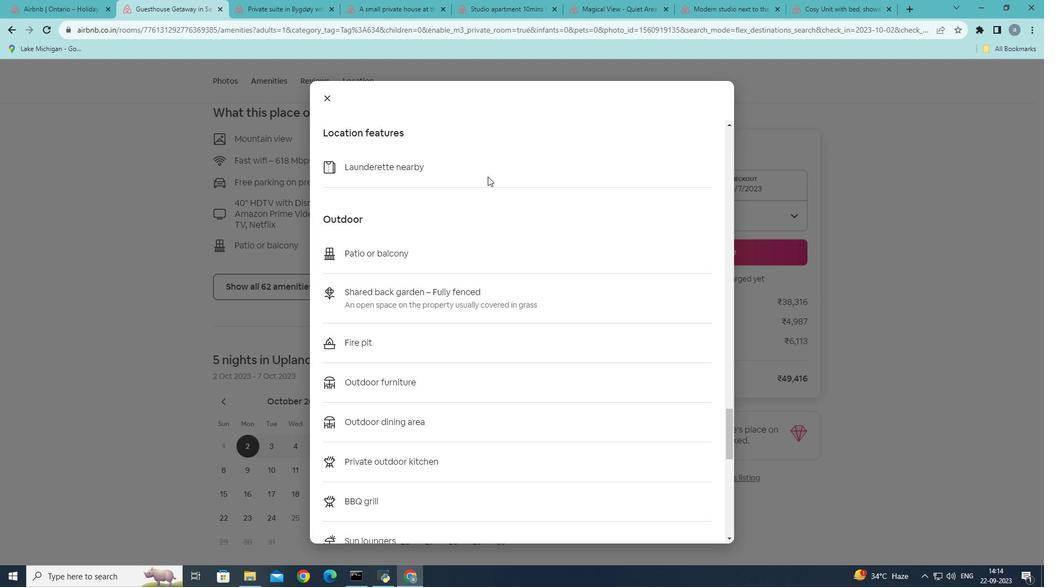 
Action: Mouse scrolled (488, 176) with delta (0, 0)
Screenshot: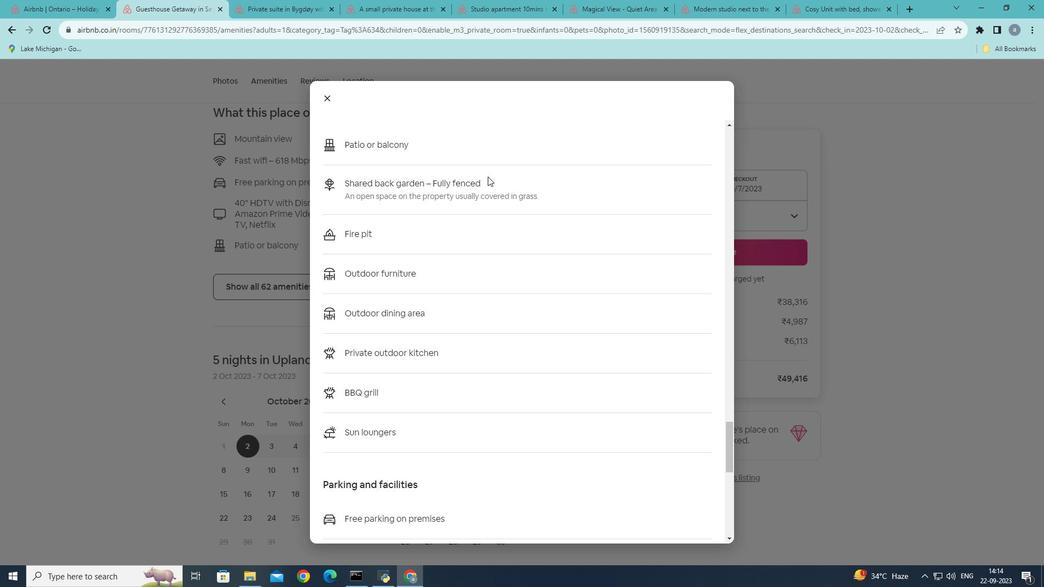 
Action: Mouse scrolled (488, 176) with delta (0, 0)
Screenshot: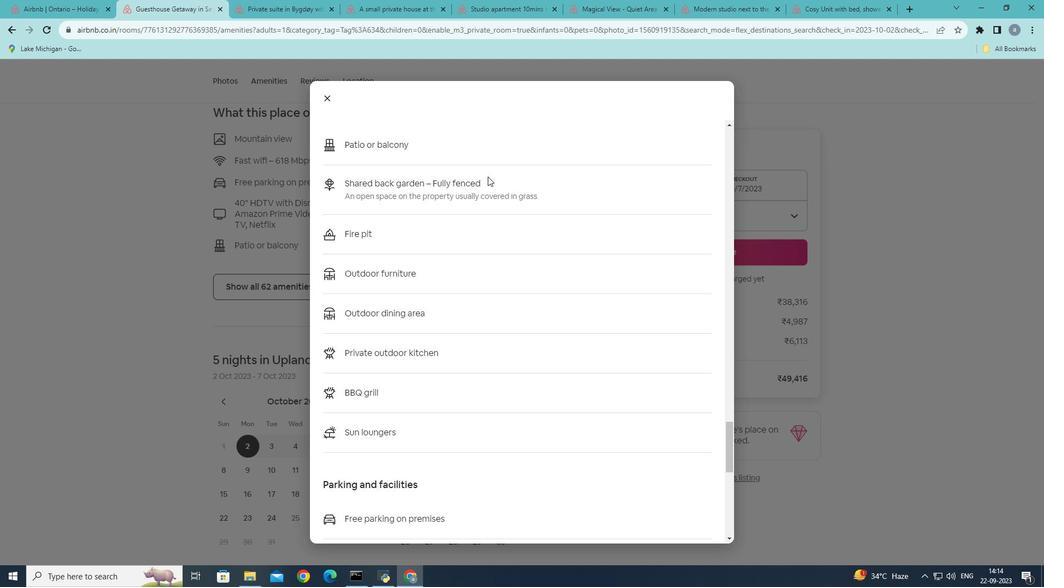 
Action: Mouse scrolled (488, 176) with delta (0, 0)
Screenshot: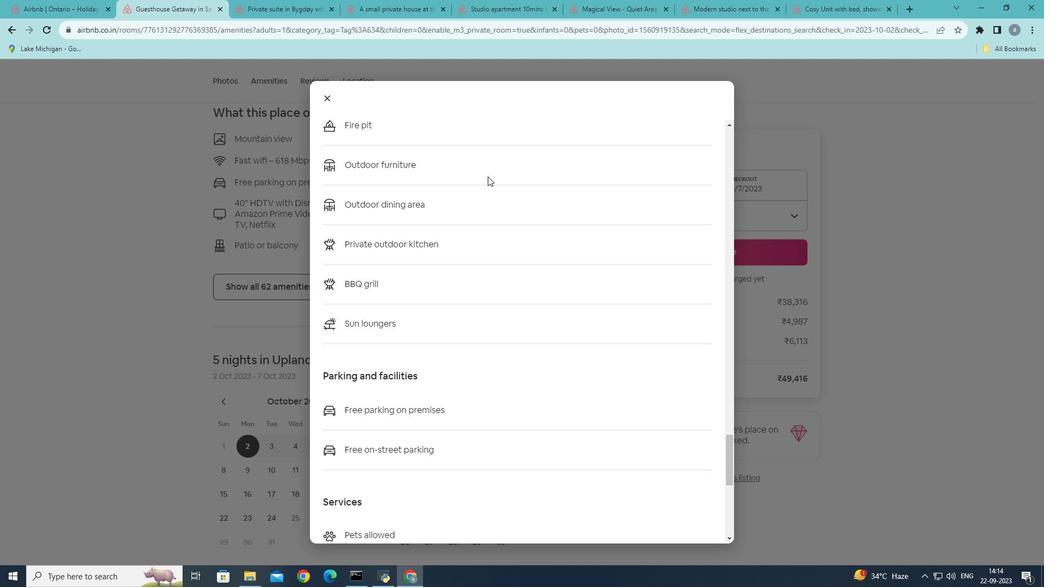 
Action: Mouse scrolled (488, 176) with delta (0, 0)
Screenshot: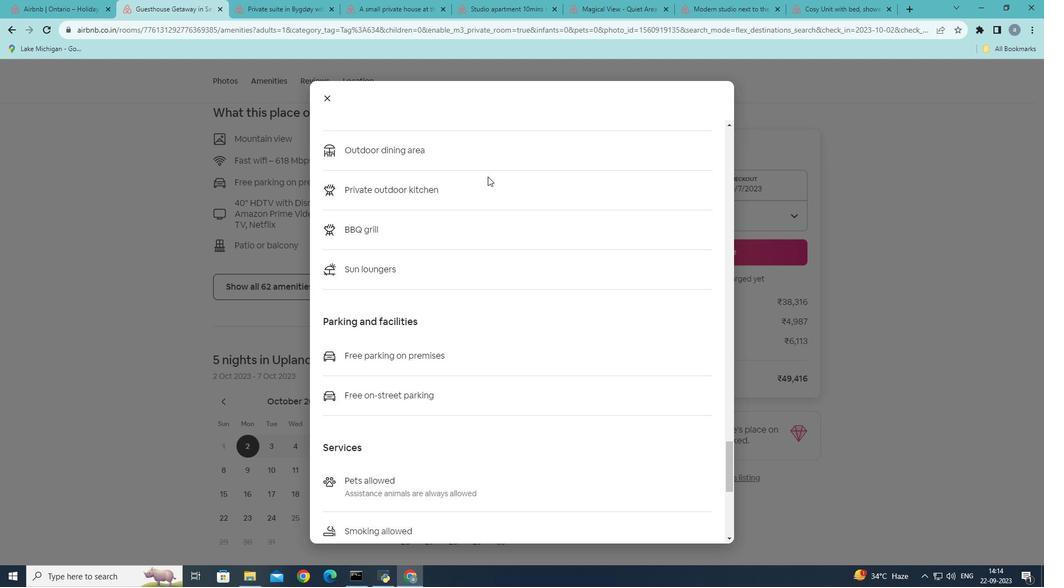 
Action: Mouse scrolled (488, 176) with delta (0, 0)
Screenshot: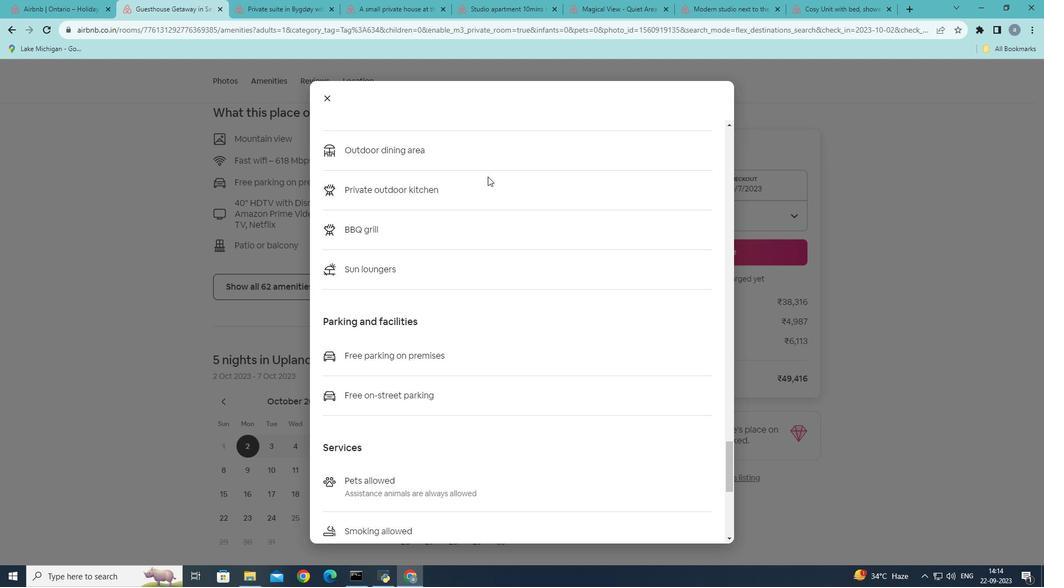 
Action: Mouse scrolled (488, 176) with delta (0, 0)
Screenshot: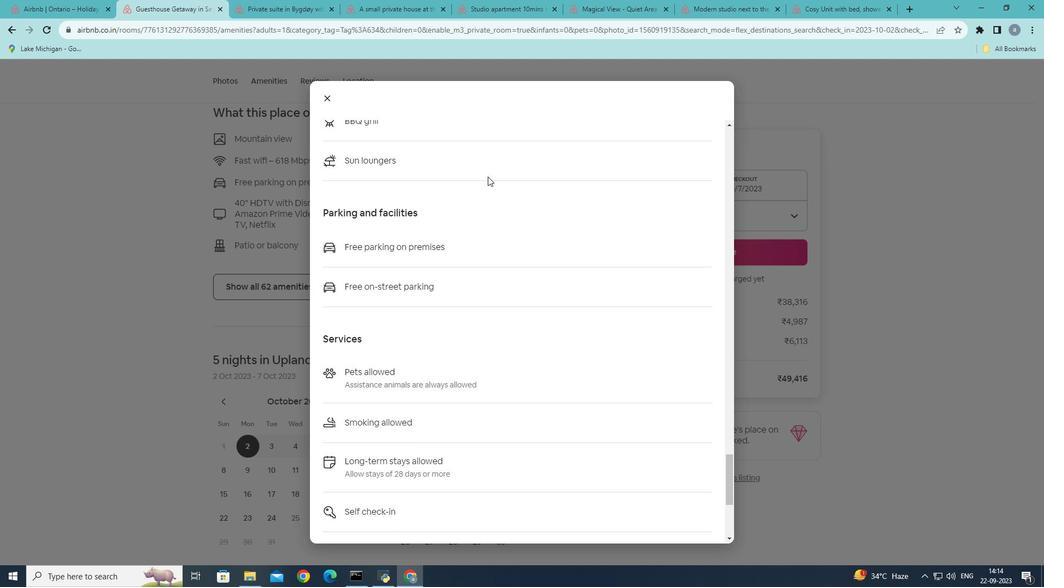 
Action: Mouse scrolled (488, 176) with delta (0, 0)
Screenshot: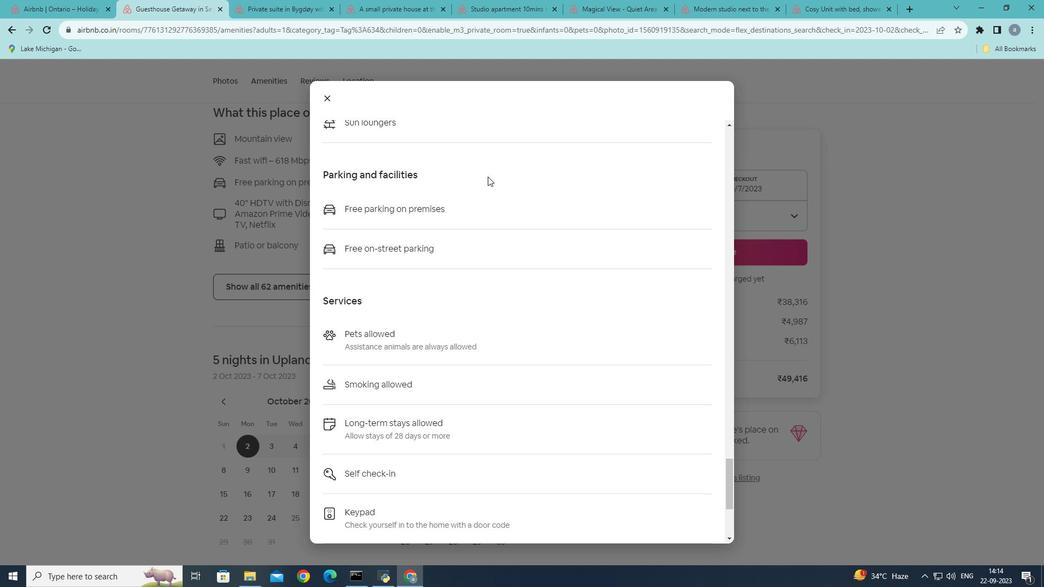 
Action: Mouse scrolled (488, 176) with delta (0, 0)
Screenshot: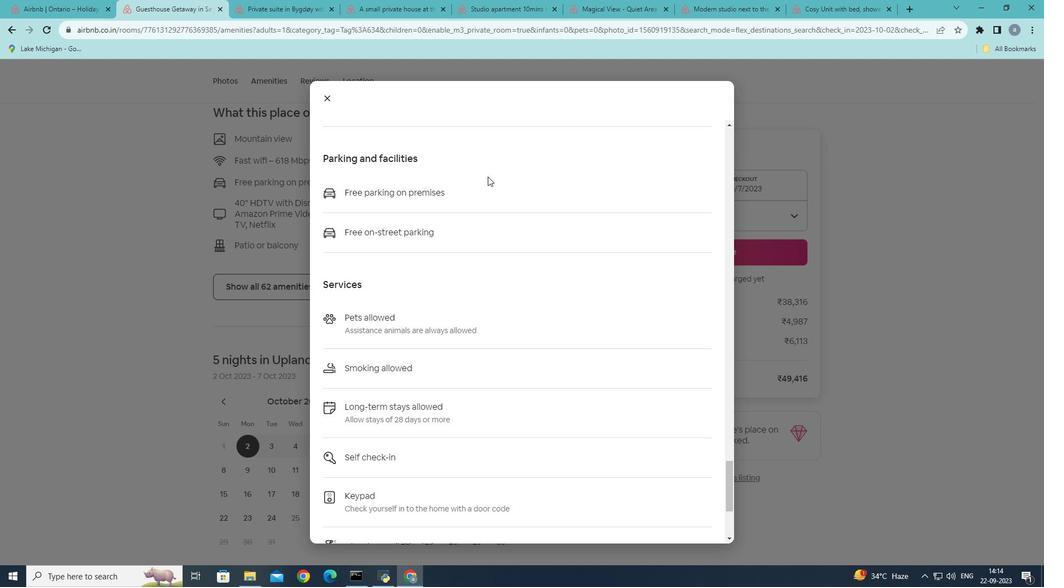 
Action: Mouse scrolled (488, 176) with delta (0, 0)
Screenshot: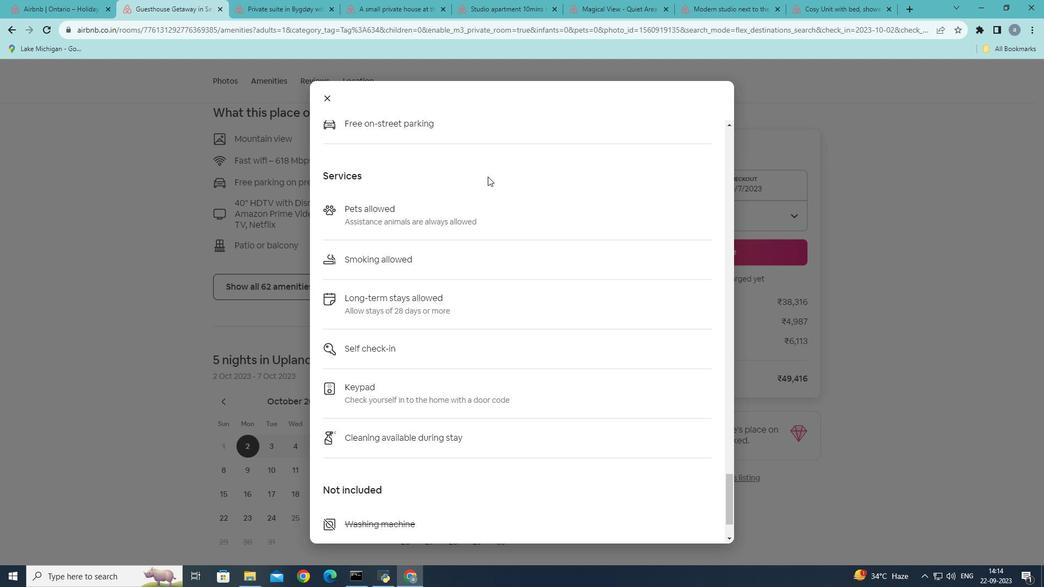 
Action: Mouse scrolled (488, 176) with delta (0, 0)
Screenshot: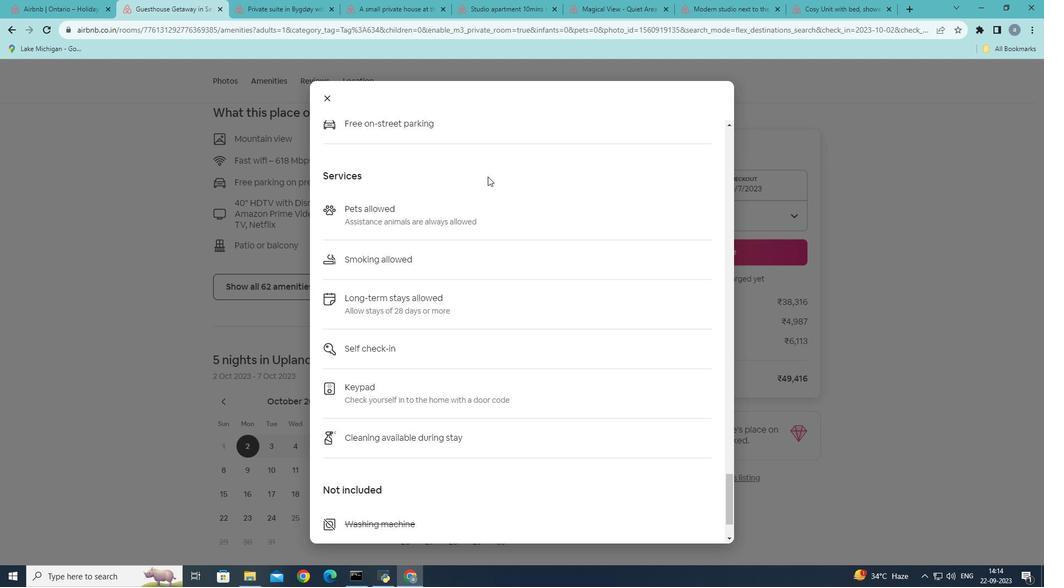 
Action: Mouse scrolled (488, 176) with delta (0, 0)
Screenshot: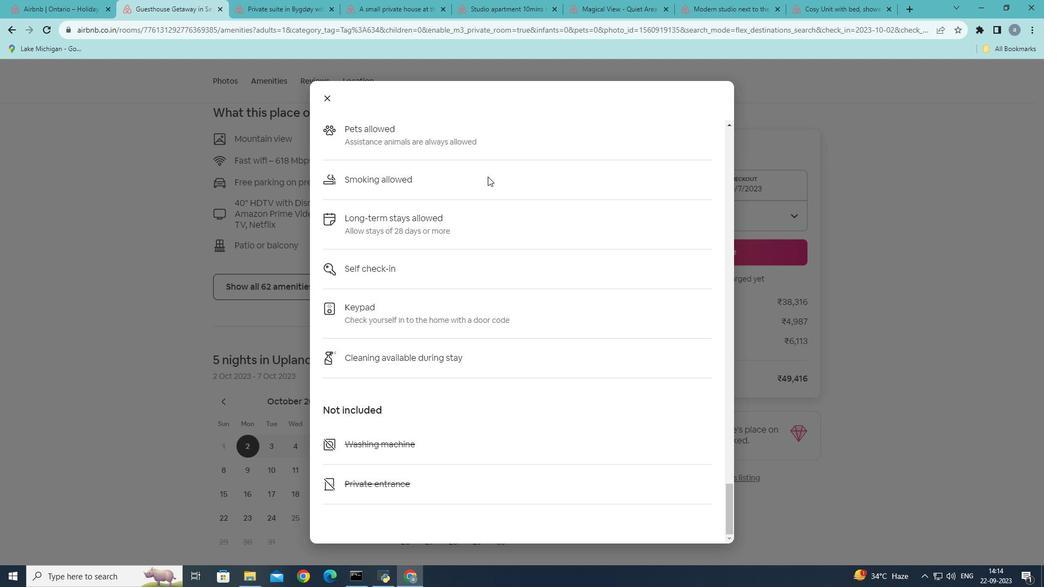 
Action: Mouse scrolled (488, 176) with delta (0, 0)
Screenshot: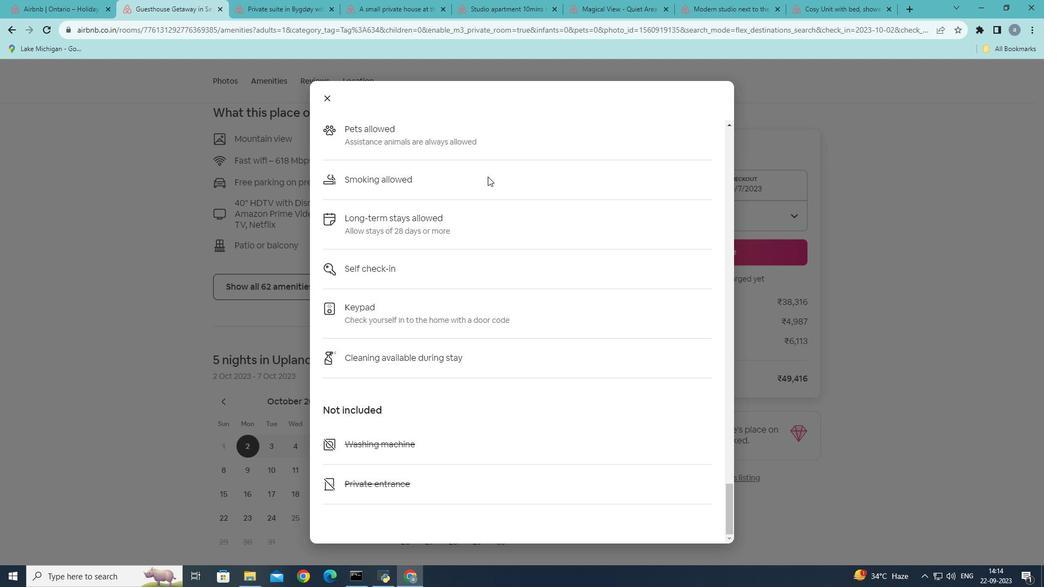 
Action: Mouse scrolled (488, 176) with delta (0, 0)
Screenshot: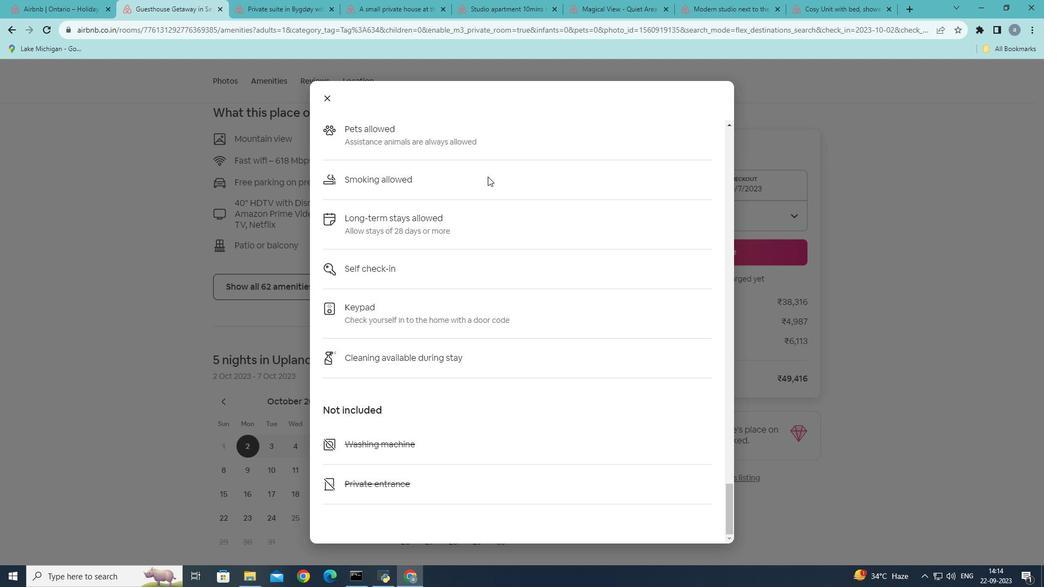 
Action: Mouse scrolled (488, 176) with delta (0, 0)
Screenshot: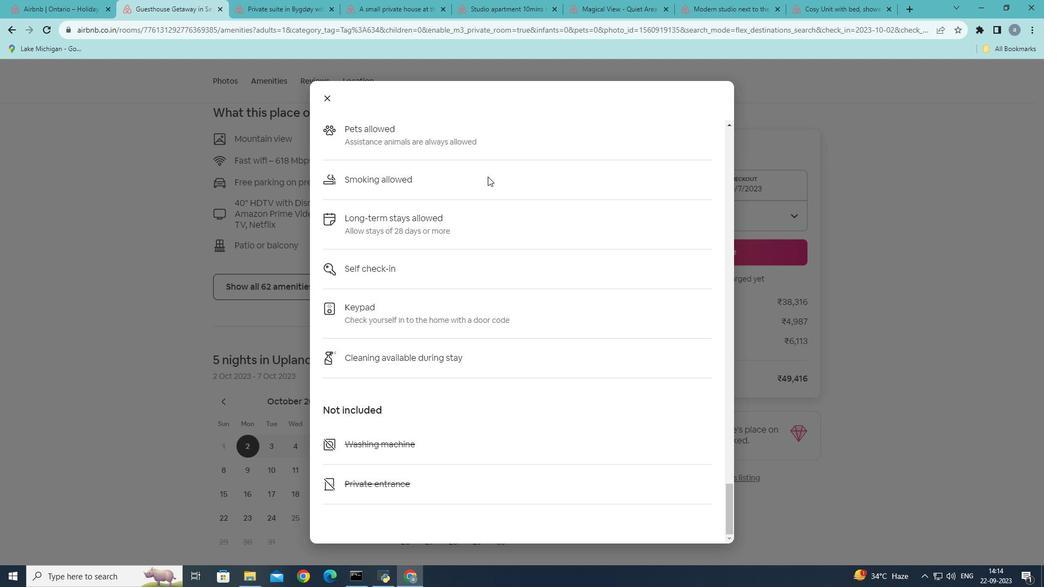 
Action: Mouse scrolled (488, 176) with delta (0, 0)
Screenshot: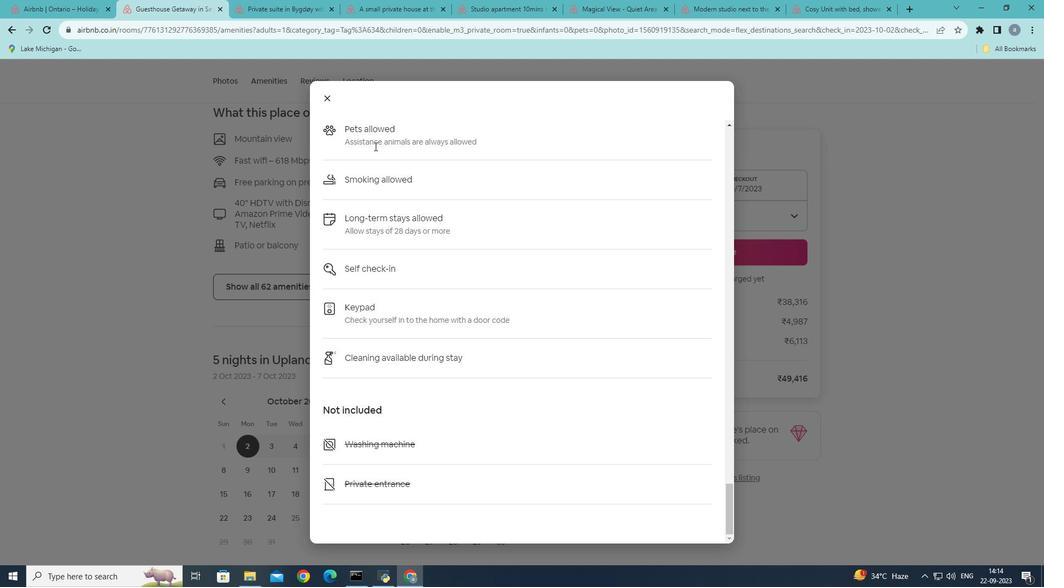 
Action: Mouse scrolled (488, 176) with delta (0, 0)
Screenshot: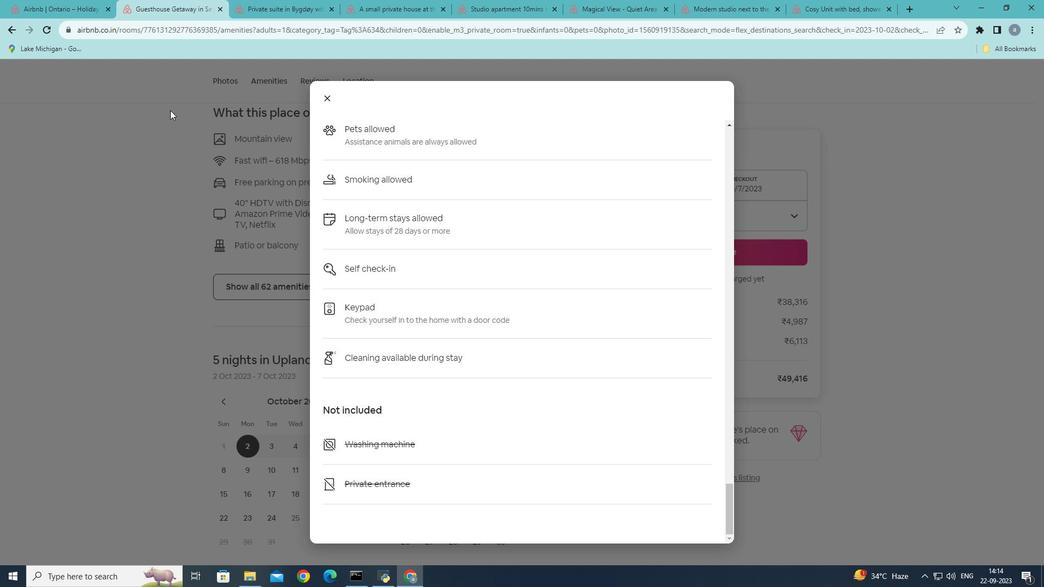 
Action: Mouse scrolled (488, 176) with delta (0, 0)
Screenshot: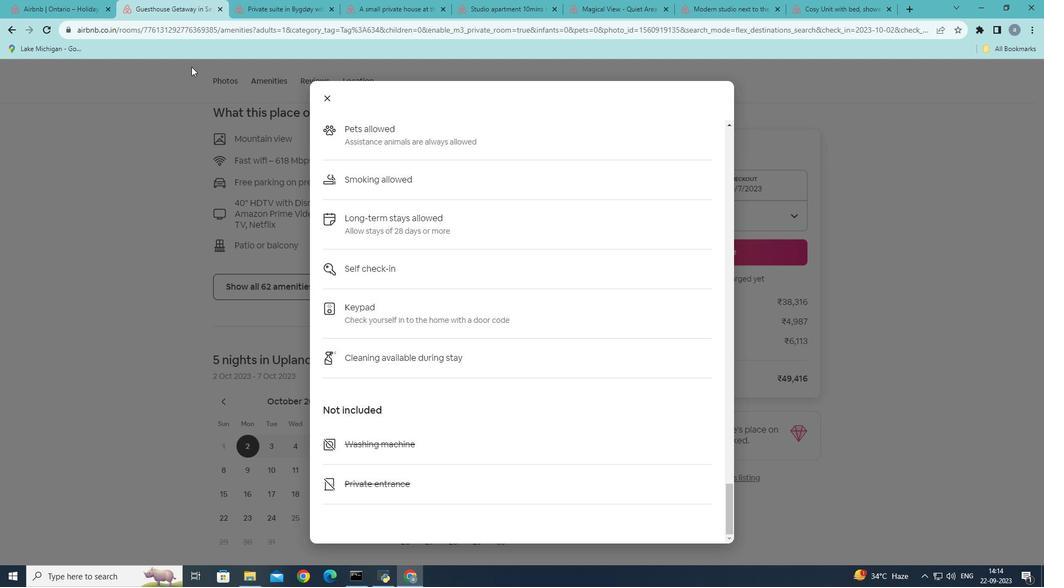 
Action: Mouse moved to (325, 91)
Screenshot: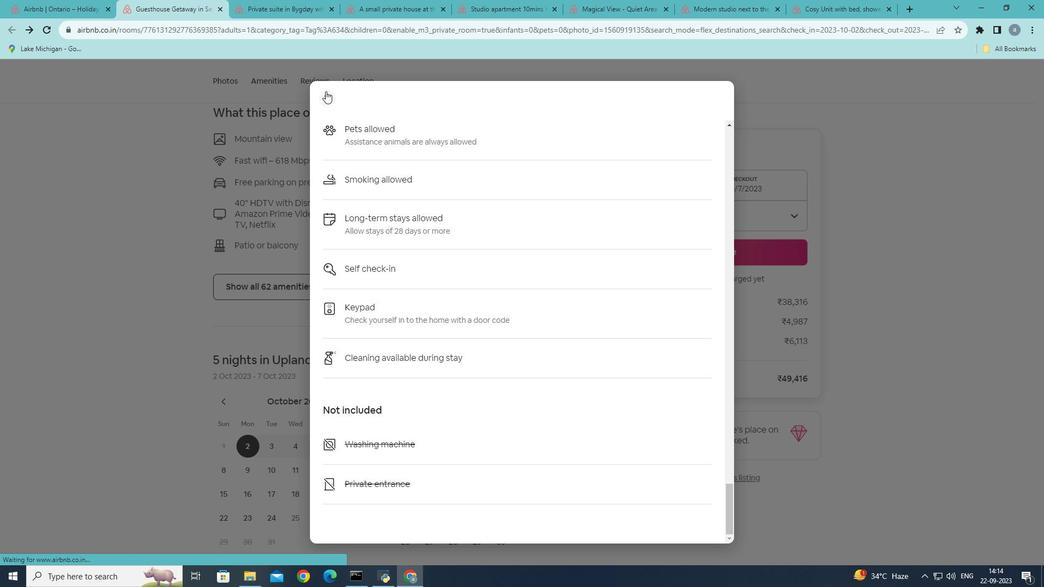 
Action: Mouse pressed left at (325, 91)
Screenshot: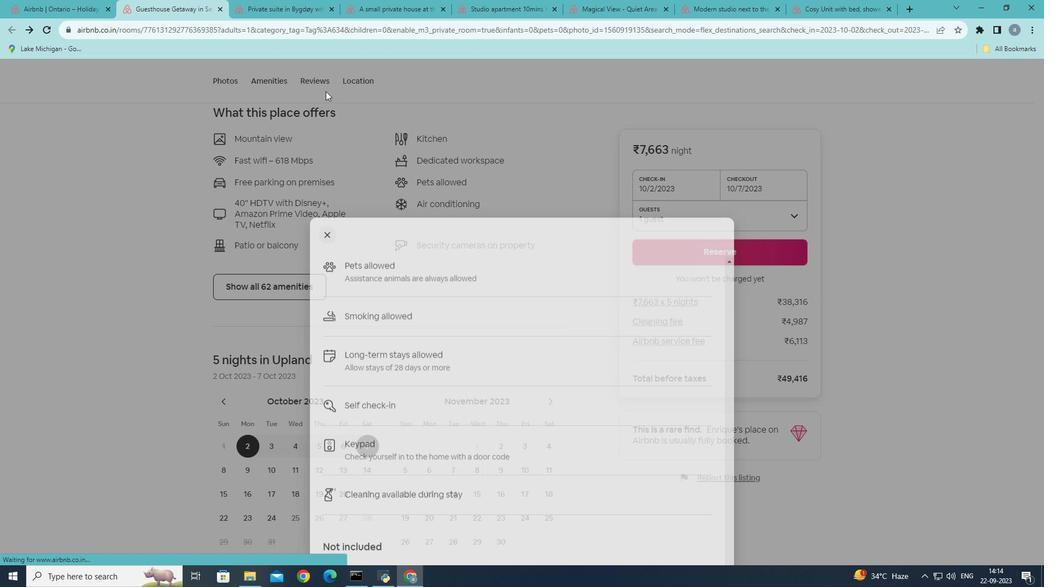 
Action: Mouse moved to (348, 241)
Screenshot: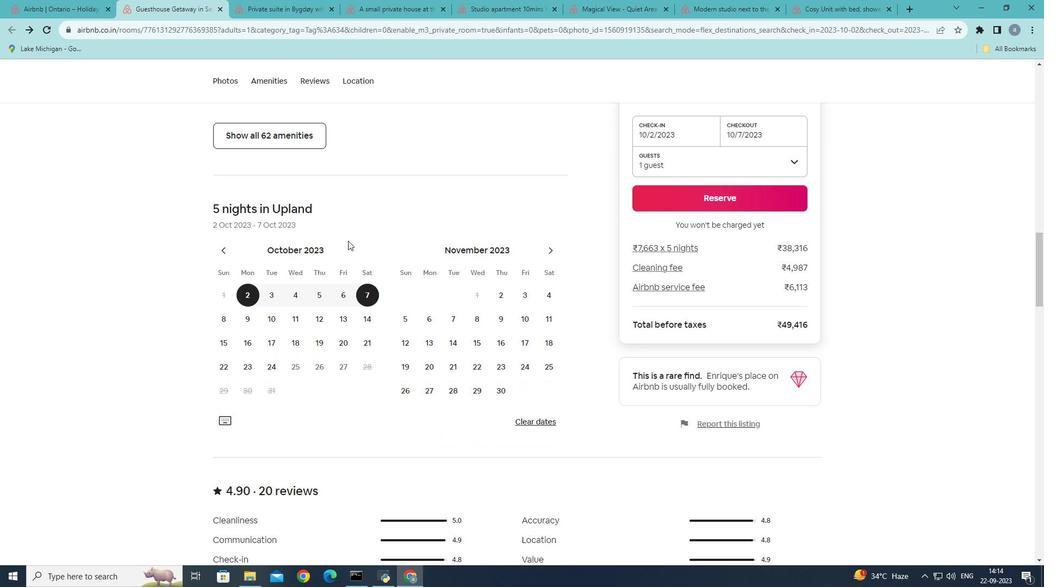 
Action: Mouse scrolled (348, 240) with delta (0, 0)
